 Task: Plan a trip to Manolo Fortich, Philippines from 22th  December, 2023 to 25th December, 2023 for 3 adults. Place can be entire room with 2 bedrooms having 3 beds and 1 bathroom. Property type can be flat.
Action: Mouse moved to (447, 89)
Screenshot: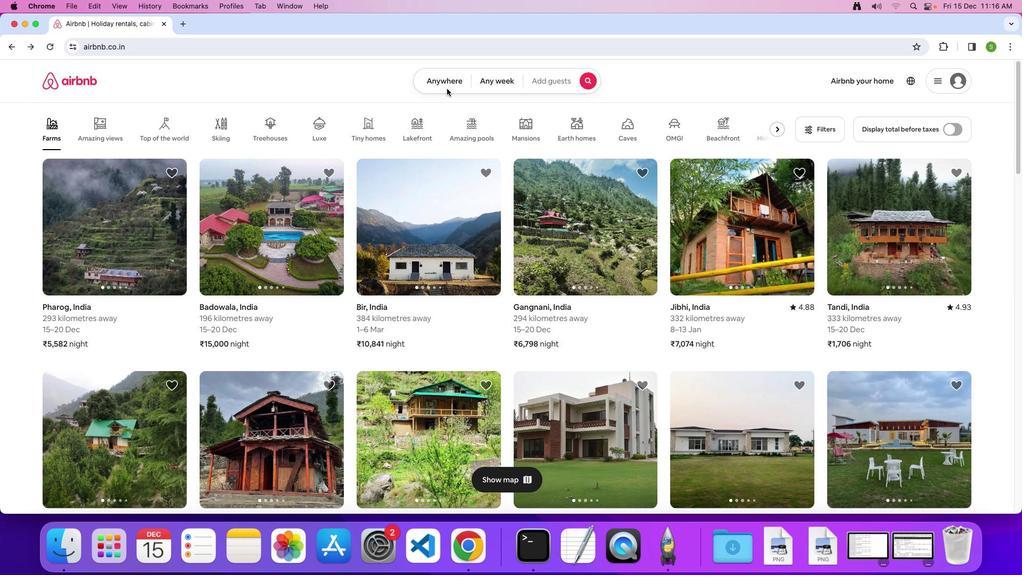 
Action: Mouse pressed left at (447, 89)
Screenshot: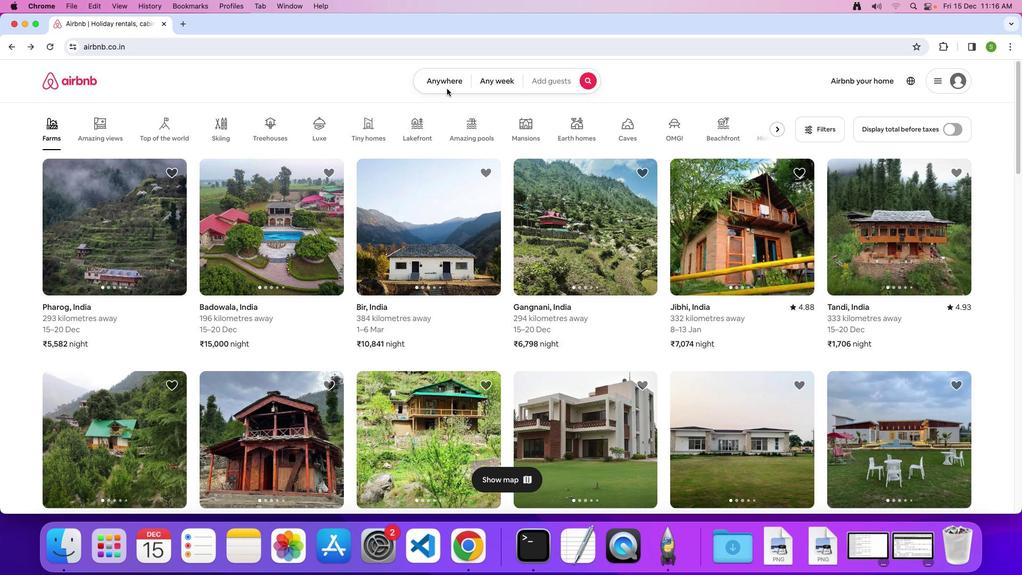 
Action: Mouse moved to (449, 84)
Screenshot: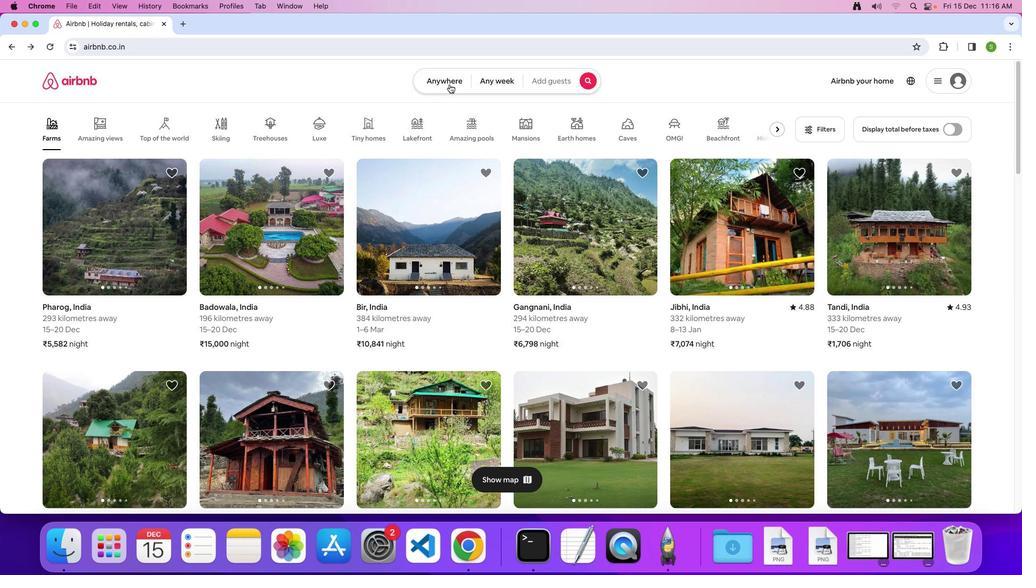
Action: Mouse pressed left at (449, 84)
Screenshot: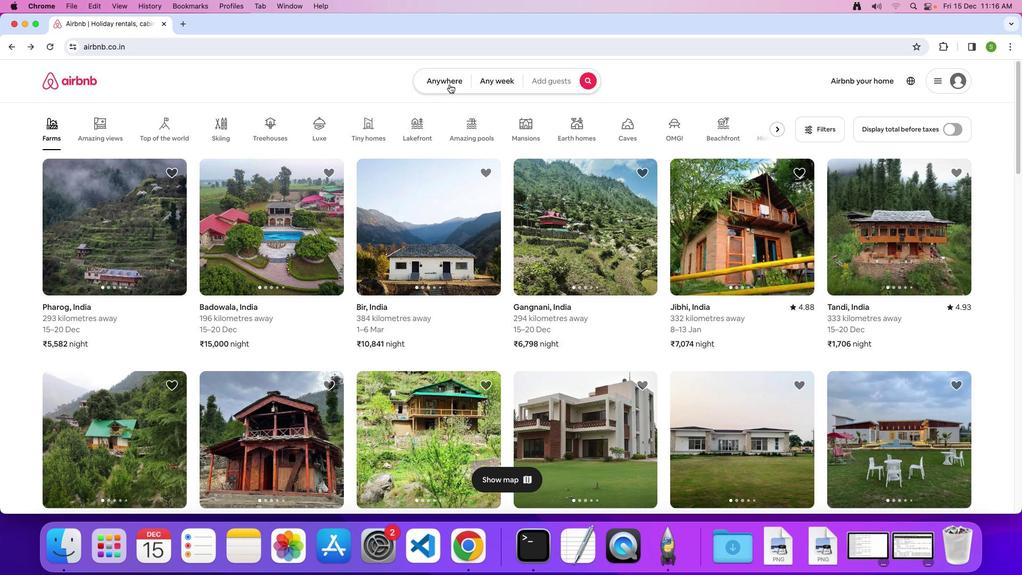 
Action: Mouse moved to (401, 122)
Screenshot: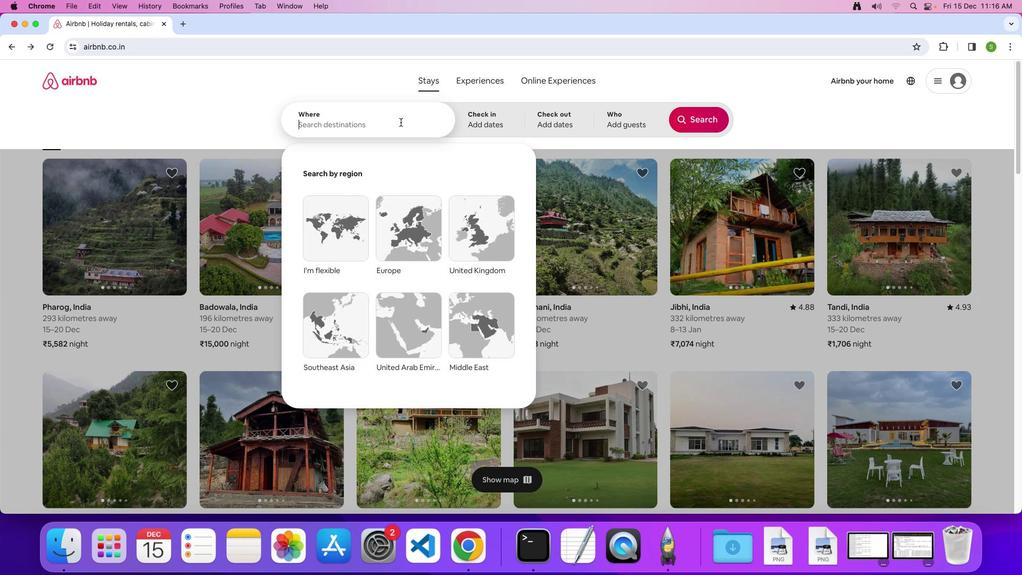 
Action: Mouse pressed left at (401, 122)
Screenshot: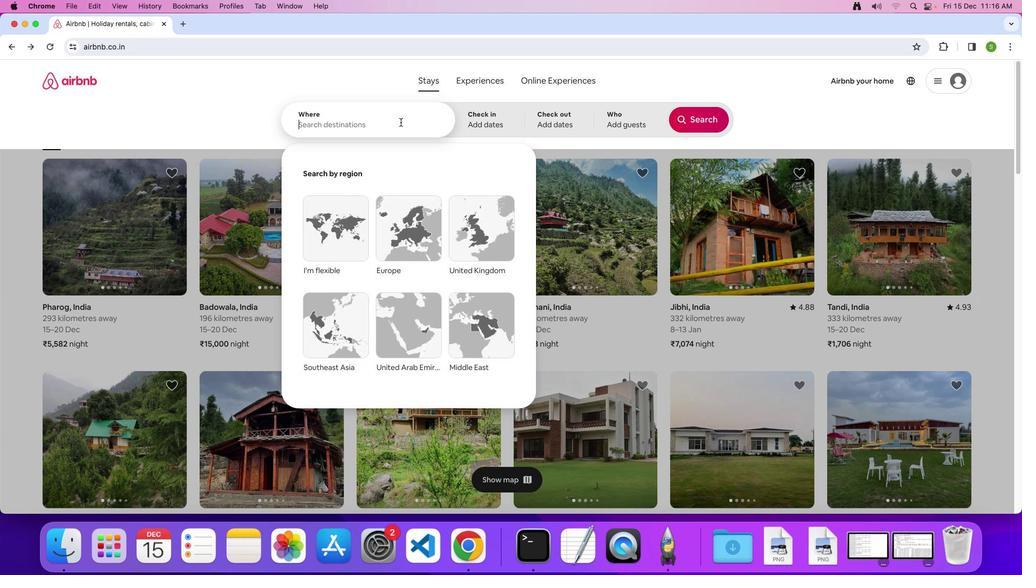 
Action: Key pressed 'M'Key.caps_lock'a''n''o''l''o'Key.spaceKey.shift'F''o''r''t''i''c''h'','Key.spaceKey.shift'P''h''i''l''i''p''p''i''n''e''s'Key.enter
Screenshot: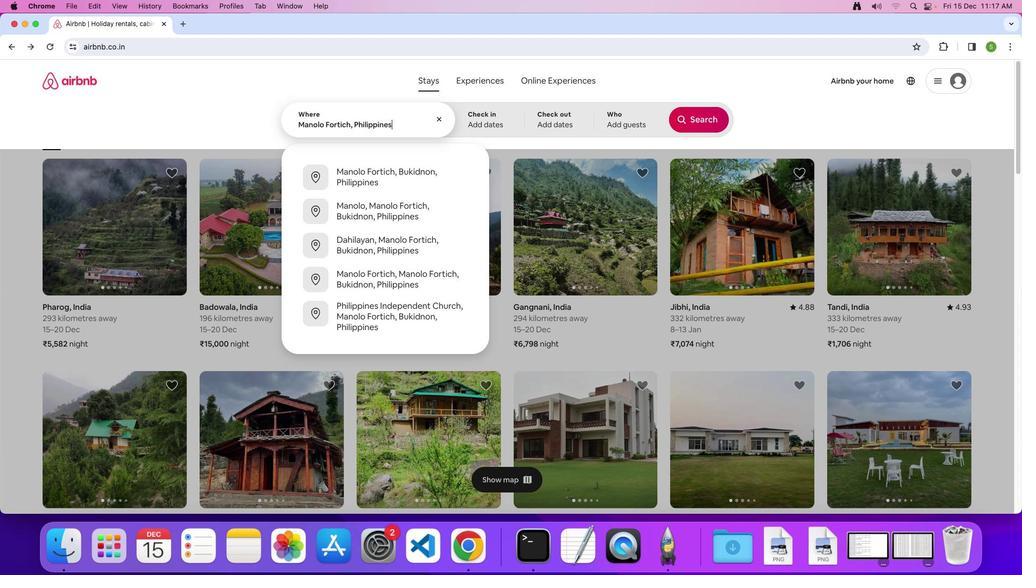 
Action: Mouse moved to (453, 334)
Screenshot: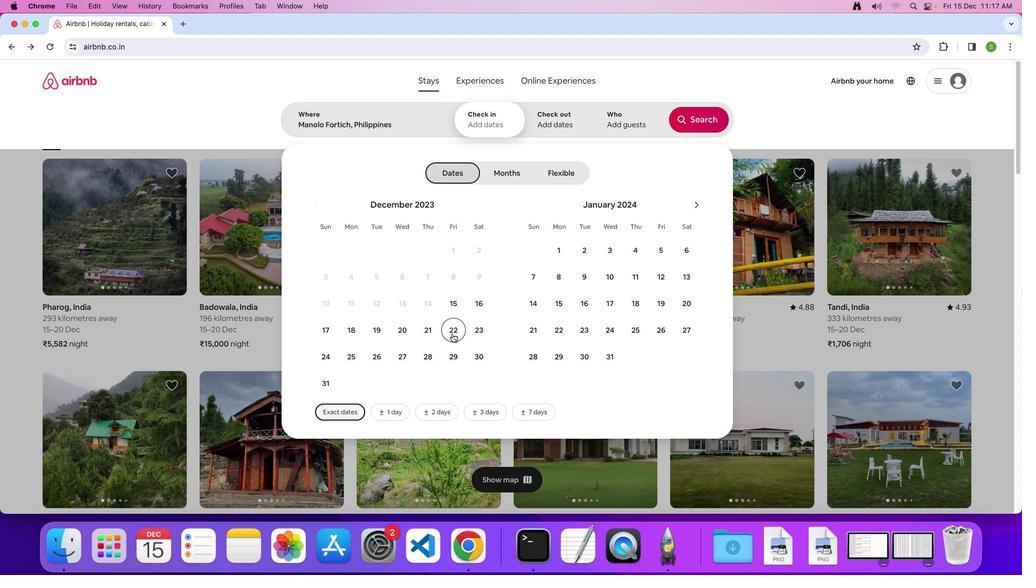 
Action: Mouse pressed left at (453, 334)
Screenshot: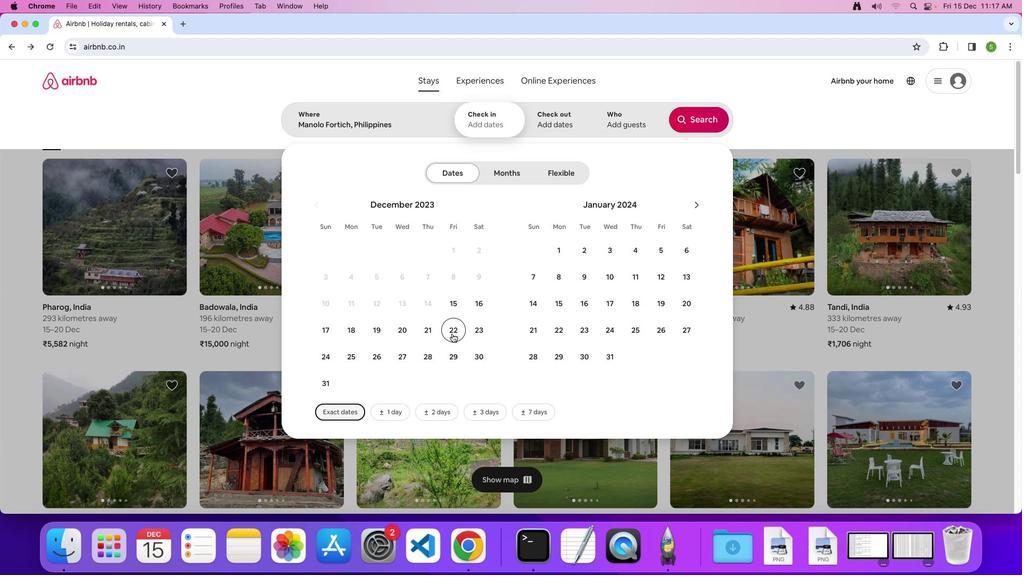 
Action: Mouse moved to (341, 358)
Screenshot: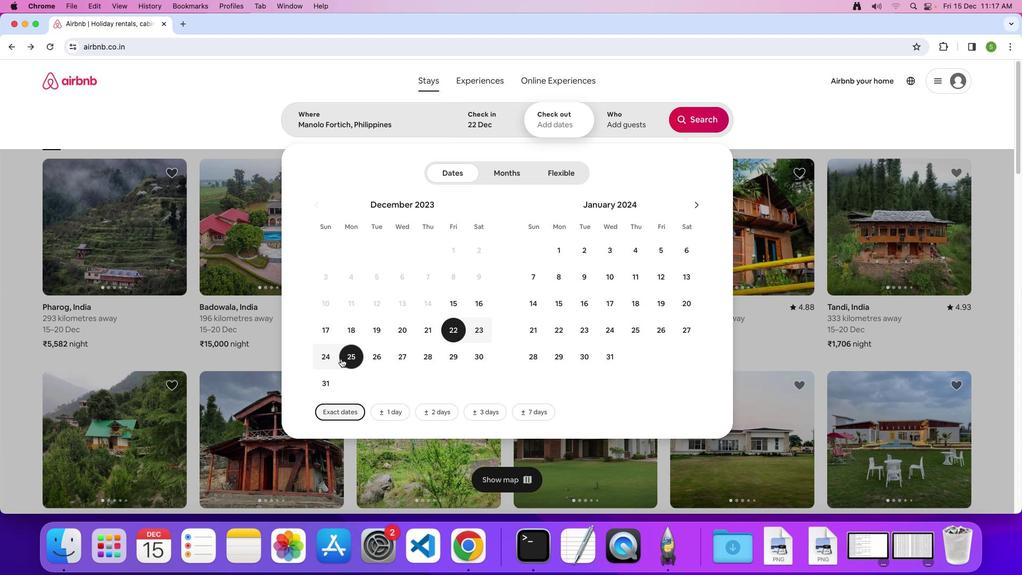 
Action: Mouse pressed left at (341, 358)
Screenshot: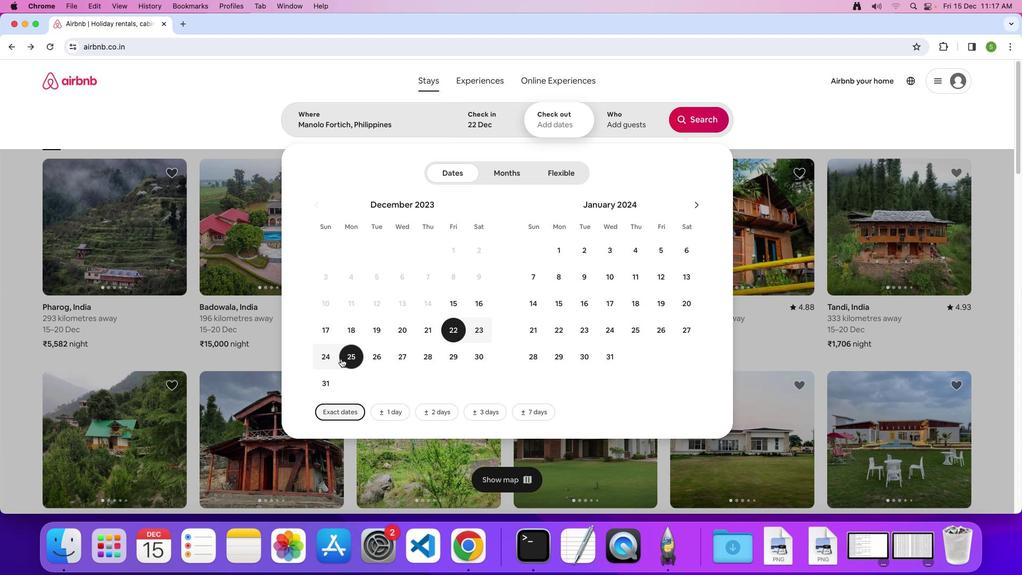 
Action: Mouse moved to (619, 120)
Screenshot: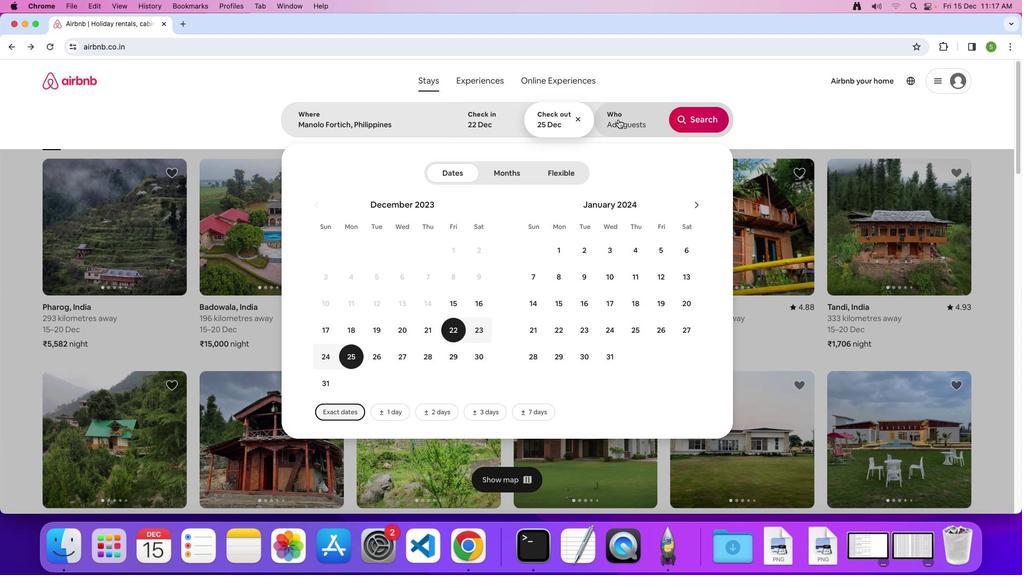
Action: Mouse pressed left at (619, 120)
Screenshot: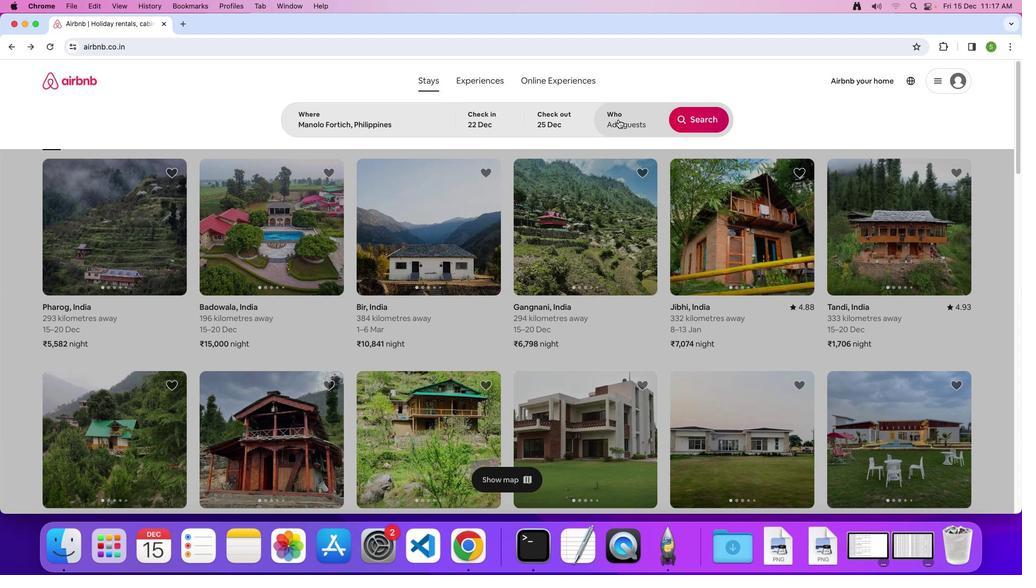 
Action: Mouse moved to (702, 178)
Screenshot: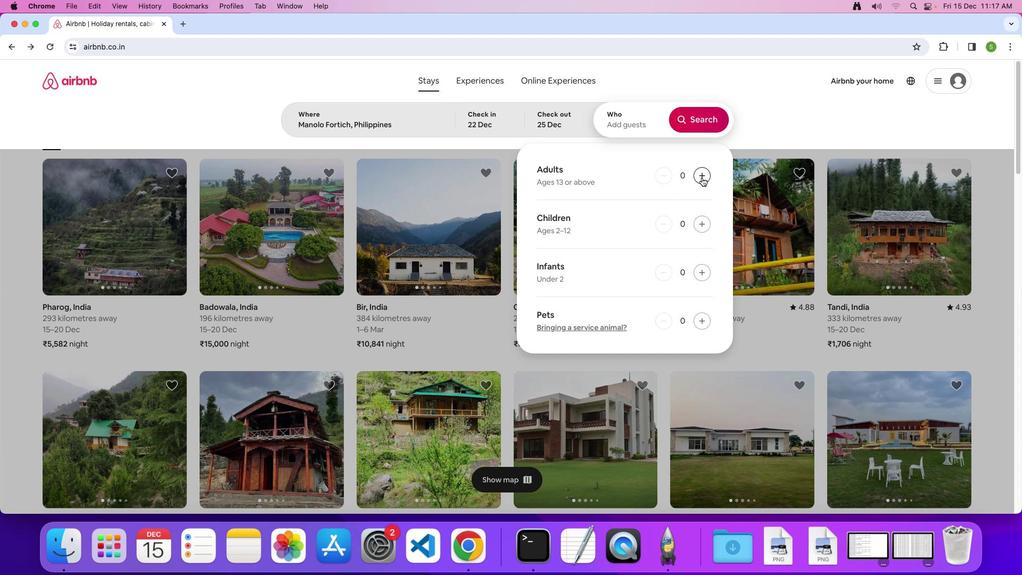 
Action: Mouse pressed left at (702, 178)
Screenshot: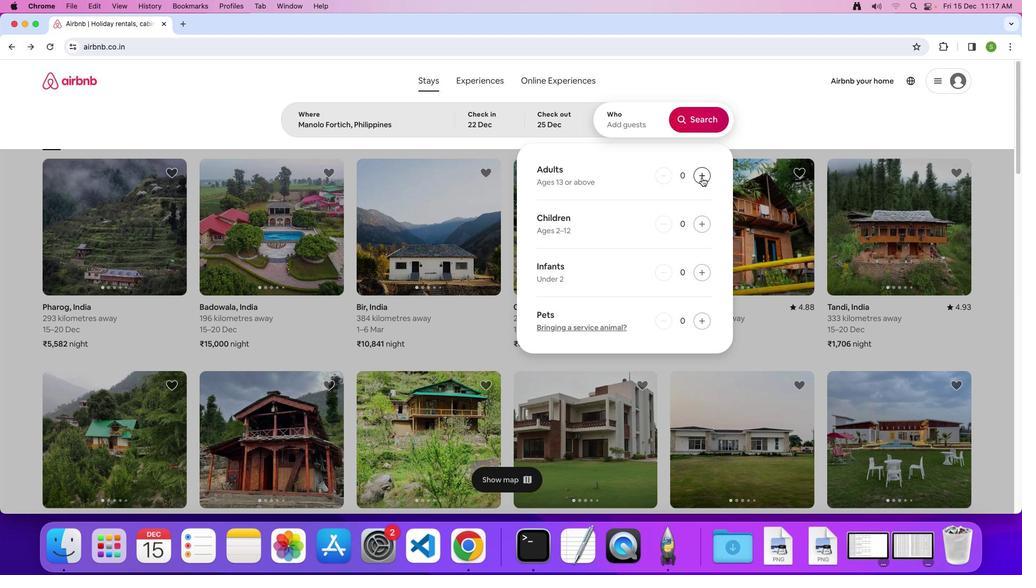 
Action: Mouse pressed left at (702, 178)
Screenshot: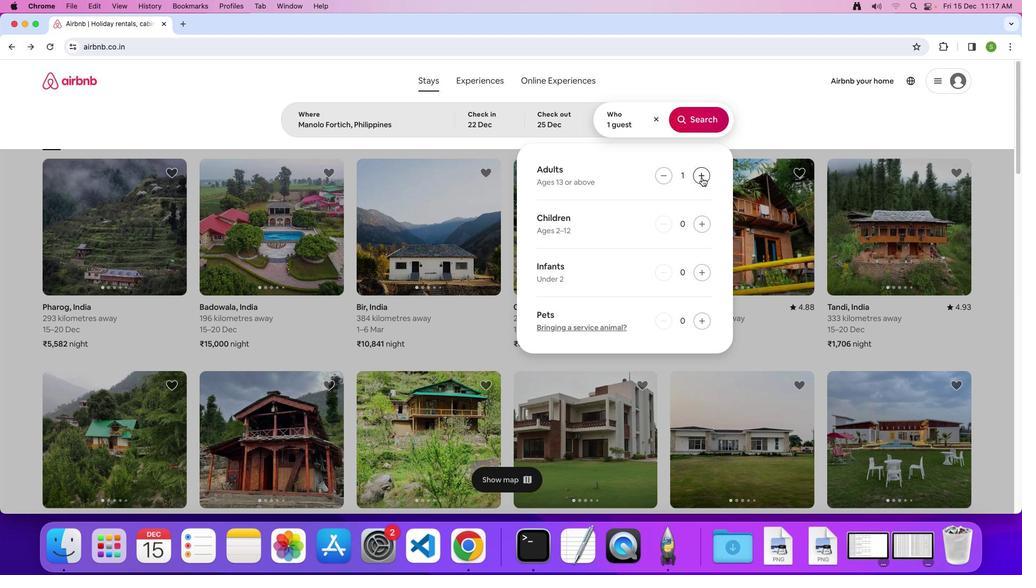 
Action: Mouse pressed left at (702, 178)
Screenshot: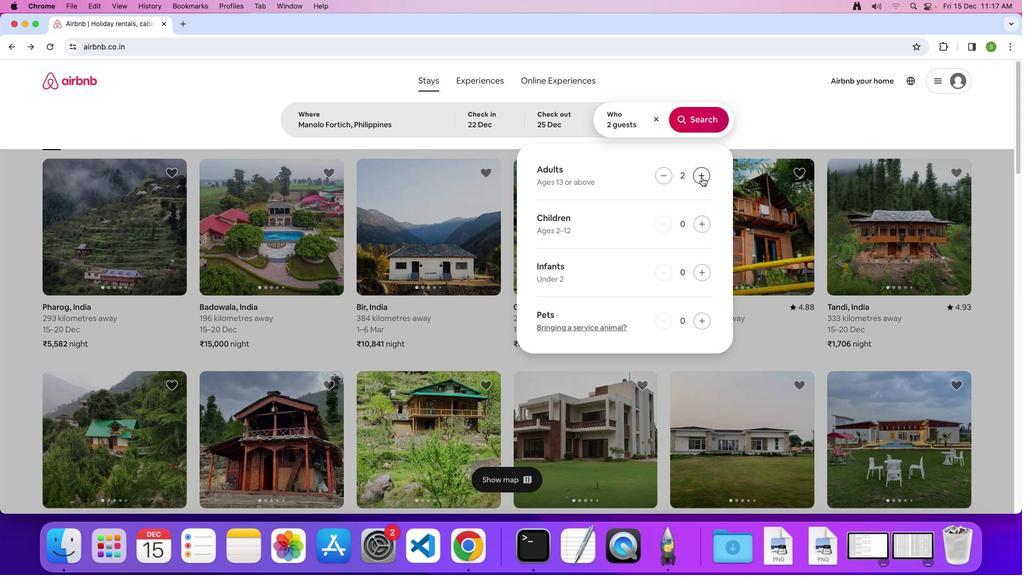 
Action: Mouse moved to (700, 121)
Screenshot: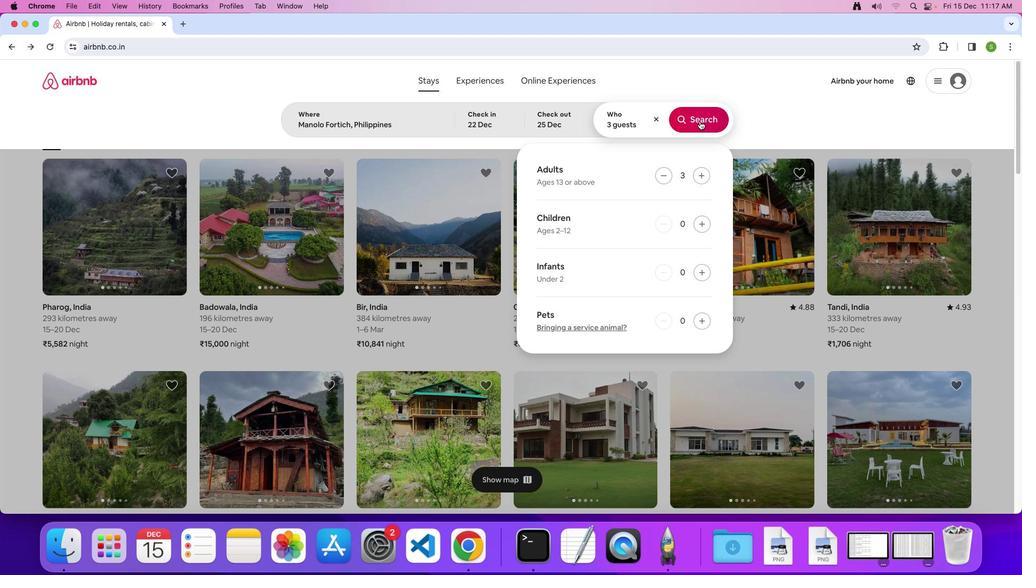 
Action: Mouse pressed left at (700, 121)
Screenshot: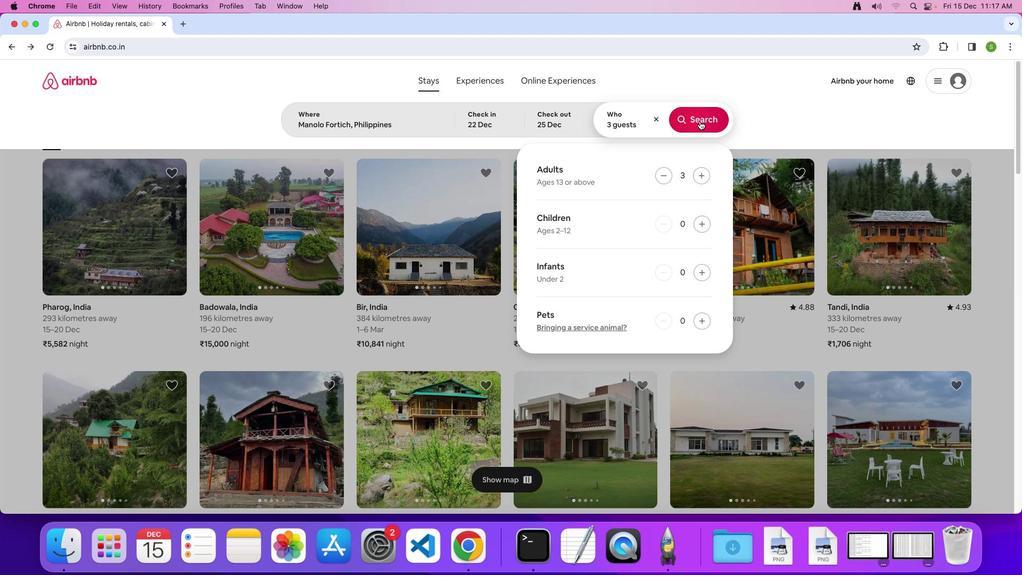 
Action: Mouse moved to (858, 120)
Screenshot: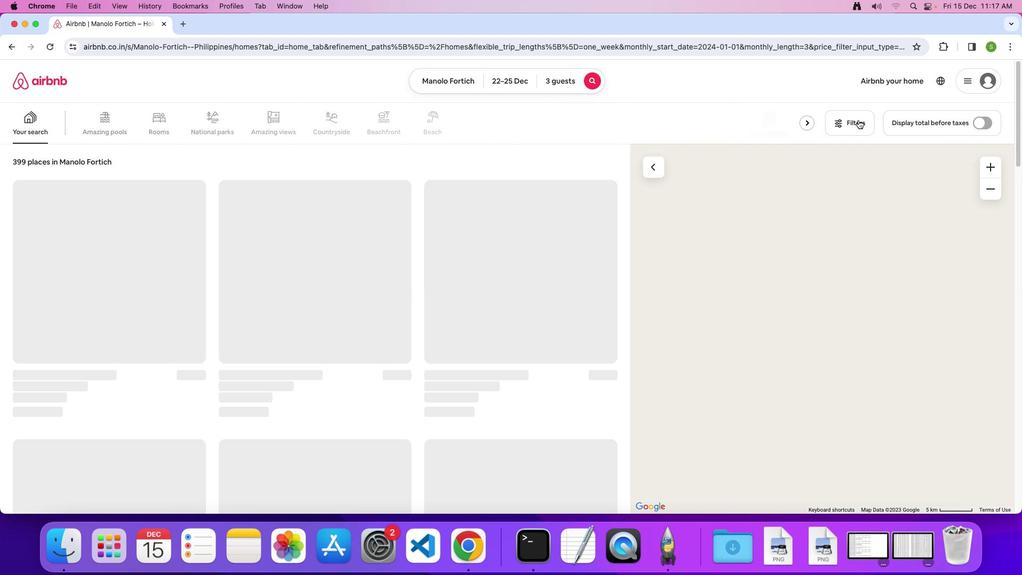 
Action: Mouse pressed left at (858, 120)
Screenshot: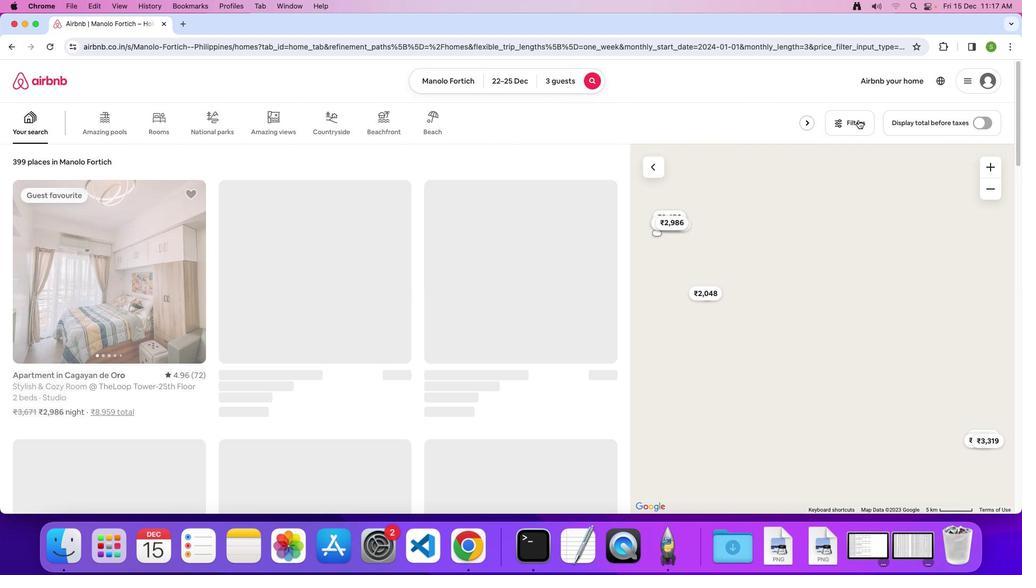 
Action: Mouse moved to (498, 303)
Screenshot: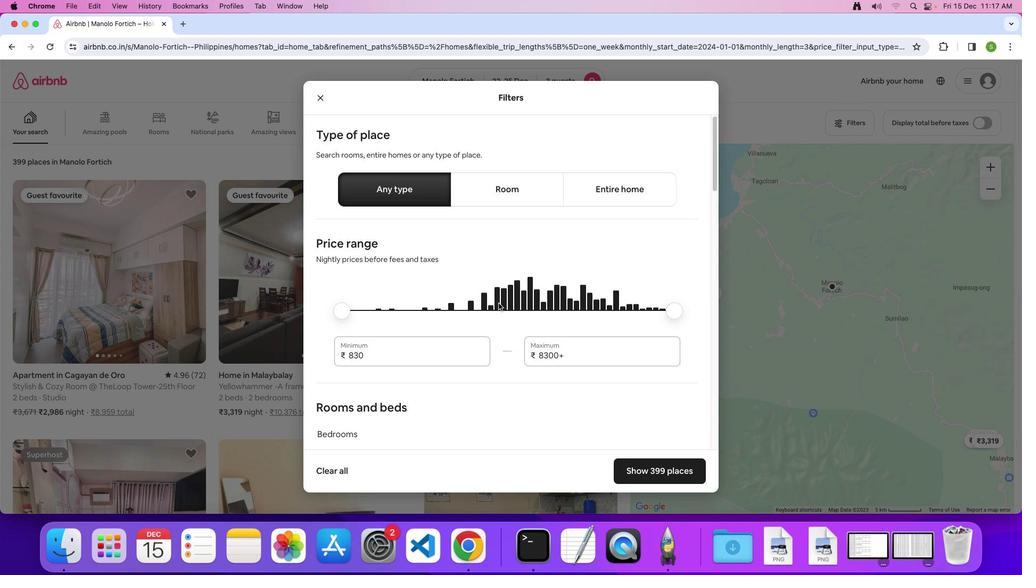 
Action: Mouse scrolled (498, 303) with delta (0, 0)
Screenshot: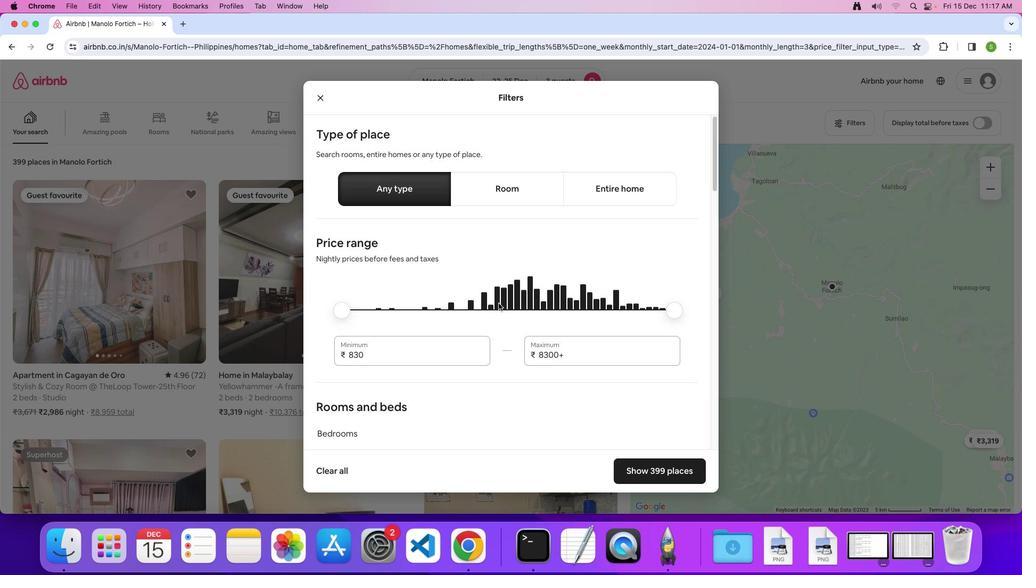 
Action: Mouse scrolled (498, 303) with delta (0, 0)
Screenshot: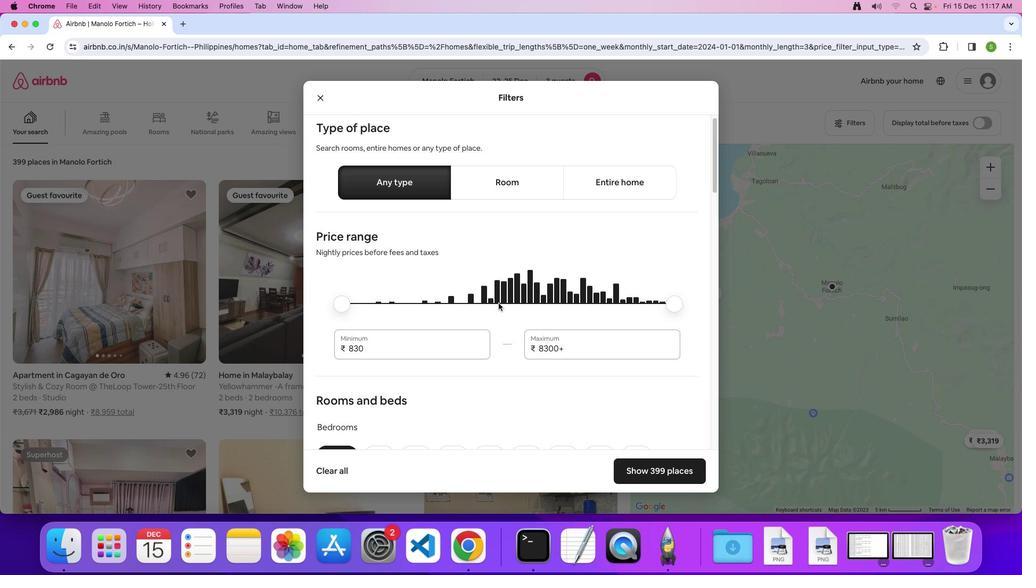 
Action: Mouse moved to (498, 303)
Screenshot: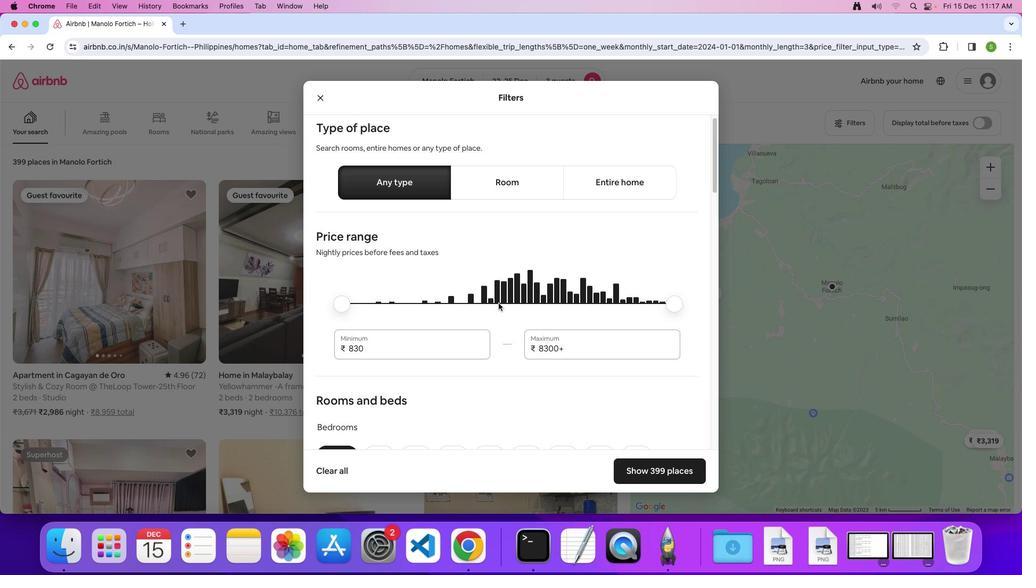 
Action: Mouse scrolled (498, 303) with delta (0, 0)
Screenshot: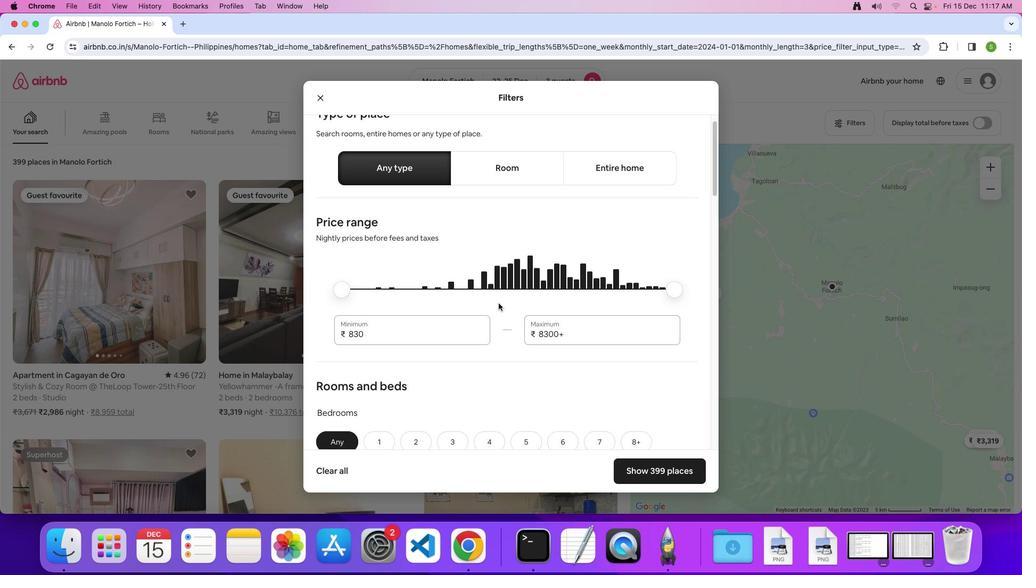 
Action: Mouse scrolled (498, 303) with delta (0, 0)
Screenshot: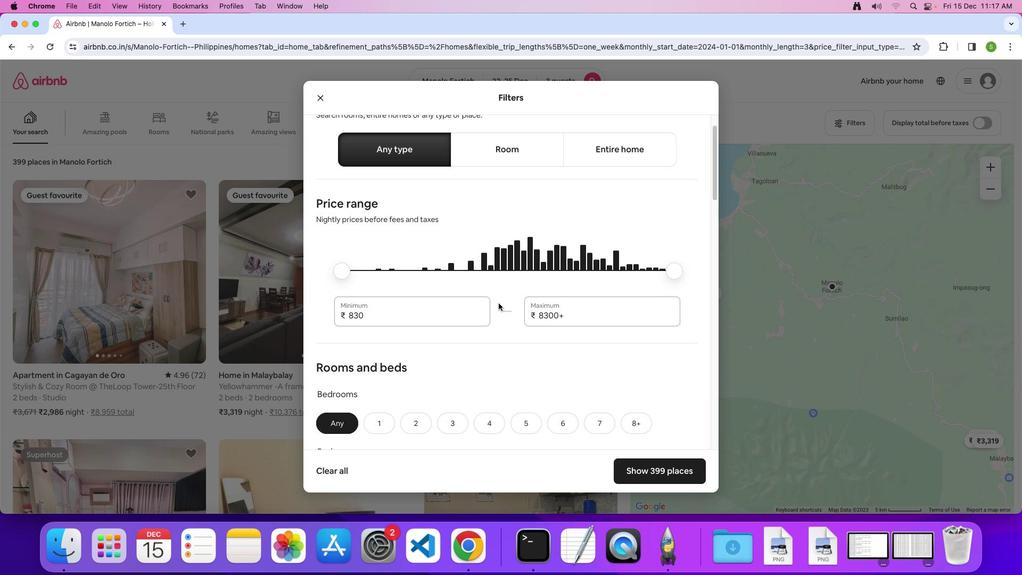 
Action: Mouse scrolled (498, 303) with delta (0, 0)
Screenshot: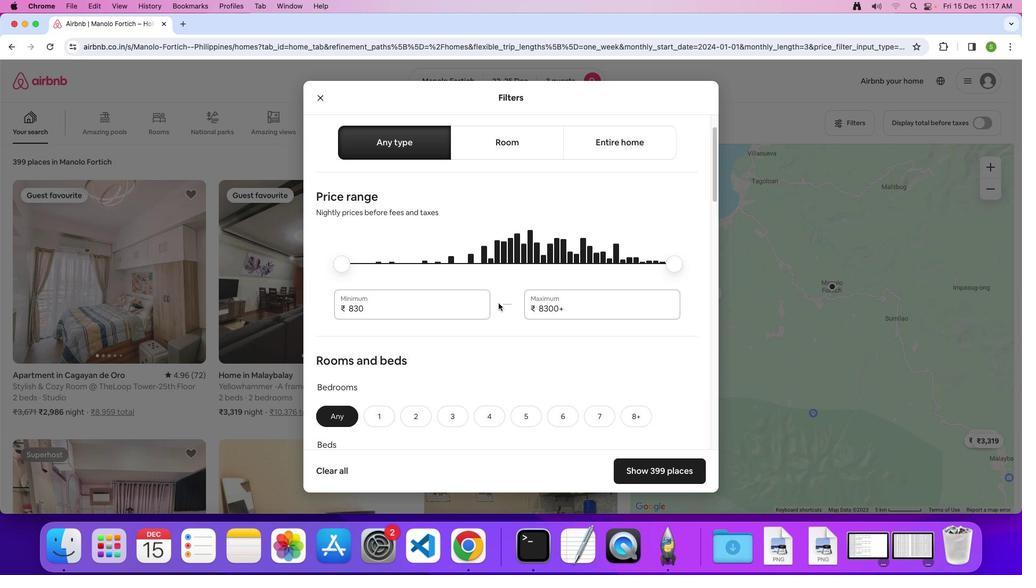 
Action: Mouse scrolled (498, 303) with delta (0, 0)
Screenshot: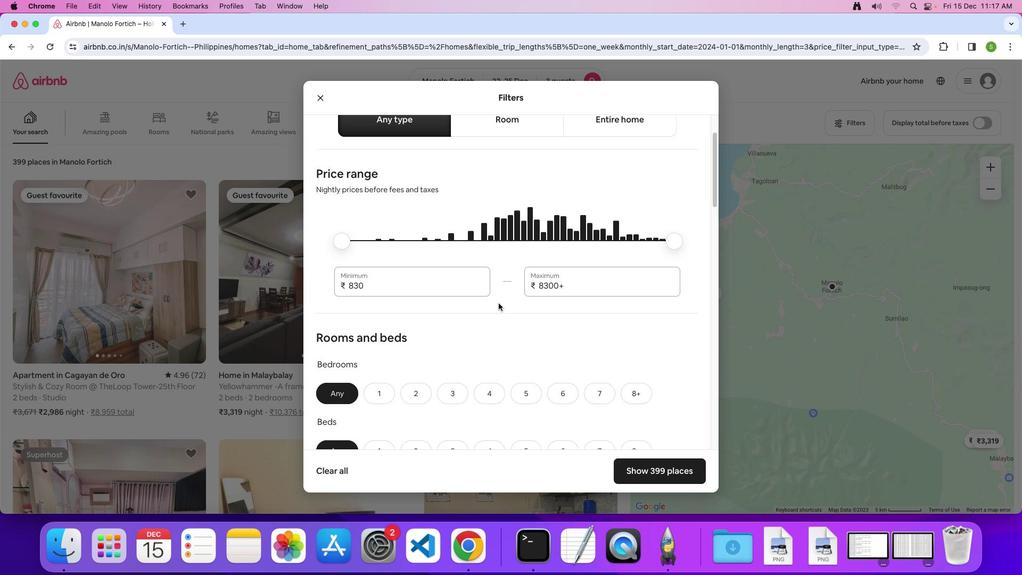 
Action: Mouse scrolled (498, 303) with delta (0, 0)
Screenshot: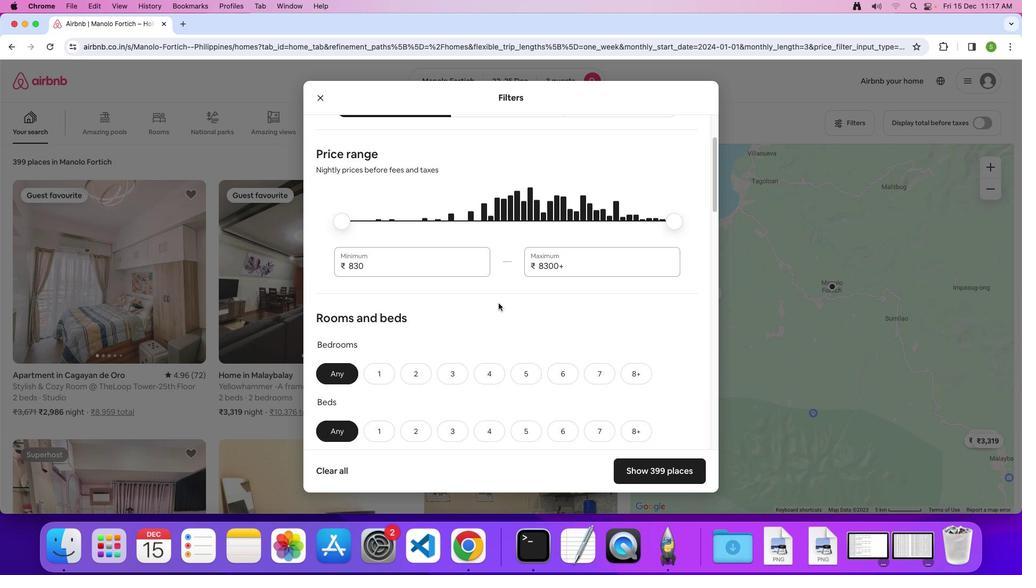
Action: Mouse scrolled (498, 303) with delta (0, 0)
Screenshot: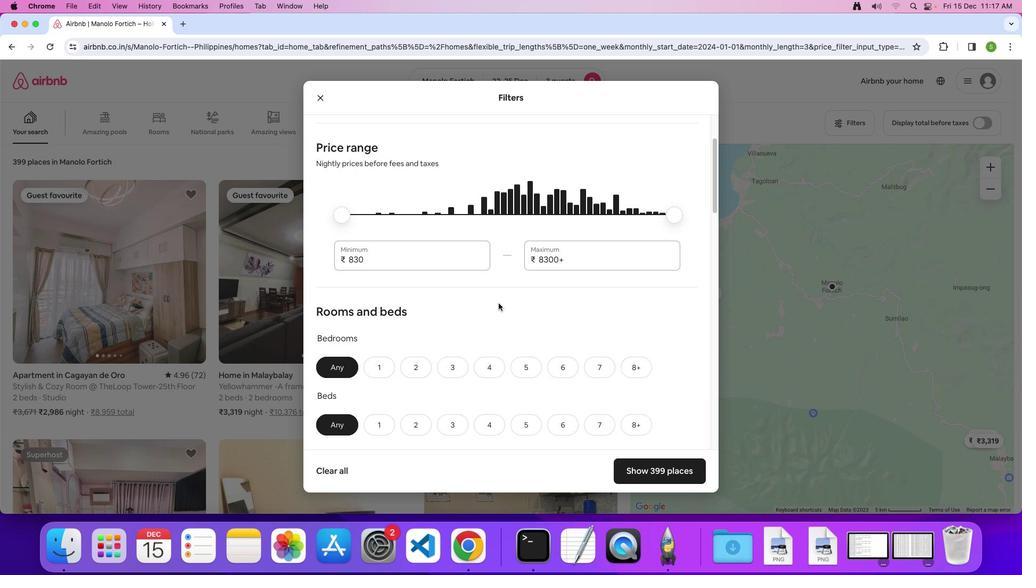 
Action: Mouse scrolled (498, 303) with delta (0, 0)
Screenshot: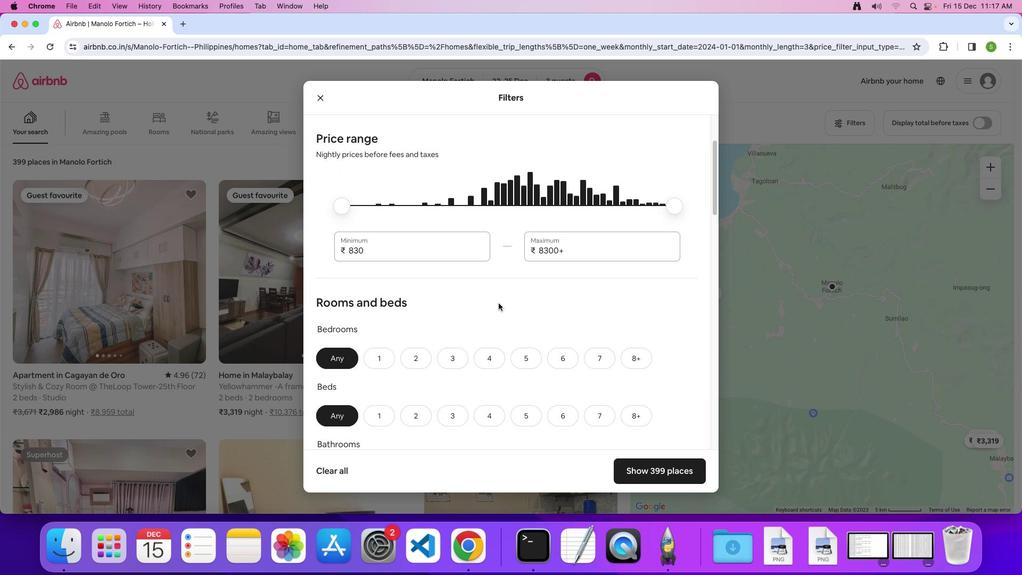 
Action: Mouse scrolled (498, 303) with delta (0, 0)
Screenshot: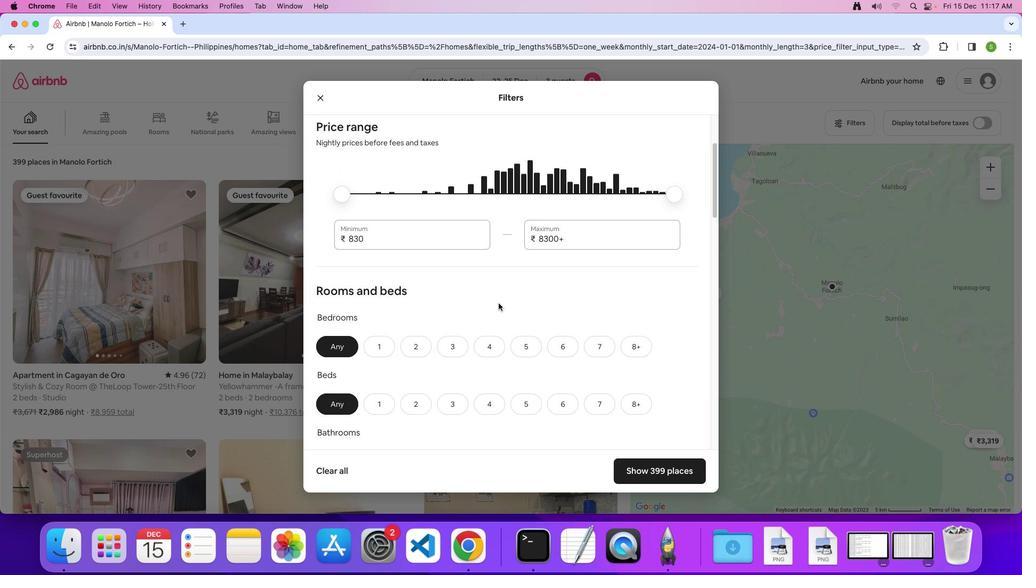 
Action: Mouse scrolled (498, 303) with delta (0, 0)
Screenshot: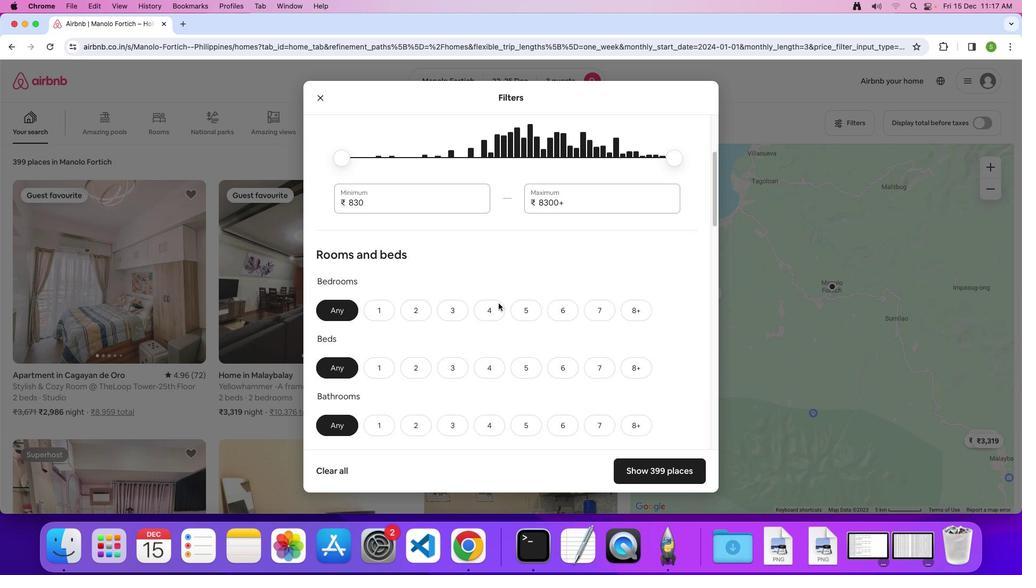 
Action: Mouse scrolled (498, 303) with delta (0, 0)
Screenshot: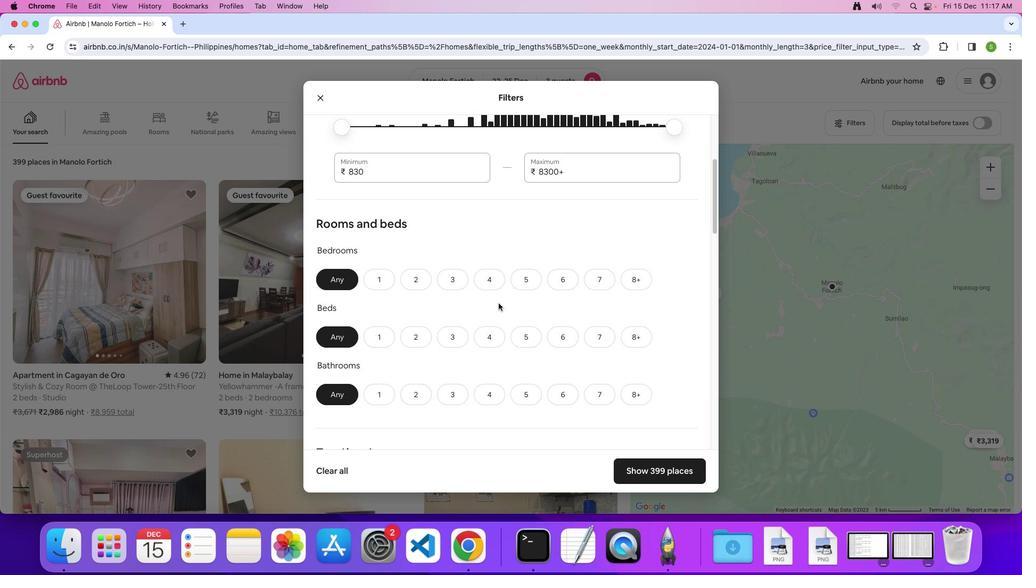 
Action: Mouse scrolled (498, 303) with delta (0, 0)
Screenshot: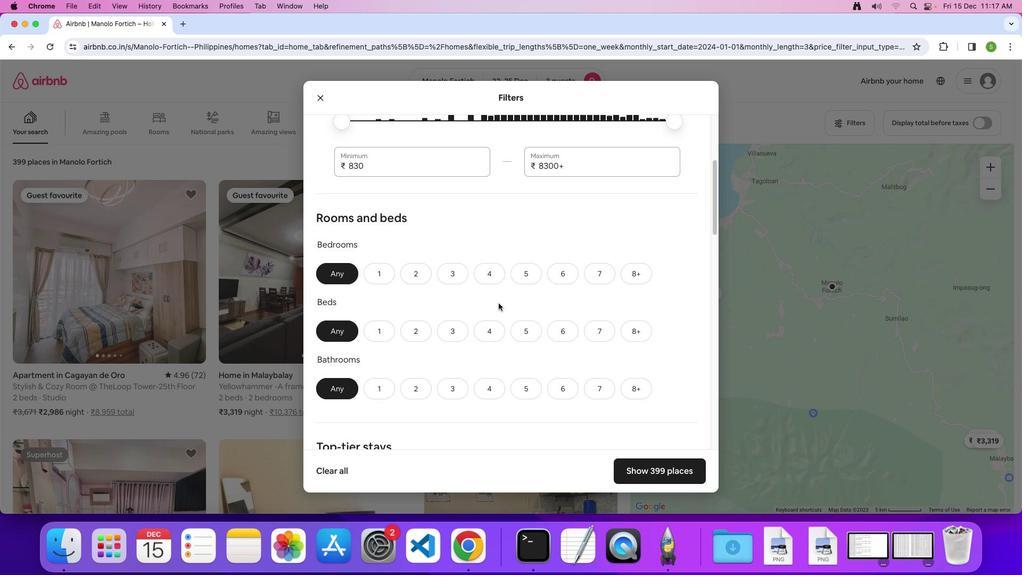 
Action: Mouse moved to (421, 269)
Screenshot: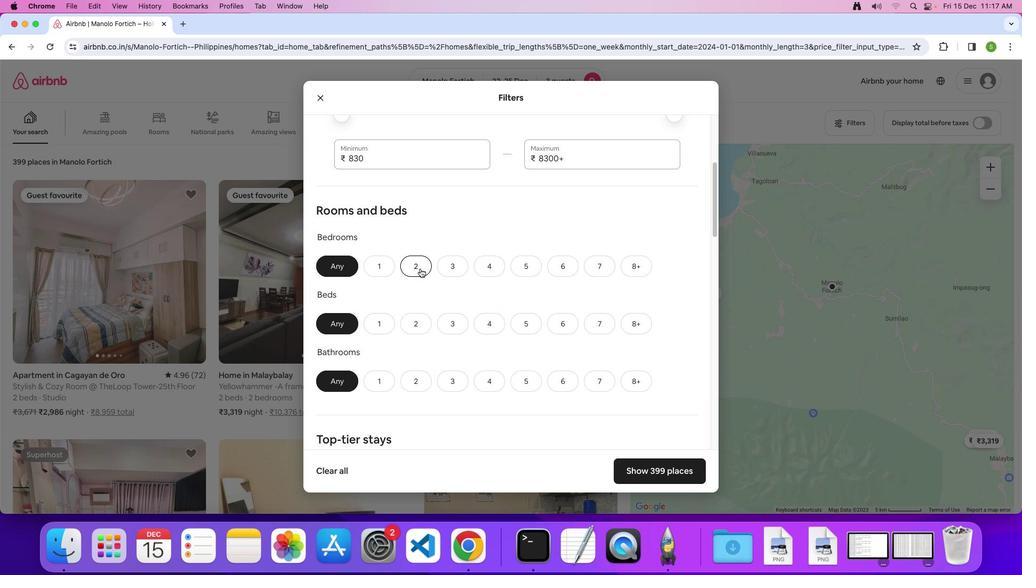 
Action: Mouse pressed left at (421, 269)
Screenshot: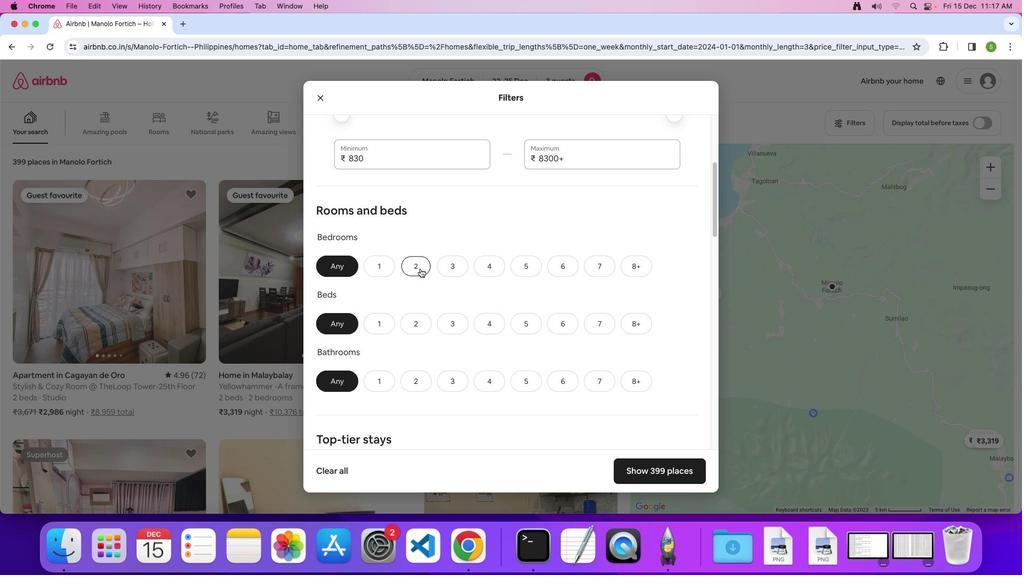 
Action: Mouse moved to (446, 326)
Screenshot: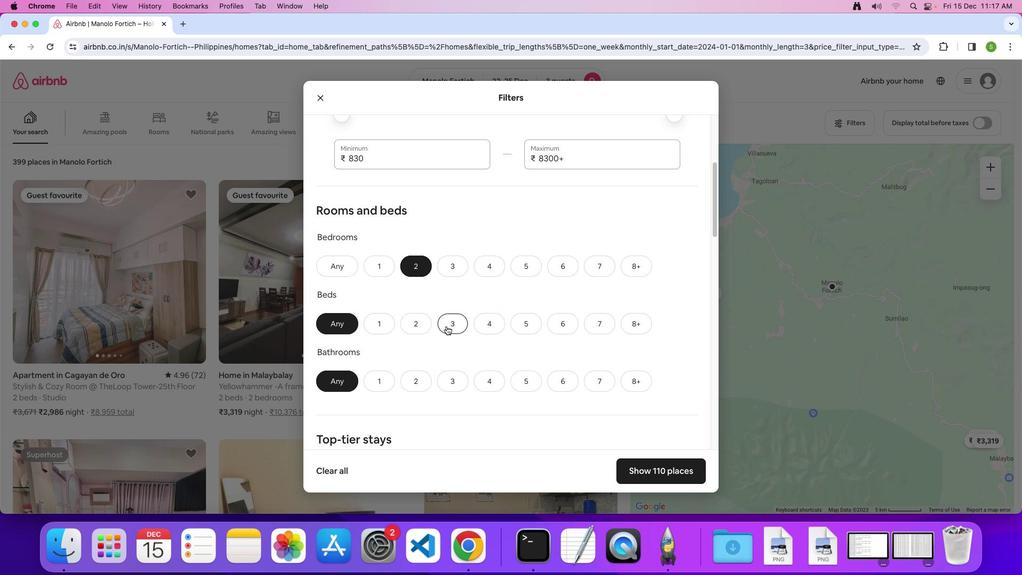 
Action: Mouse pressed left at (446, 326)
Screenshot: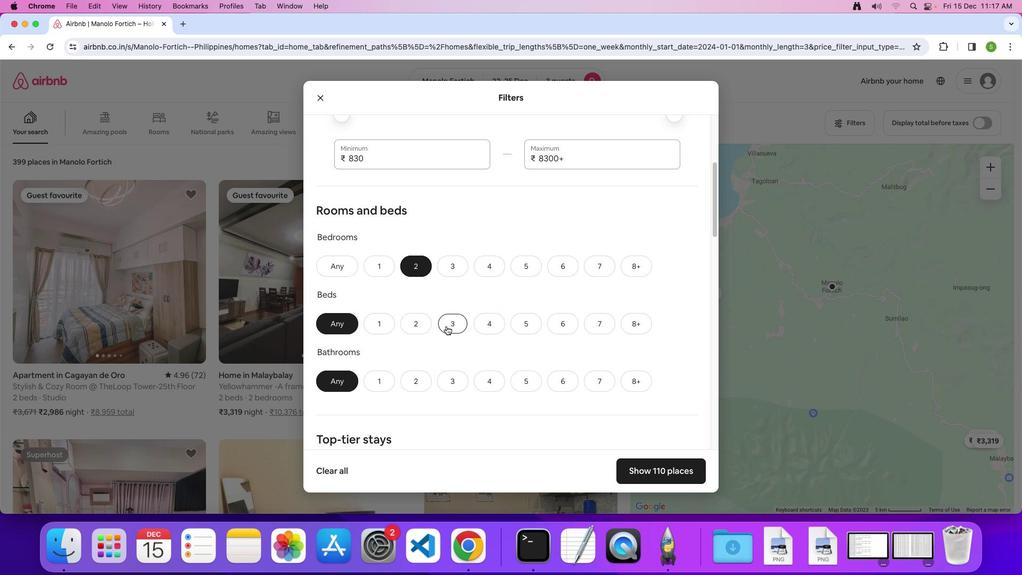 
Action: Mouse moved to (375, 381)
Screenshot: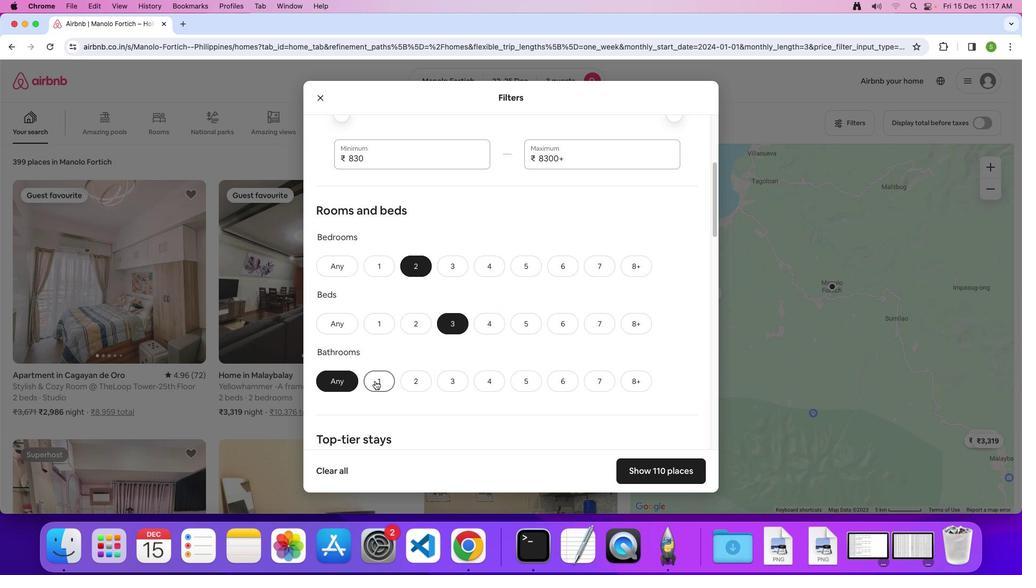 
Action: Mouse pressed left at (375, 381)
Screenshot: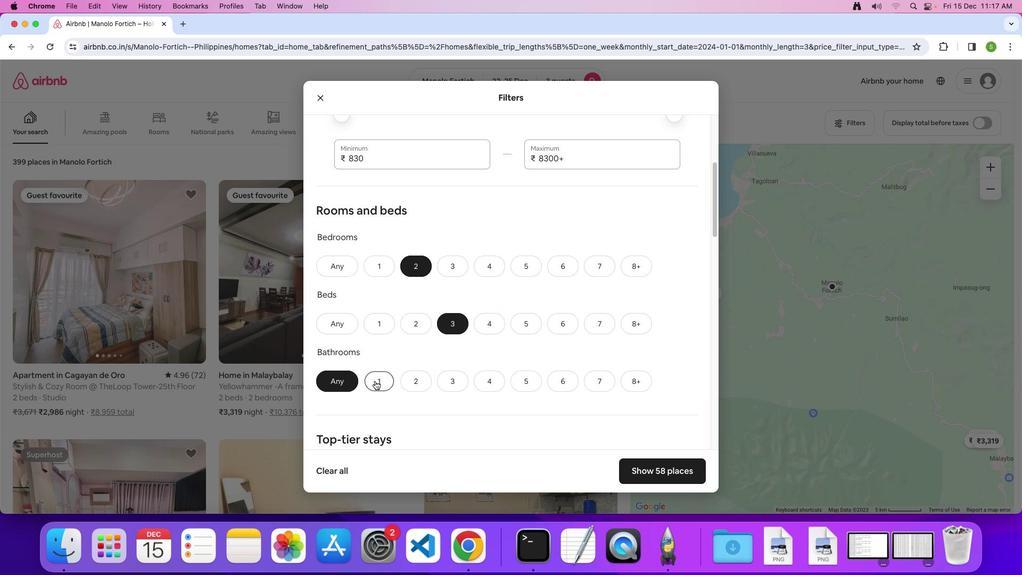 
Action: Mouse moved to (563, 291)
Screenshot: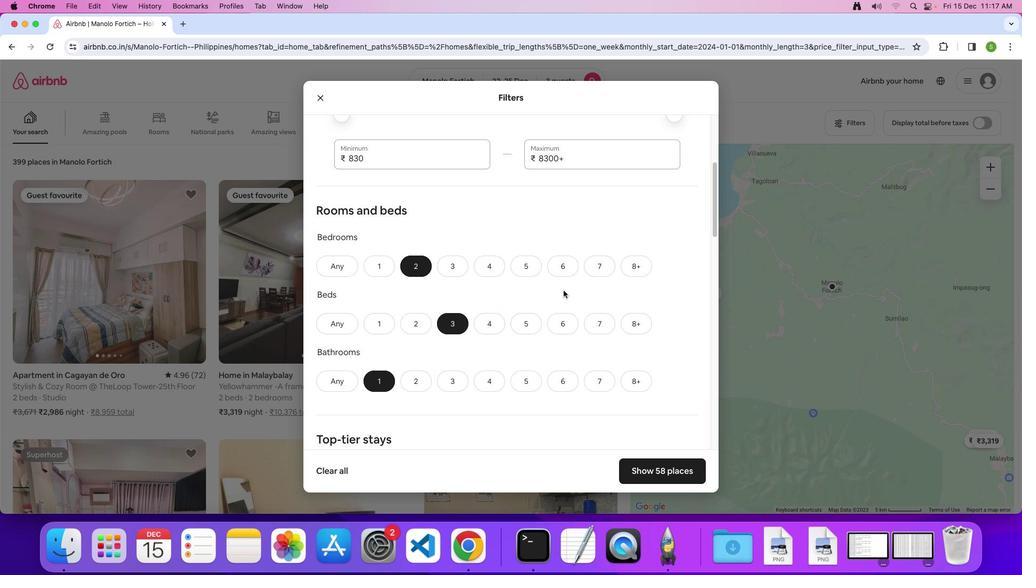 
Action: Mouse scrolled (563, 291) with delta (0, 0)
Screenshot: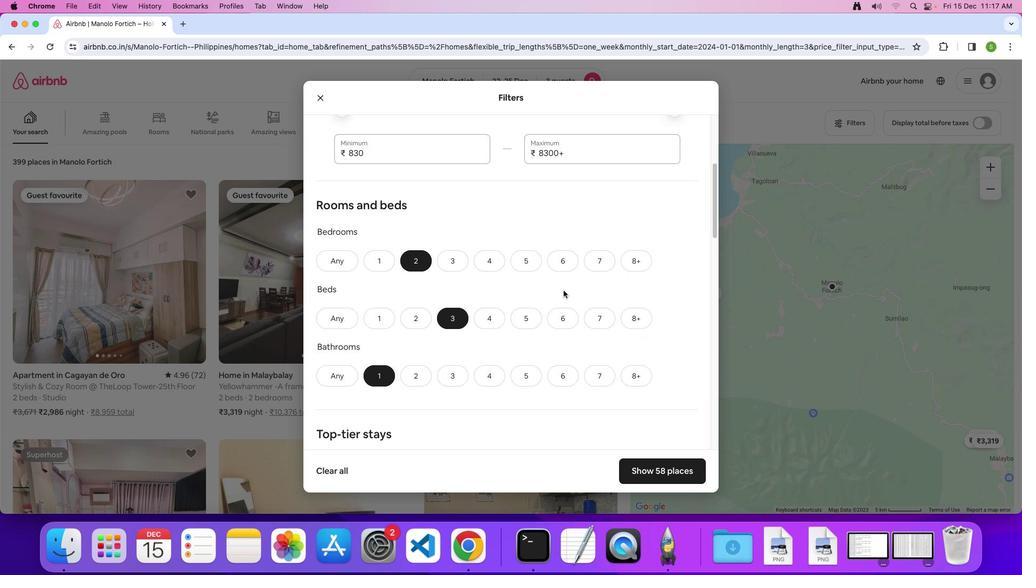 
Action: Mouse scrolled (563, 291) with delta (0, 0)
Screenshot: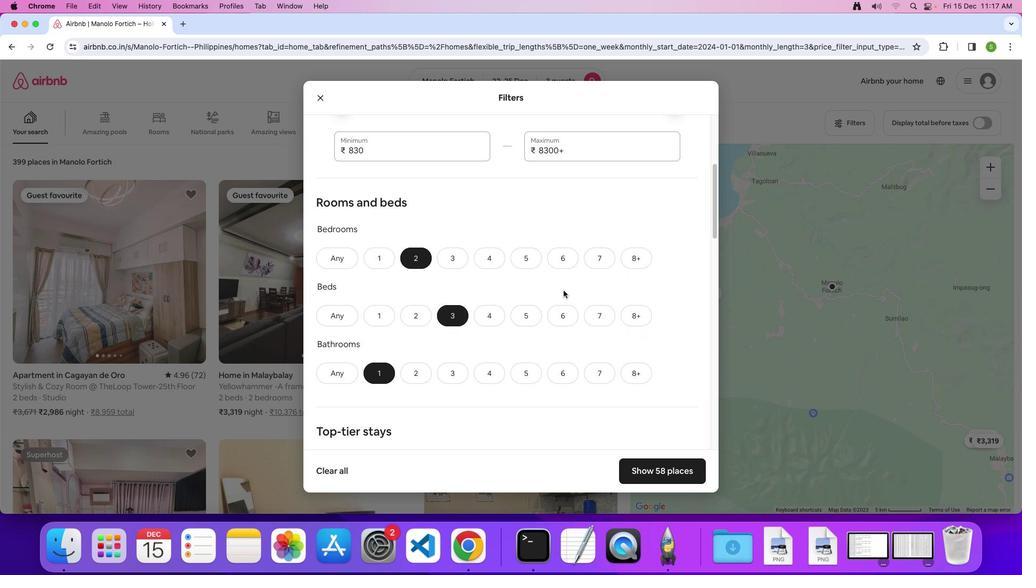 
Action: Mouse scrolled (563, 291) with delta (0, 0)
Screenshot: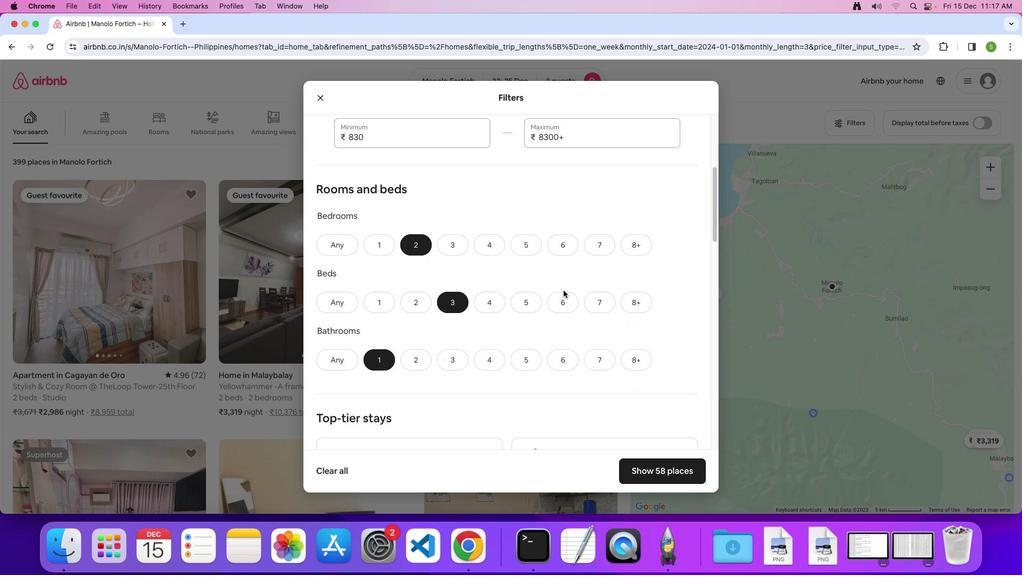 
Action: Mouse scrolled (563, 291) with delta (0, 0)
Screenshot: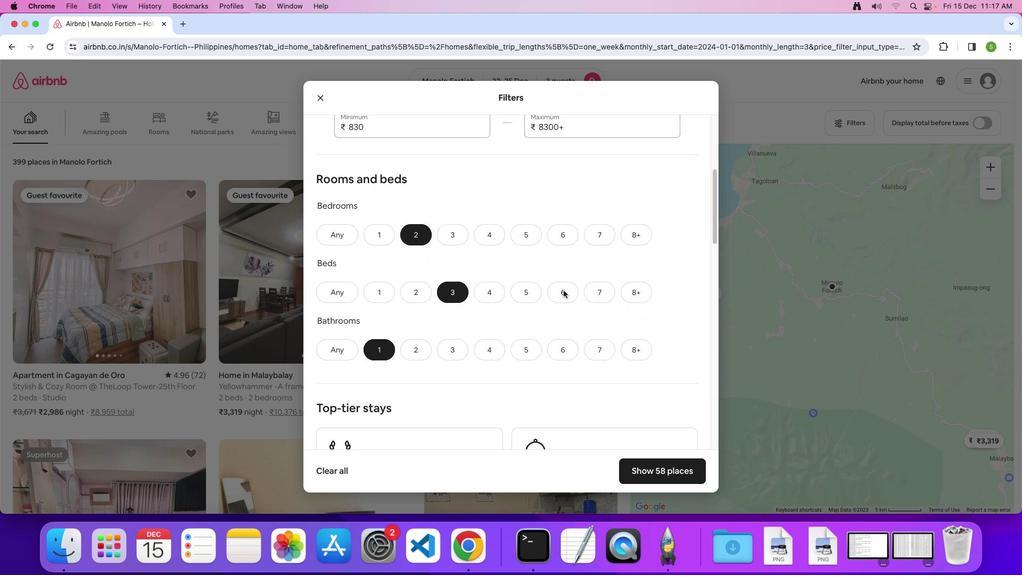 
Action: Mouse scrolled (563, 291) with delta (0, 0)
Screenshot: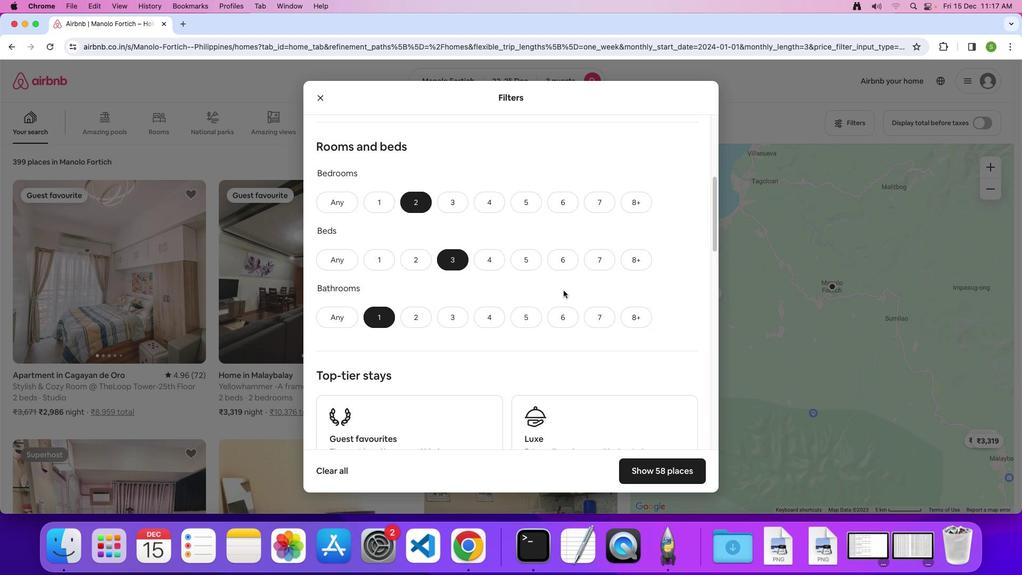 
Action: Mouse scrolled (563, 291) with delta (0, 0)
Screenshot: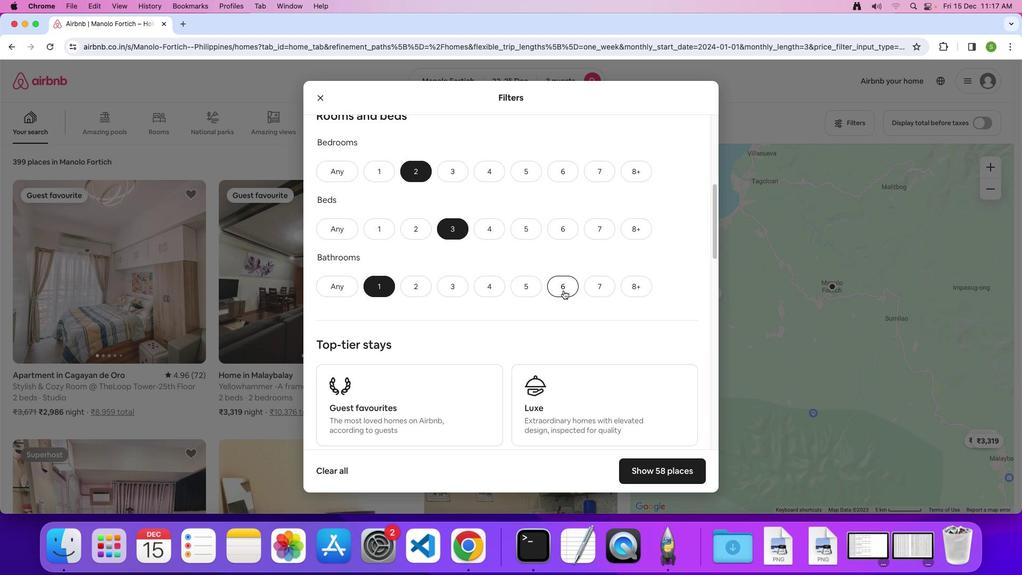 
Action: Mouse scrolled (563, 291) with delta (0, 0)
Screenshot: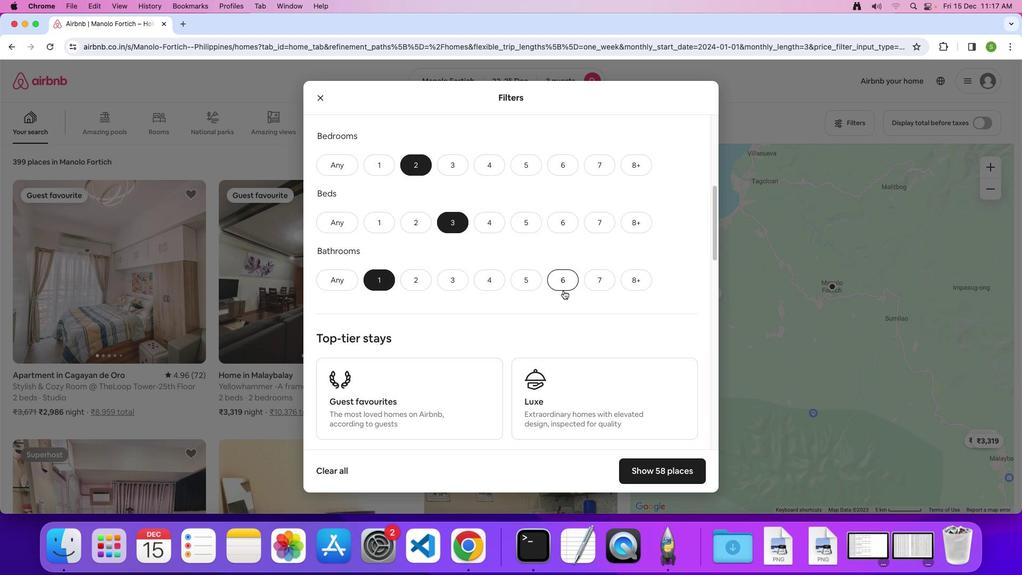 
Action: Mouse scrolled (563, 291) with delta (0, 0)
Screenshot: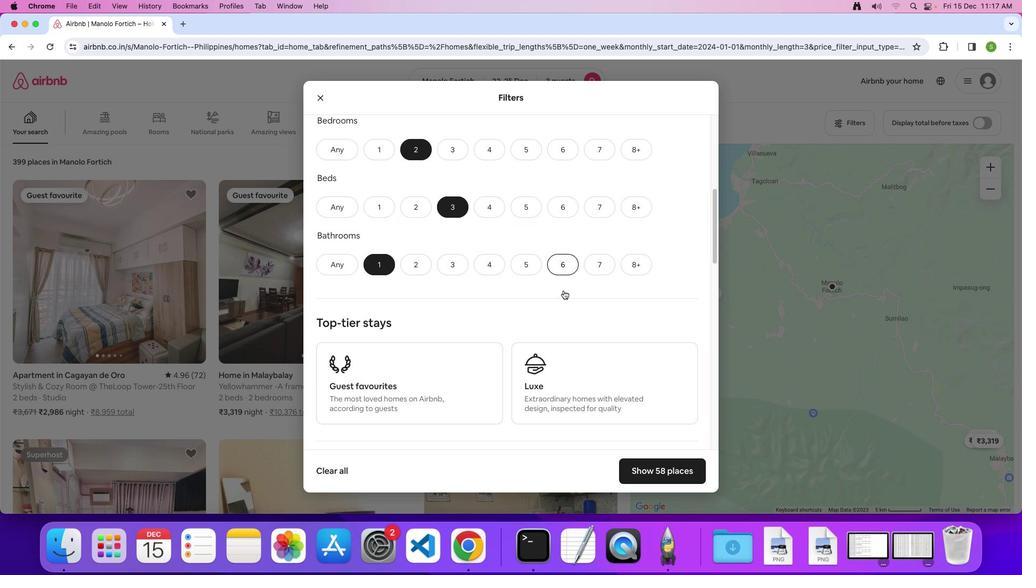 
Action: Mouse scrolled (563, 291) with delta (0, 0)
Screenshot: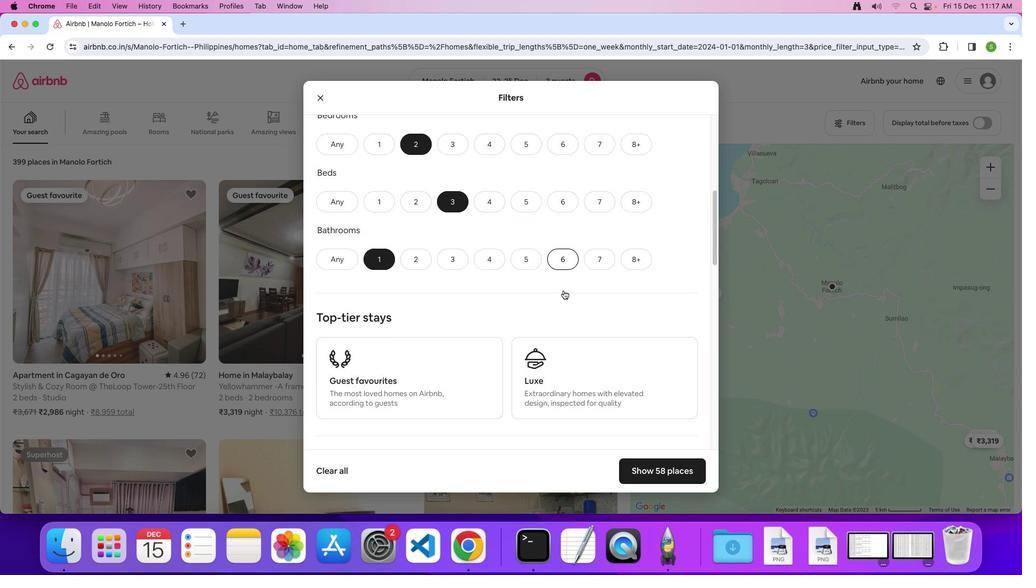 
Action: Mouse scrolled (563, 291) with delta (0, 0)
Screenshot: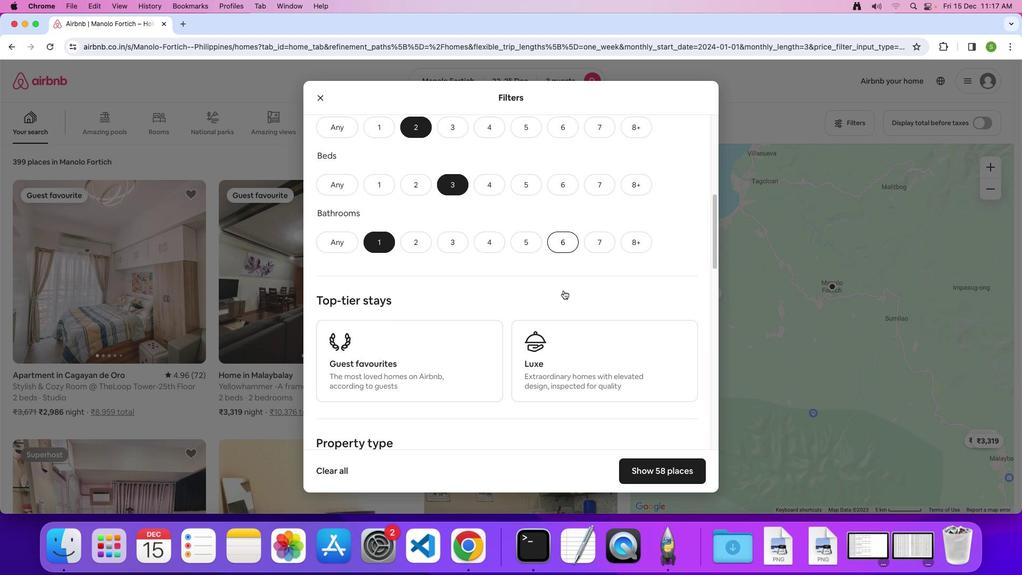 
Action: Mouse scrolled (563, 291) with delta (0, 0)
Screenshot: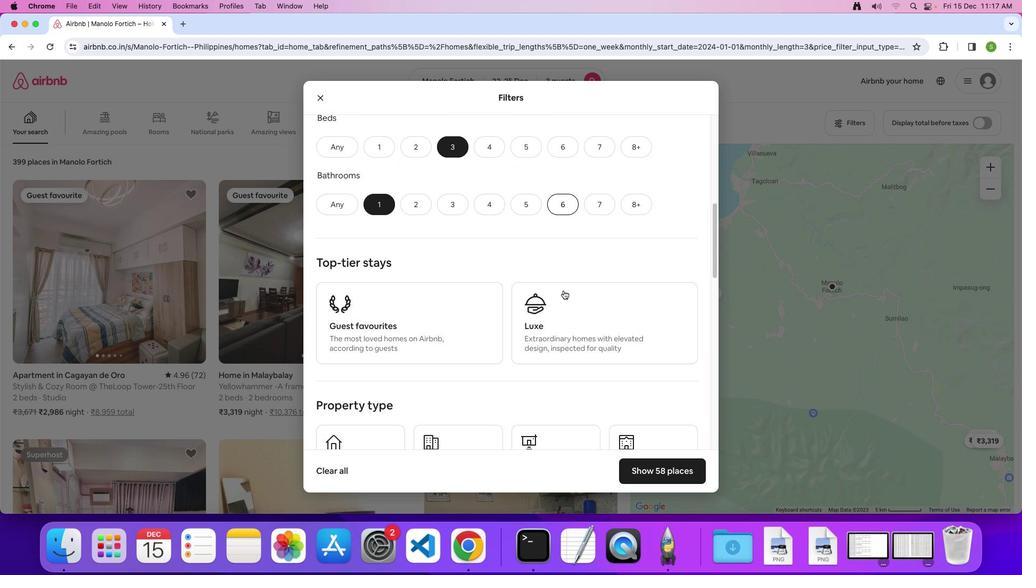 
Action: Mouse scrolled (563, 291) with delta (0, 0)
Screenshot: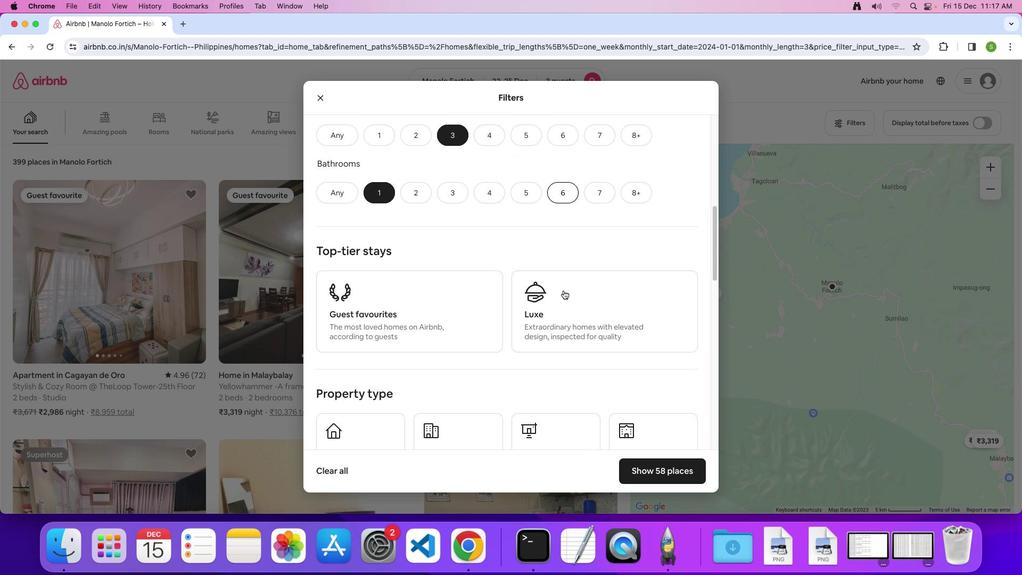 
Action: Mouse scrolled (563, 291) with delta (0, 0)
Screenshot: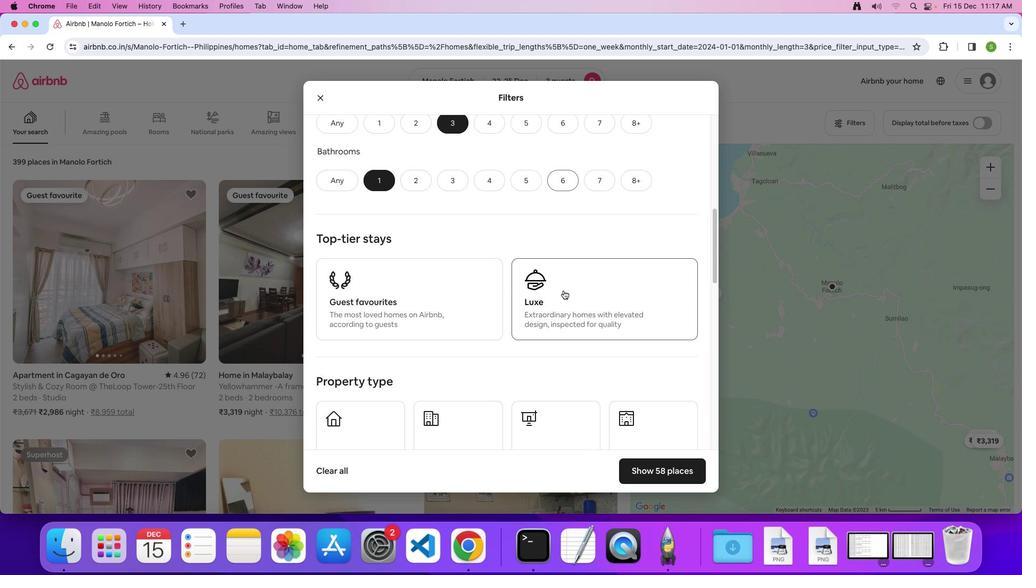 
Action: Mouse scrolled (563, 291) with delta (0, 0)
Screenshot: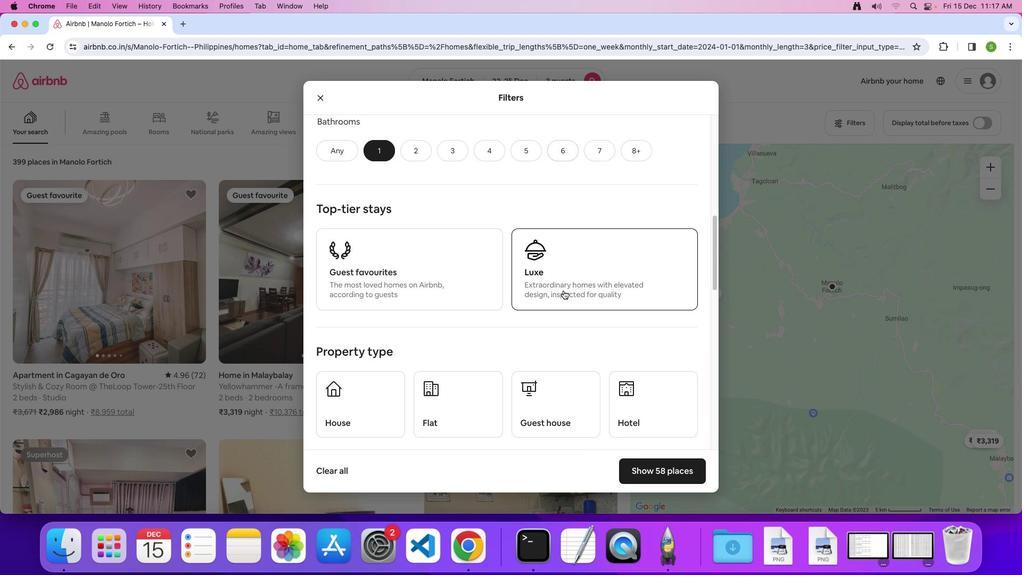 
Action: Mouse moved to (563, 291)
Screenshot: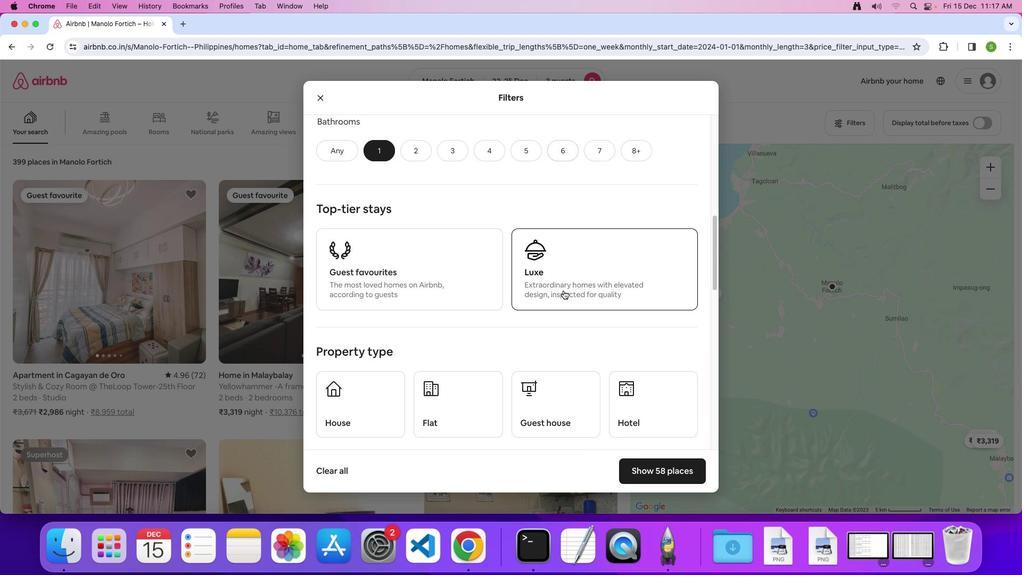 
Action: Mouse scrolled (563, 291) with delta (0, 0)
Screenshot: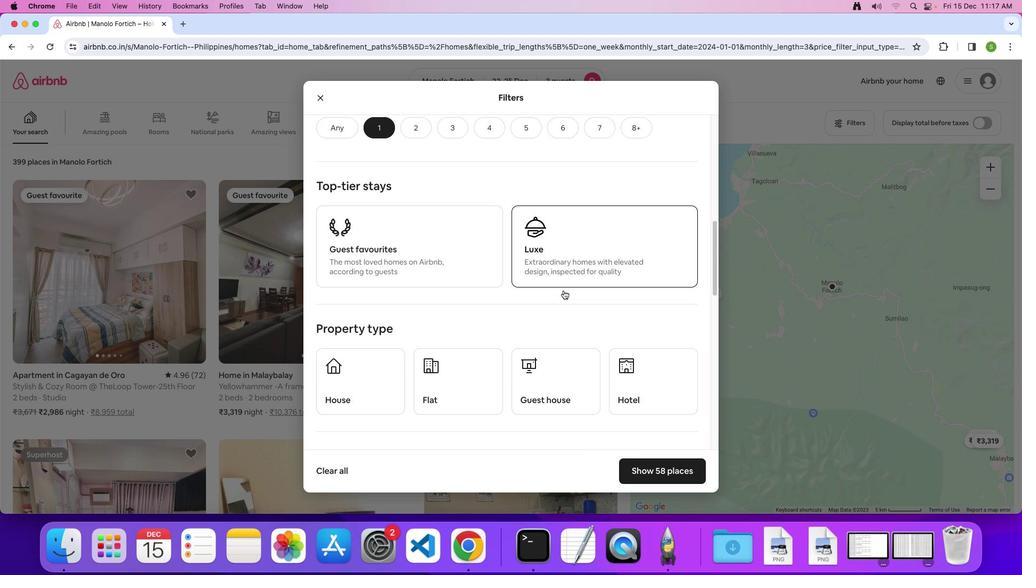 
Action: Mouse scrolled (563, 291) with delta (0, 0)
Screenshot: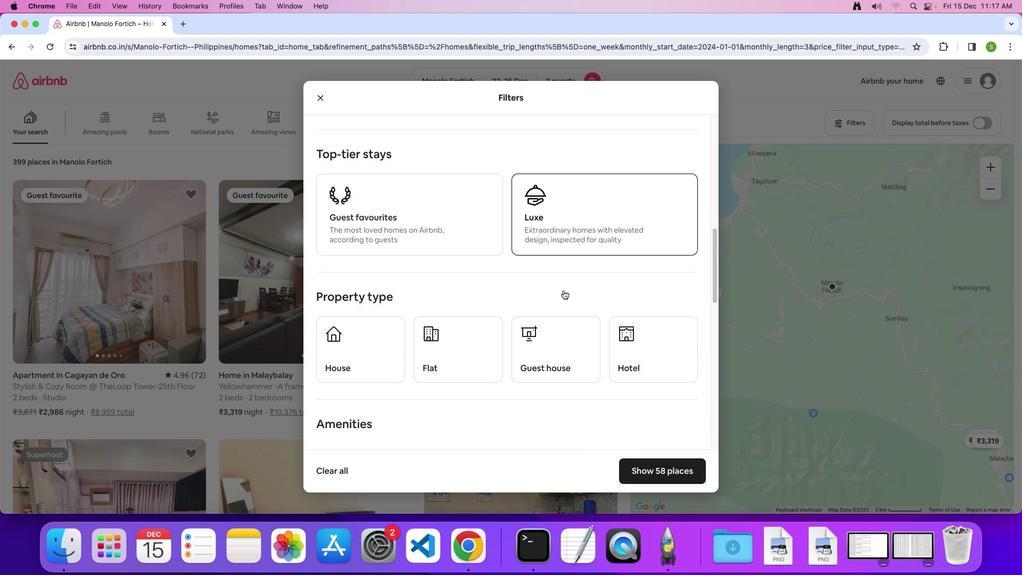 
Action: Mouse scrolled (563, 291) with delta (0, 0)
Screenshot: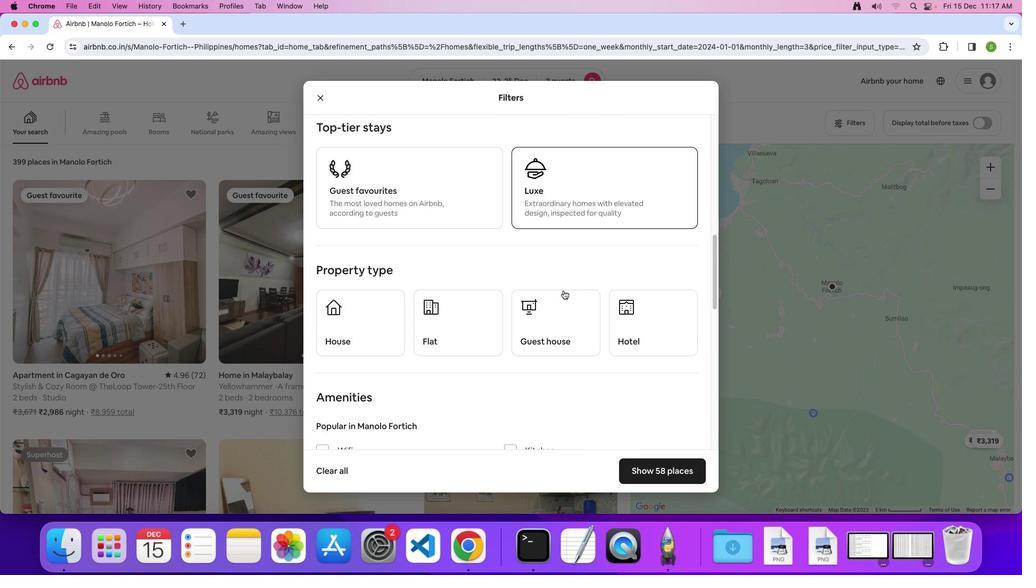 
Action: Mouse scrolled (563, 291) with delta (0, 0)
Screenshot: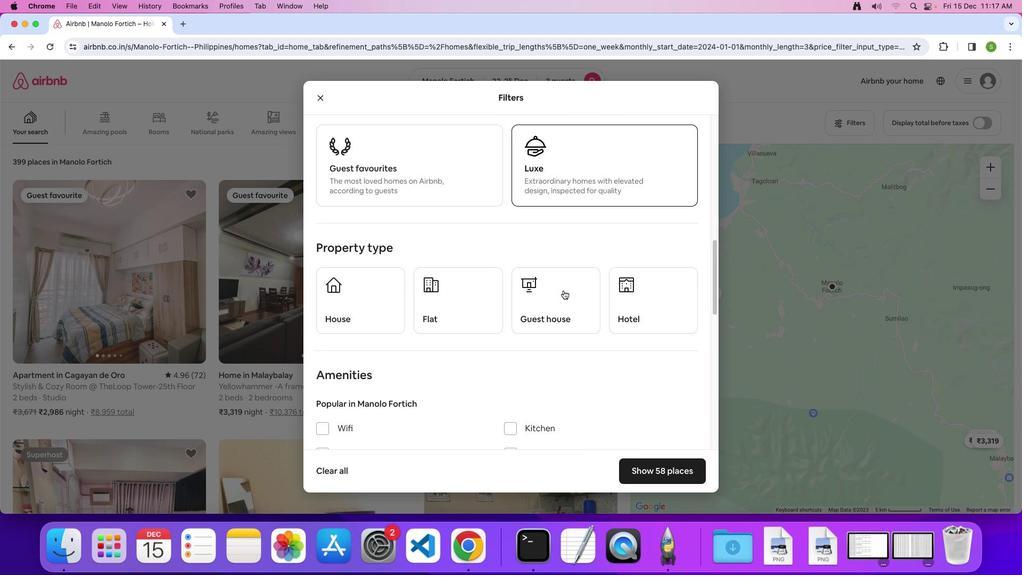 
Action: Mouse moved to (463, 292)
Screenshot: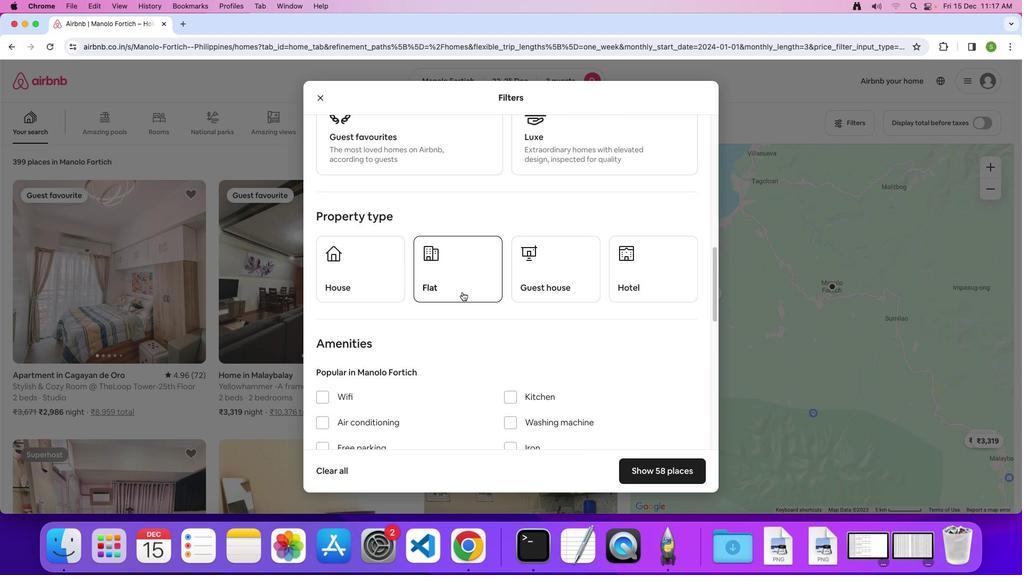 
Action: Mouse pressed left at (463, 292)
Screenshot: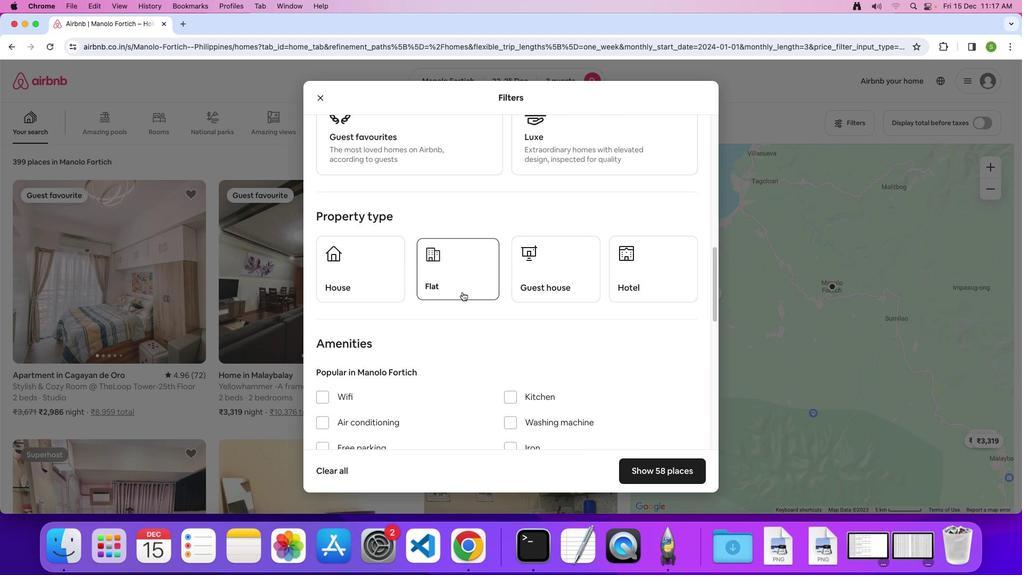 
Action: Mouse moved to (590, 348)
Screenshot: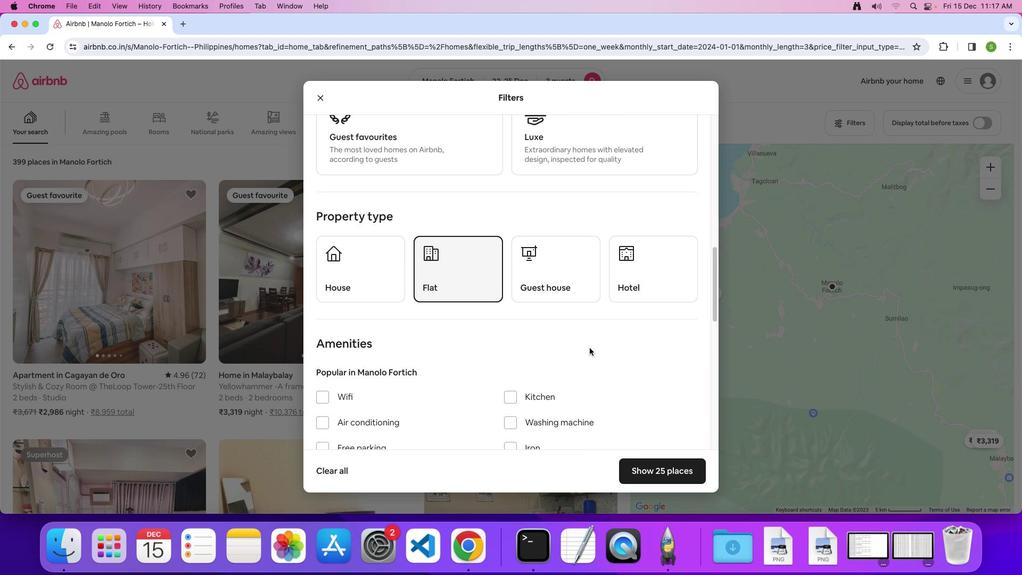 
Action: Mouse scrolled (590, 348) with delta (0, 0)
Screenshot: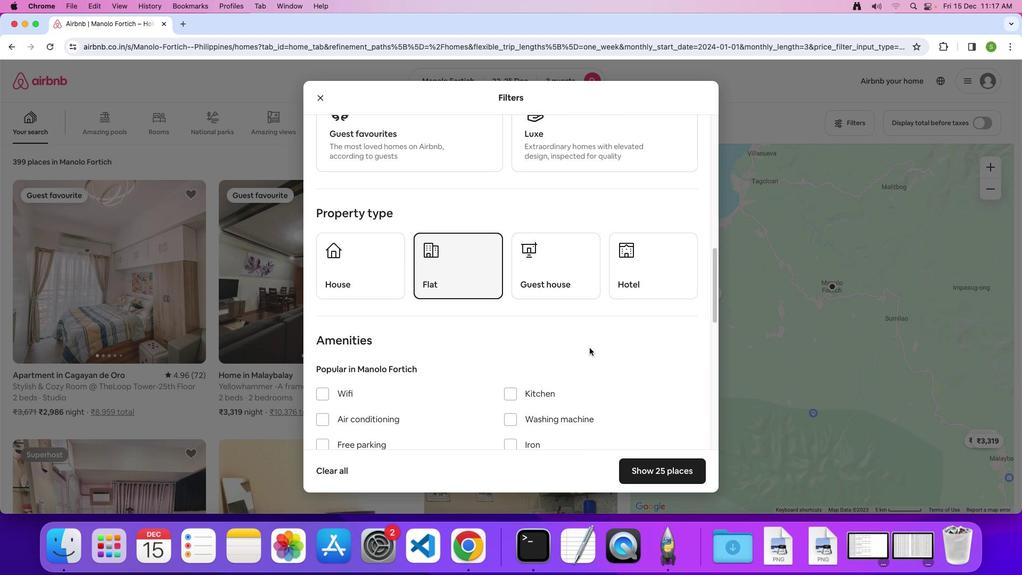 
Action: Mouse scrolled (590, 348) with delta (0, 0)
Screenshot: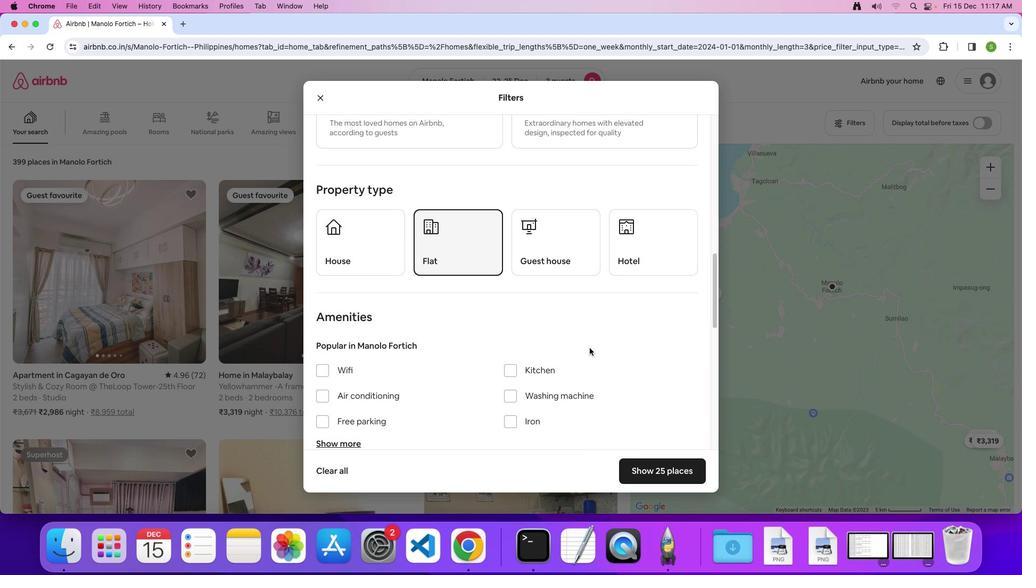 
Action: Mouse scrolled (590, 348) with delta (0, 0)
Screenshot: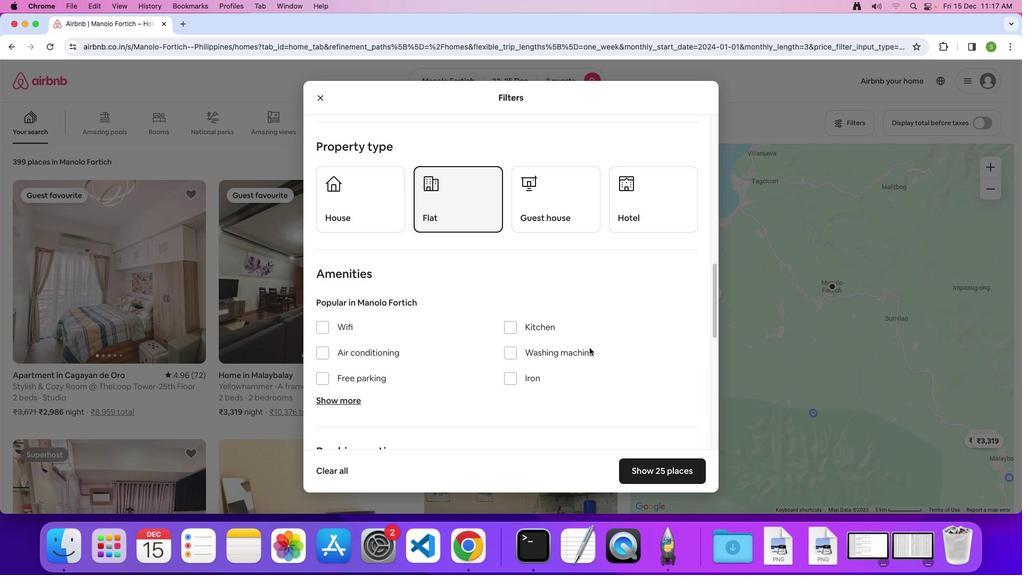 
Action: Mouse scrolled (590, 348) with delta (0, 0)
Screenshot: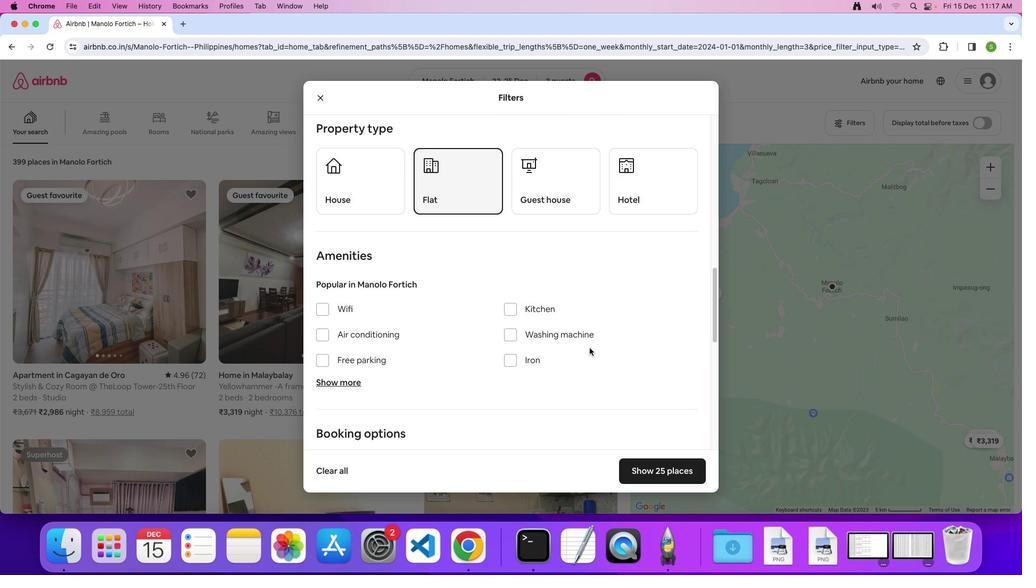 
Action: Mouse scrolled (590, 348) with delta (0, 0)
Screenshot: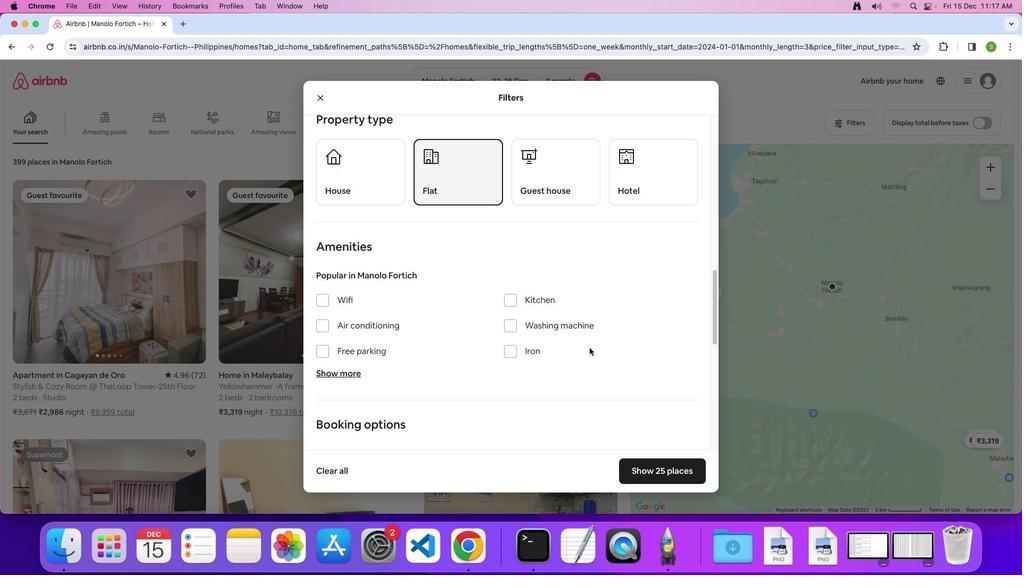 
Action: Mouse scrolled (590, 348) with delta (0, 0)
Screenshot: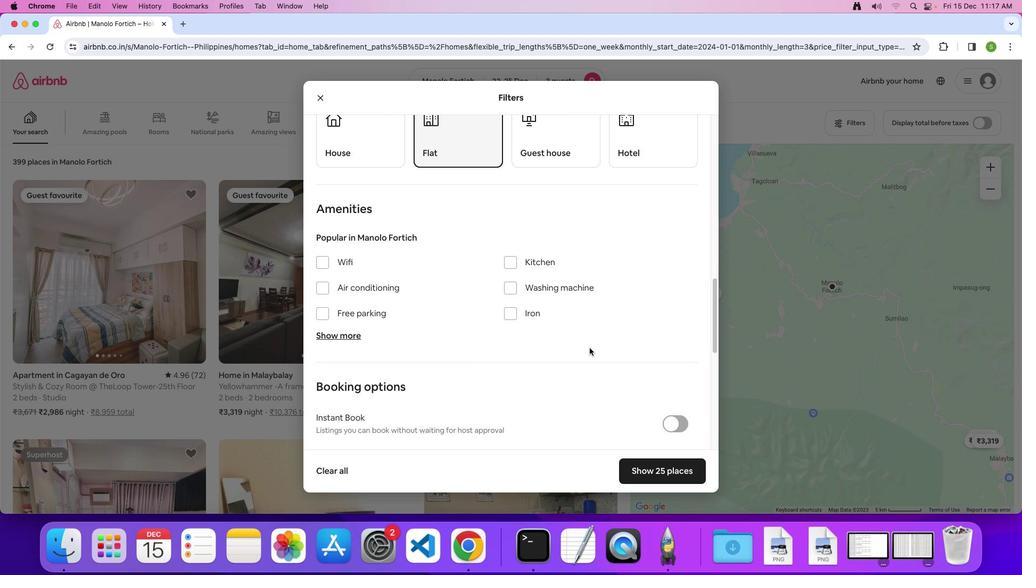 
Action: Mouse scrolled (590, 348) with delta (0, 0)
Screenshot: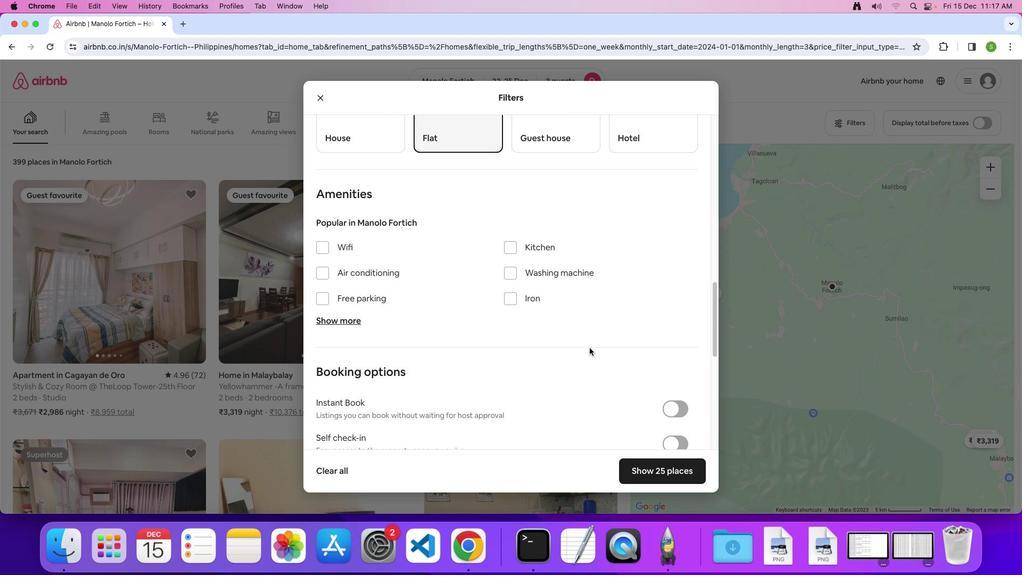 
Action: Mouse scrolled (590, 348) with delta (0, 0)
Screenshot: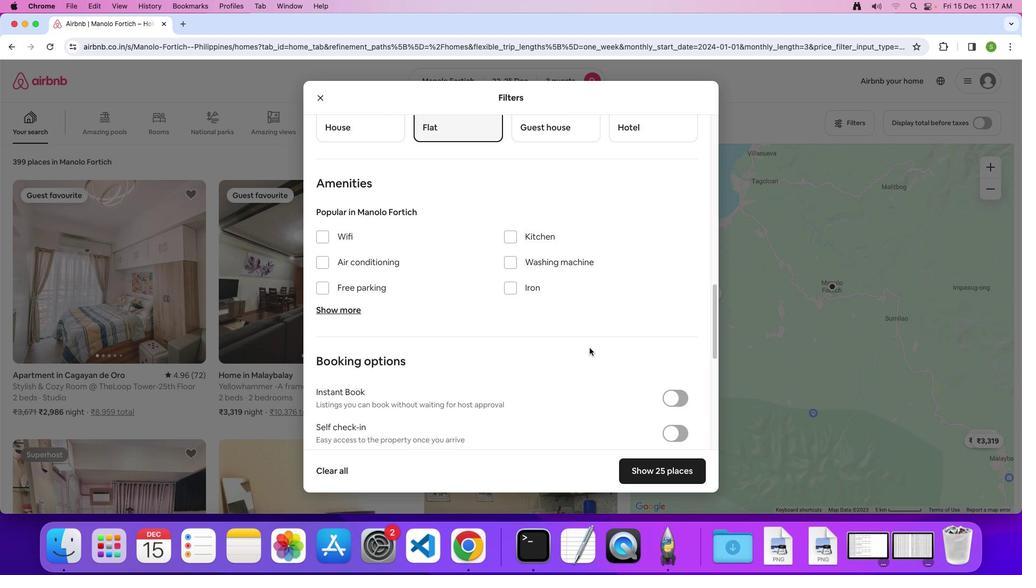
Action: Mouse scrolled (590, 348) with delta (0, 0)
Screenshot: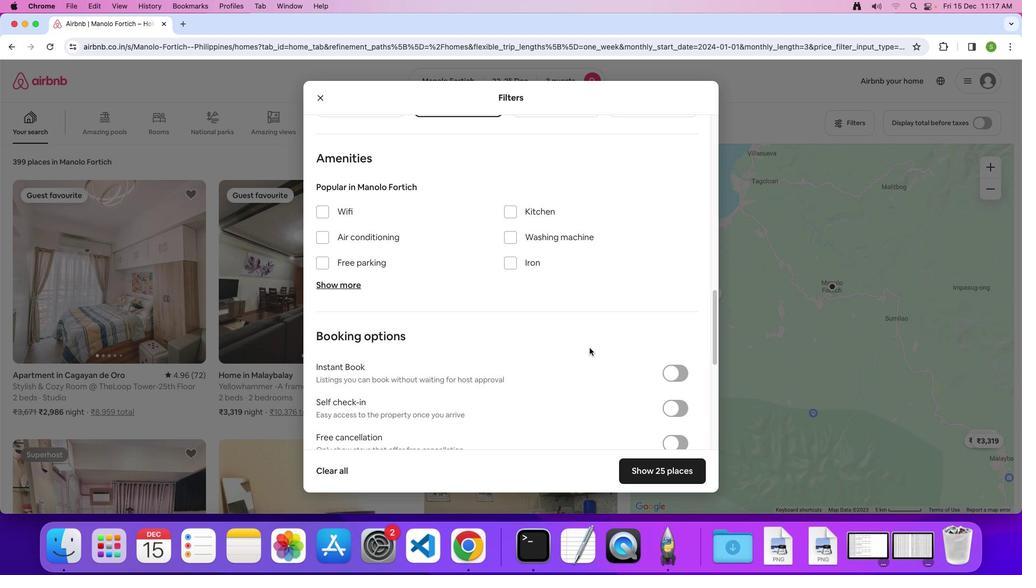 
Action: Mouse scrolled (590, 348) with delta (0, 0)
Screenshot: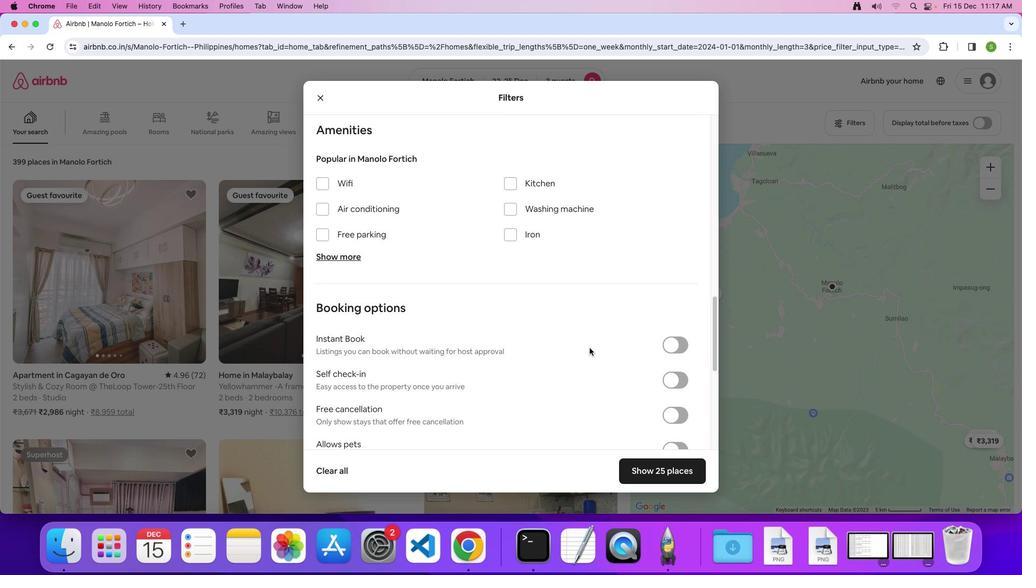 
Action: Mouse scrolled (590, 348) with delta (0, 0)
Screenshot: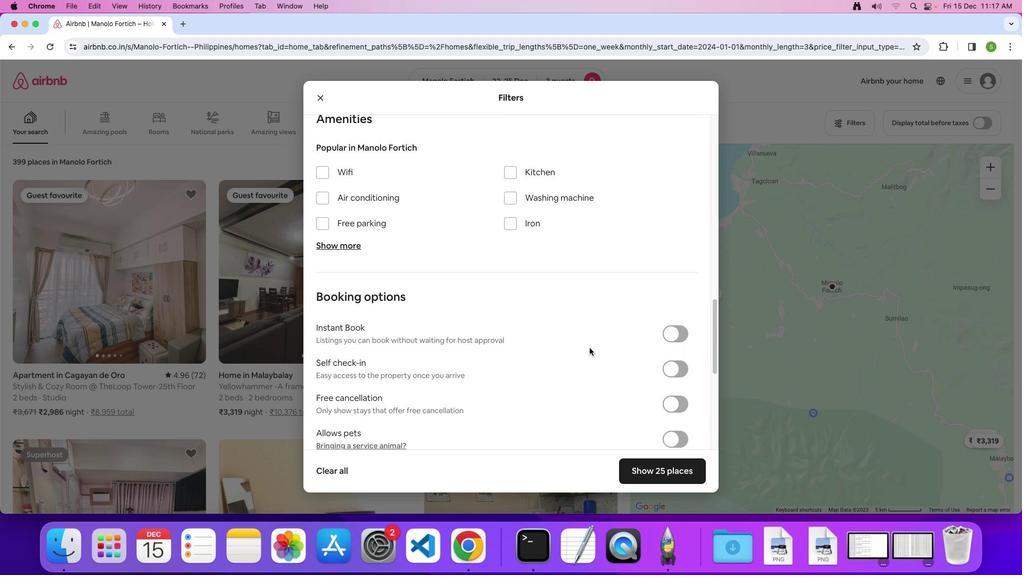 
Action: Mouse scrolled (590, 348) with delta (0, 0)
Screenshot: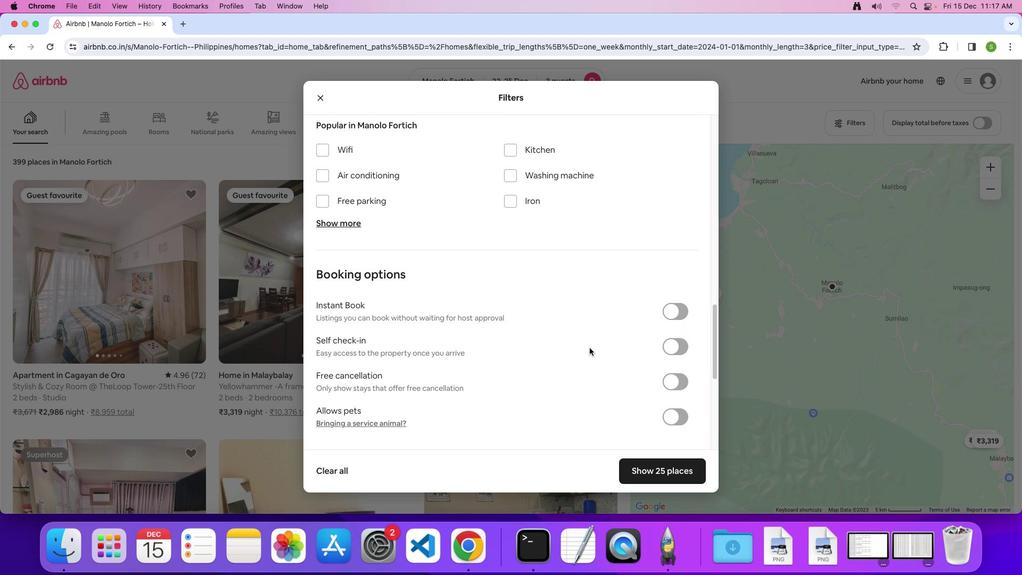 
Action: Mouse scrolled (590, 348) with delta (0, 0)
Screenshot: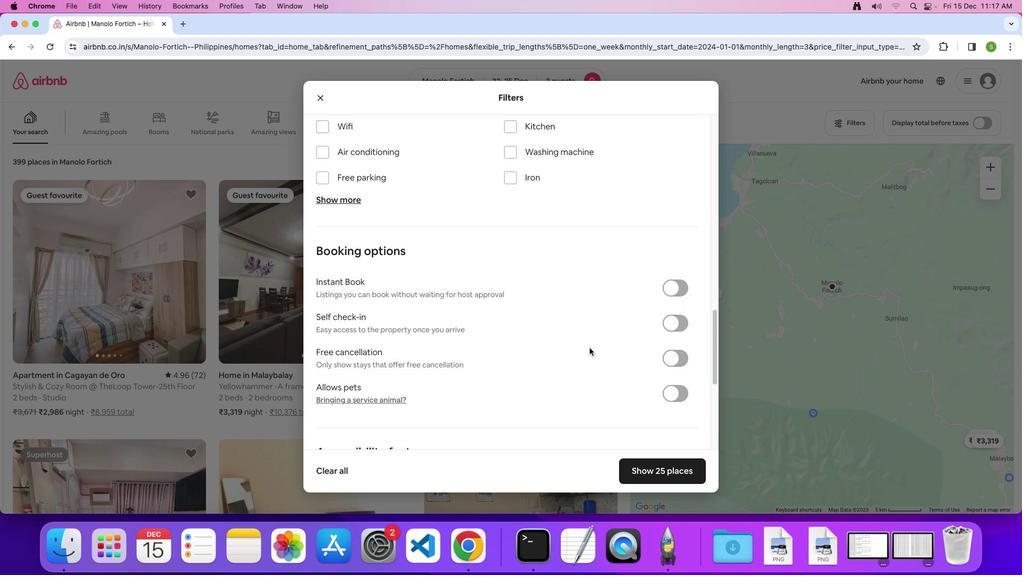 
Action: Mouse scrolled (590, 348) with delta (0, 0)
Screenshot: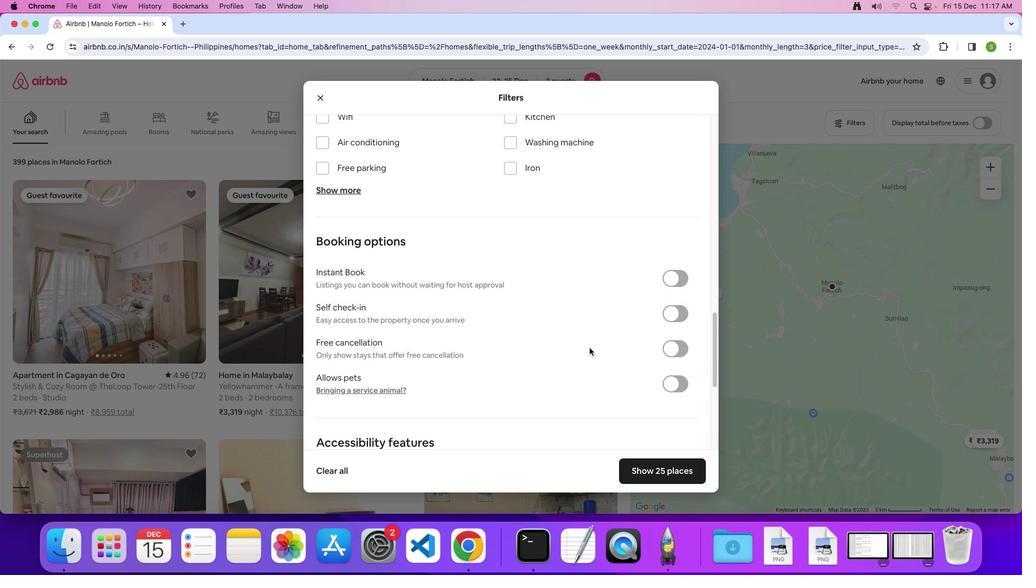 
Action: Mouse scrolled (590, 348) with delta (0, 0)
Screenshot: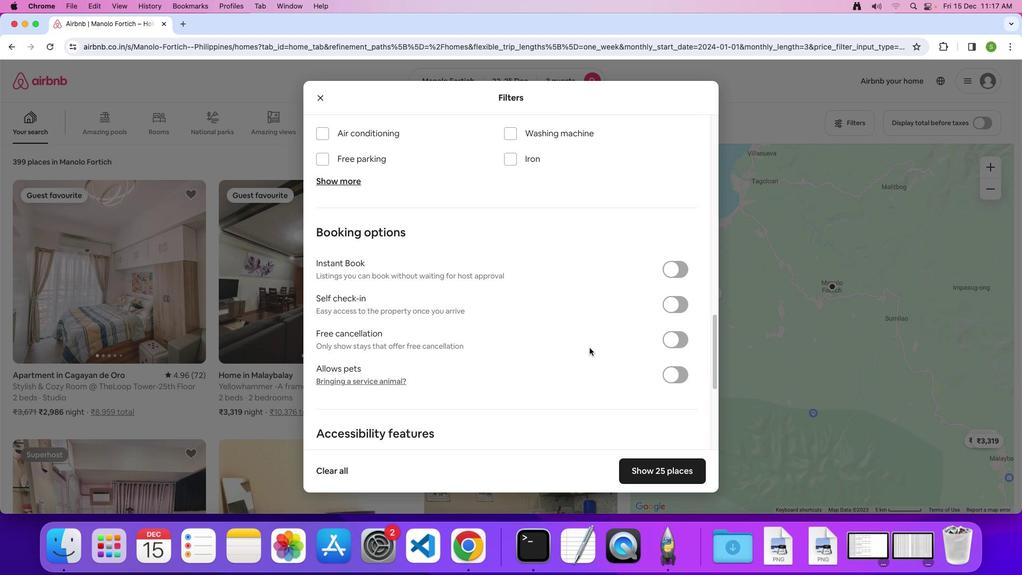 
Action: Mouse scrolled (590, 348) with delta (0, 0)
Screenshot: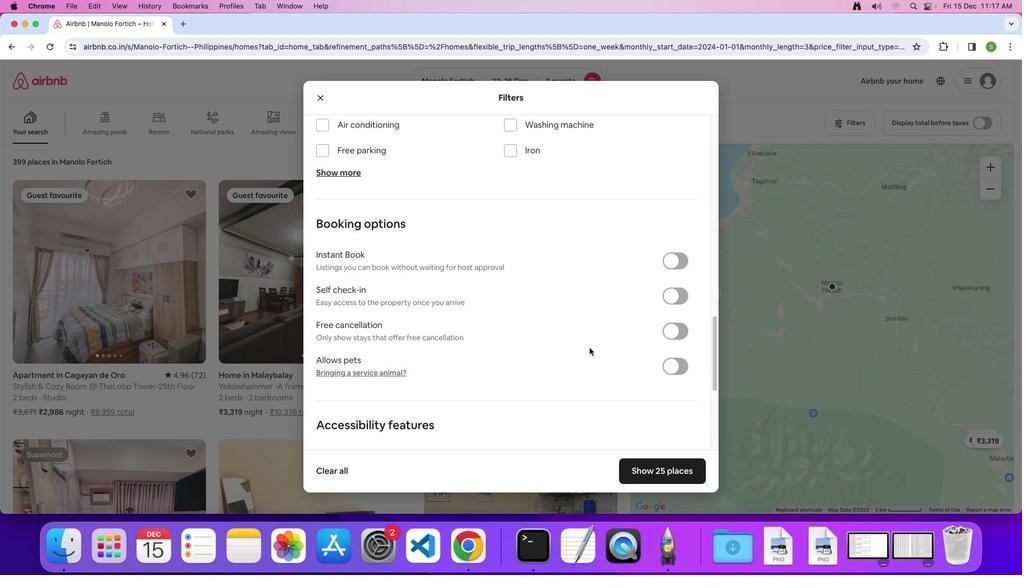 
Action: Mouse scrolled (590, 348) with delta (0, 0)
Screenshot: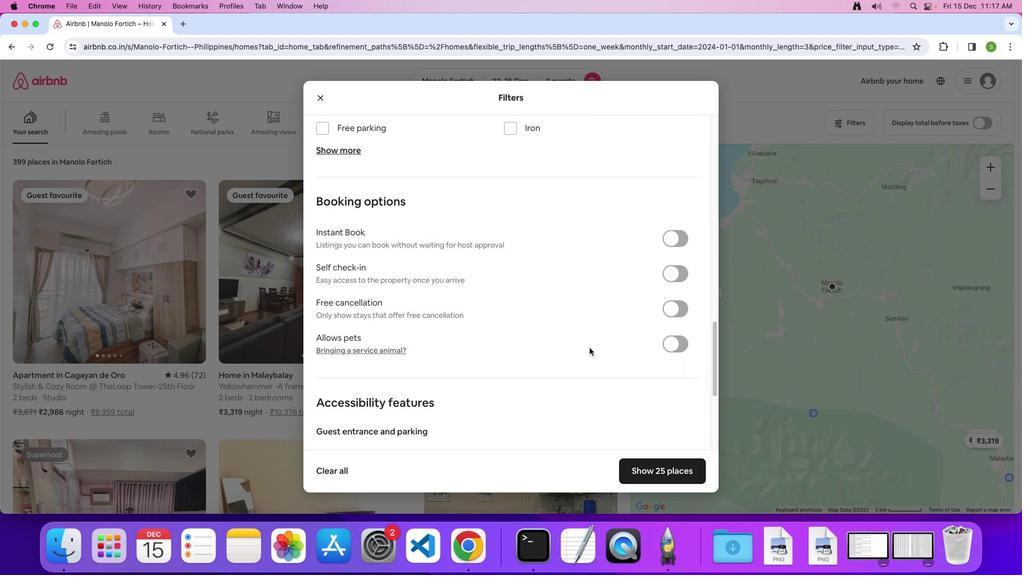 
Action: Mouse scrolled (590, 348) with delta (0, 0)
Screenshot: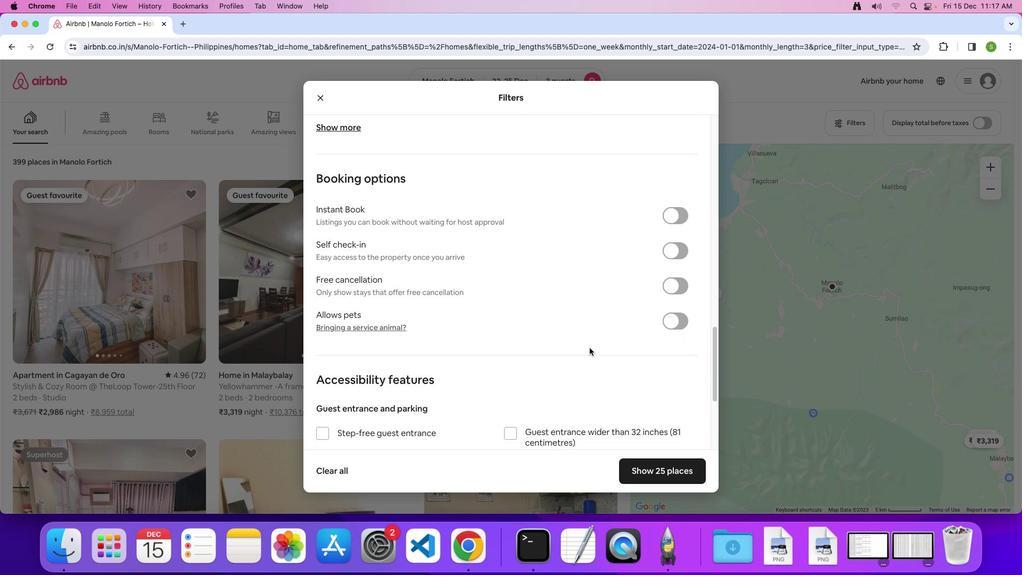 
Action: Mouse scrolled (590, 348) with delta (0, 0)
Screenshot: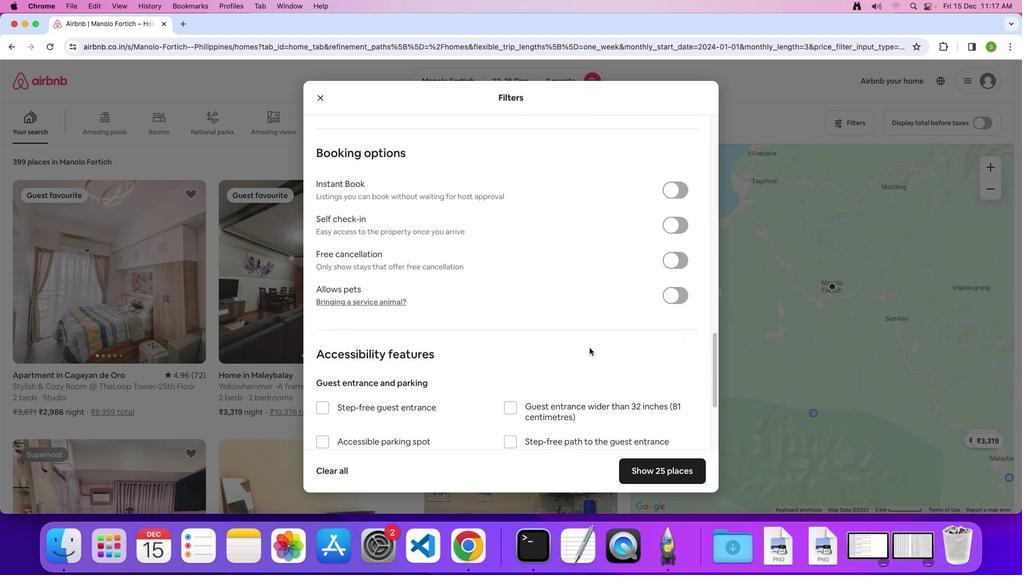 
Action: Mouse scrolled (590, 348) with delta (0, 0)
Screenshot: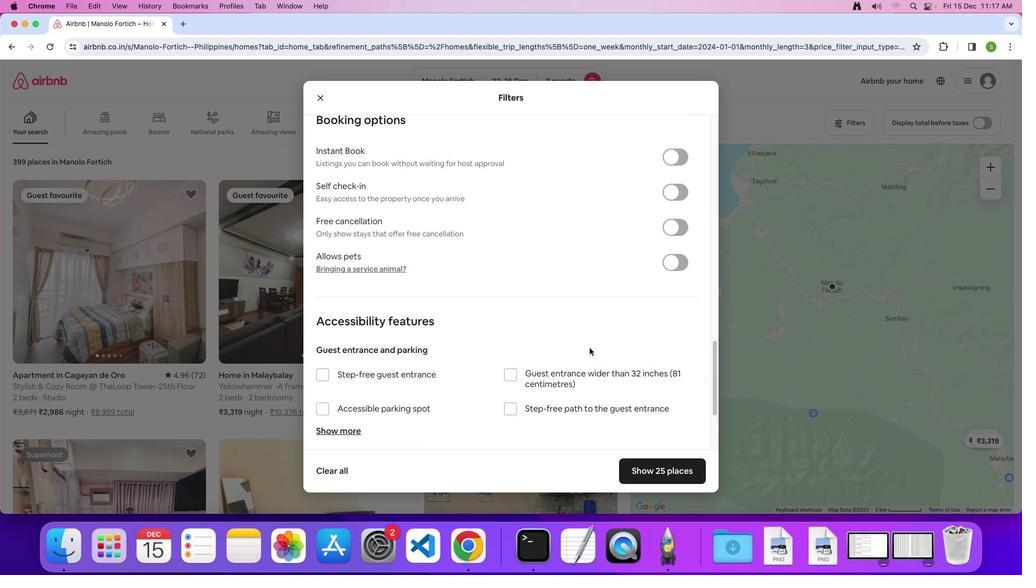 
Action: Mouse scrolled (590, 348) with delta (0, 0)
Screenshot: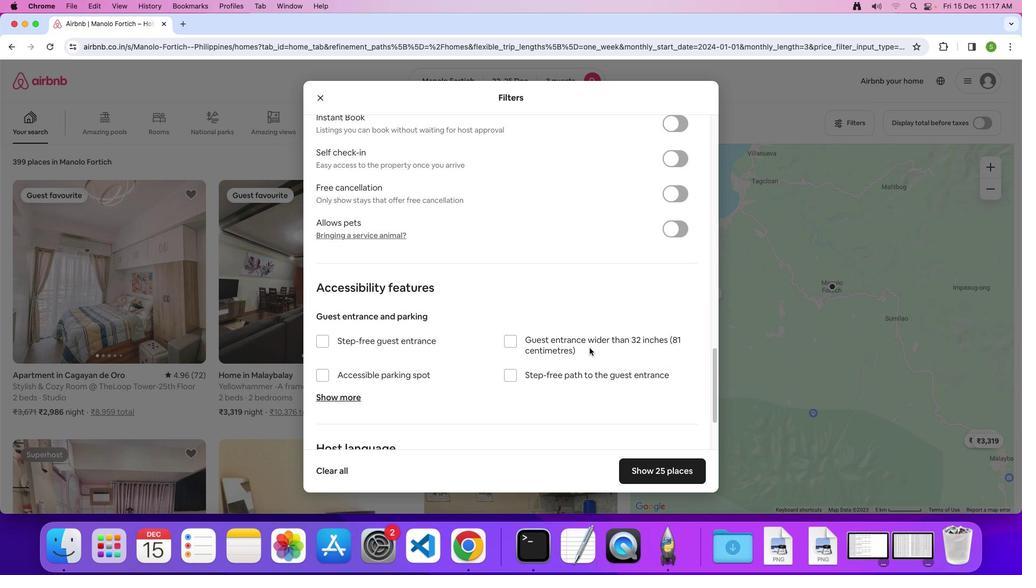
Action: Mouse scrolled (590, 348) with delta (0, 0)
Screenshot: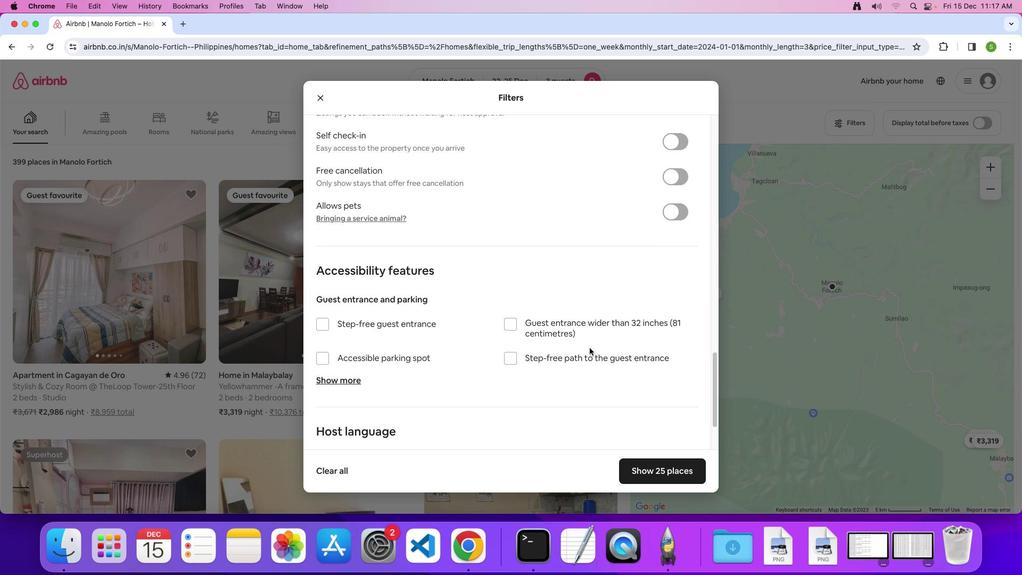
Action: Mouse scrolled (590, 348) with delta (0, 0)
Screenshot: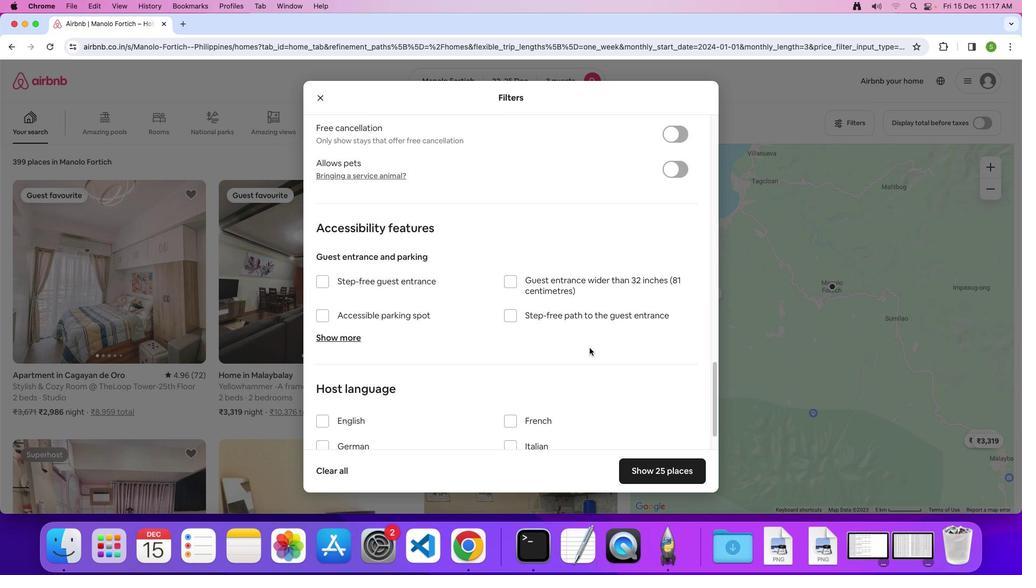 
Action: Mouse scrolled (590, 348) with delta (0, 0)
Screenshot: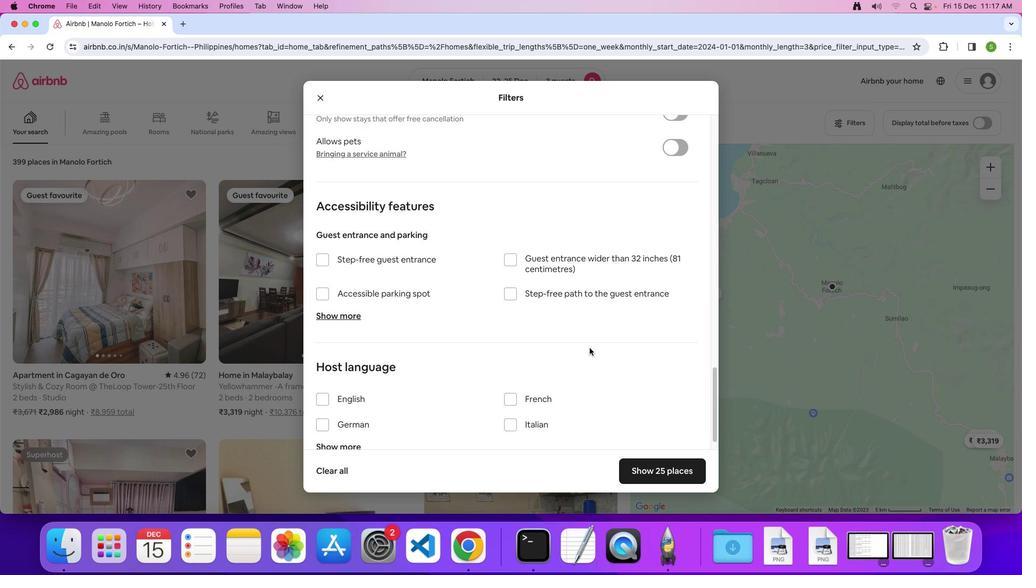 
Action: Mouse scrolled (590, 348) with delta (0, 0)
Screenshot: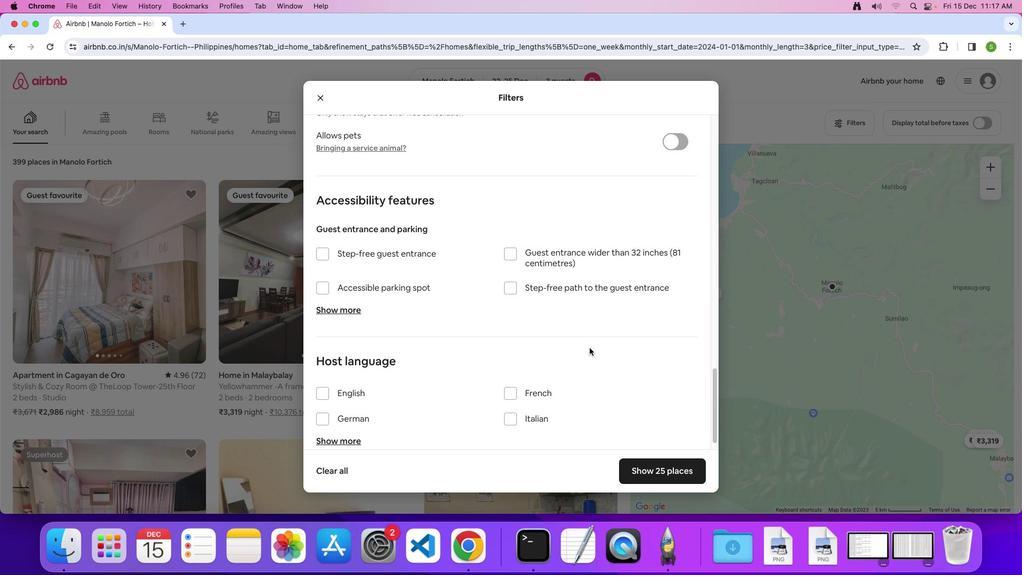 
Action: Mouse scrolled (590, 348) with delta (0, 0)
Screenshot: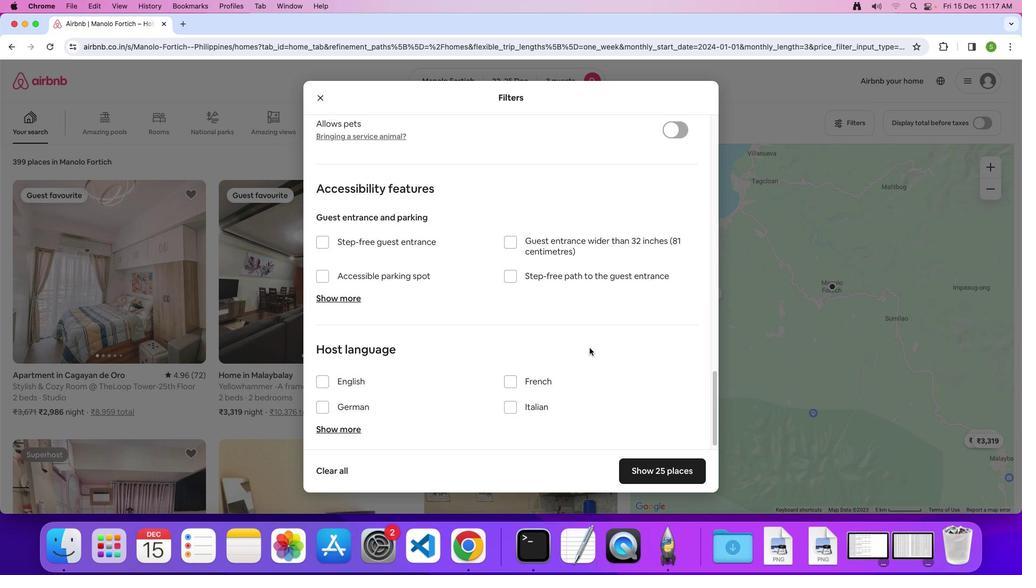 
Action: Mouse scrolled (590, 348) with delta (0, 0)
Screenshot: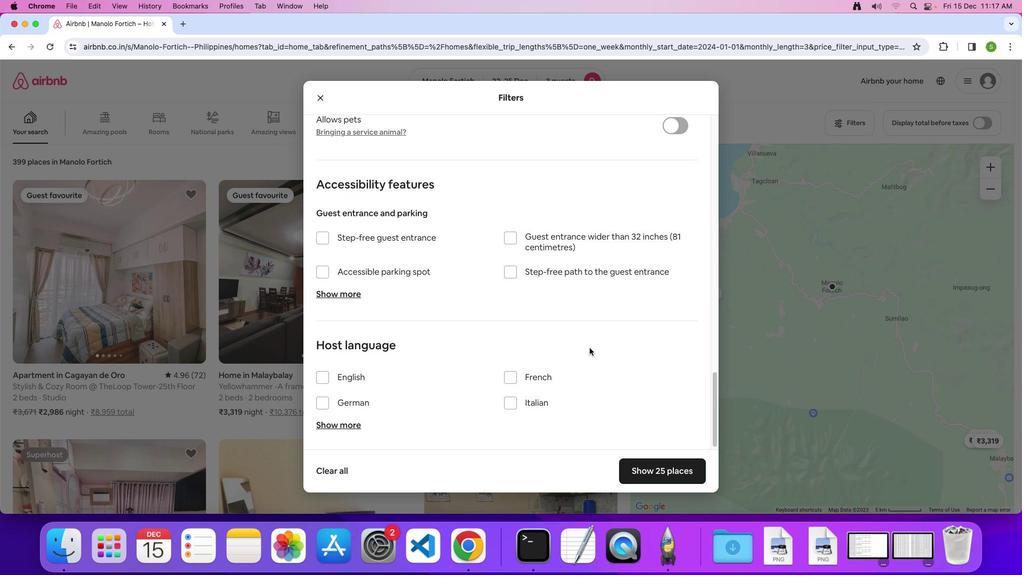 
Action: Mouse scrolled (590, 348) with delta (0, 0)
Screenshot: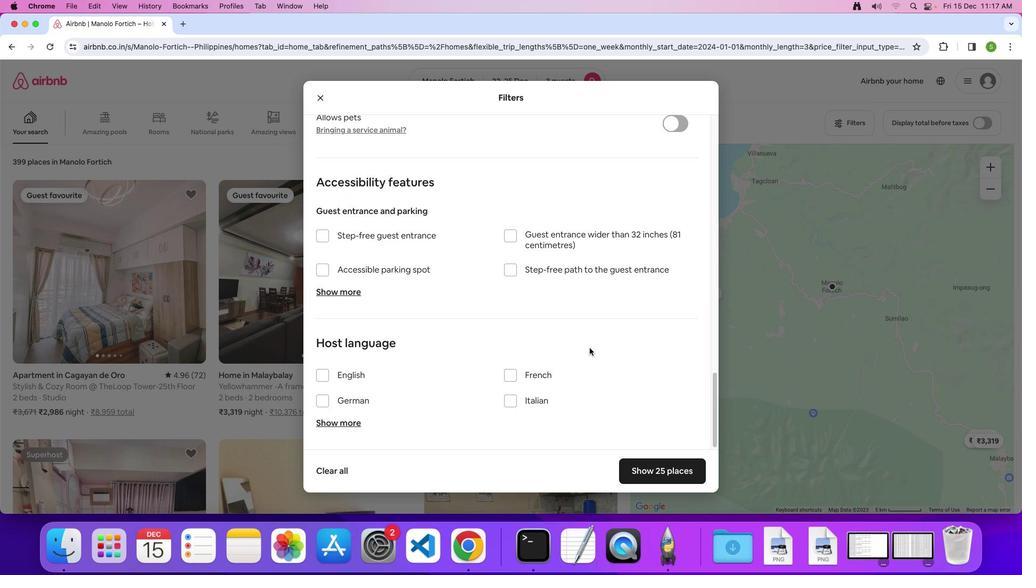 
Action: Mouse scrolled (590, 348) with delta (0, 0)
Screenshot: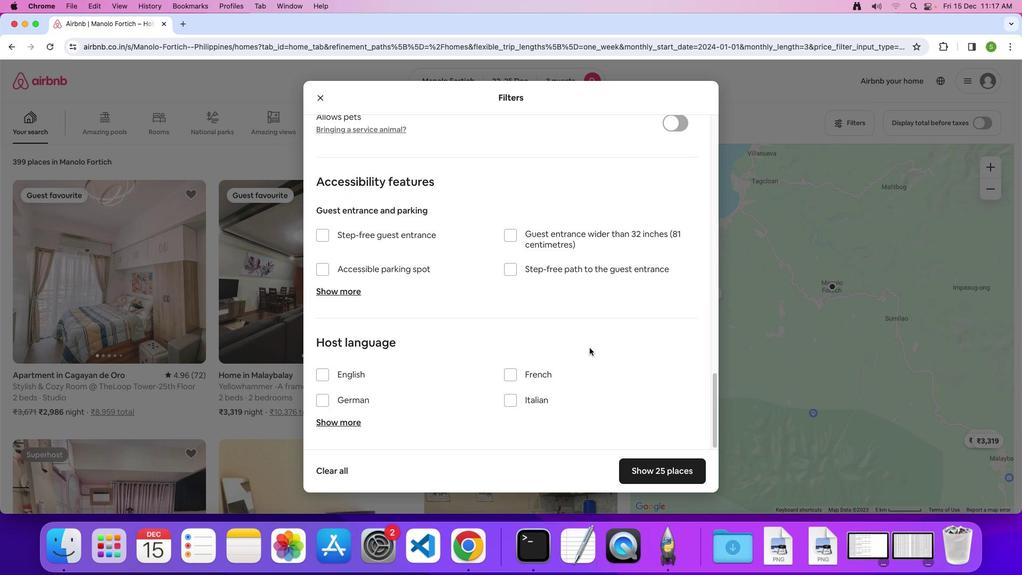 
Action: Mouse scrolled (590, 348) with delta (0, 0)
Screenshot: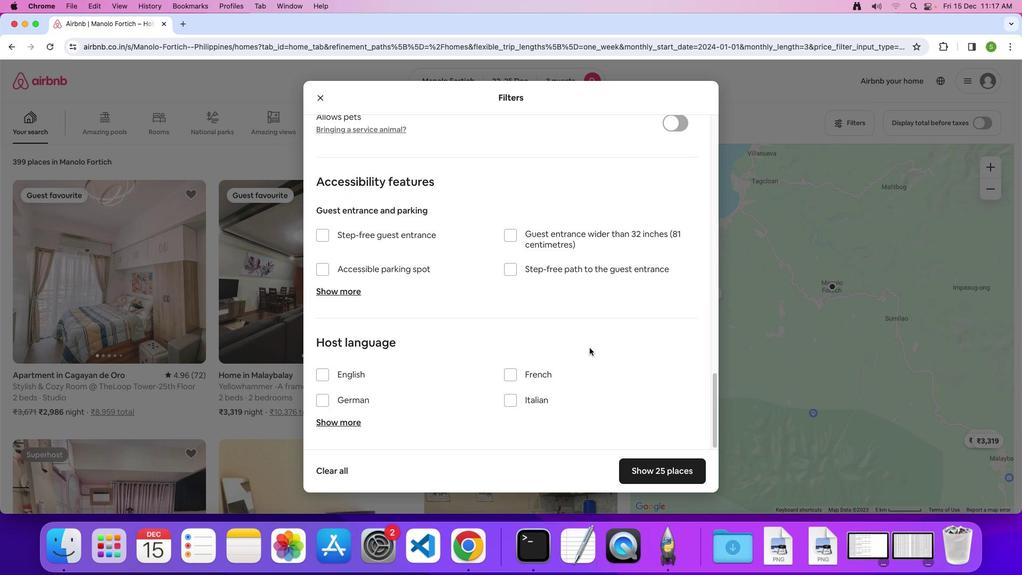
Action: Mouse scrolled (590, 348) with delta (0, 0)
Screenshot: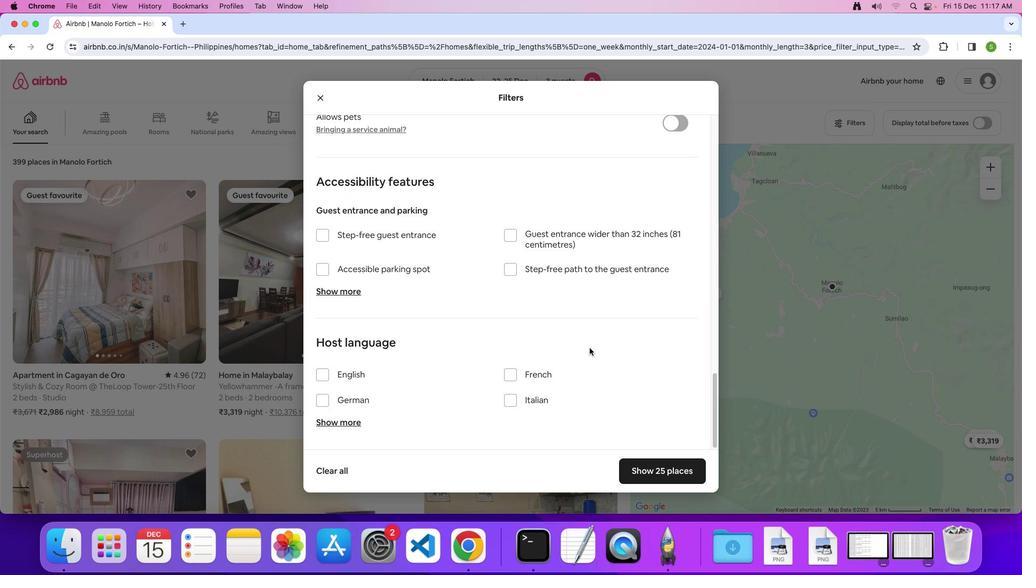
Action: Mouse moved to (645, 464)
Screenshot: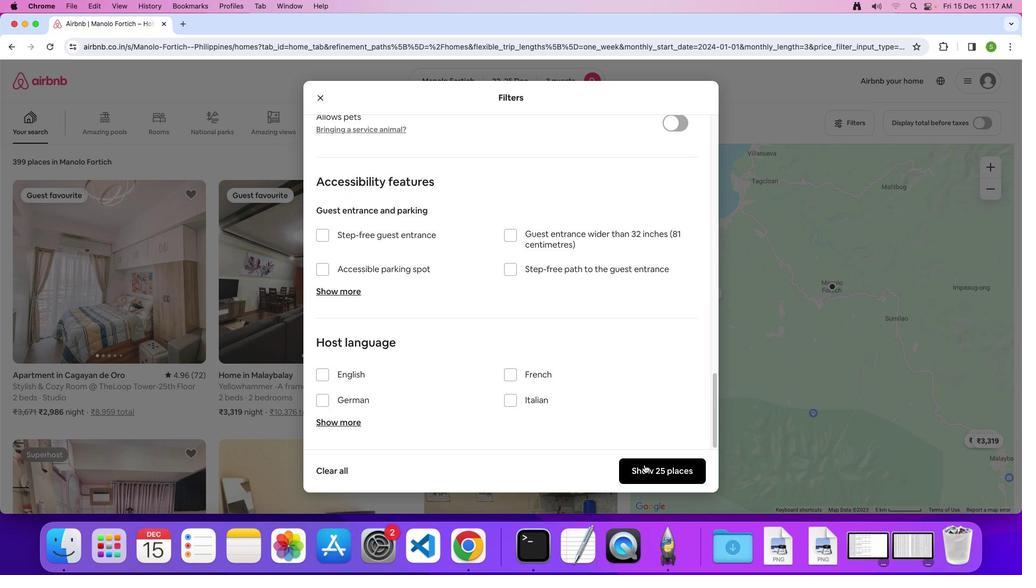 
Action: Mouse pressed left at (645, 464)
Screenshot: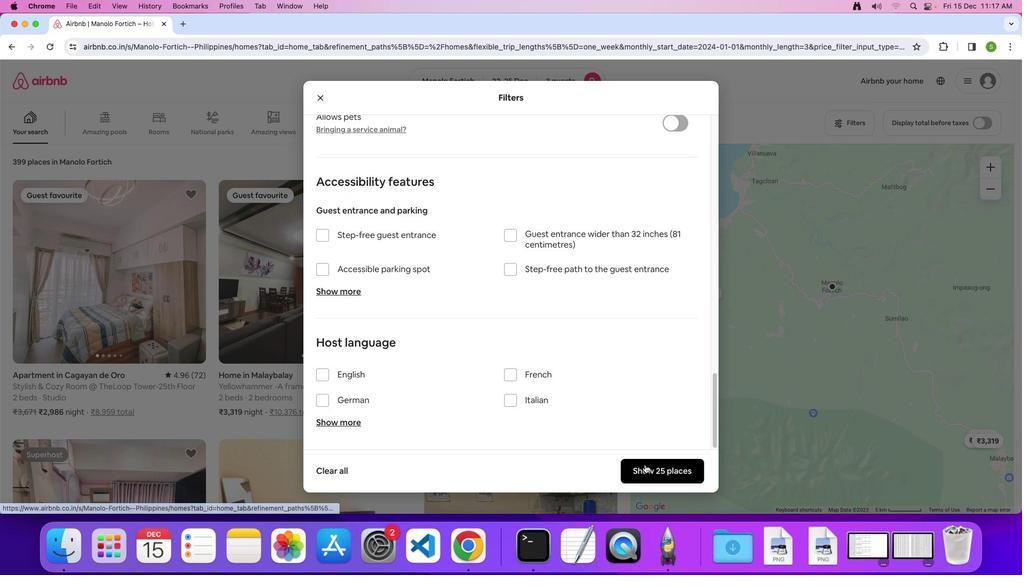 
Action: Mouse moved to (147, 259)
Screenshot: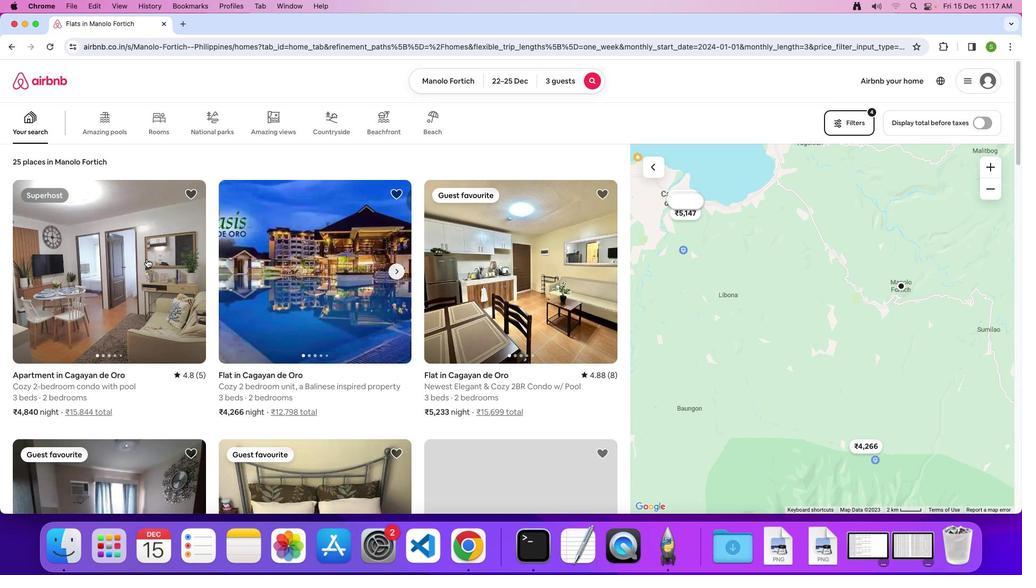 
Action: Mouse pressed left at (147, 259)
Screenshot: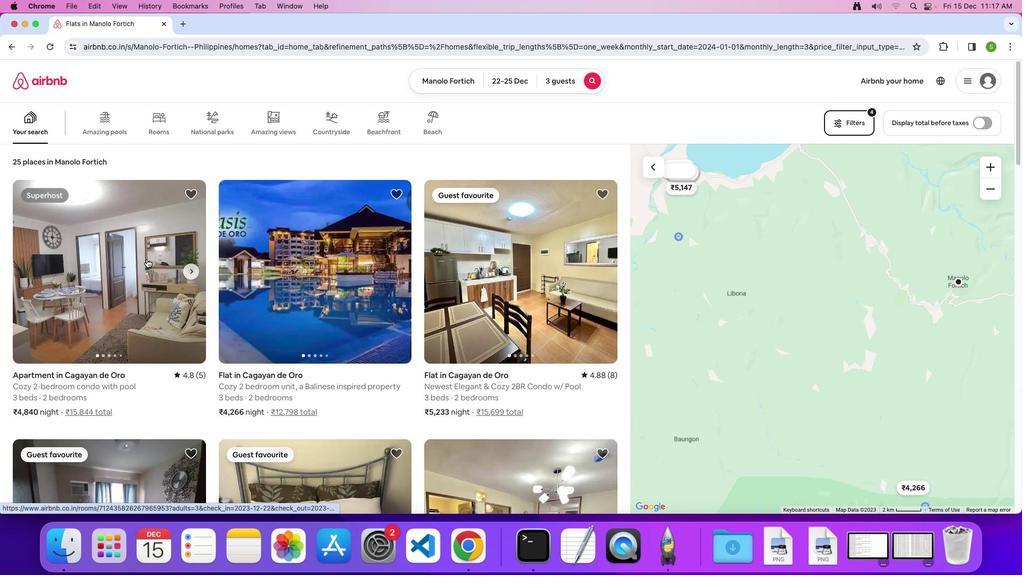 
Action: Mouse moved to (404, 259)
Screenshot: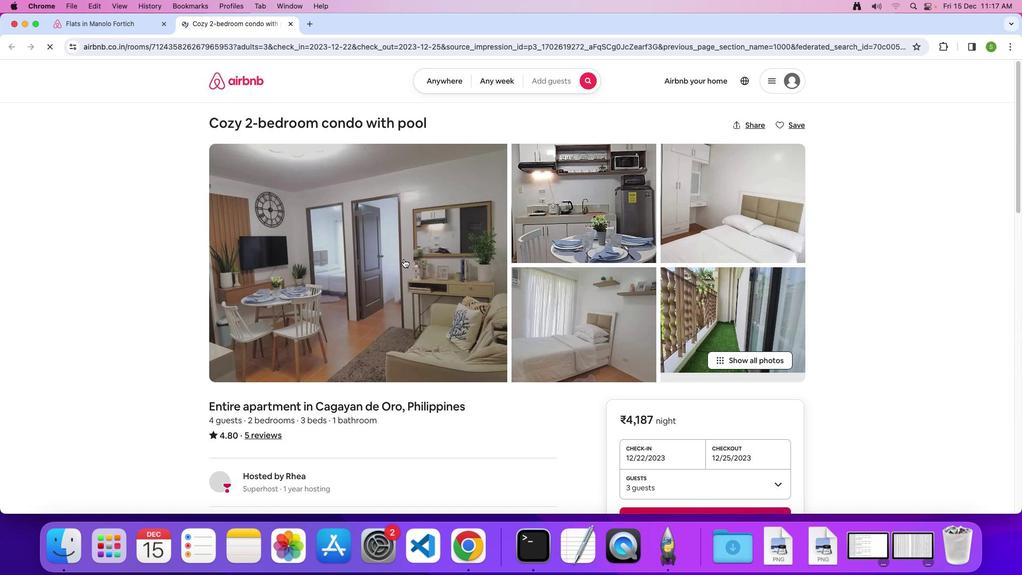
Action: Mouse pressed left at (404, 259)
Screenshot: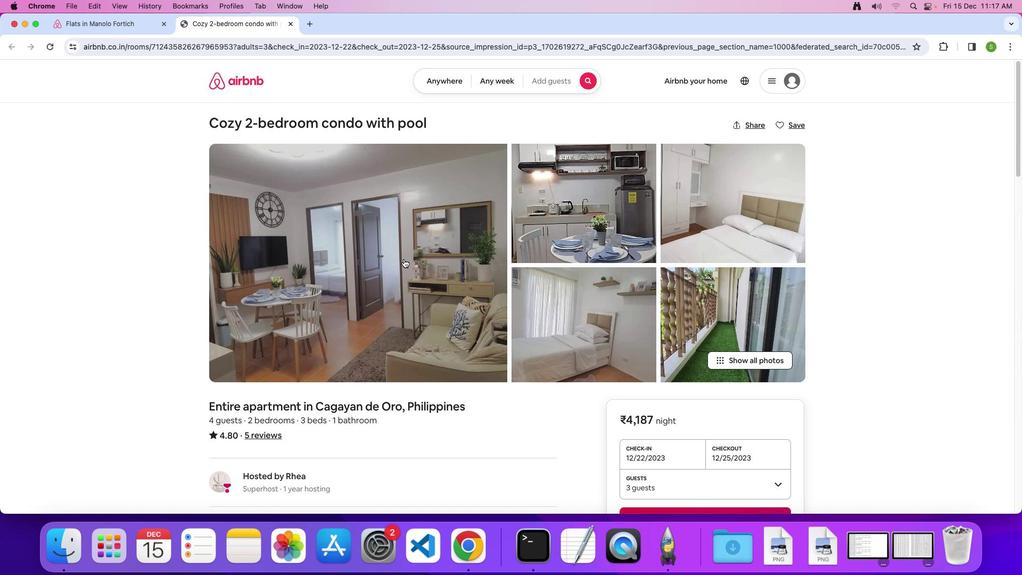 
Action: Mouse moved to (423, 293)
Screenshot: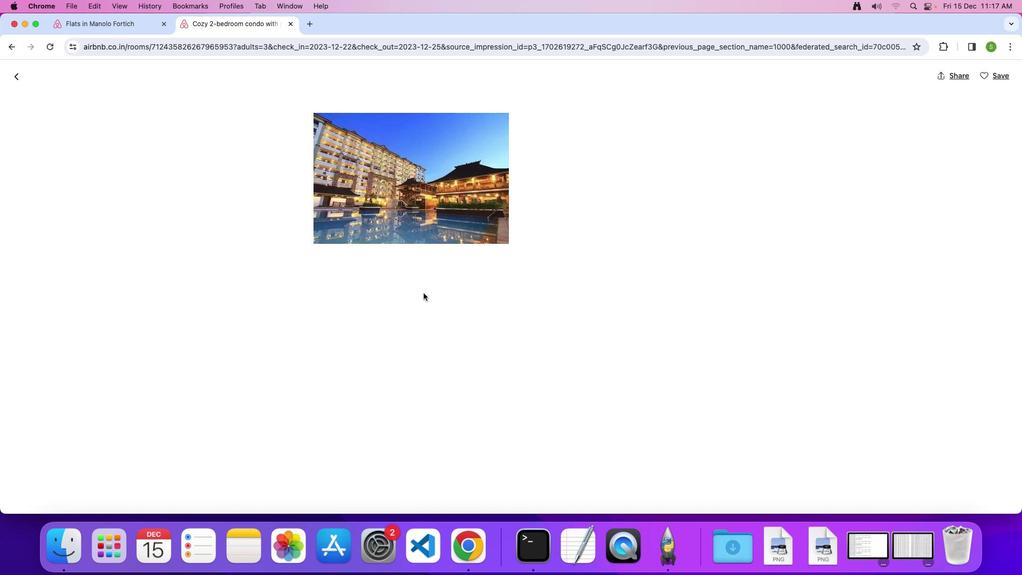 
Action: Mouse scrolled (423, 293) with delta (0, 0)
Screenshot: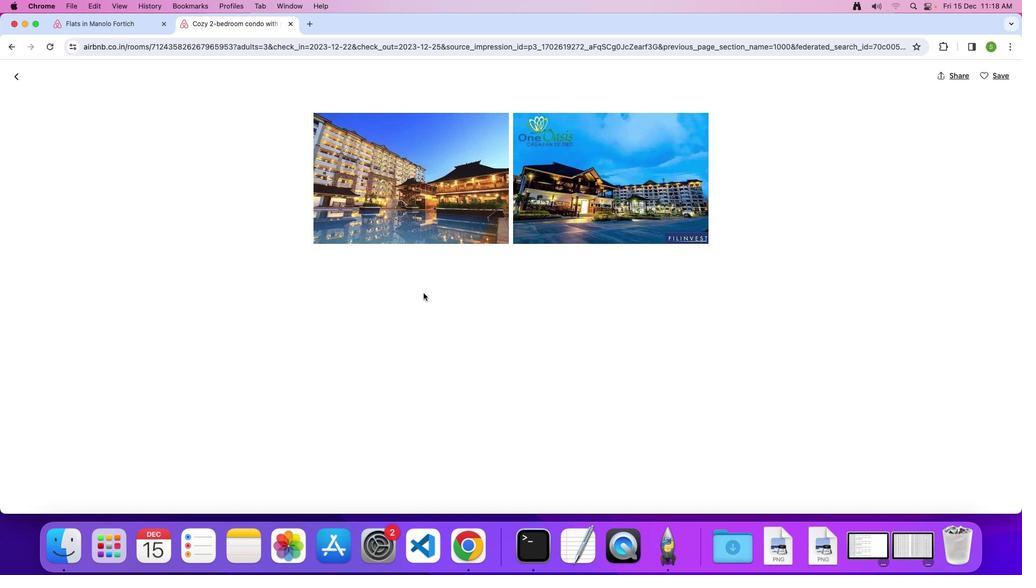 
Action: Mouse scrolled (423, 293) with delta (0, 0)
Screenshot: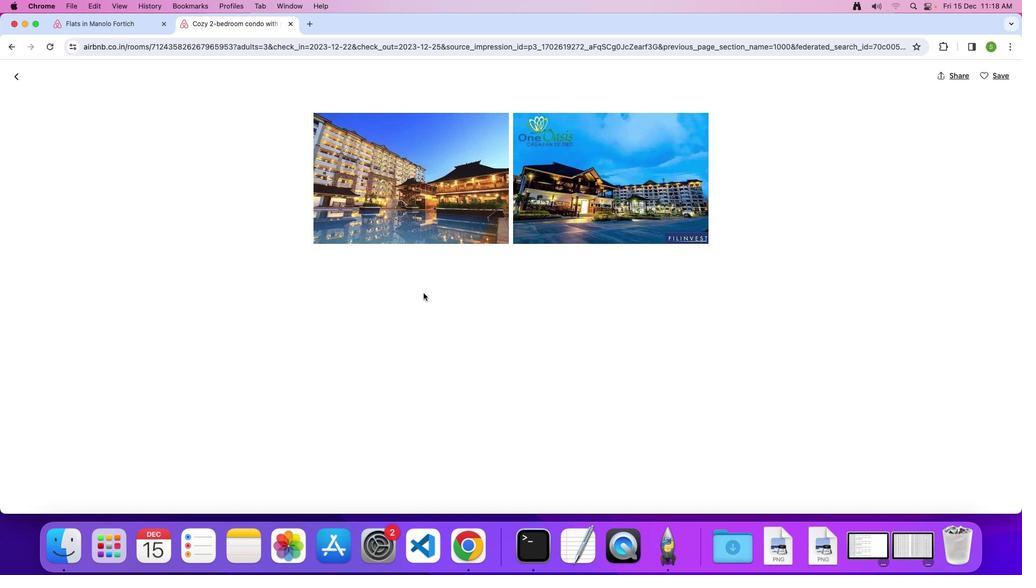 
Action: Mouse scrolled (423, 293) with delta (0, 0)
Screenshot: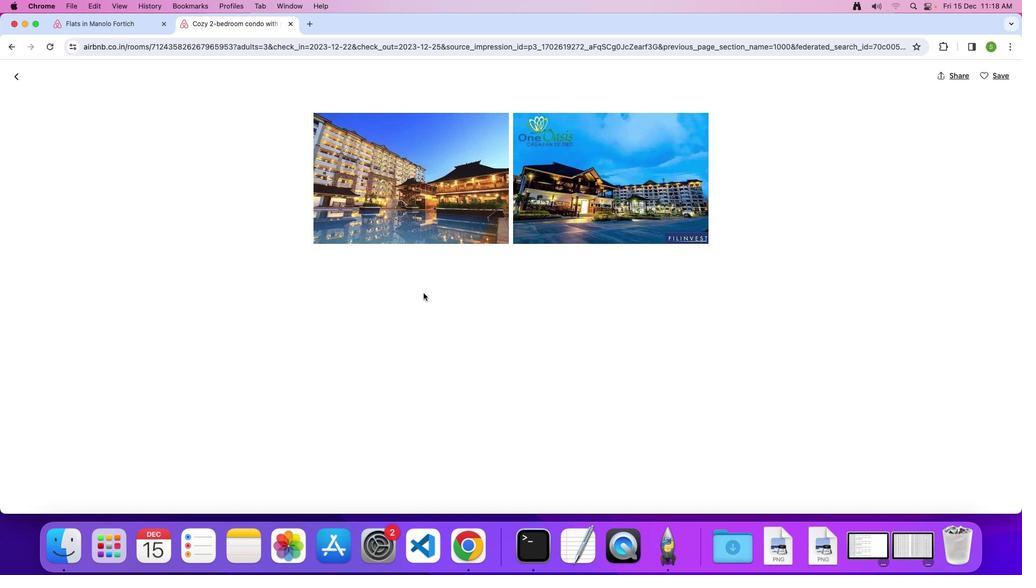 
Action: Mouse scrolled (423, 293) with delta (0, 0)
Screenshot: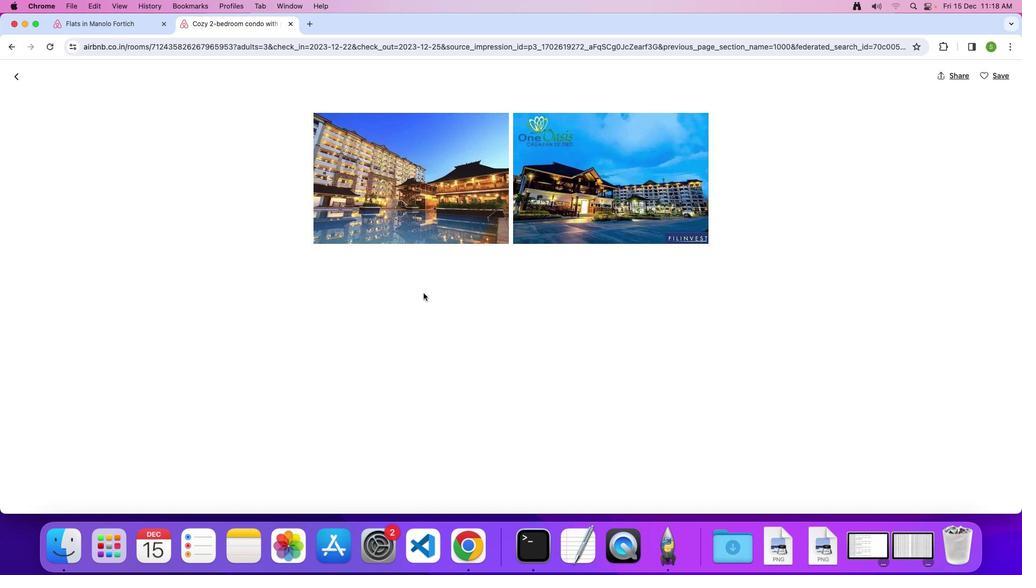 
Action: Mouse scrolled (423, 293) with delta (0, 0)
Screenshot: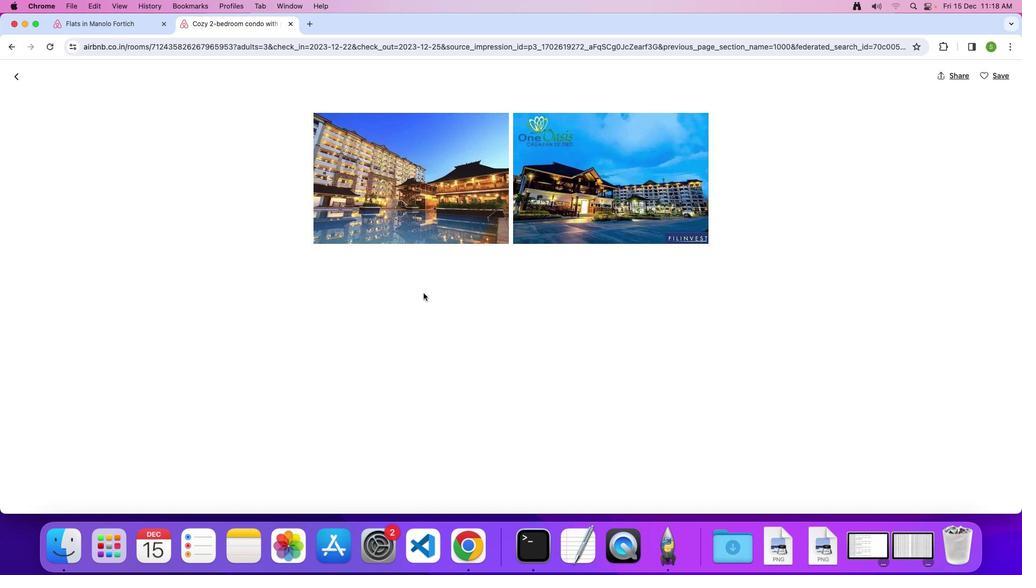 
Action: Mouse moved to (14, 78)
Screenshot: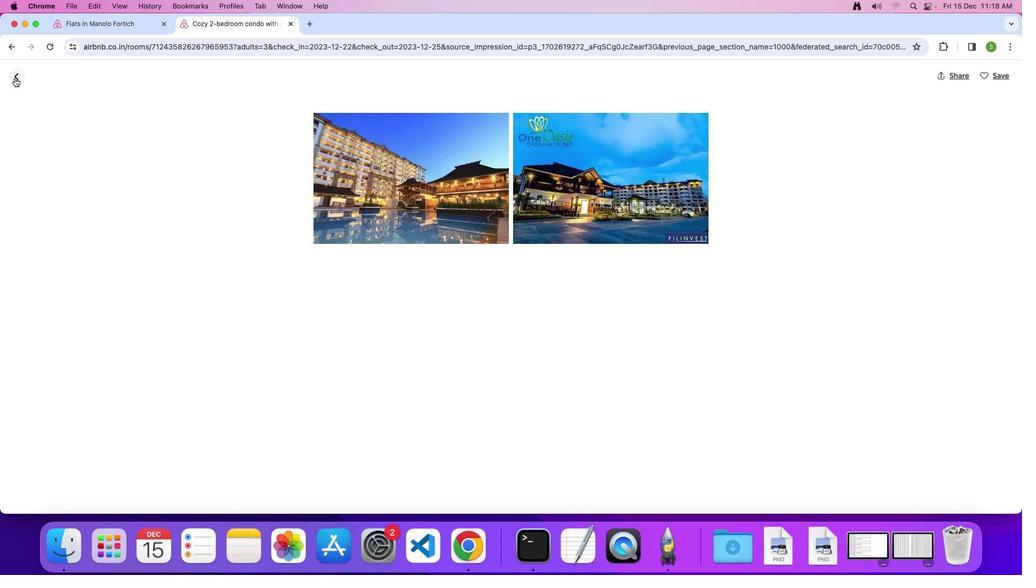 
Action: Mouse pressed left at (14, 78)
Screenshot: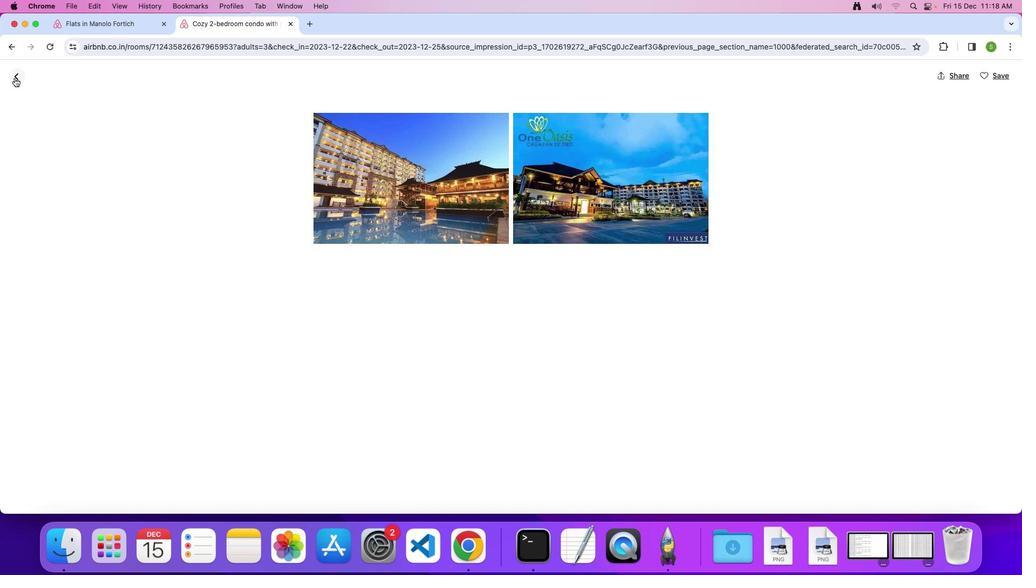 
Action: Mouse moved to (341, 255)
Screenshot: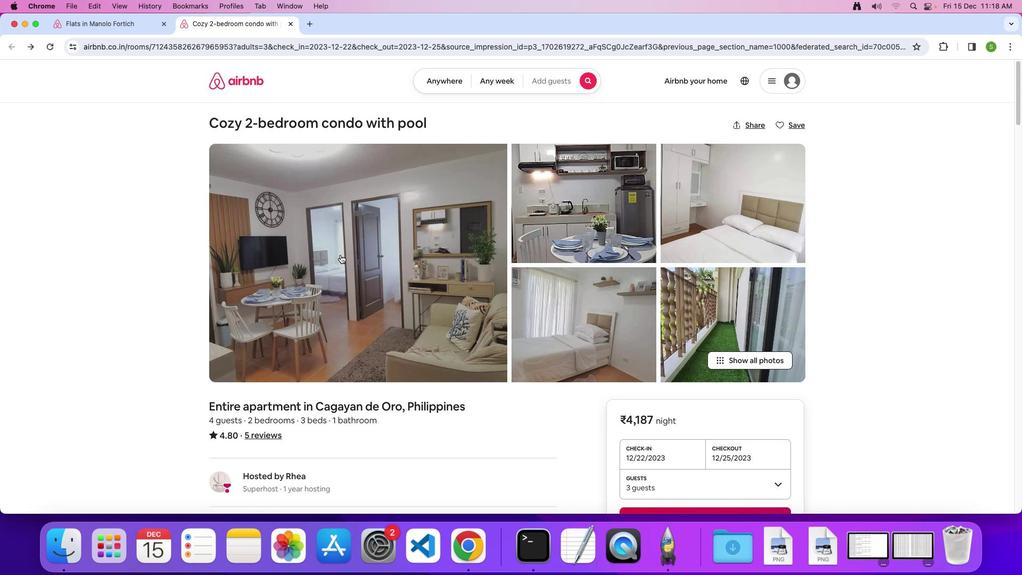
Action: Mouse scrolled (341, 255) with delta (0, 0)
Screenshot: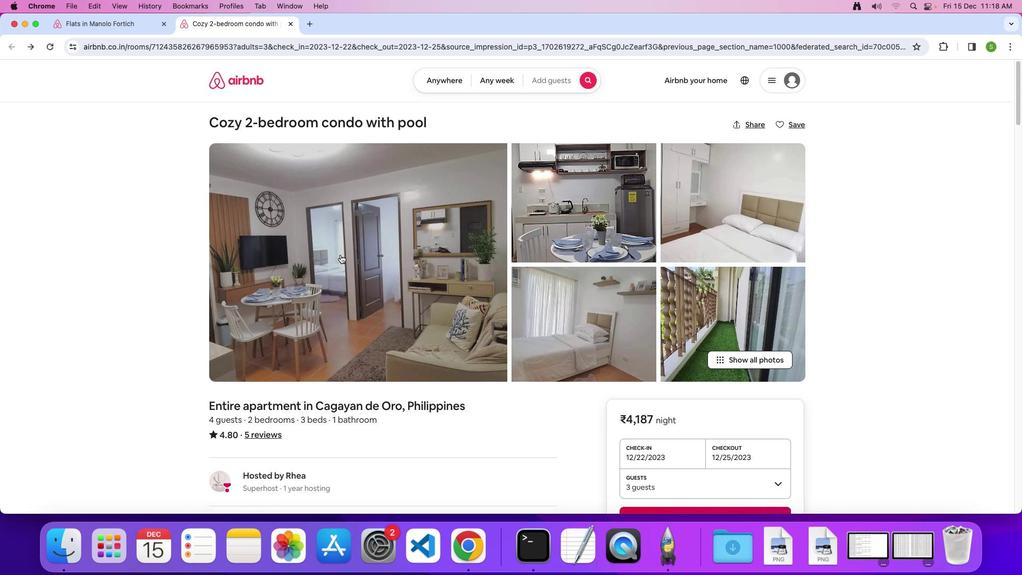 
Action: Mouse scrolled (341, 255) with delta (0, 0)
Screenshot: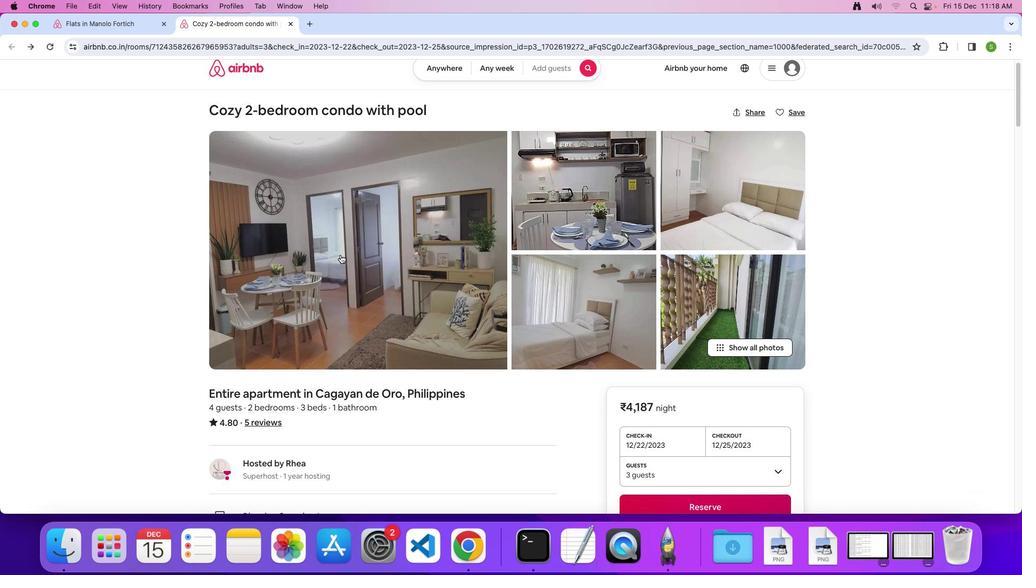 
Action: Mouse scrolled (341, 255) with delta (0, 0)
Screenshot: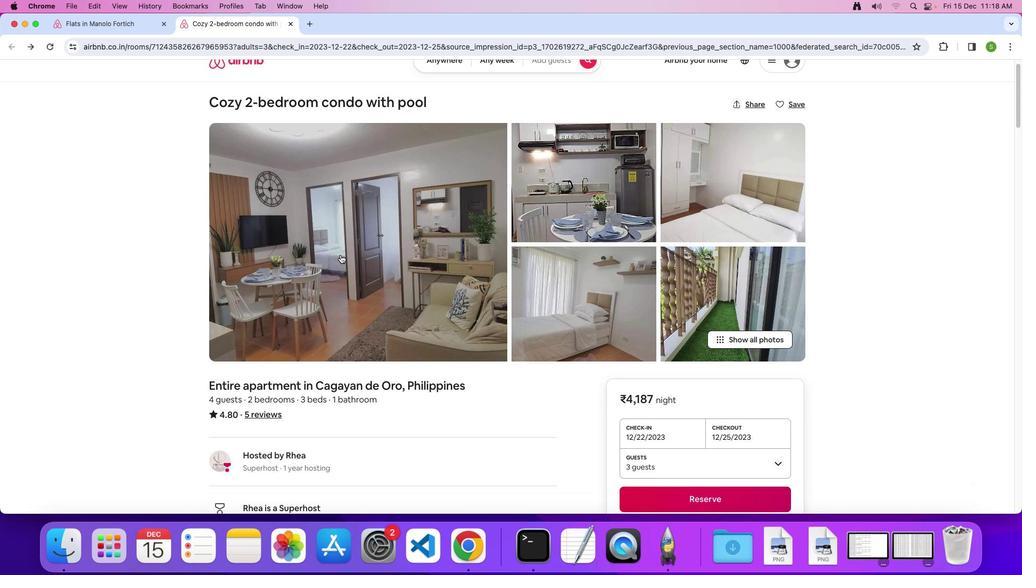 
Action: Mouse scrolled (341, 255) with delta (0, 0)
Screenshot: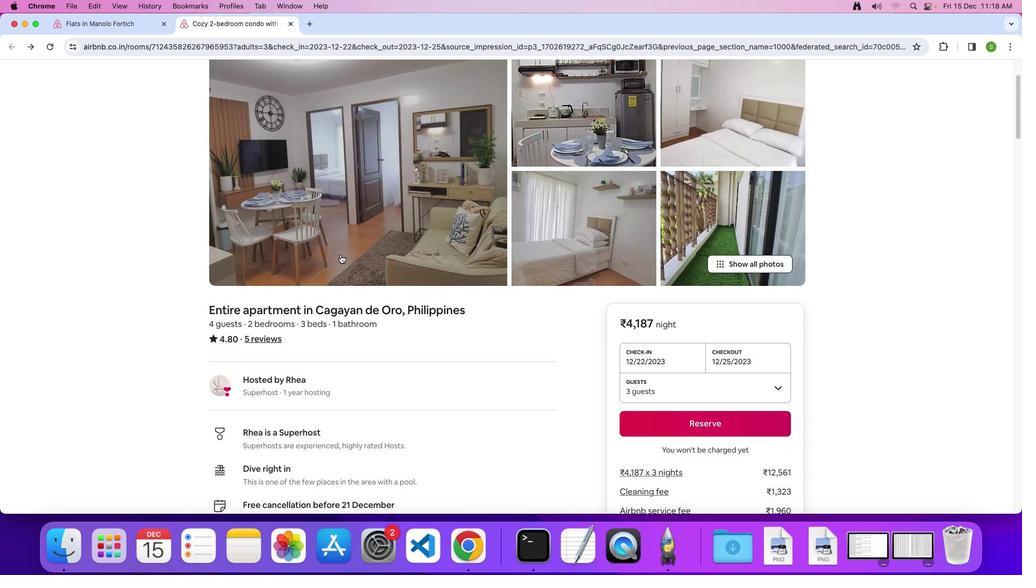 
Action: Mouse scrolled (341, 255) with delta (0, 0)
Screenshot: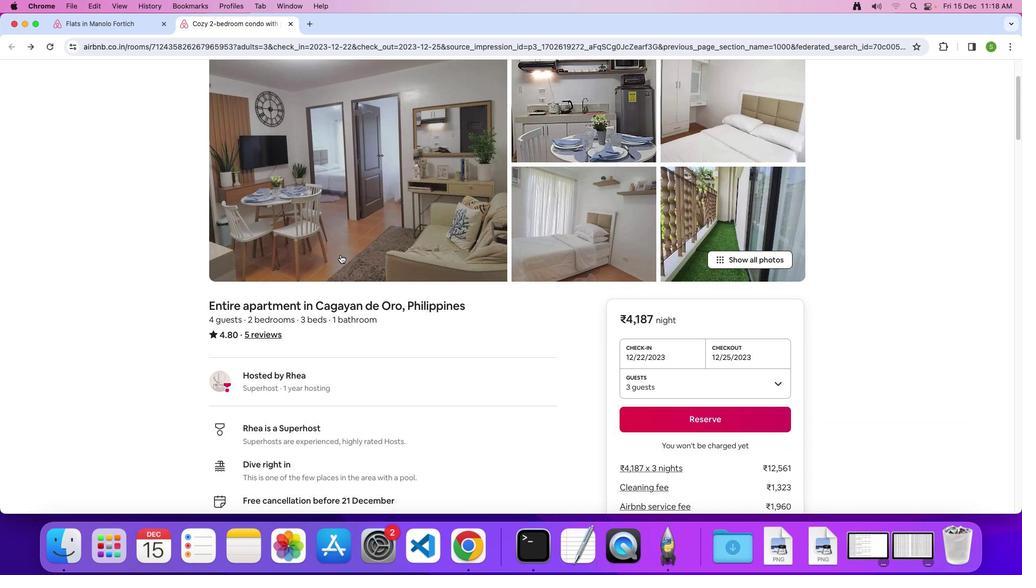 
Action: Mouse scrolled (341, 255) with delta (0, 0)
Screenshot: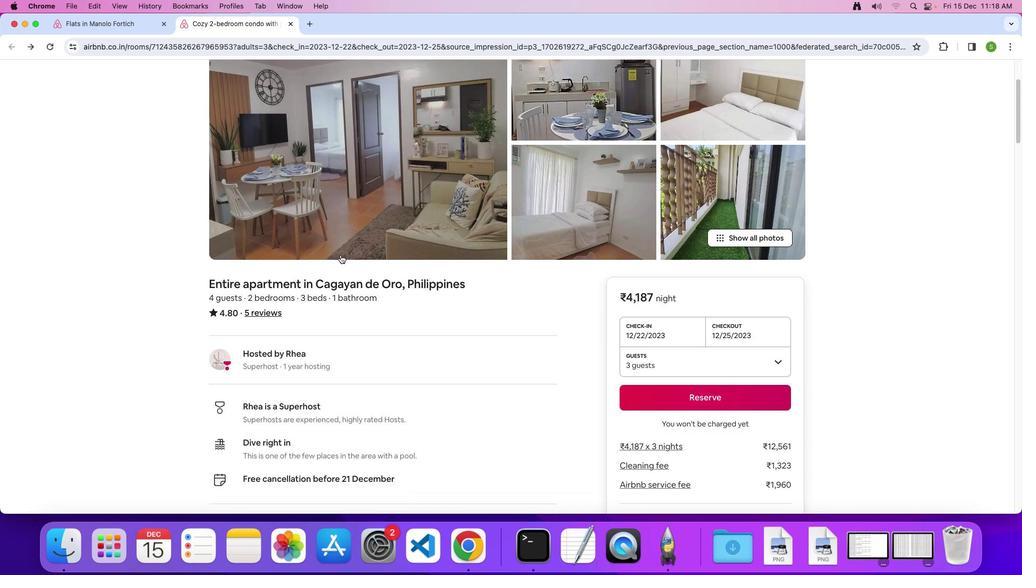 
Action: Mouse scrolled (341, 255) with delta (0, 0)
Screenshot: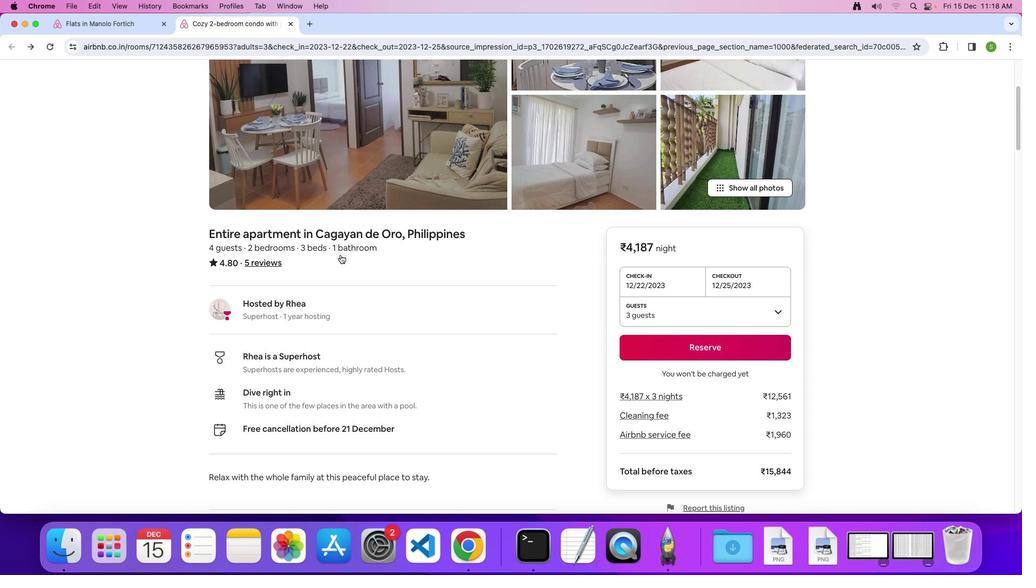 
Action: Mouse scrolled (341, 255) with delta (0, 0)
Screenshot: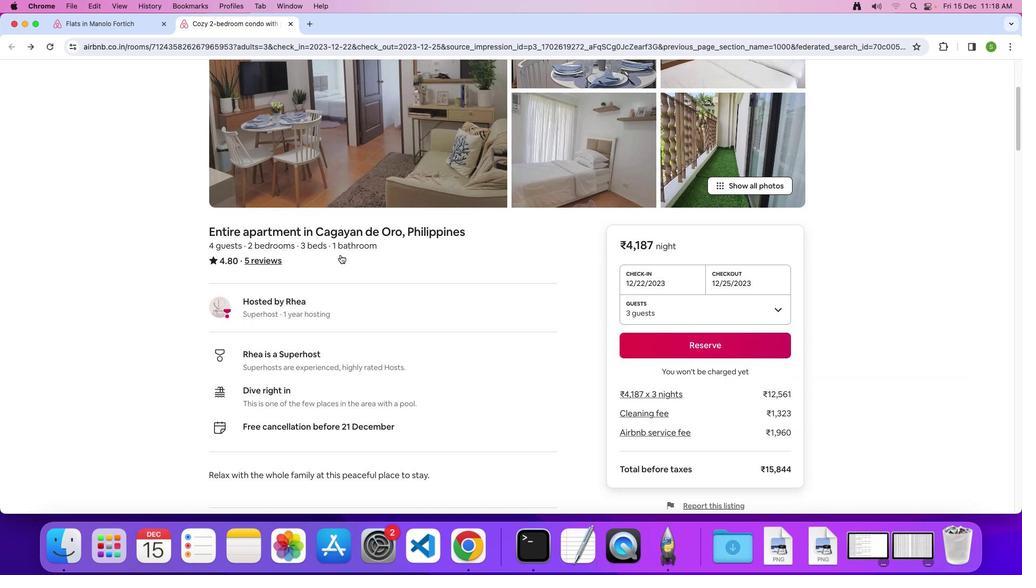 
Action: Mouse scrolled (341, 255) with delta (0, 0)
Screenshot: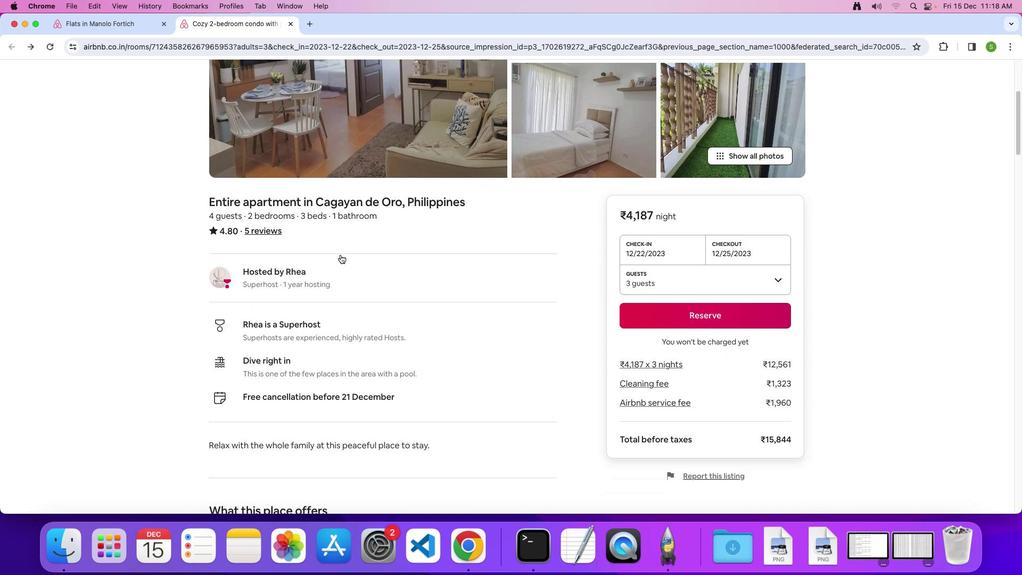 
Action: Mouse scrolled (341, 255) with delta (0, 0)
Screenshot: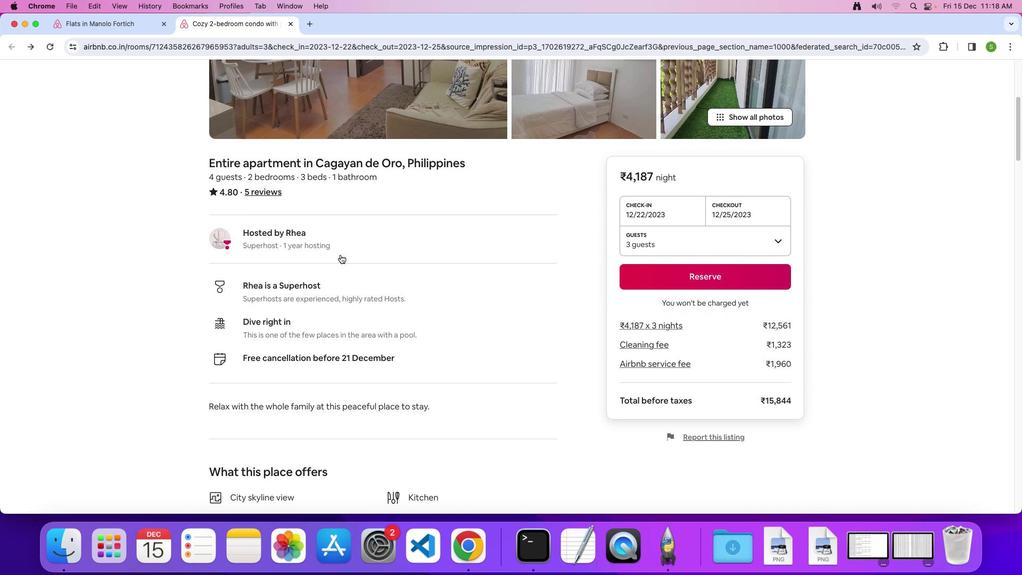 
Action: Mouse scrolled (341, 255) with delta (0, 0)
Screenshot: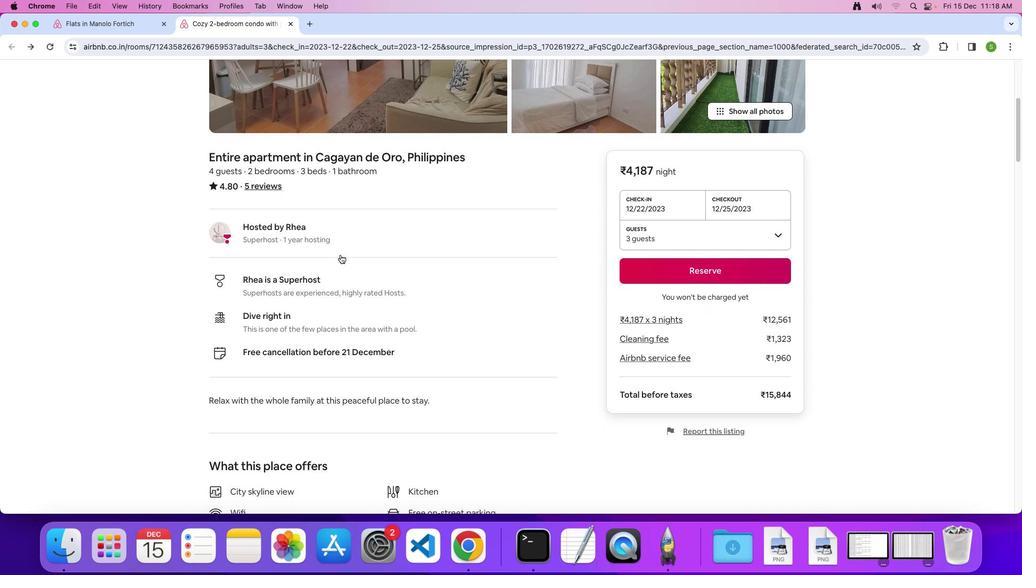
Action: Mouse scrolled (341, 255) with delta (0, 0)
Screenshot: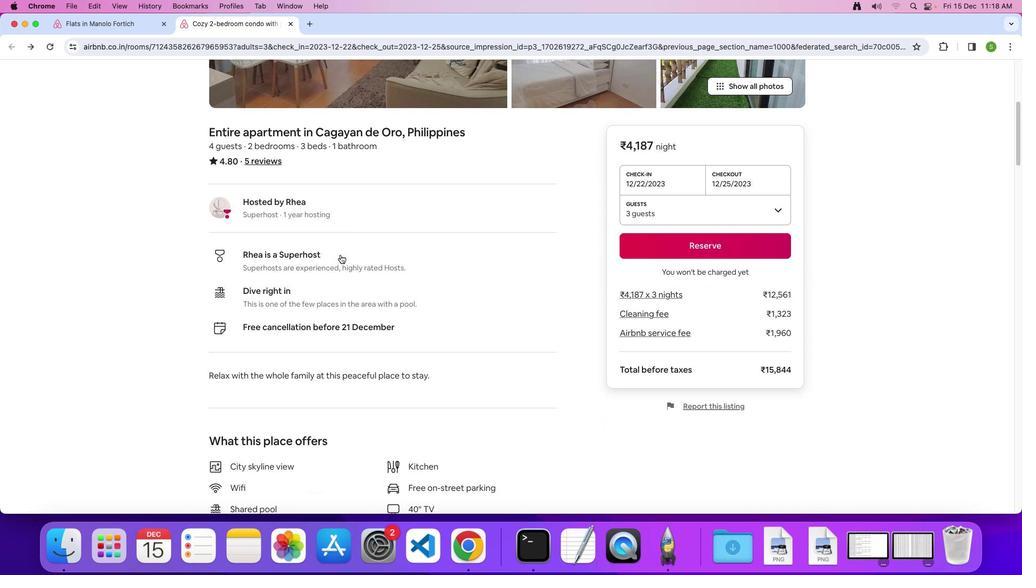 
Action: Mouse scrolled (341, 255) with delta (0, 0)
Screenshot: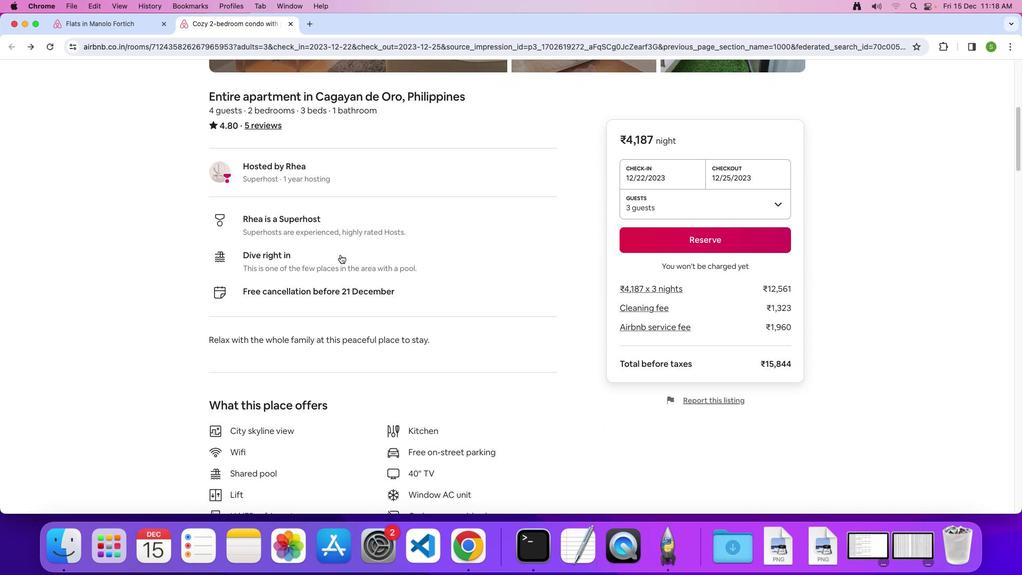 
Action: Mouse scrolled (341, 255) with delta (0, 0)
Screenshot: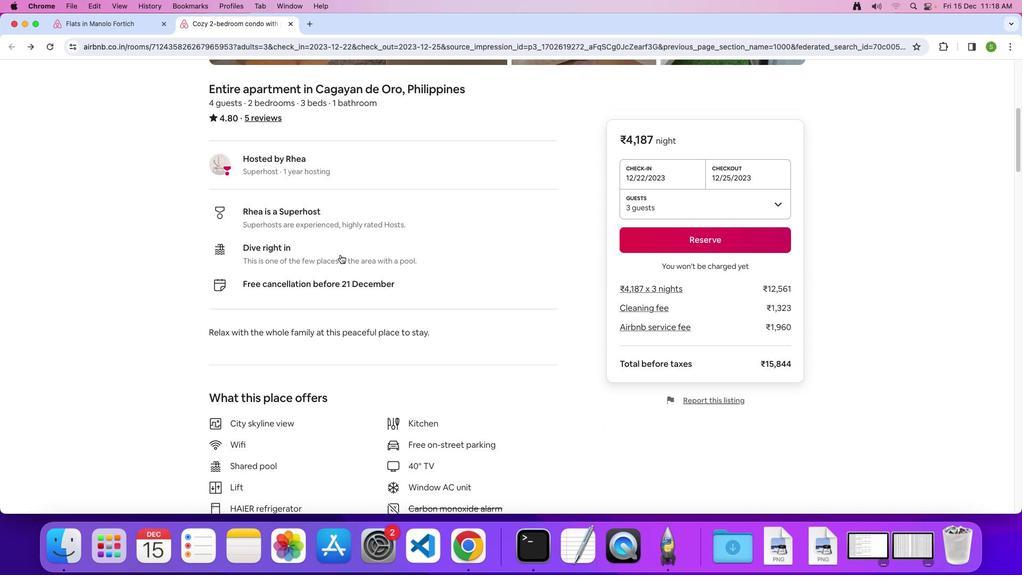 
Action: Mouse scrolled (341, 255) with delta (0, 0)
Screenshot: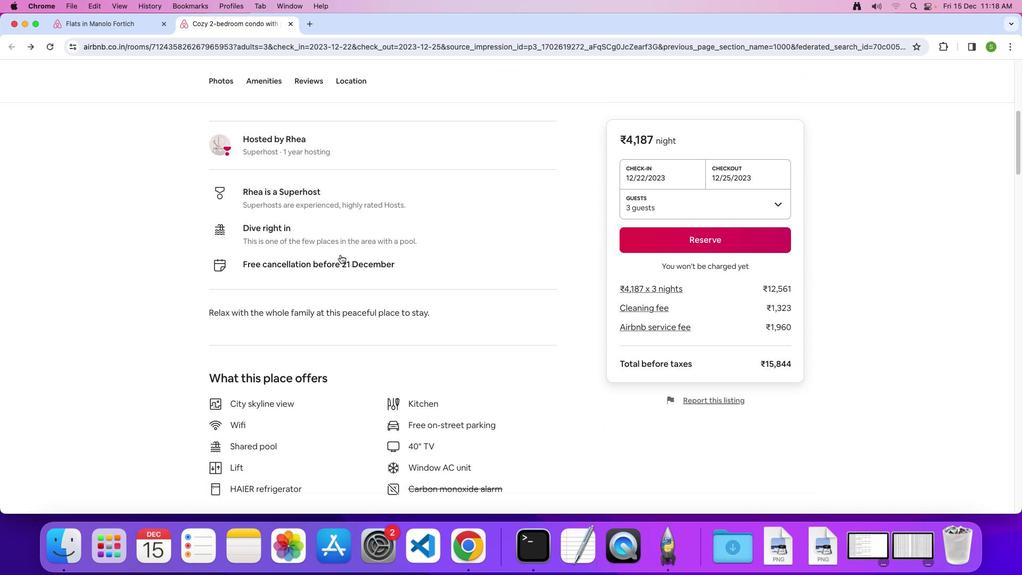 
Action: Mouse scrolled (341, 255) with delta (0, 0)
Screenshot: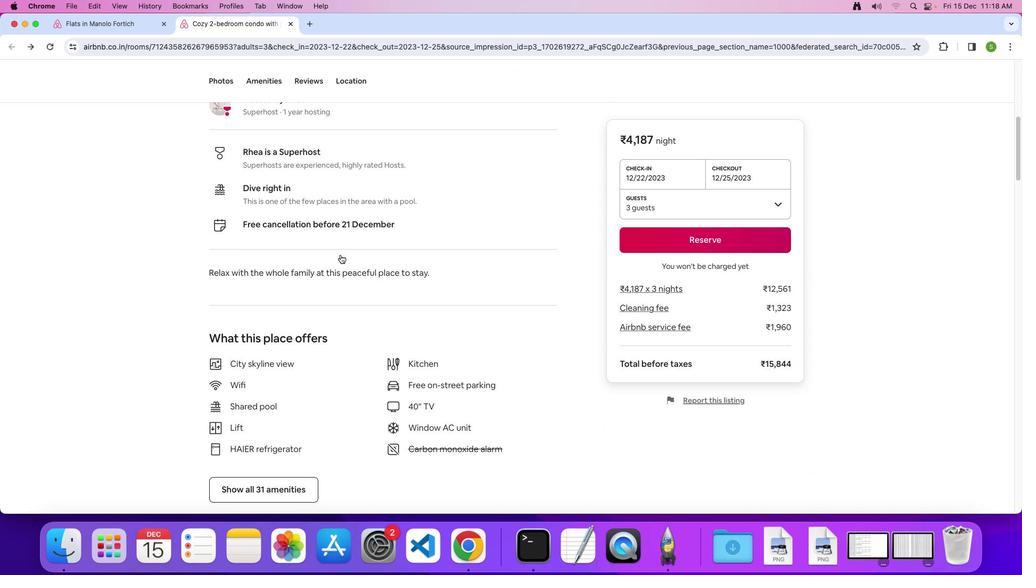 
Action: Mouse scrolled (341, 255) with delta (0, 0)
Screenshot: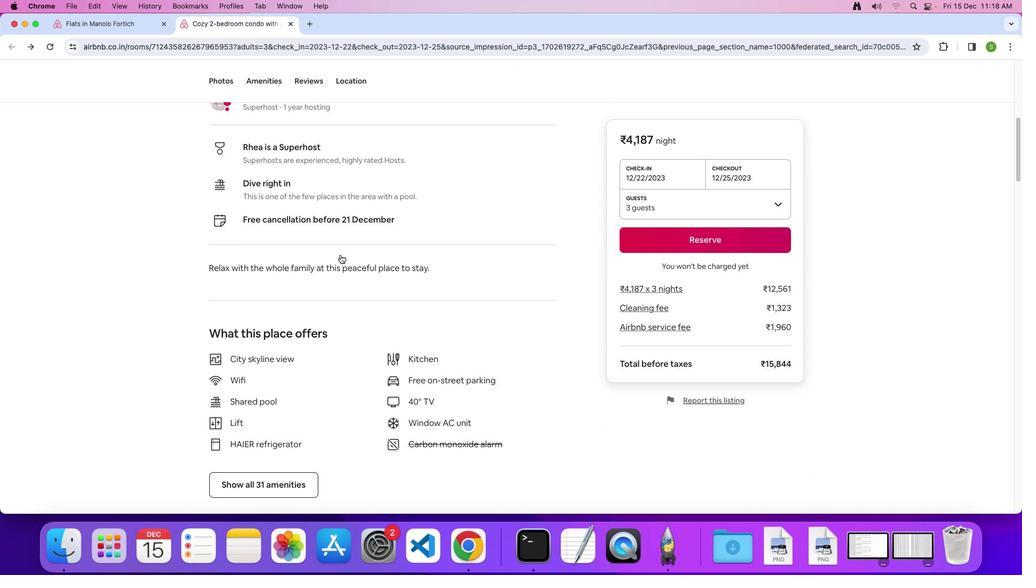 
Action: Mouse scrolled (341, 255) with delta (0, 0)
Screenshot: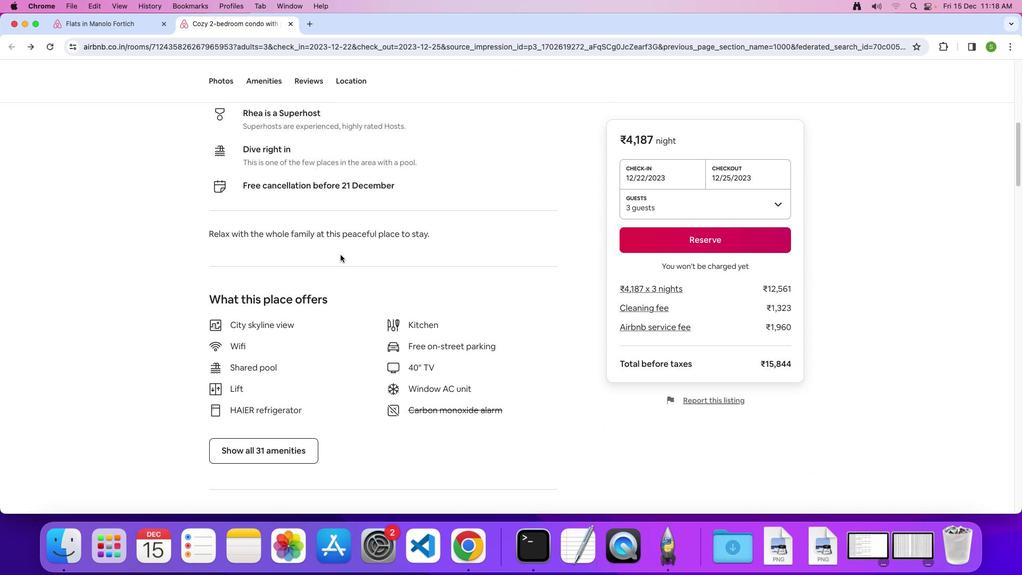 
Action: Mouse scrolled (341, 255) with delta (0, 0)
Screenshot: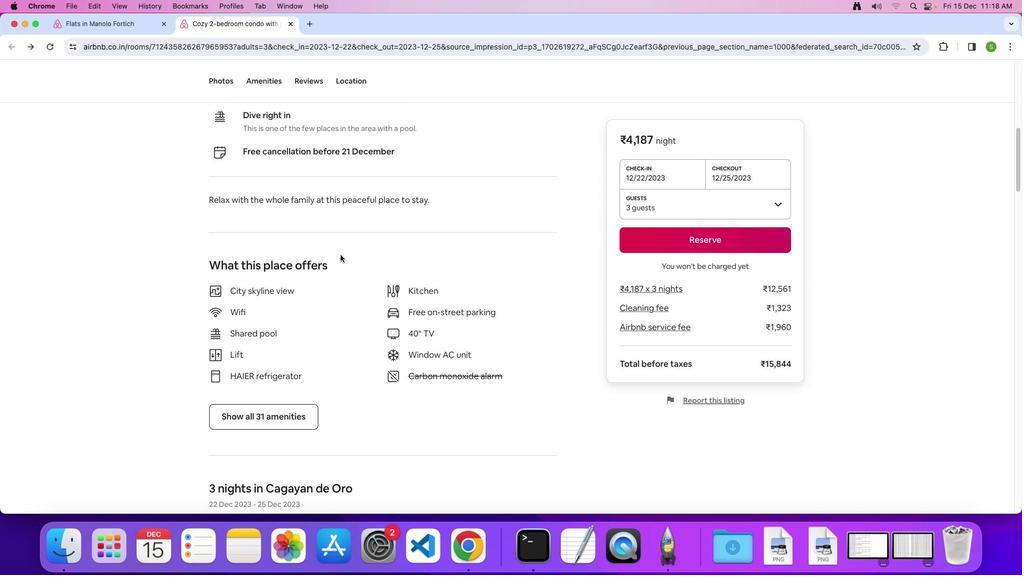 
Action: Mouse scrolled (341, 255) with delta (0, 0)
Screenshot: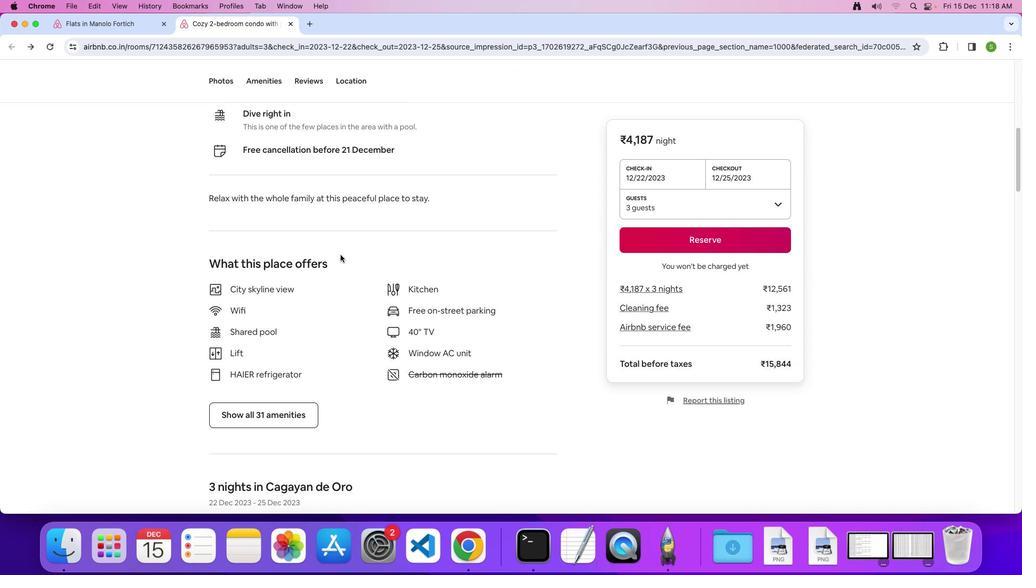 
Action: Mouse scrolled (341, 255) with delta (0, 0)
Screenshot: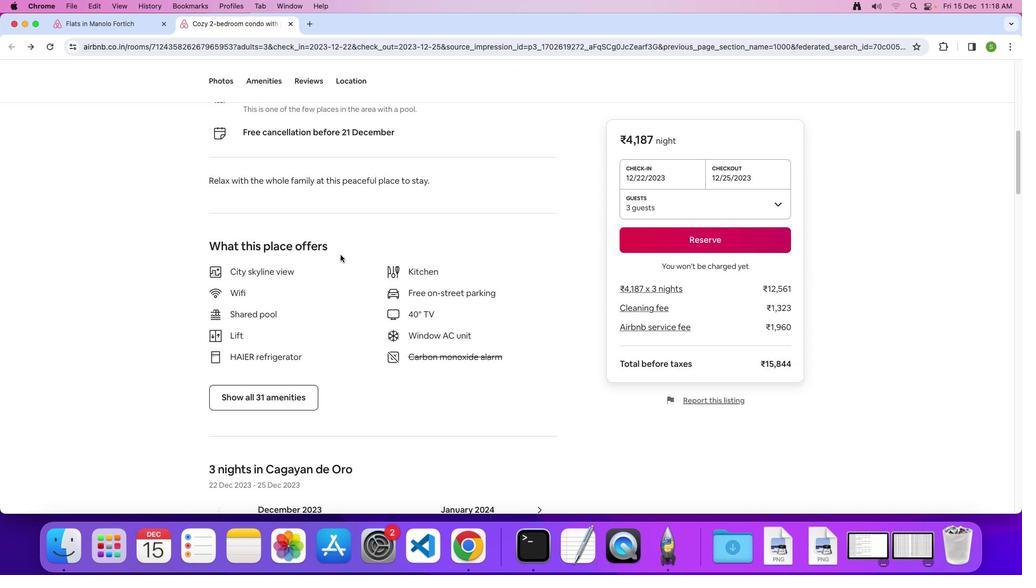 
Action: Mouse scrolled (341, 255) with delta (0, 0)
Screenshot: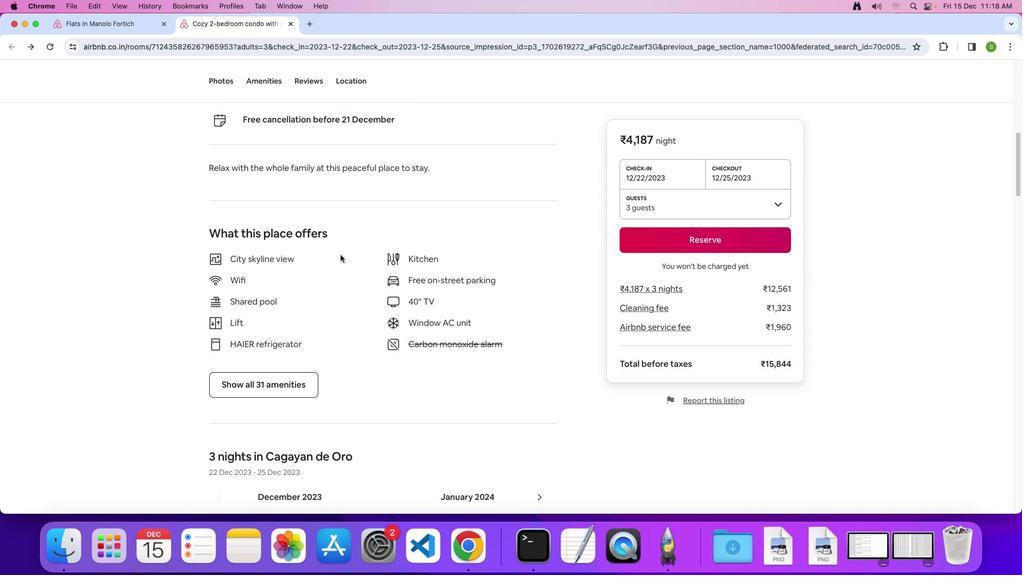 
Action: Mouse scrolled (341, 255) with delta (0, 0)
Screenshot: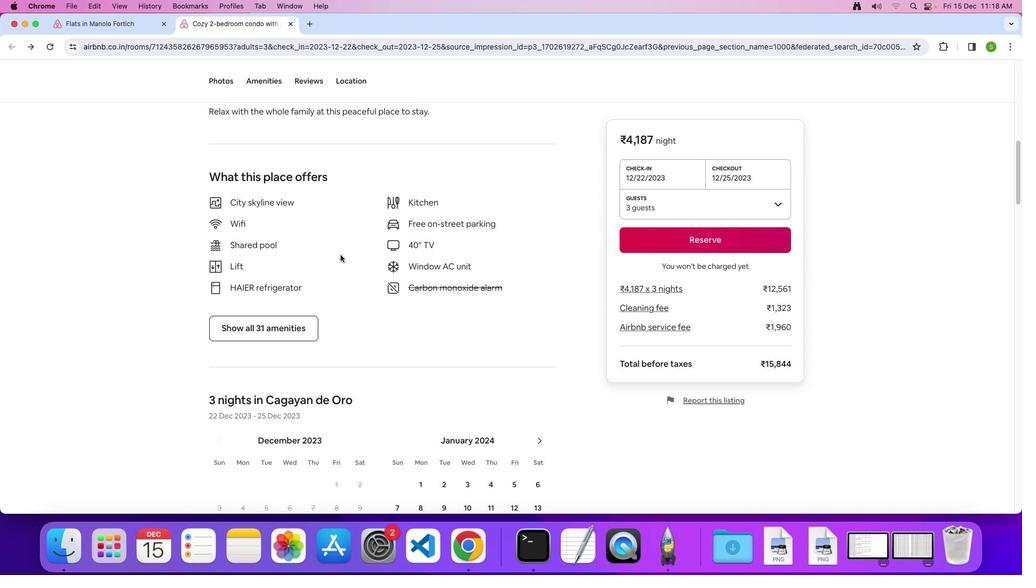 
Action: Mouse moved to (287, 289)
Screenshot: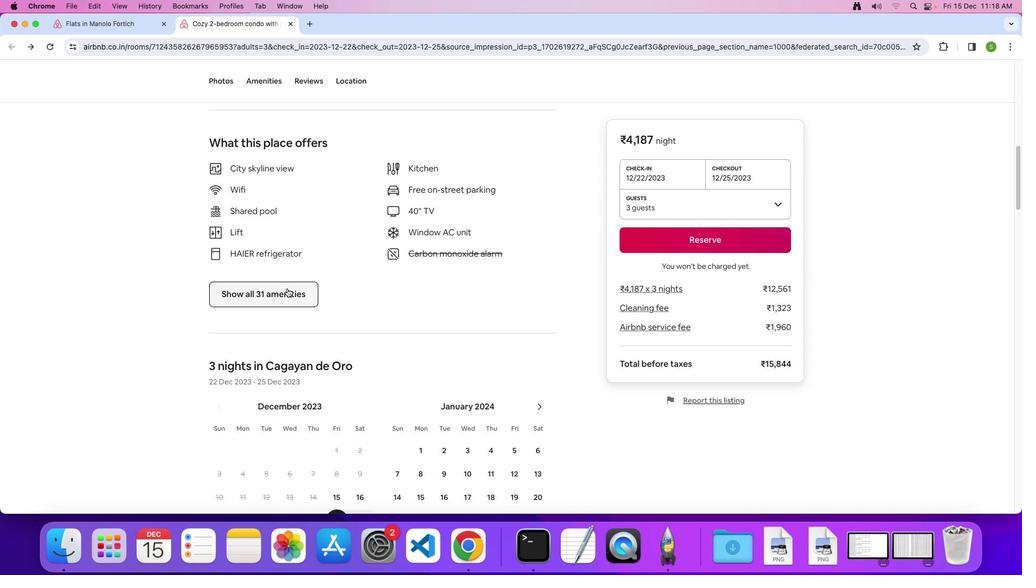 
Action: Mouse pressed left at (287, 289)
Screenshot: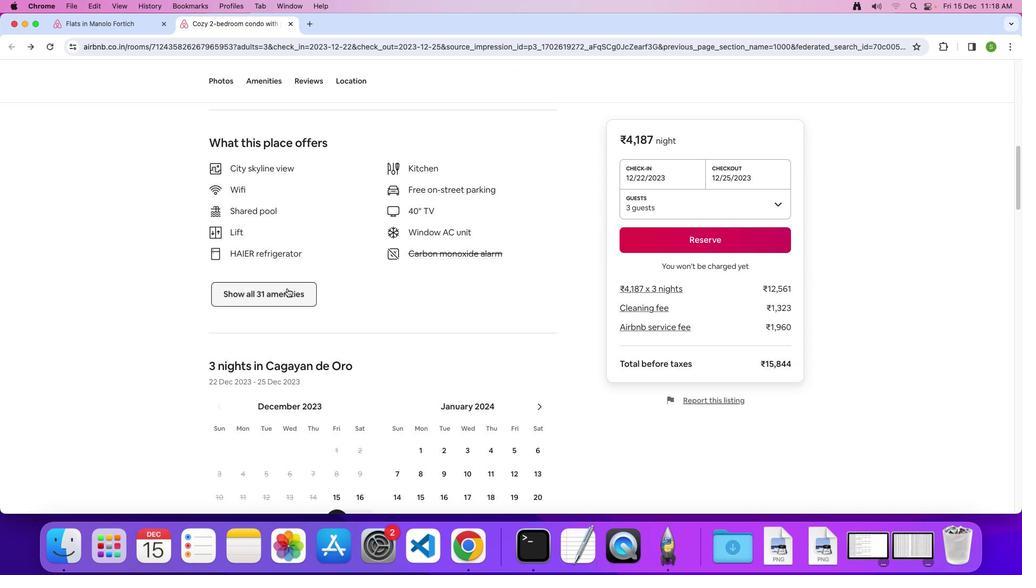 
Action: Mouse moved to (523, 262)
Screenshot: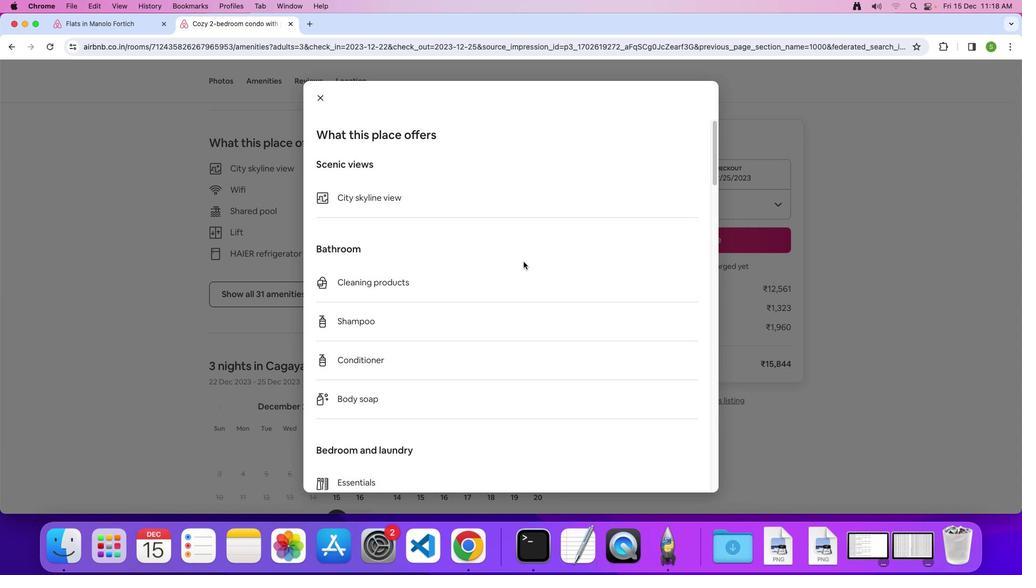
Action: Mouse scrolled (523, 262) with delta (0, 0)
Screenshot: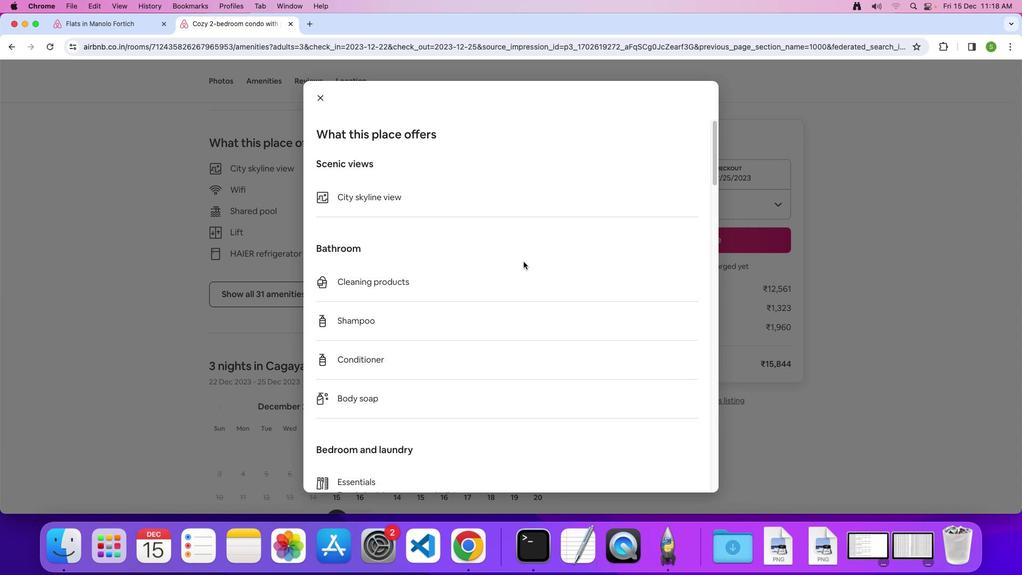 
Action: Mouse scrolled (523, 262) with delta (0, 0)
Screenshot: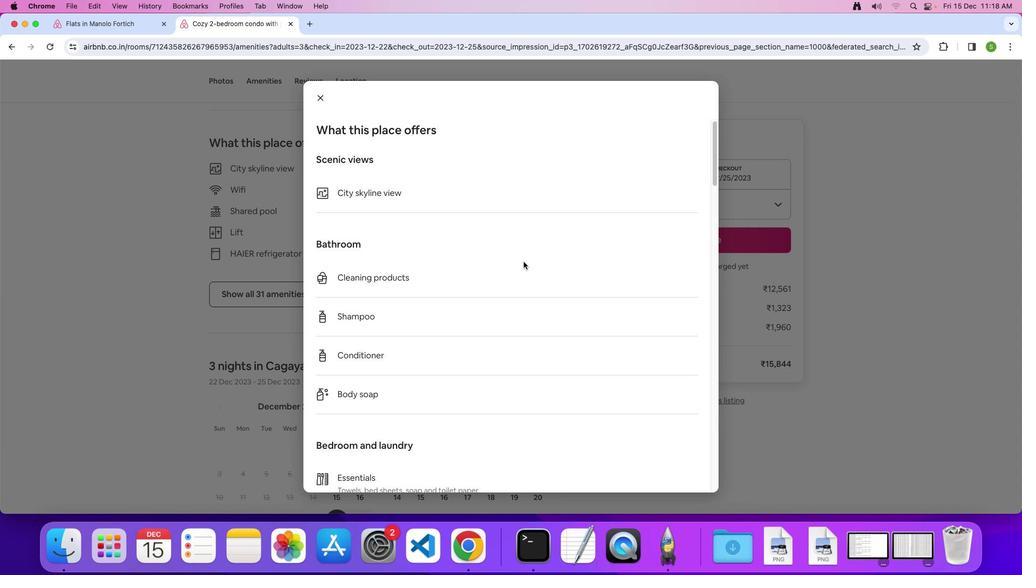 
Action: Mouse scrolled (523, 262) with delta (0, 0)
Screenshot: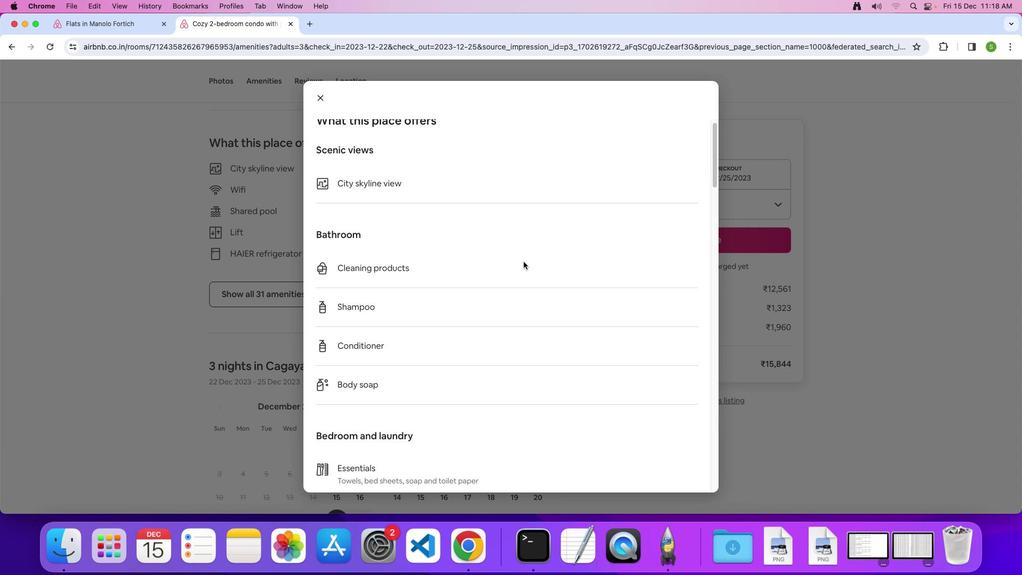 
Action: Mouse scrolled (523, 262) with delta (0, 0)
Screenshot: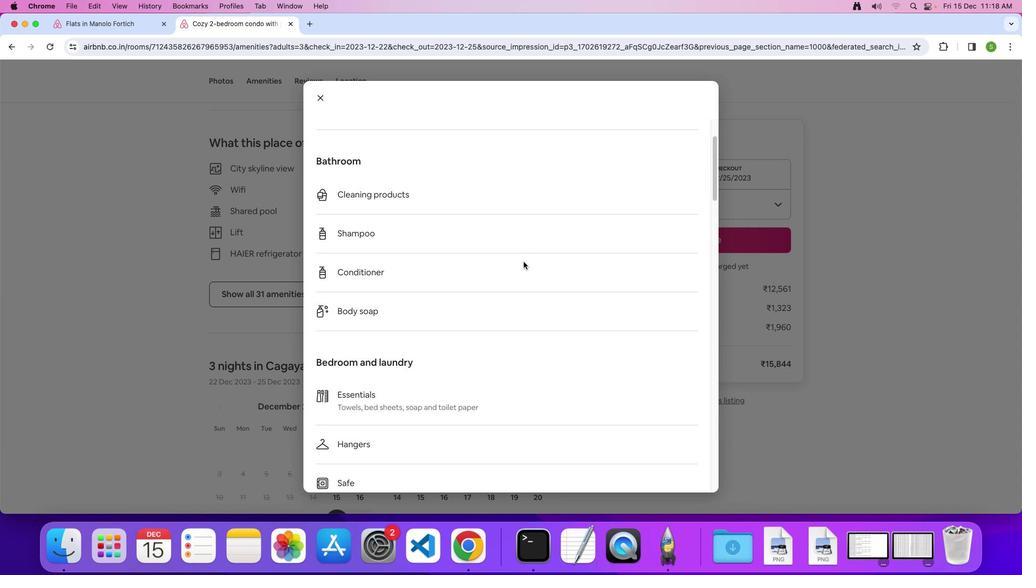 
Action: Mouse scrolled (523, 262) with delta (0, 0)
Screenshot: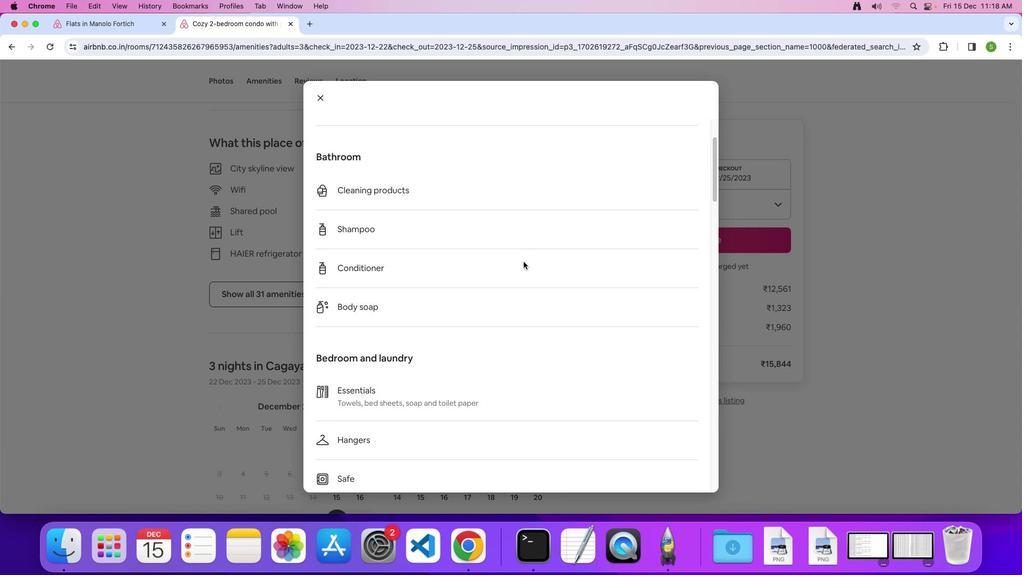 
Action: Mouse scrolled (523, 262) with delta (0, 0)
Screenshot: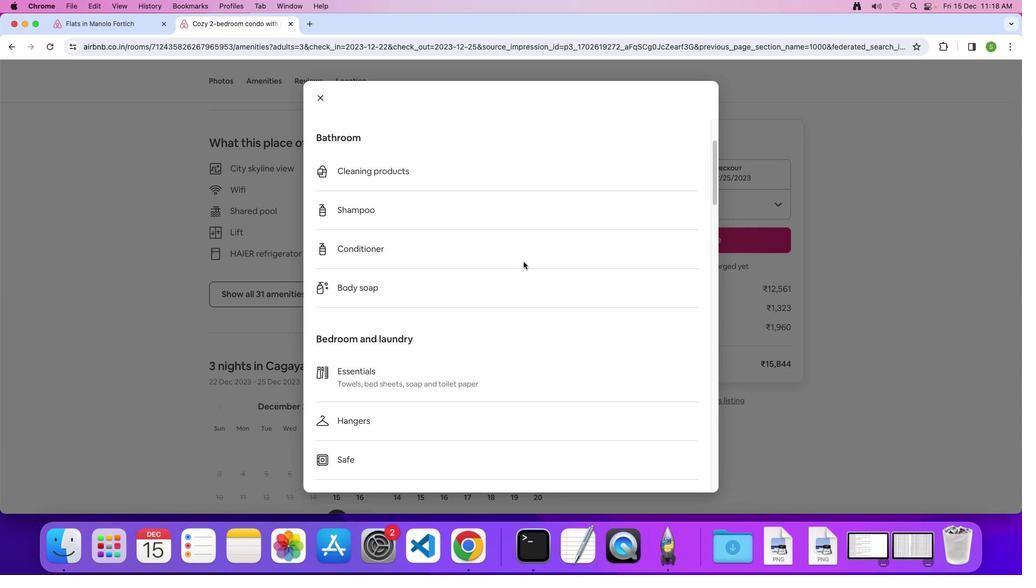
Action: Mouse scrolled (523, 262) with delta (0, 0)
Screenshot: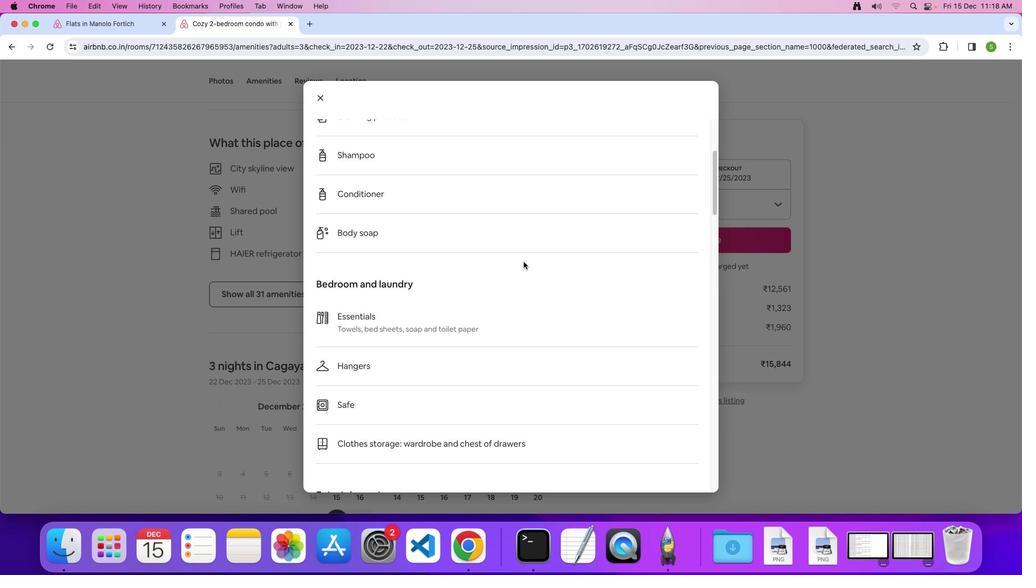 
Action: Mouse scrolled (523, 262) with delta (0, 0)
Screenshot: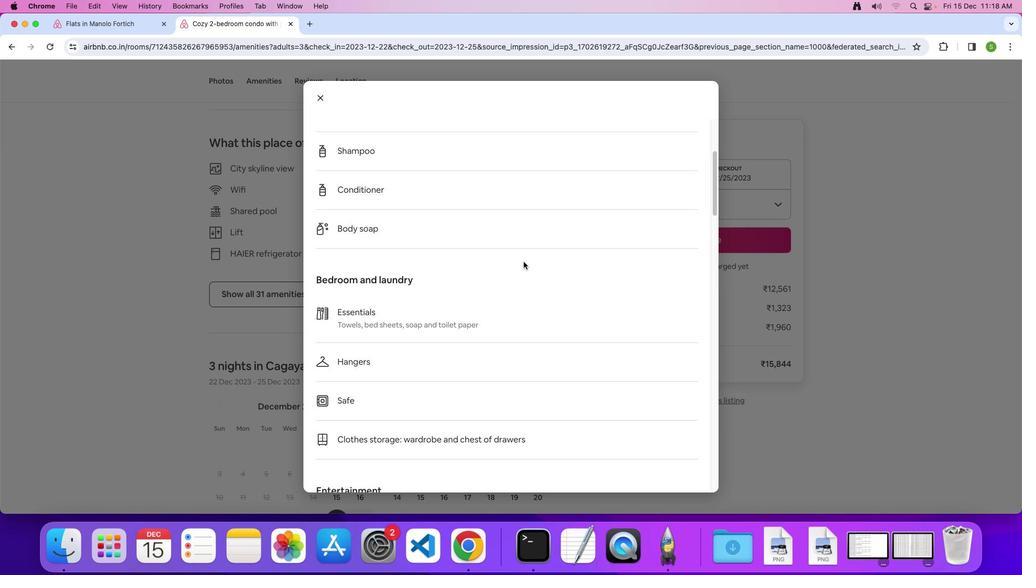 
Action: Mouse scrolled (523, 262) with delta (0, 0)
Screenshot: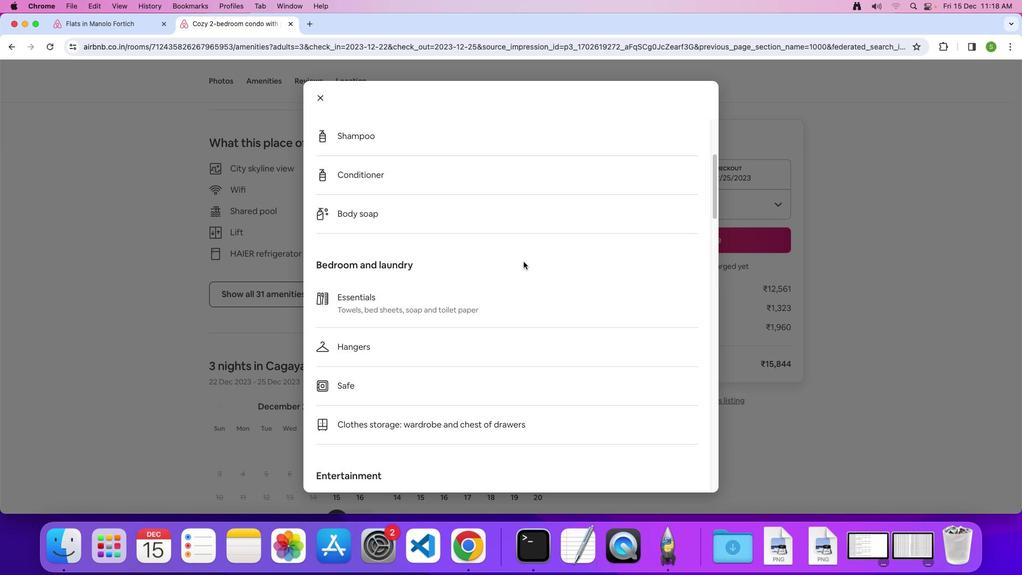 
Action: Mouse scrolled (523, 262) with delta (0, 0)
Screenshot: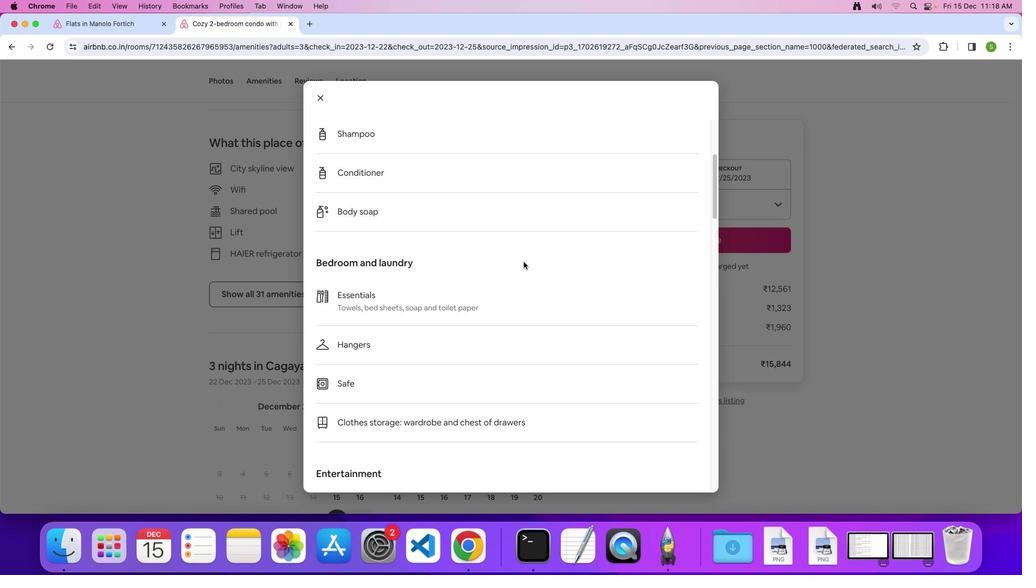 
Action: Mouse scrolled (523, 262) with delta (0, 0)
Screenshot: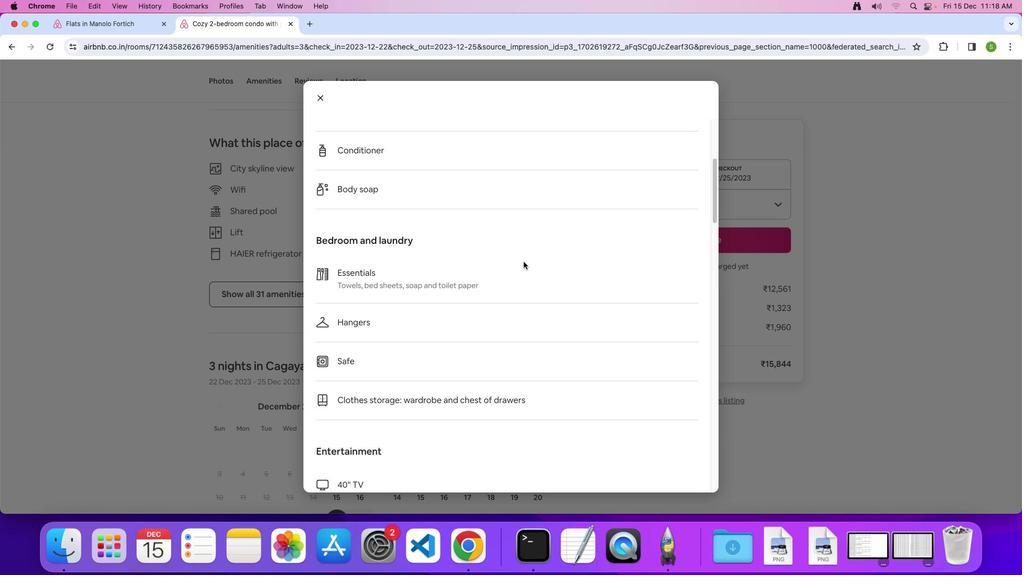 
Action: Mouse scrolled (523, 262) with delta (0, 0)
Screenshot: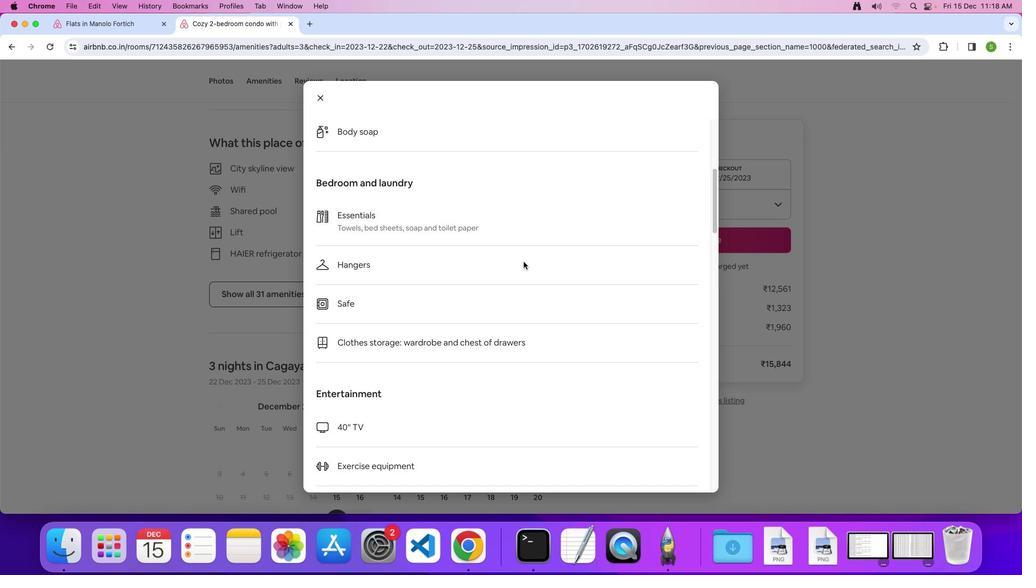 
Action: Mouse scrolled (523, 262) with delta (0, 0)
Screenshot: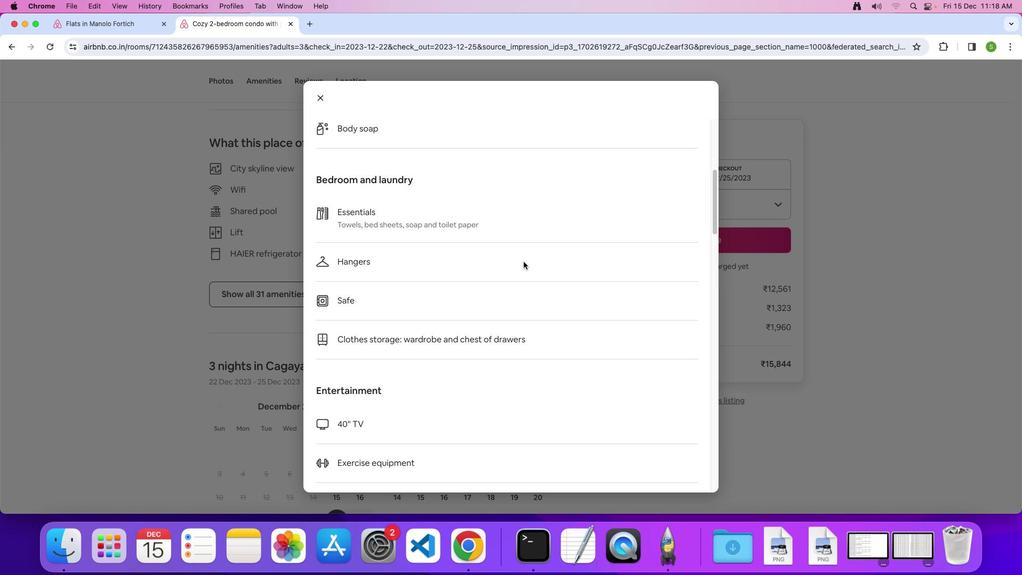 
Action: Mouse scrolled (523, 262) with delta (0, 0)
Screenshot: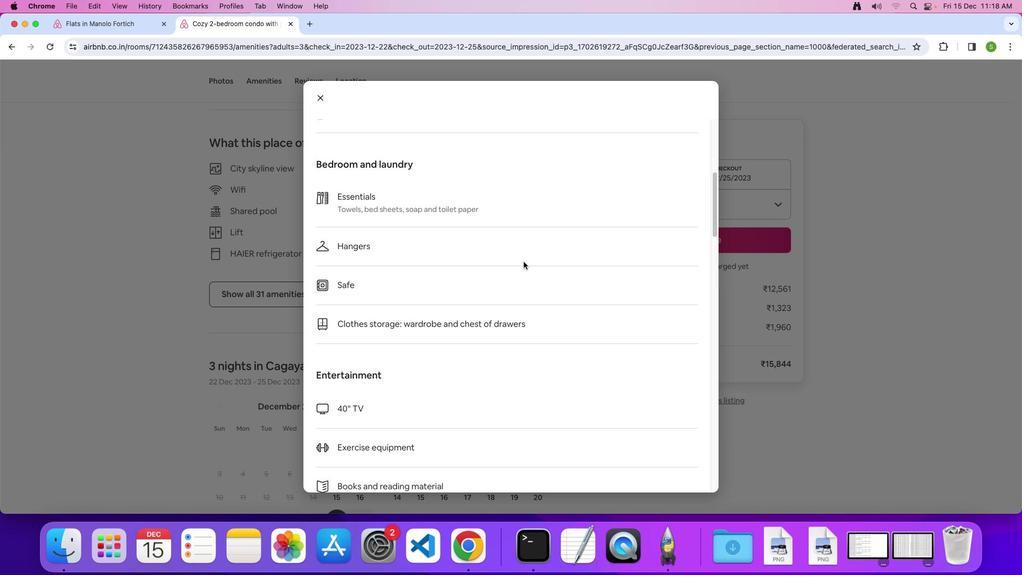
Action: Mouse scrolled (523, 262) with delta (0, 0)
Screenshot: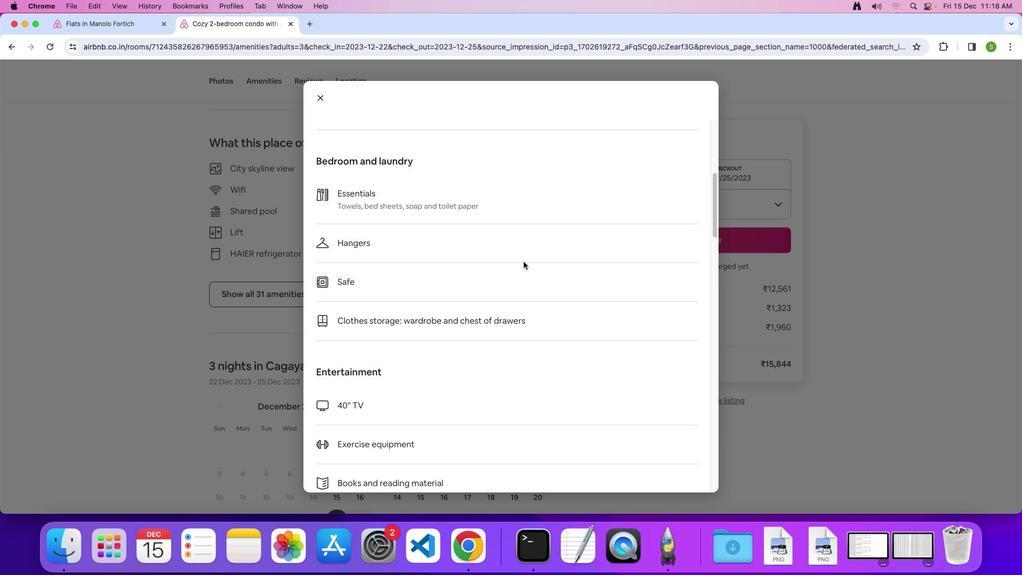
Action: Mouse scrolled (523, 262) with delta (0, 0)
Screenshot: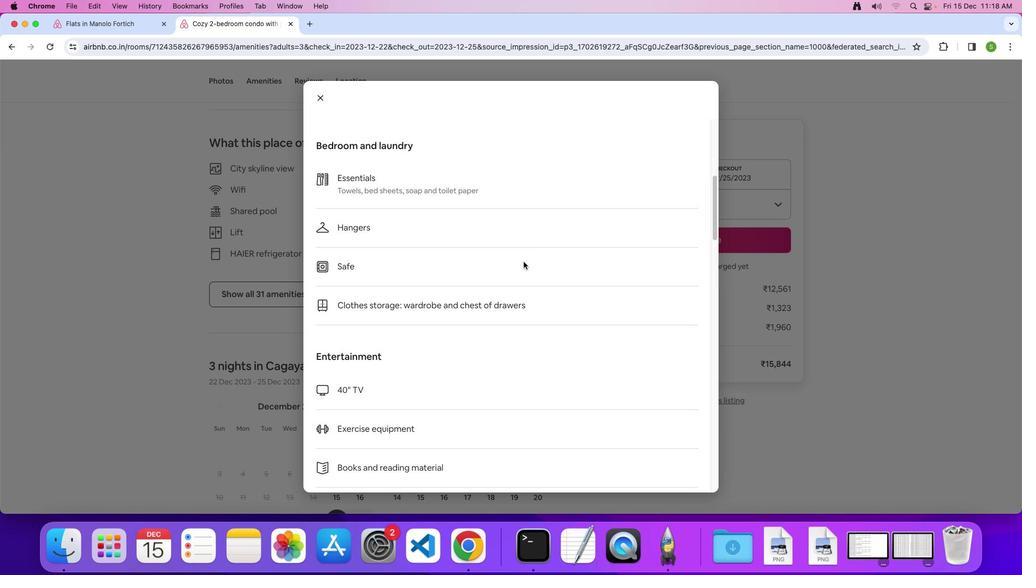 
Action: Mouse scrolled (523, 262) with delta (0, 0)
Screenshot: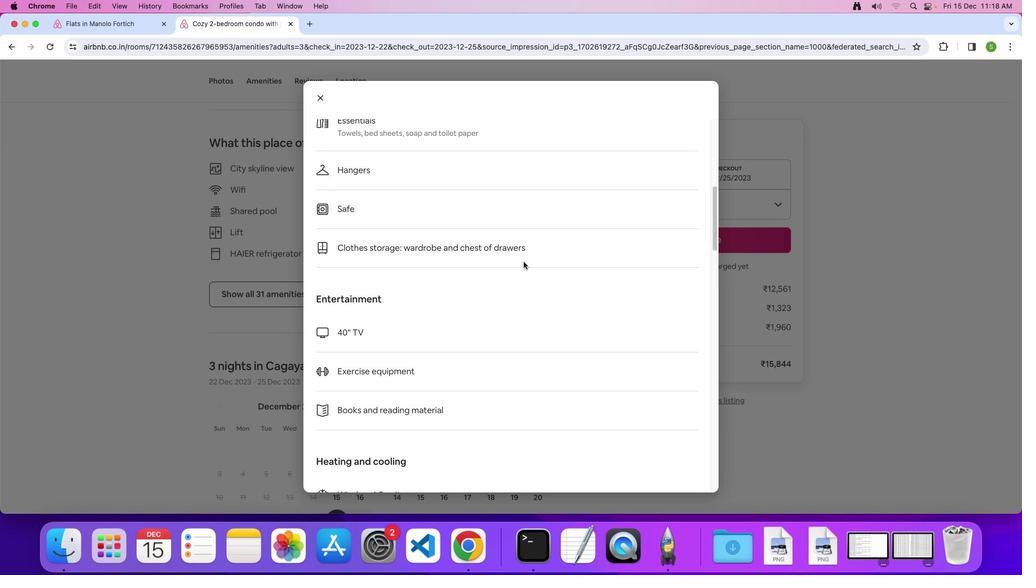 
Action: Mouse scrolled (523, 262) with delta (0, 0)
Screenshot: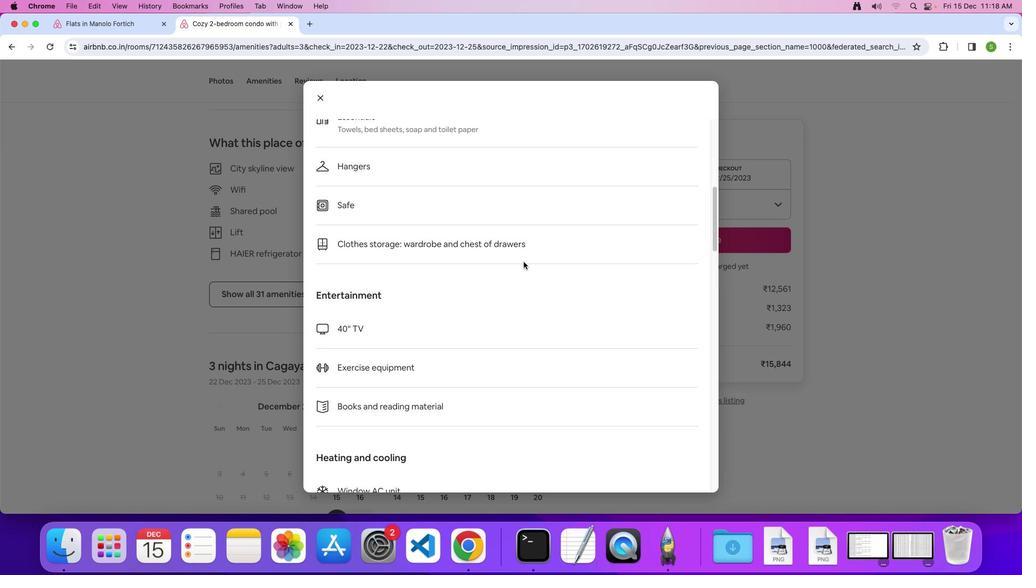 
Action: Mouse scrolled (523, 262) with delta (0, 0)
Screenshot: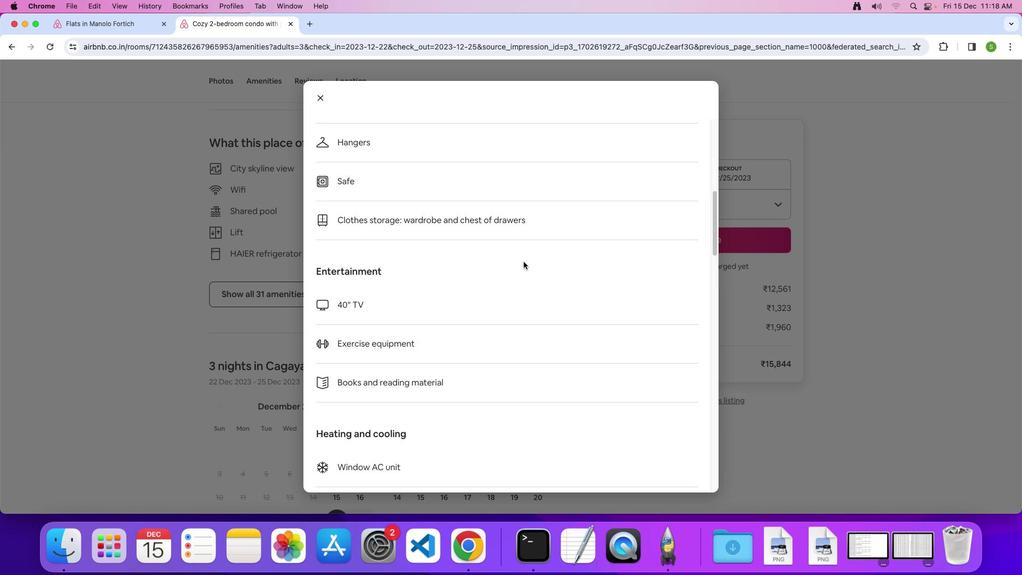 
Action: Mouse scrolled (523, 262) with delta (0, 0)
Screenshot: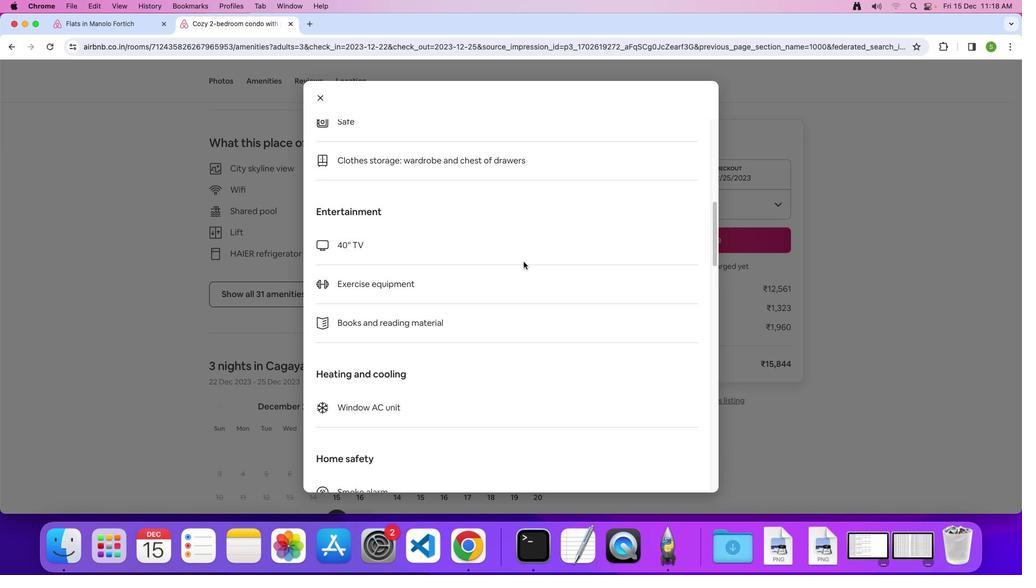 
Action: Mouse scrolled (523, 262) with delta (0, 0)
Screenshot: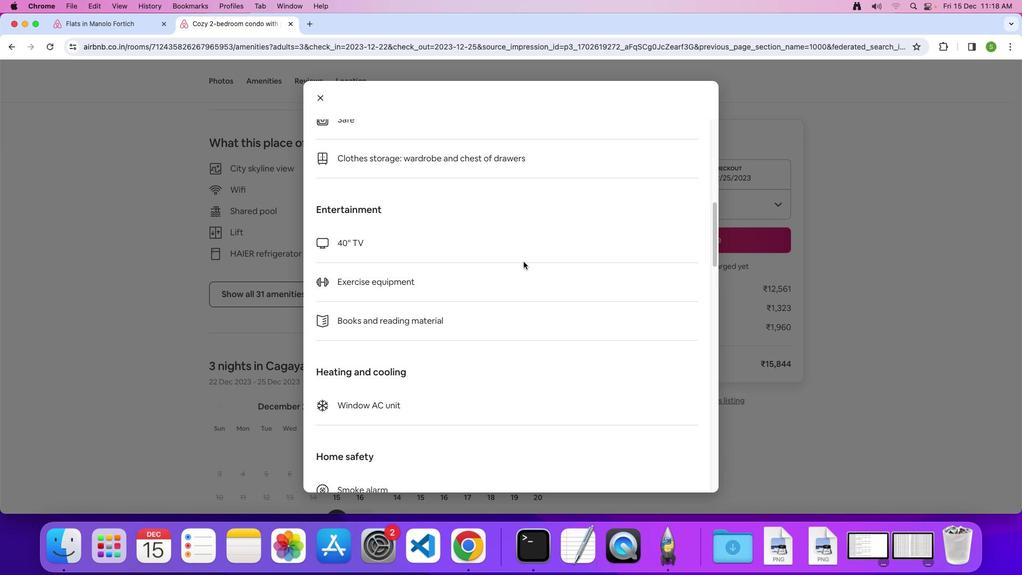 
Action: Mouse scrolled (523, 262) with delta (0, 0)
Screenshot: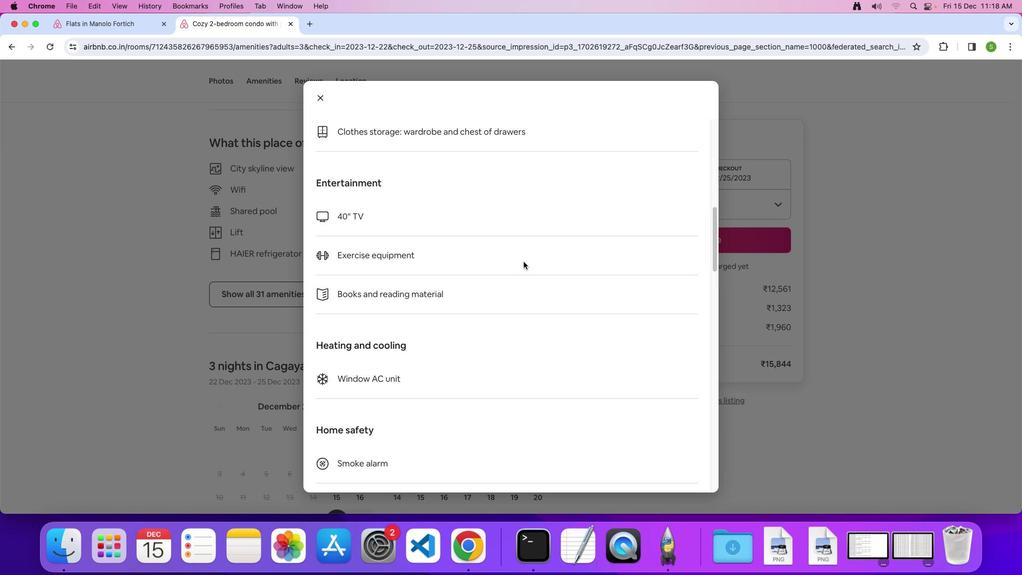 
Action: Mouse scrolled (523, 262) with delta (0, 0)
Screenshot: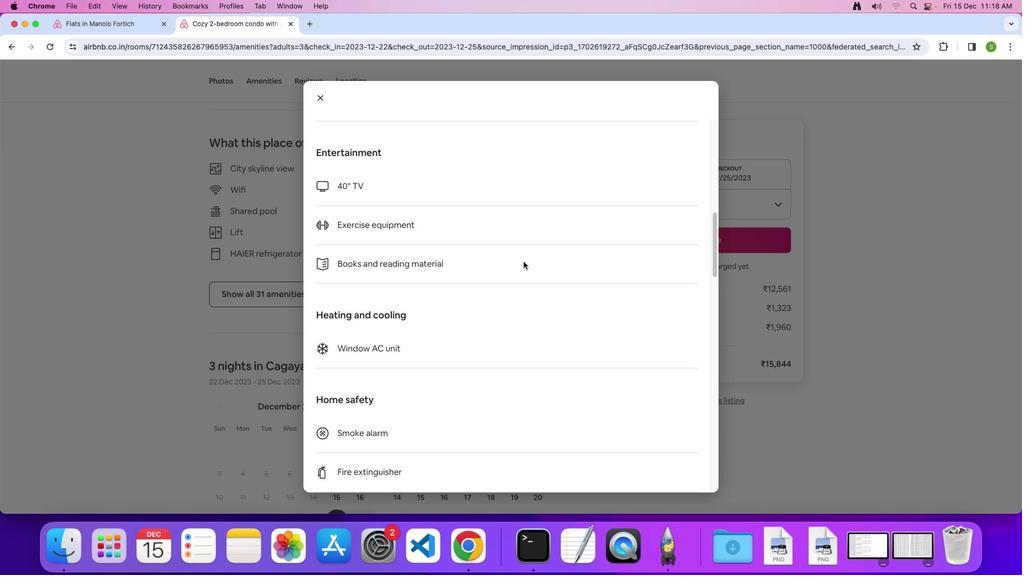 
Action: Mouse scrolled (523, 262) with delta (0, 0)
Screenshot: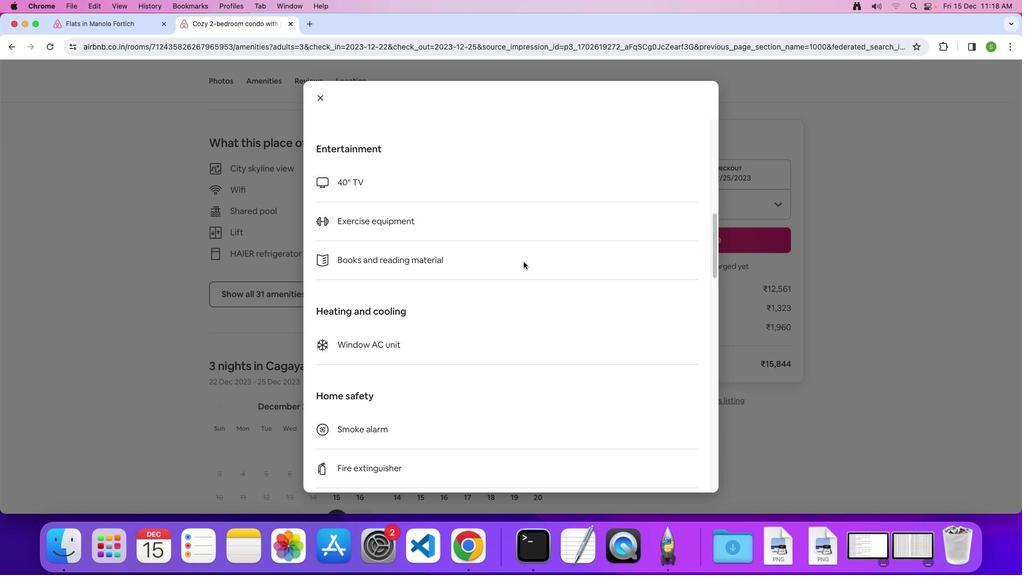 
Action: Mouse scrolled (523, 262) with delta (0, 0)
Screenshot: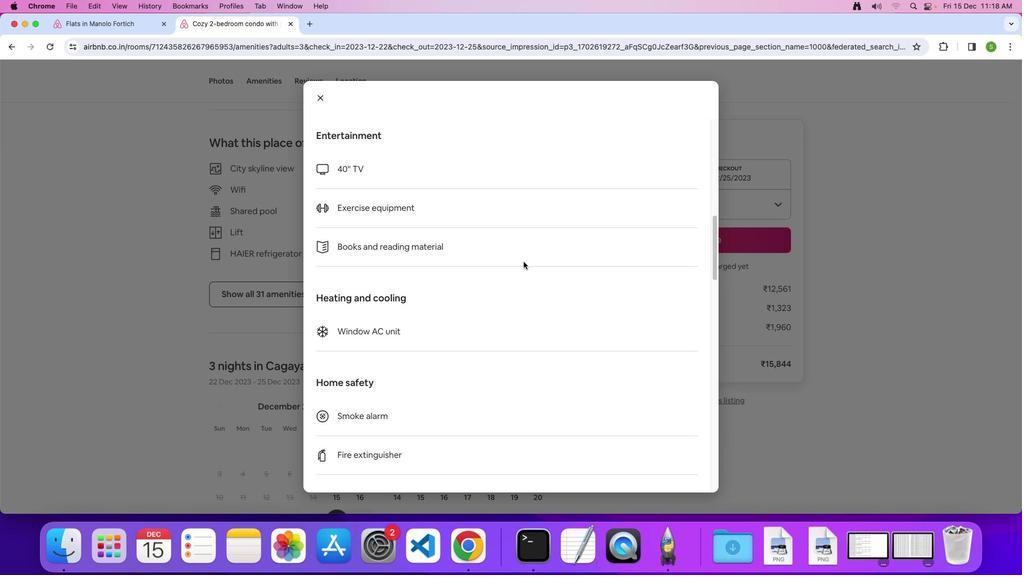 
Action: Mouse scrolled (523, 262) with delta (0, 0)
Screenshot: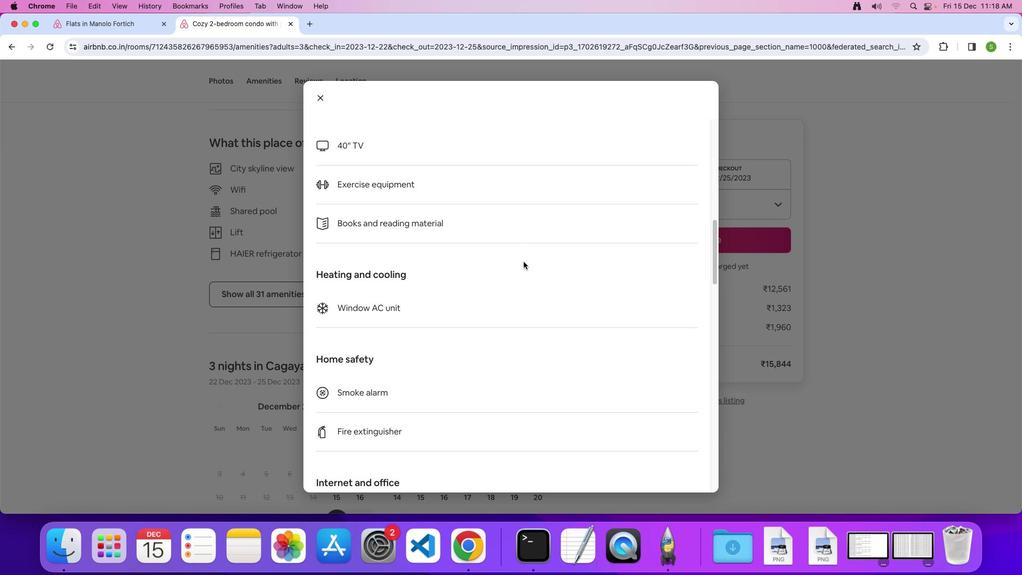 
Action: Mouse scrolled (523, 262) with delta (0, 0)
Screenshot: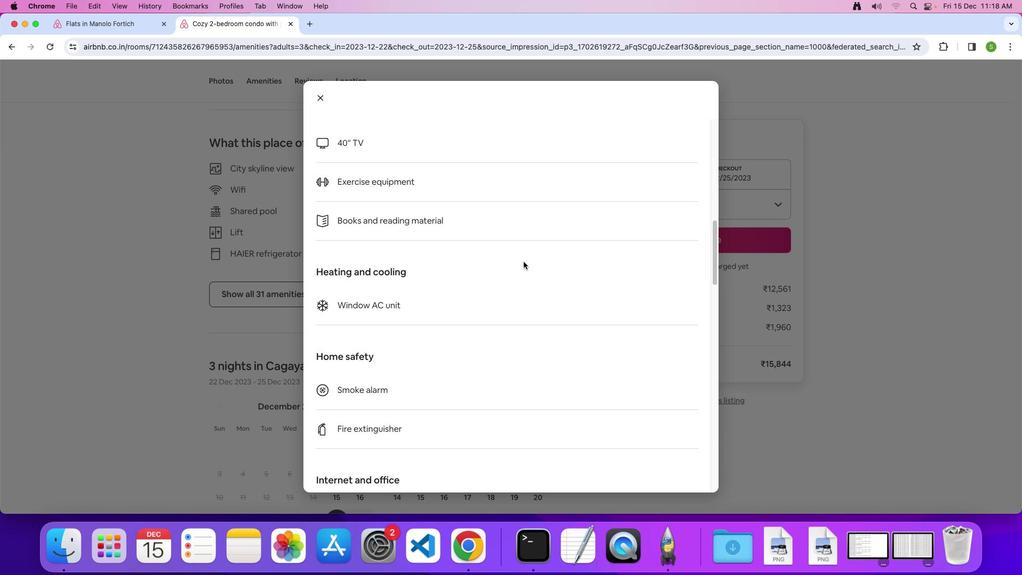 
Action: Mouse scrolled (523, 262) with delta (0, 0)
Screenshot: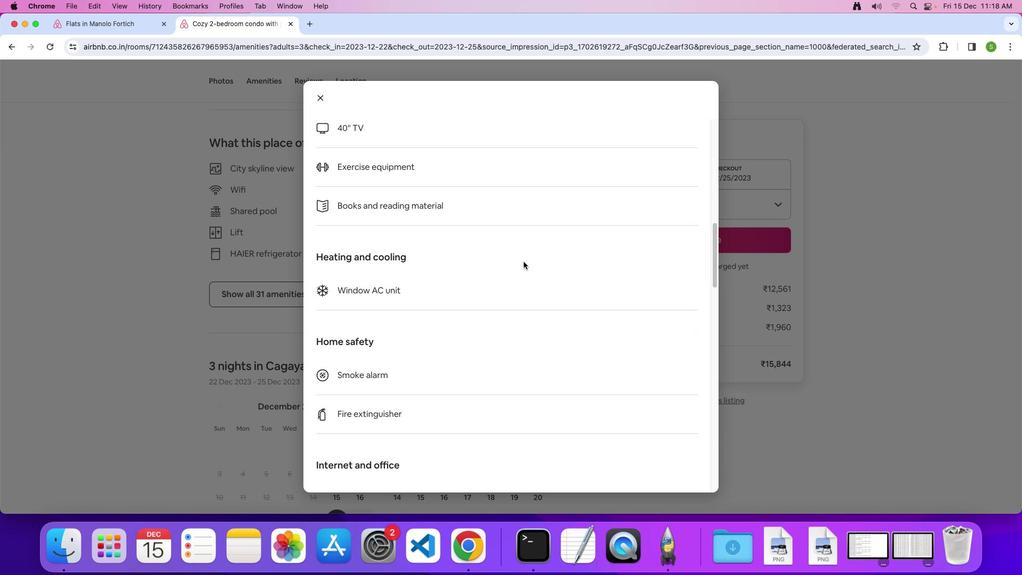 
Action: Mouse scrolled (523, 262) with delta (0, 0)
Screenshot: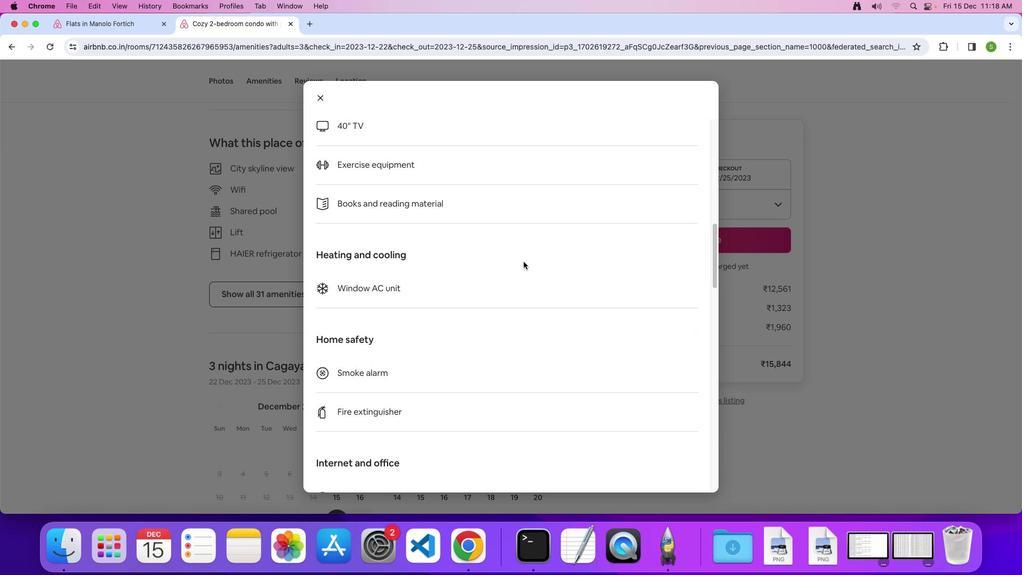 
Action: Mouse scrolled (523, 262) with delta (0, 0)
Screenshot: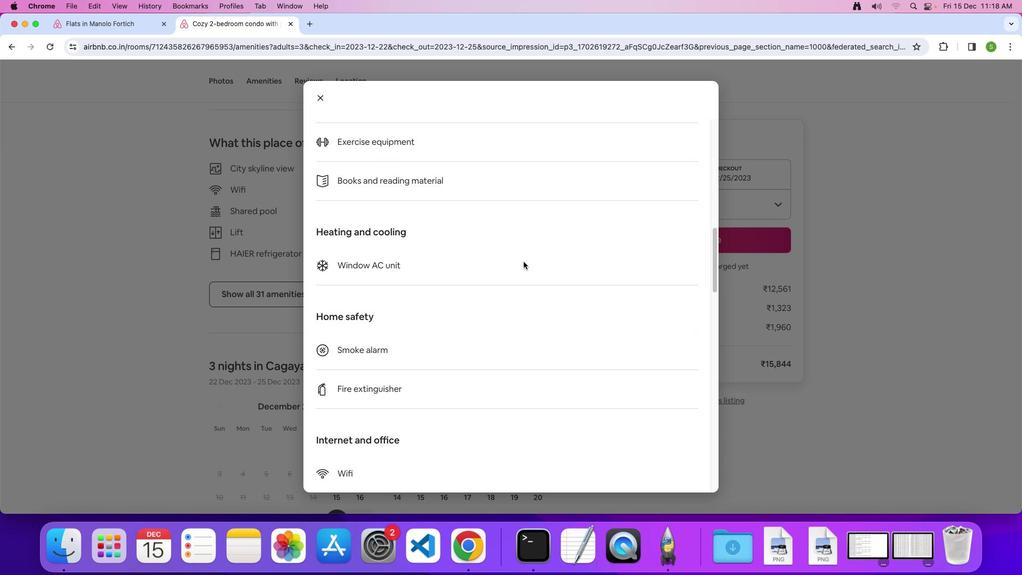 
Action: Mouse scrolled (523, 262) with delta (0, 0)
Screenshot: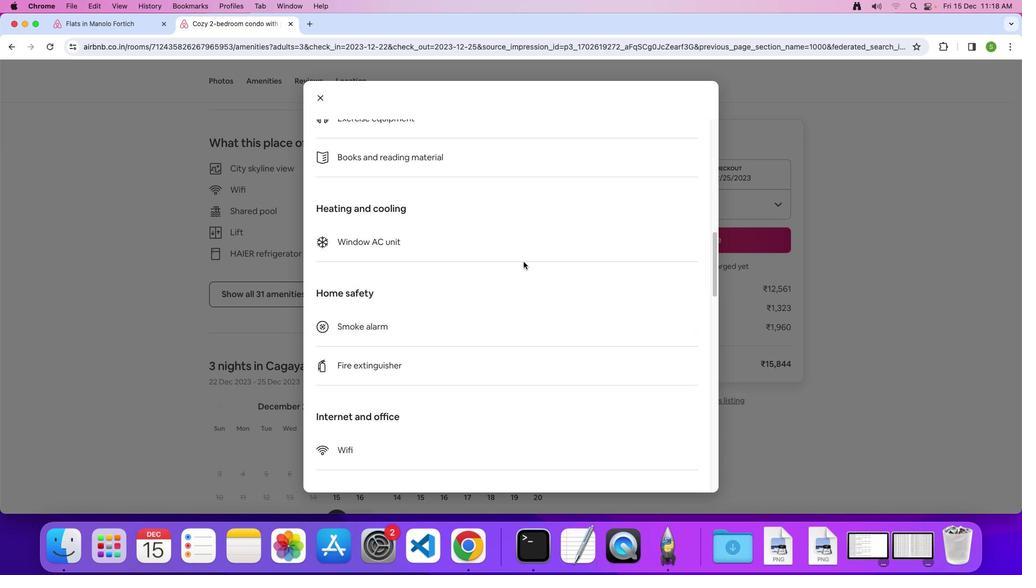 
Action: Mouse scrolled (523, 262) with delta (0, 0)
Screenshot: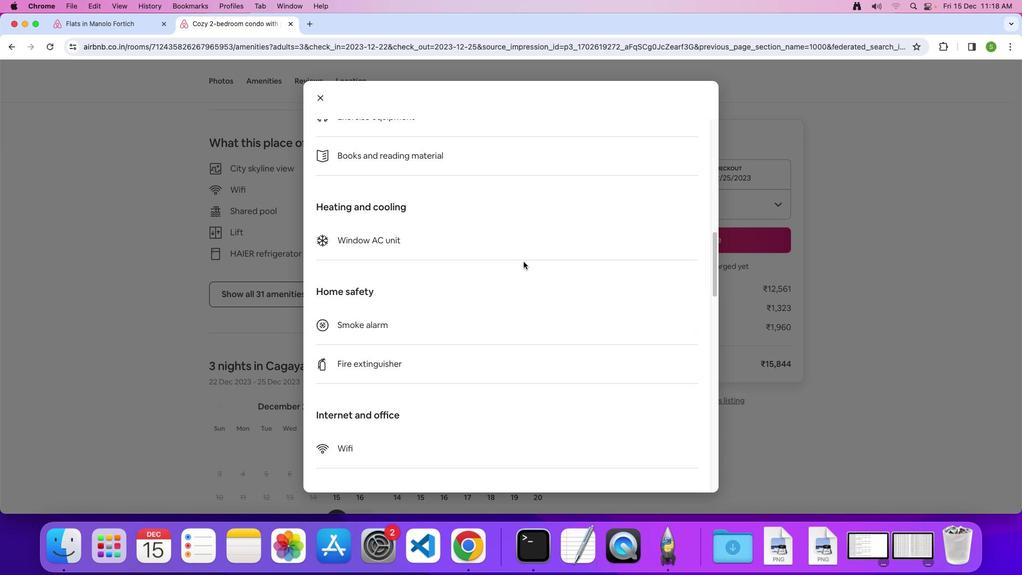 
Action: Mouse scrolled (523, 262) with delta (0, 0)
Screenshot: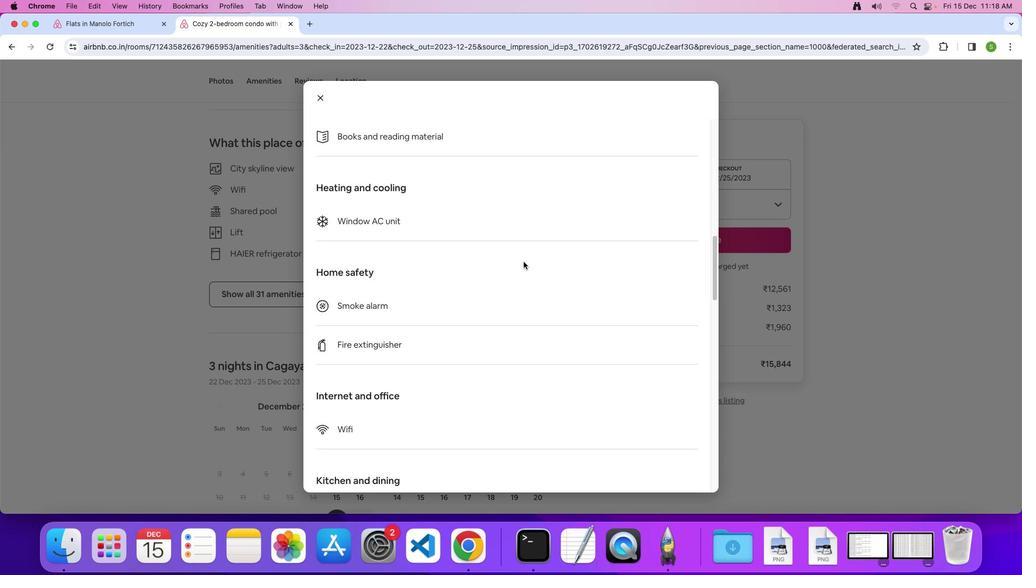 
Action: Mouse scrolled (523, 262) with delta (0, 0)
Screenshot: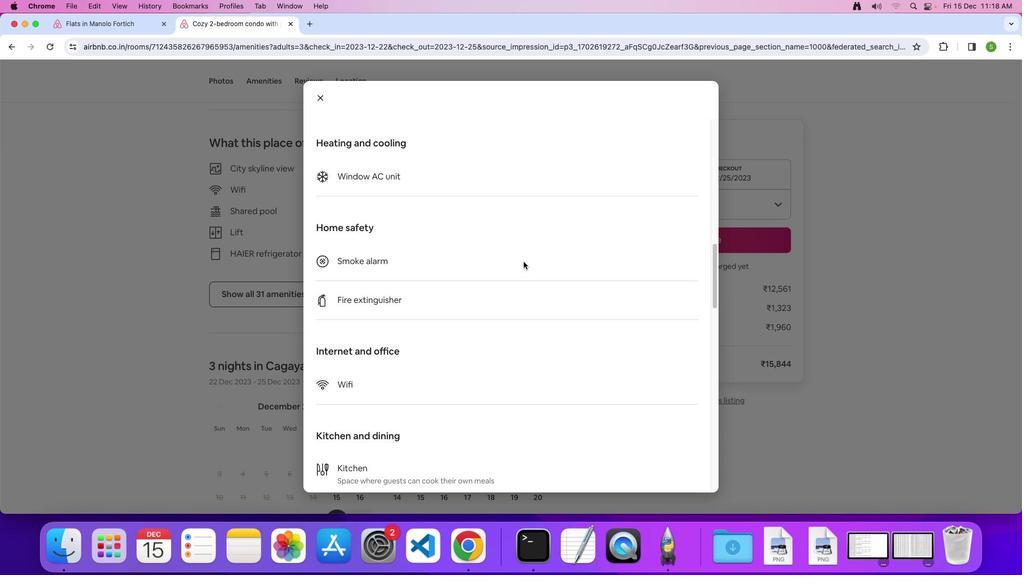 
Action: Mouse scrolled (523, 262) with delta (0, 0)
Screenshot: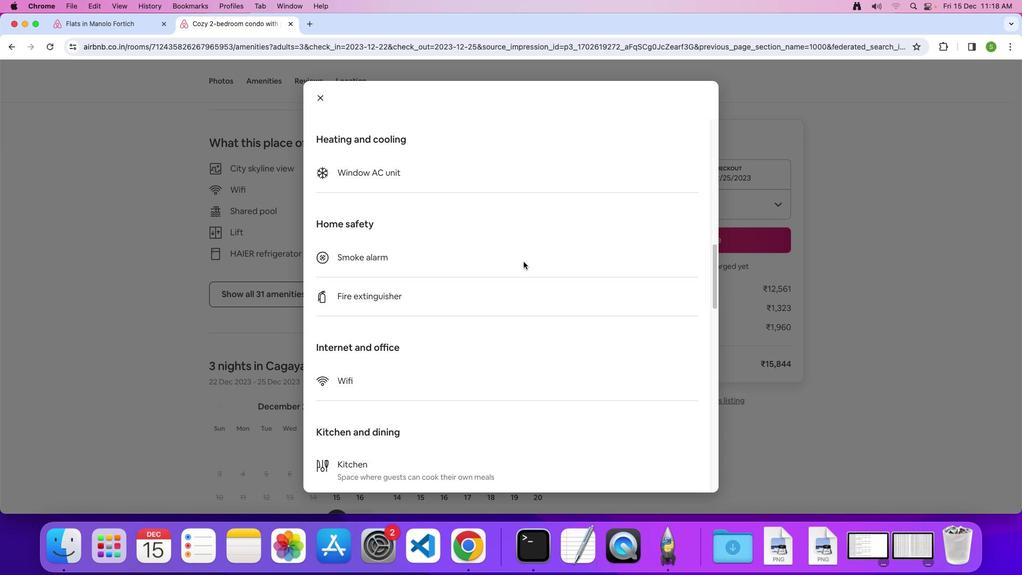 
Action: Mouse scrolled (523, 262) with delta (0, 0)
Screenshot: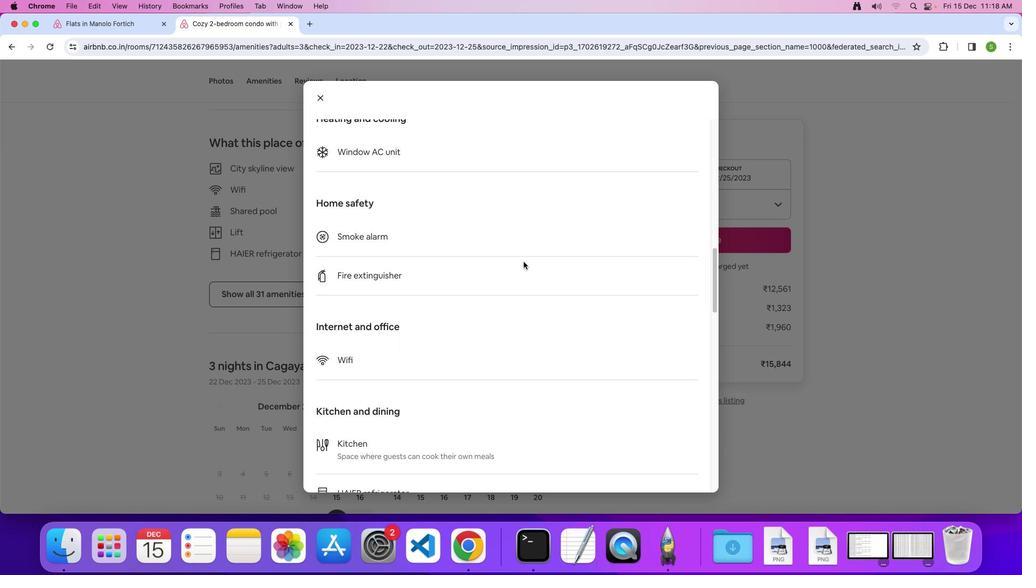 
Action: Mouse scrolled (523, 262) with delta (0, 0)
Screenshot: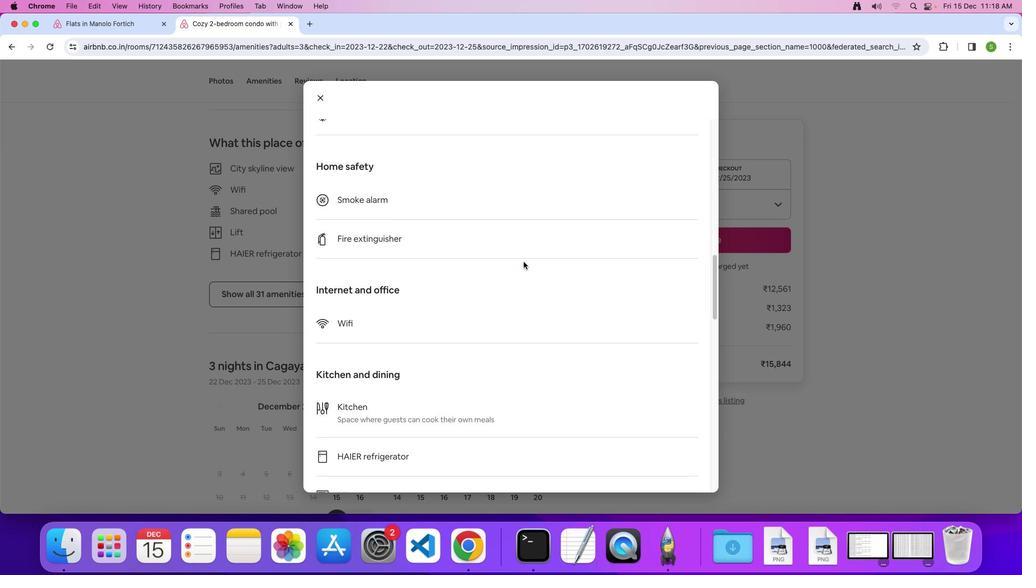 
Action: Mouse scrolled (523, 262) with delta (0, 0)
Screenshot: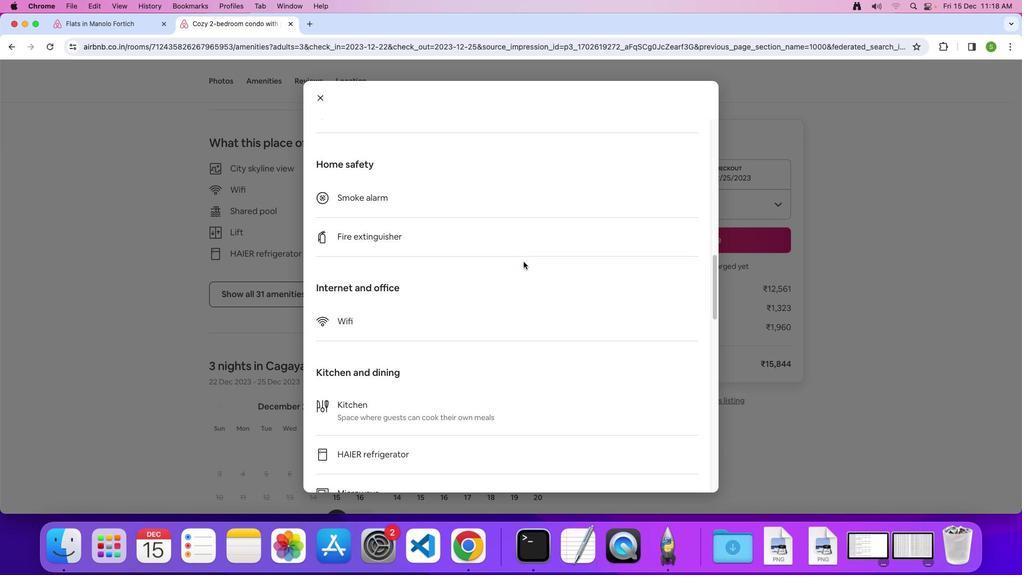 
Action: Mouse scrolled (523, 262) with delta (0, 0)
Screenshot: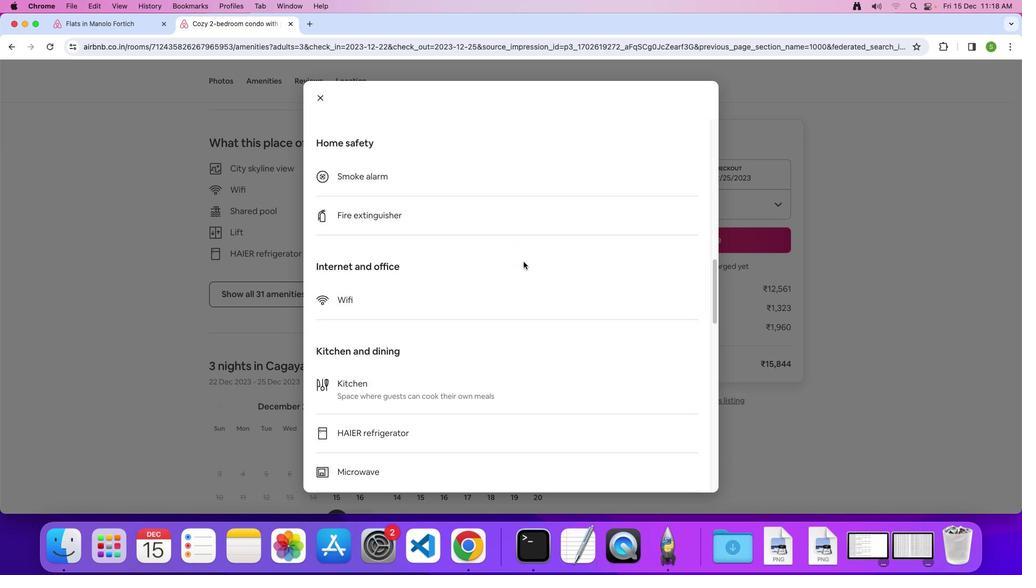 
Action: Mouse scrolled (523, 262) with delta (0, 0)
Screenshot: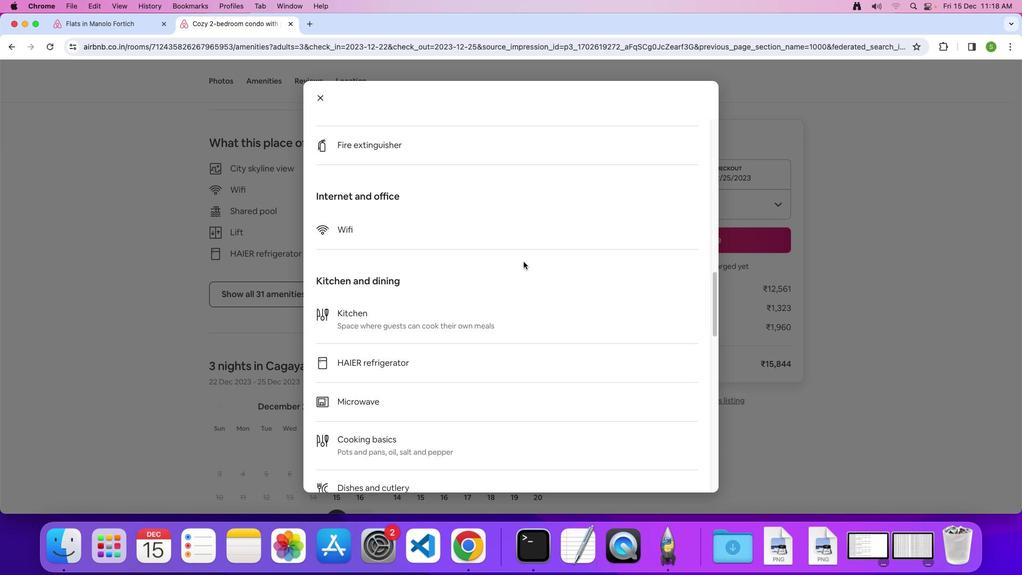 
Action: Mouse scrolled (523, 262) with delta (0, 0)
Screenshot: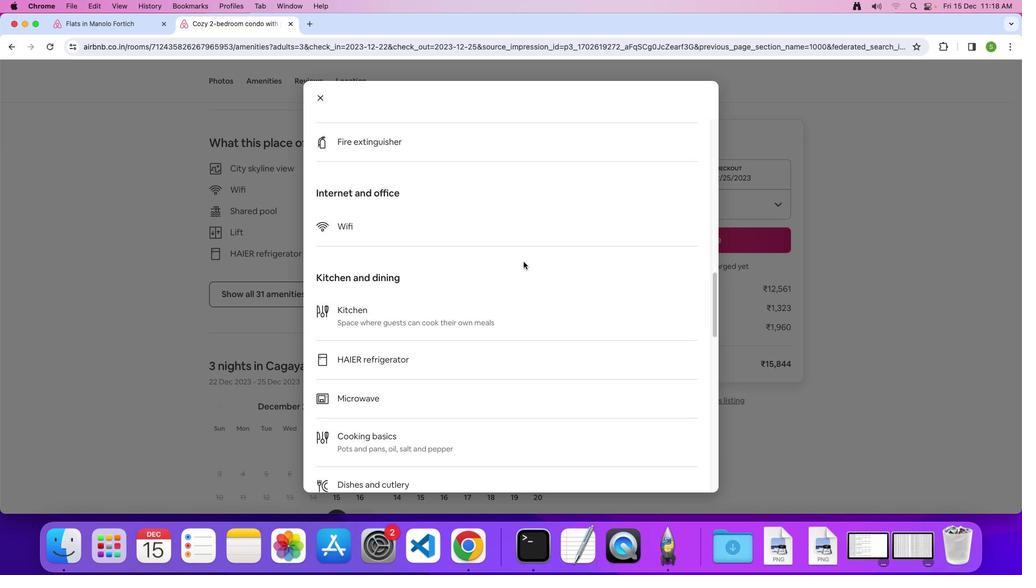 
Action: Mouse scrolled (523, 262) with delta (0, 0)
Screenshot: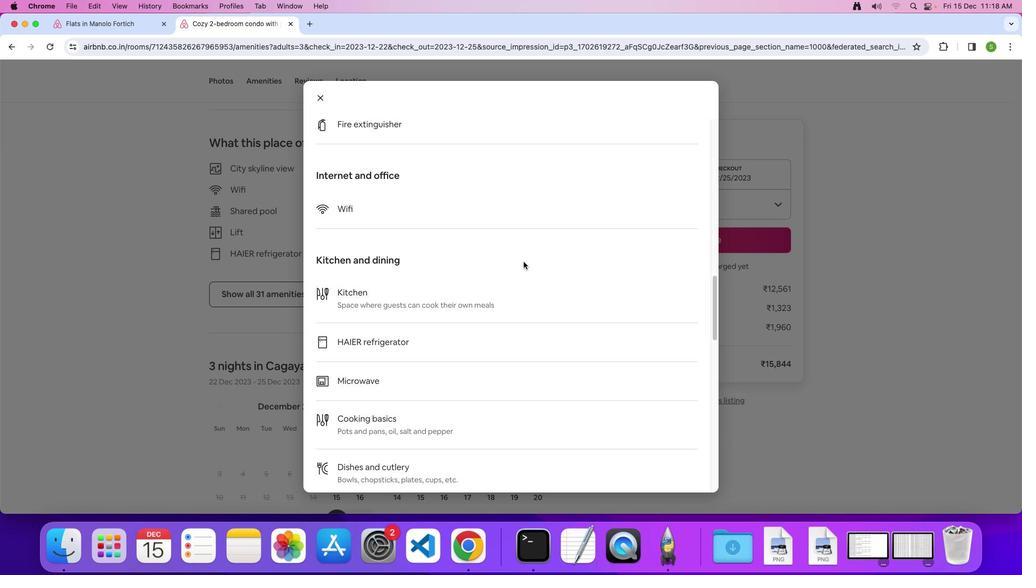 
Action: Mouse scrolled (523, 262) with delta (0, 0)
Screenshot: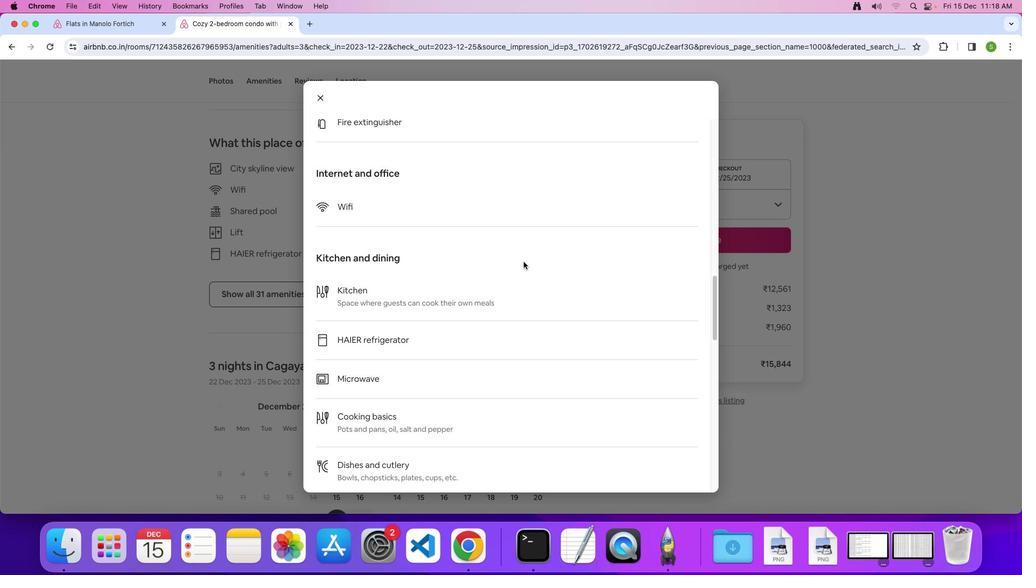 
Action: Mouse scrolled (523, 262) with delta (0, 0)
Screenshot: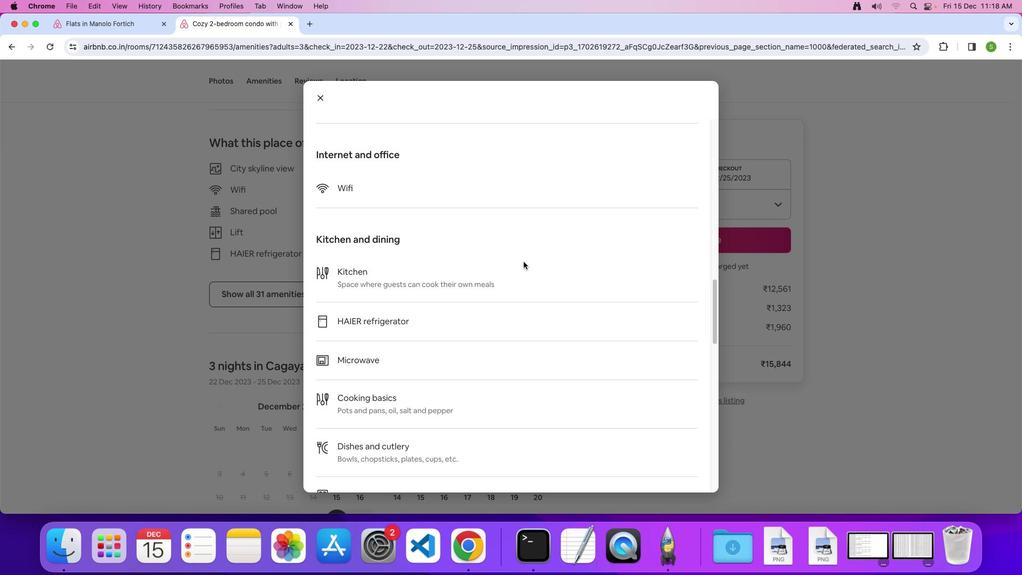 
Action: Mouse scrolled (523, 262) with delta (0, 0)
Screenshot: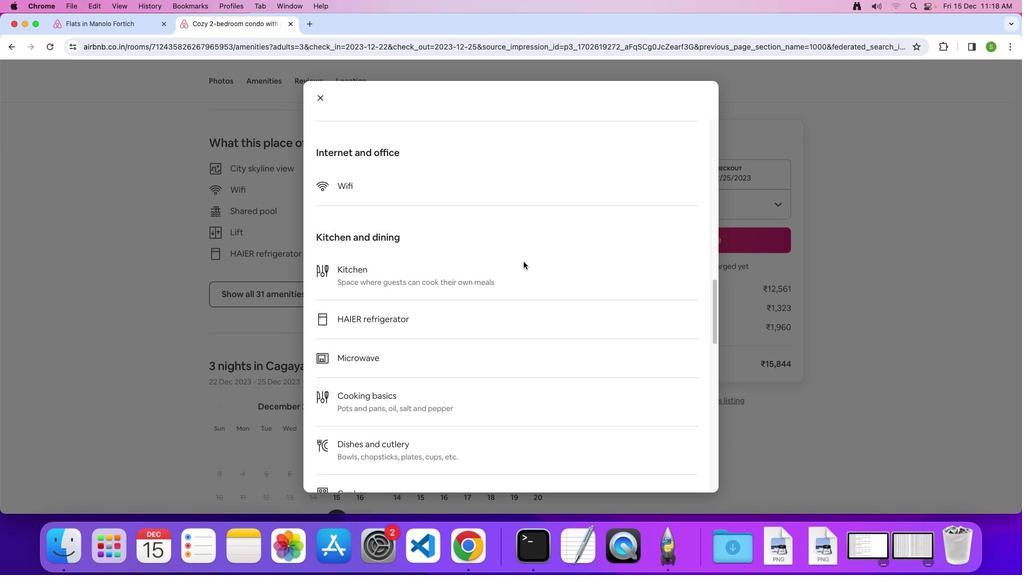 
Action: Mouse scrolled (523, 262) with delta (0, 0)
Screenshot: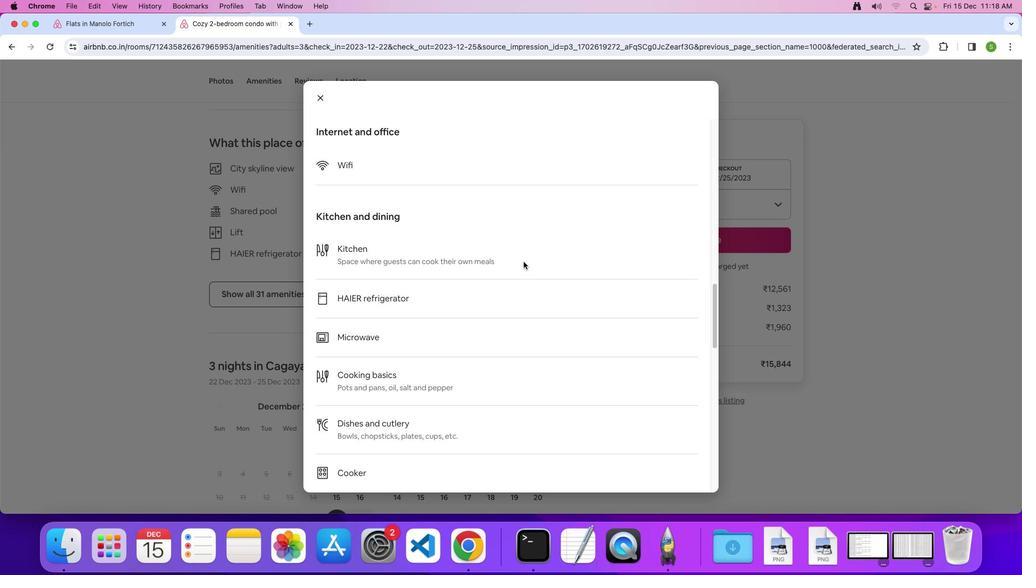 
Action: Mouse scrolled (523, 262) with delta (0, 0)
Screenshot: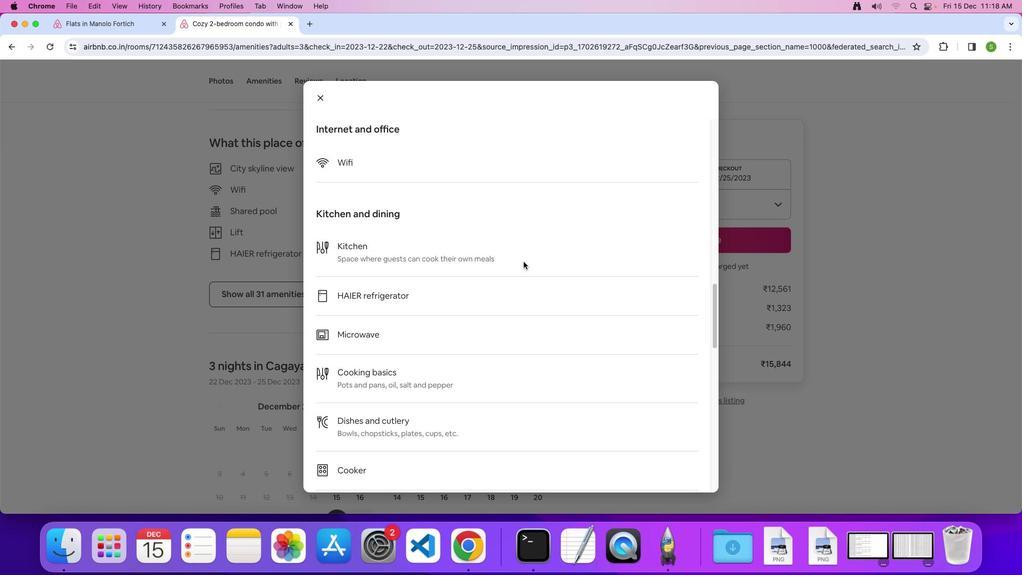 
Action: Mouse scrolled (523, 262) with delta (0, 0)
Screenshot: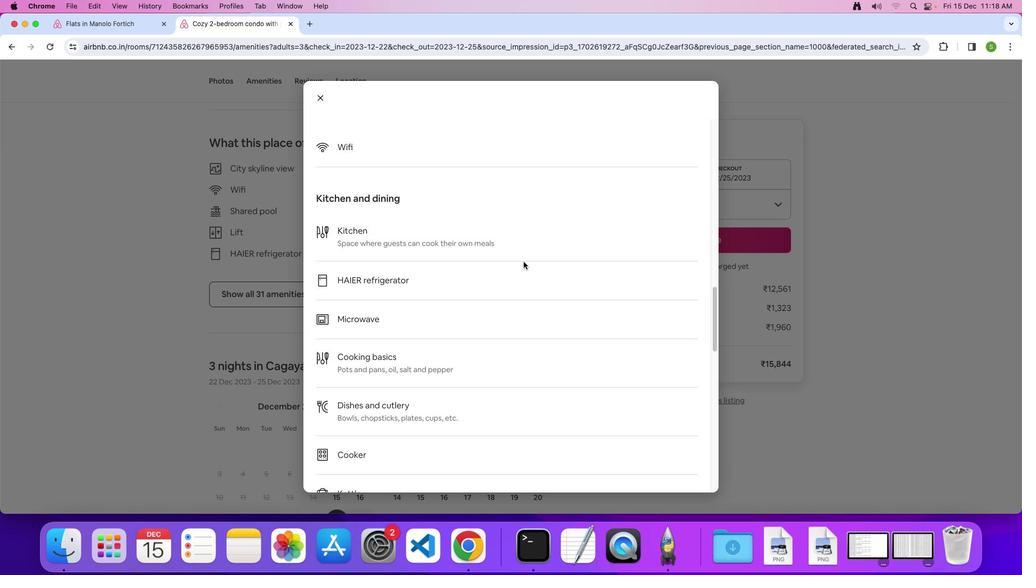 
Action: Mouse scrolled (523, 262) with delta (0, 0)
Screenshot: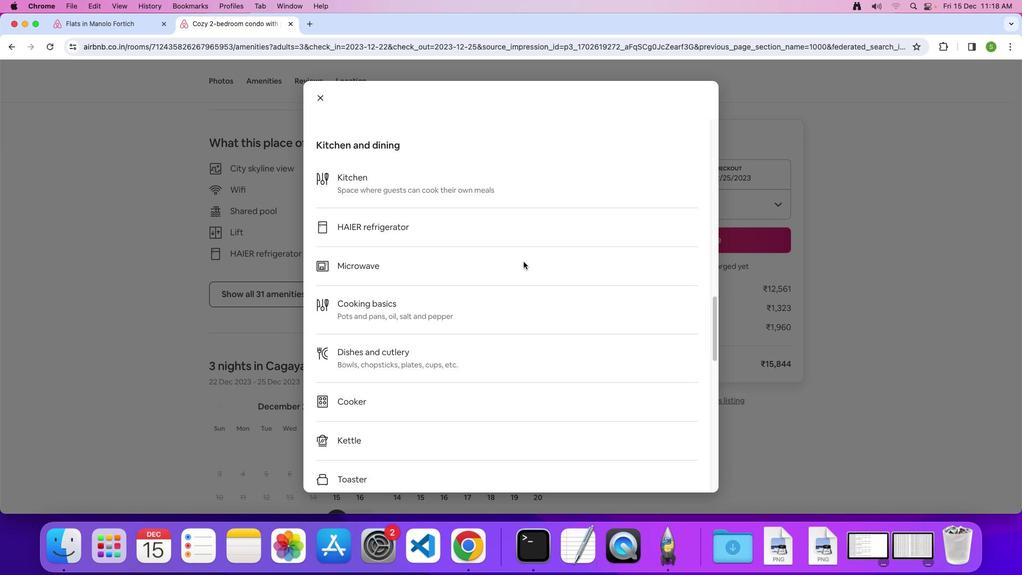 
Action: Mouse scrolled (523, 262) with delta (0, 0)
Screenshot: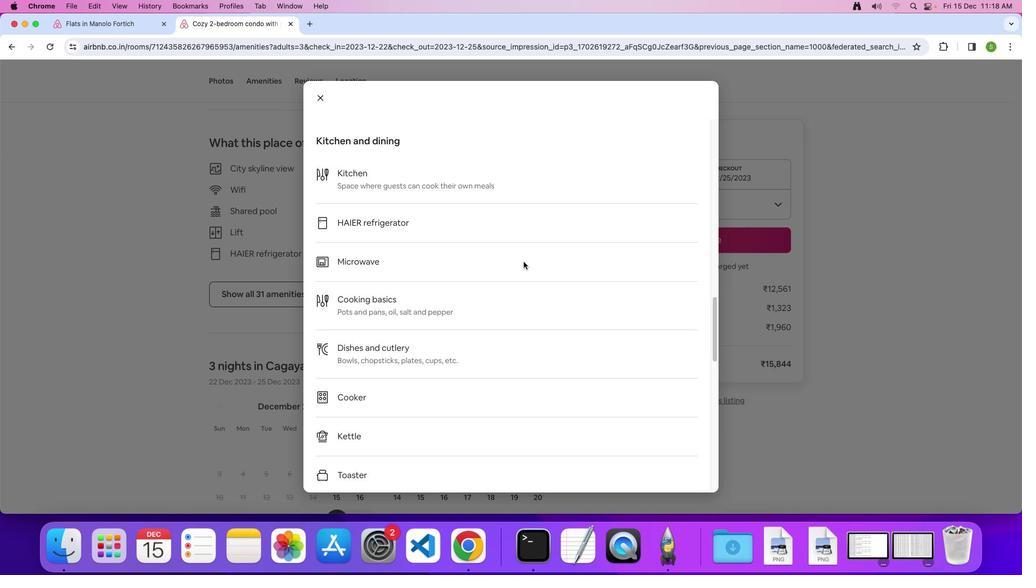 
Action: Mouse scrolled (523, 262) with delta (0, 0)
Screenshot: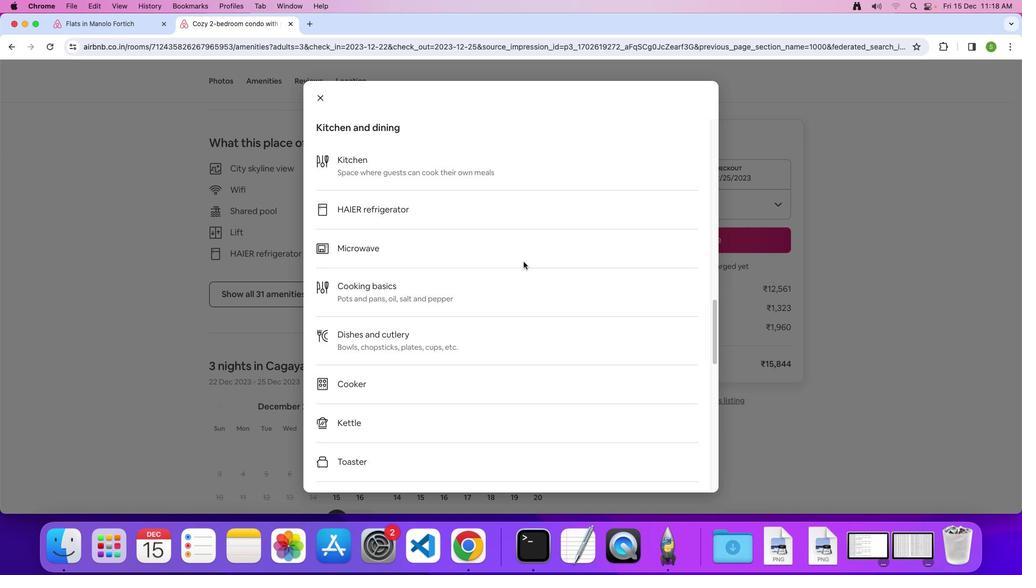 
Action: Mouse scrolled (523, 262) with delta (0, 0)
Screenshot: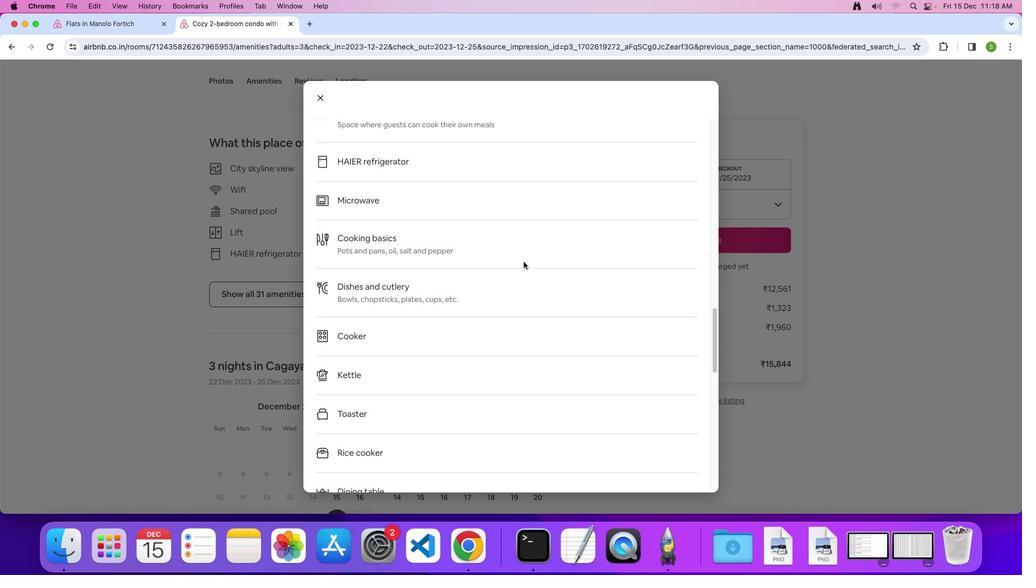 
Action: Mouse scrolled (523, 262) with delta (0, 0)
Screenshot: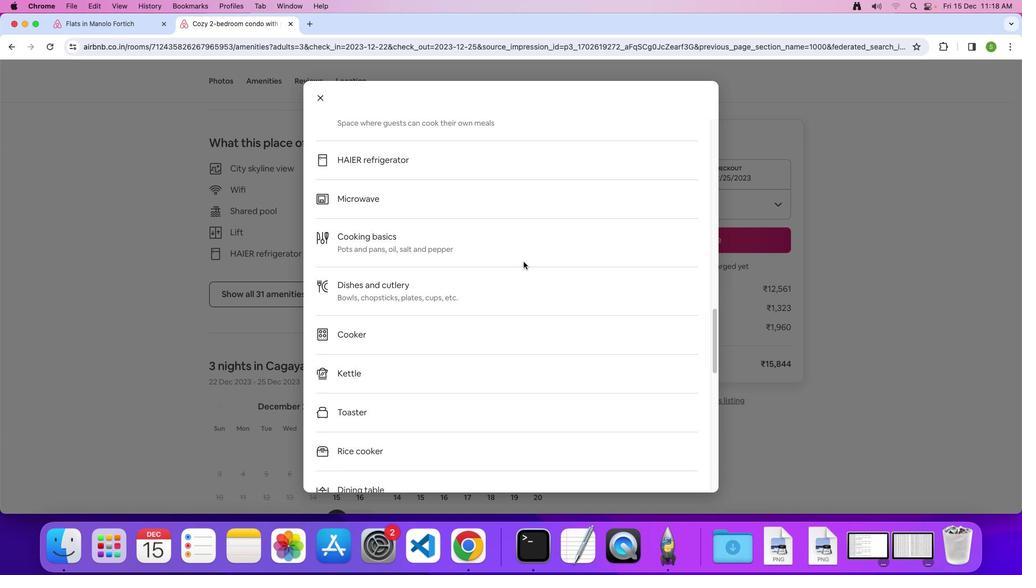 
Action: Mouse scrolled (523, 262) with delta (0, 0)
Screenshot: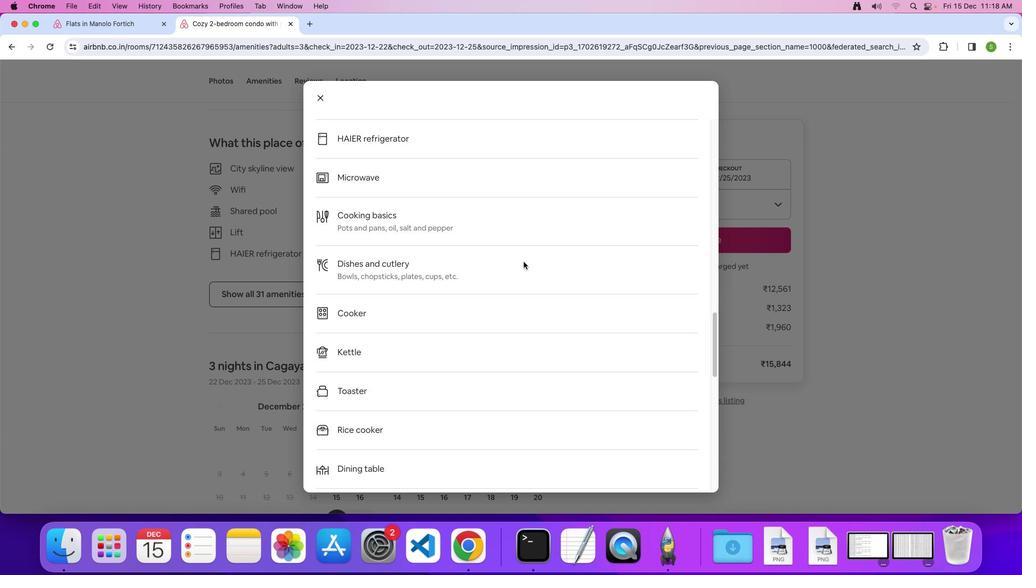 
Action: Mouse scrolled (523, 262) with delta (0, 0)
Screenshot: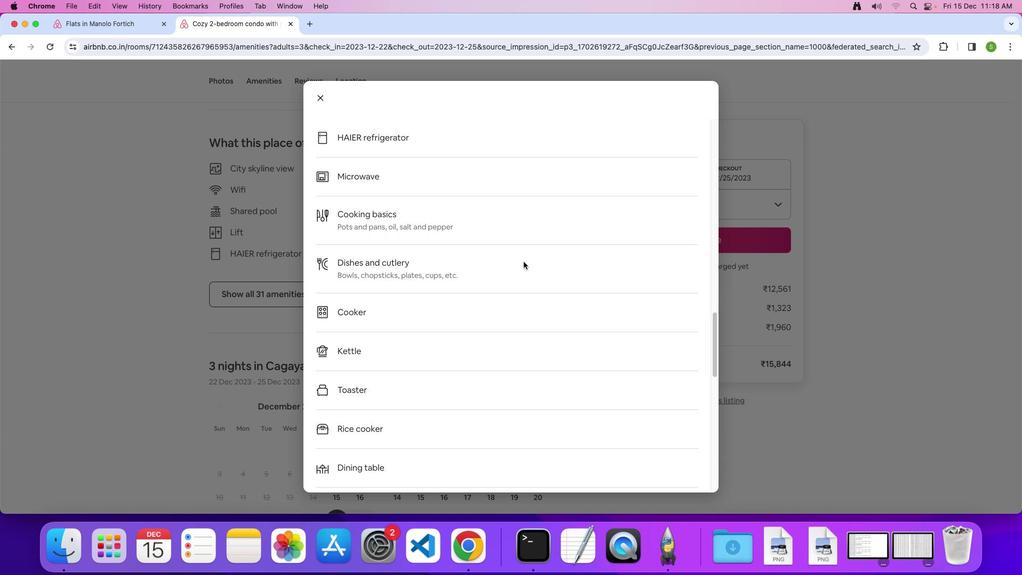 
Action: Mouse scrolled (523, 262) with delta (0, 0)
Screenshot: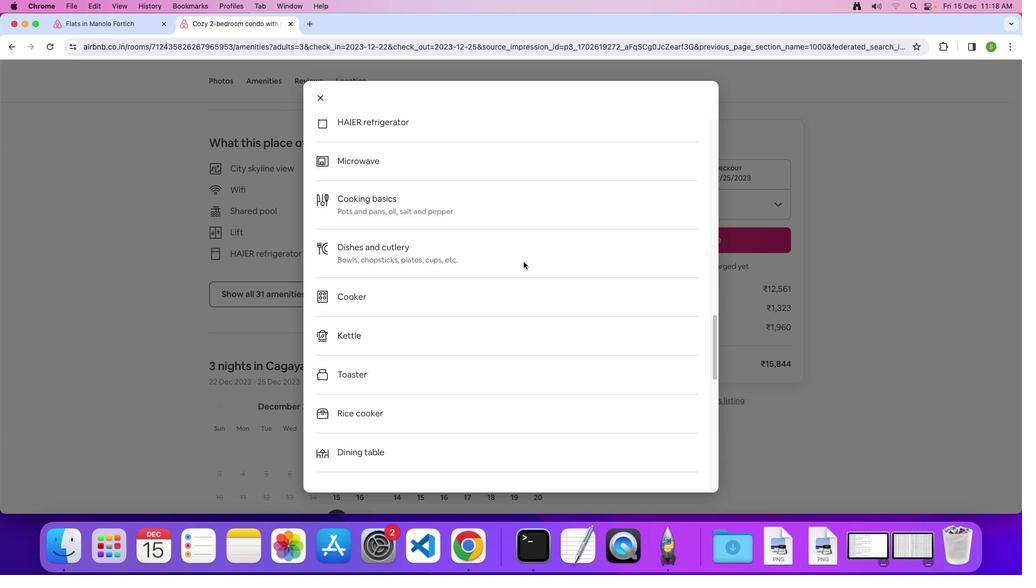 
Action: Mouse scrolled (523, 262) with delta (0, 0)
Screenshot: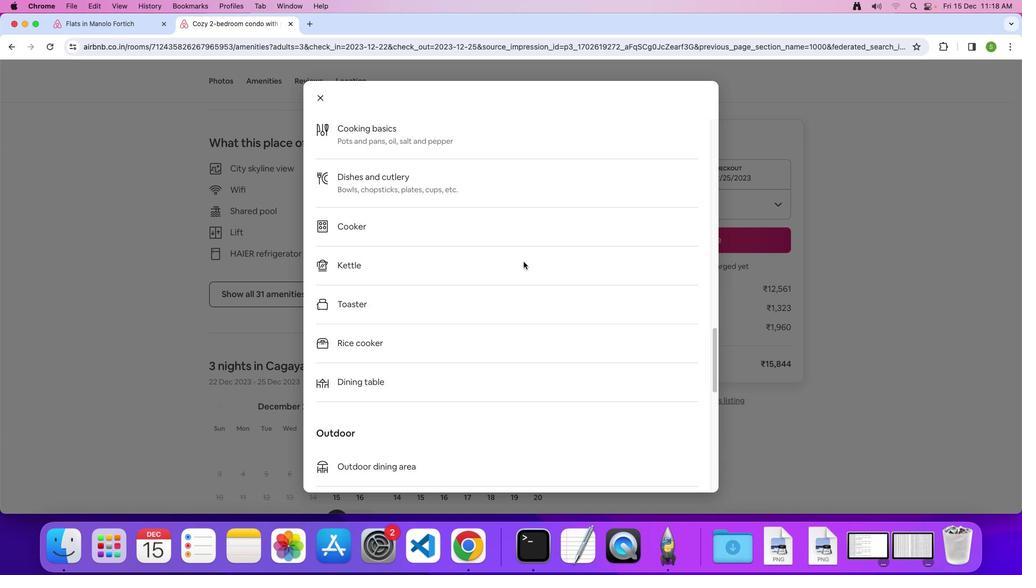 
Action: Mouse scrolled (523, 262) with delta (0, 0)
Screenshot: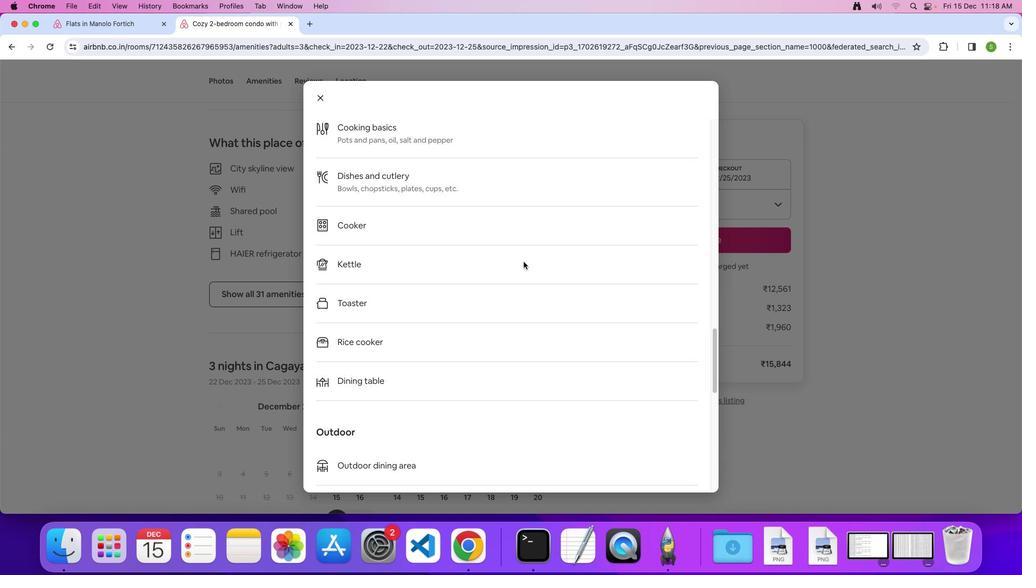 
Action: Mouse scrolled (523, 262) with delta (0, 0)
Screenshot: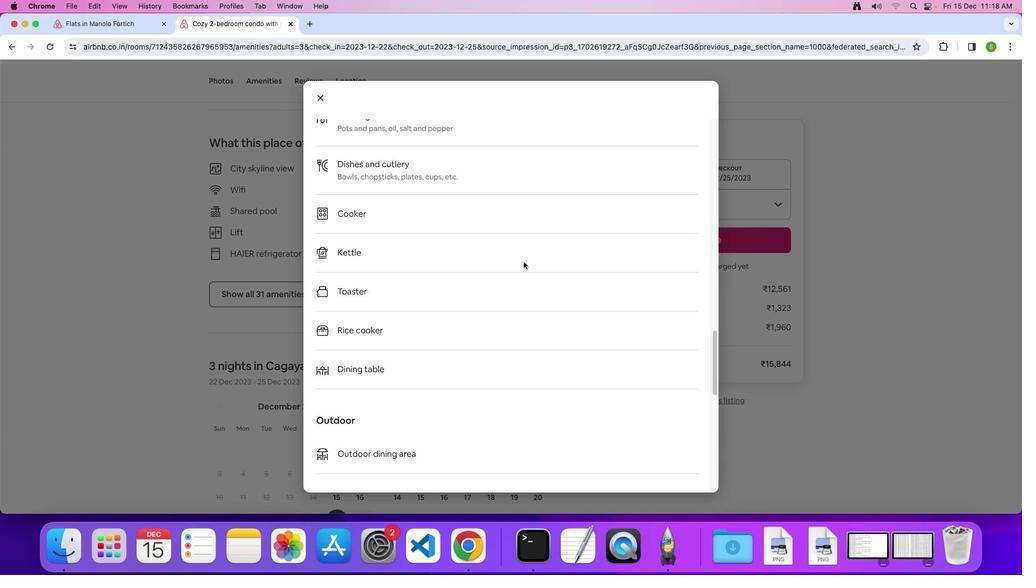 
Action: Mouse scrolled (523, 262) with delta (0, 0)
Screenshot: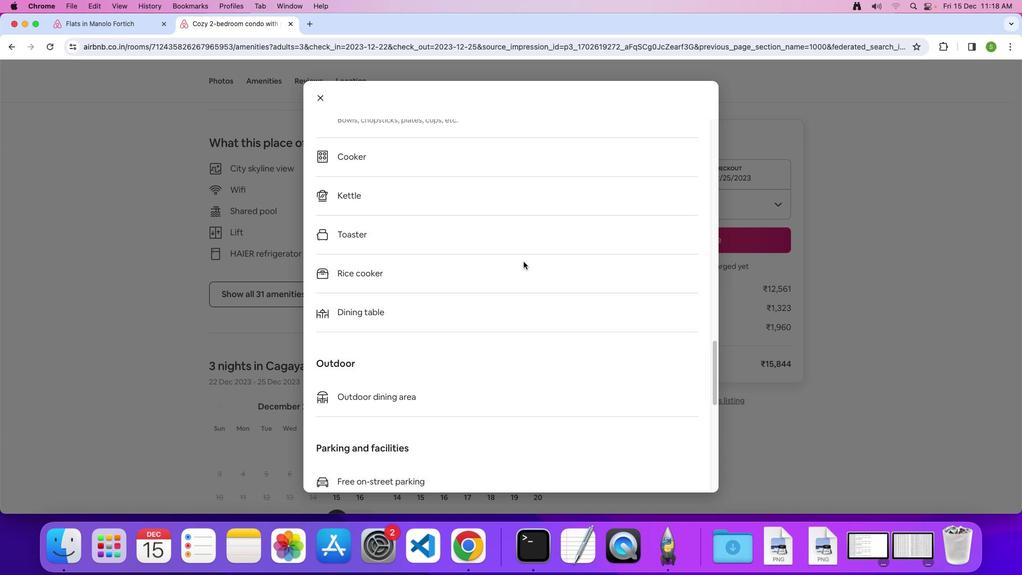 
Action: Mouse scrolled (523, 262) with delta (0, 0)
Screenshot: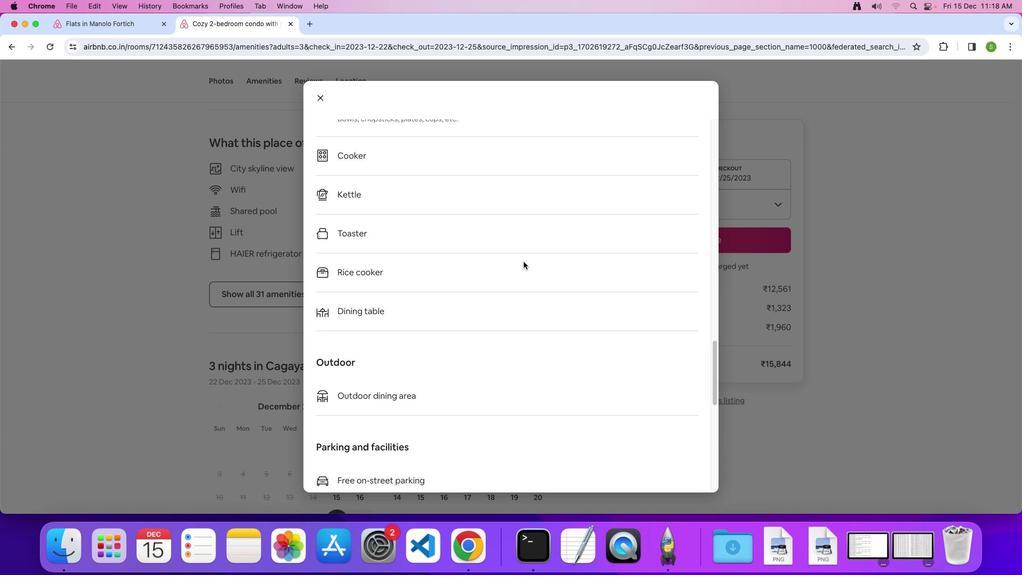 
Action: Mouse scrolled (523, 262) with delta (0, 0)
Screenshot: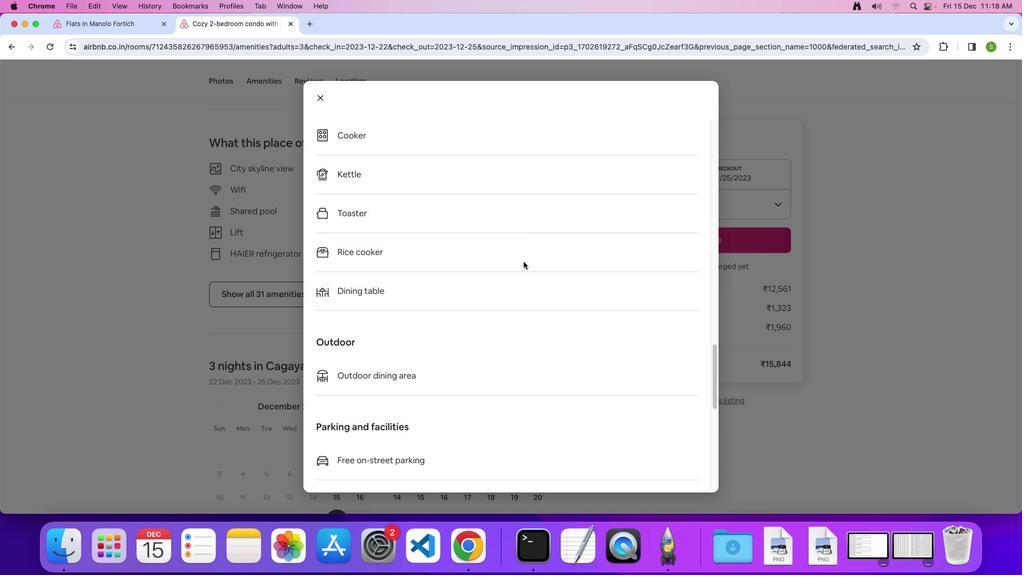 
Action: Mouse scrolled (523, 262) with delta (0, 0)
Screenshot: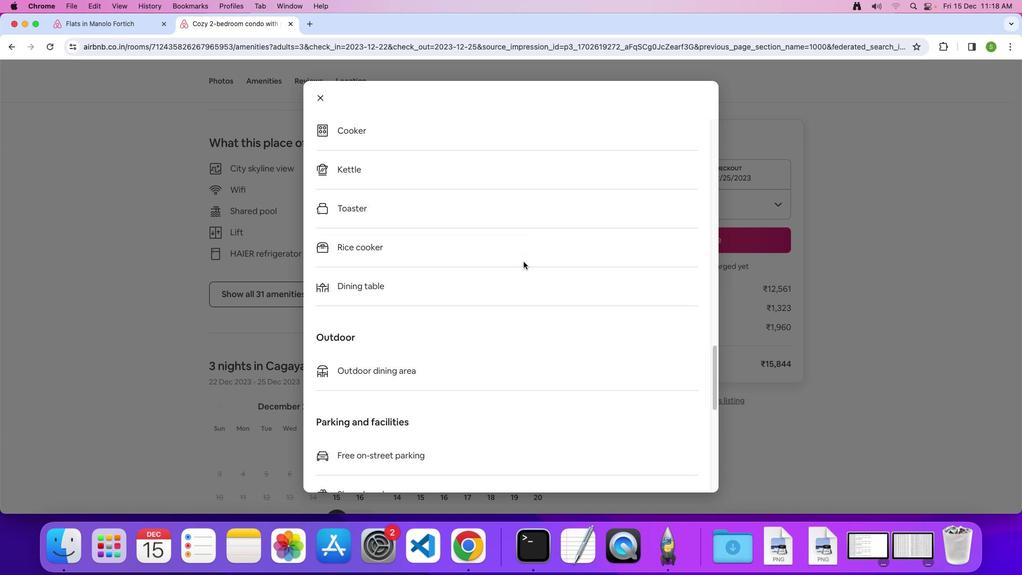 
Action: Mouse scrolled (523, 262) with delta (0, 0)
Screenshot: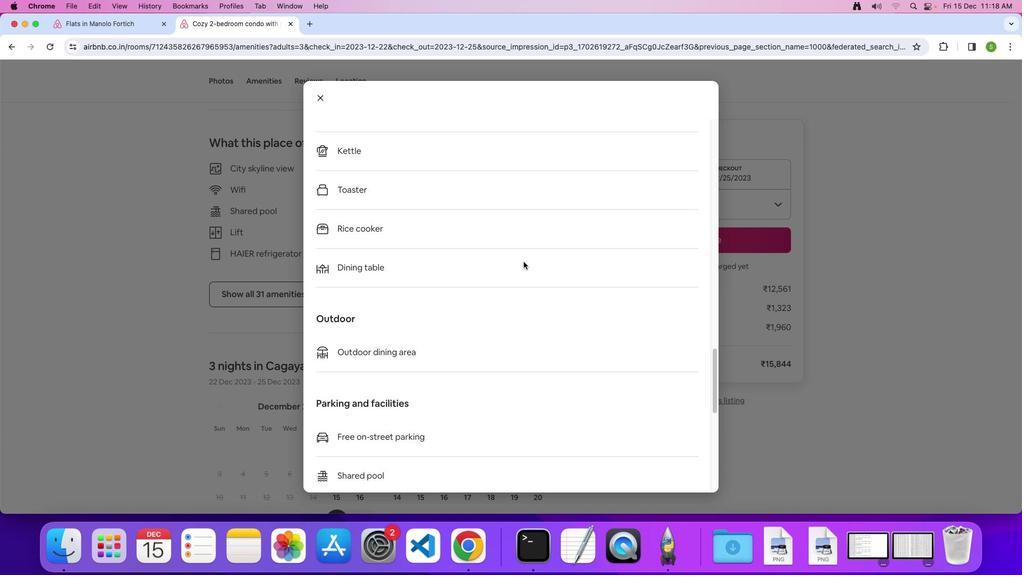 
Action: Mouse scrolled (523, 262) with delta (0, 0)
Screenshot: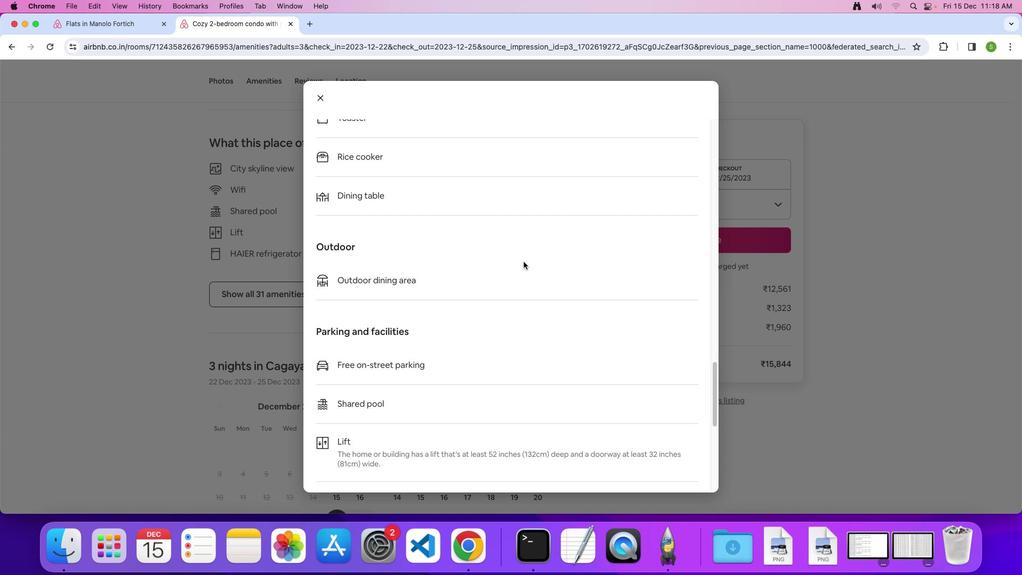 
Action: Mouse scrolled (523, 262) with delta (0, 0)
Screenshot: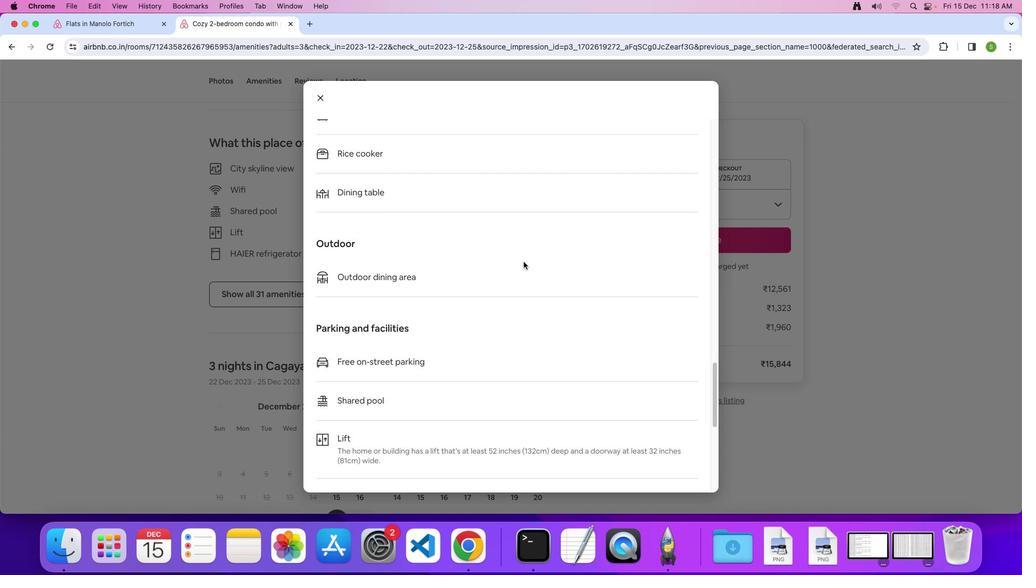 
Action: Mouse scrolled (523, 262) with delta (0, 0)
Screenshot: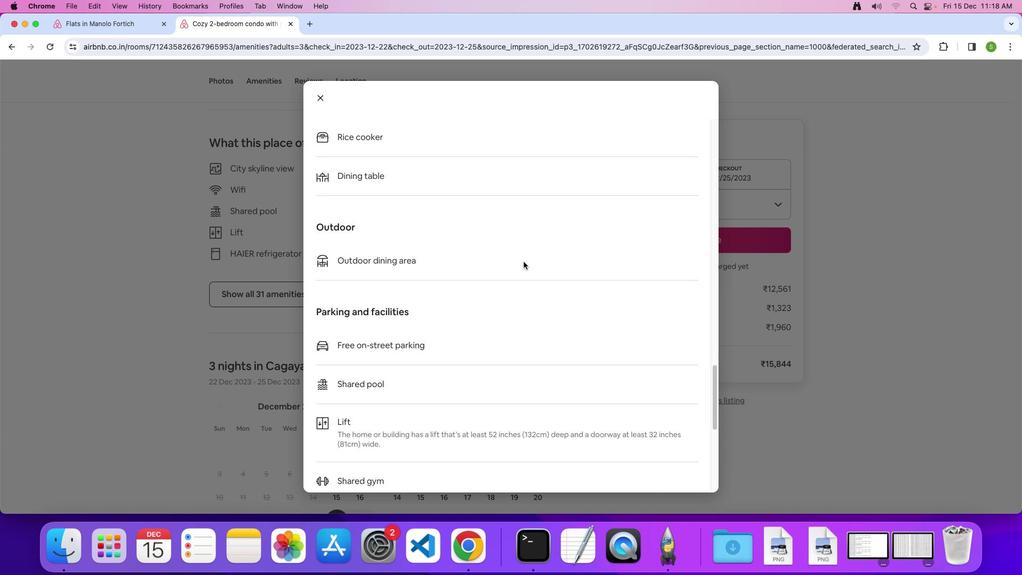 
Action: Mouse scrolled (523, 262) with delta (0, 0)
Screenshot: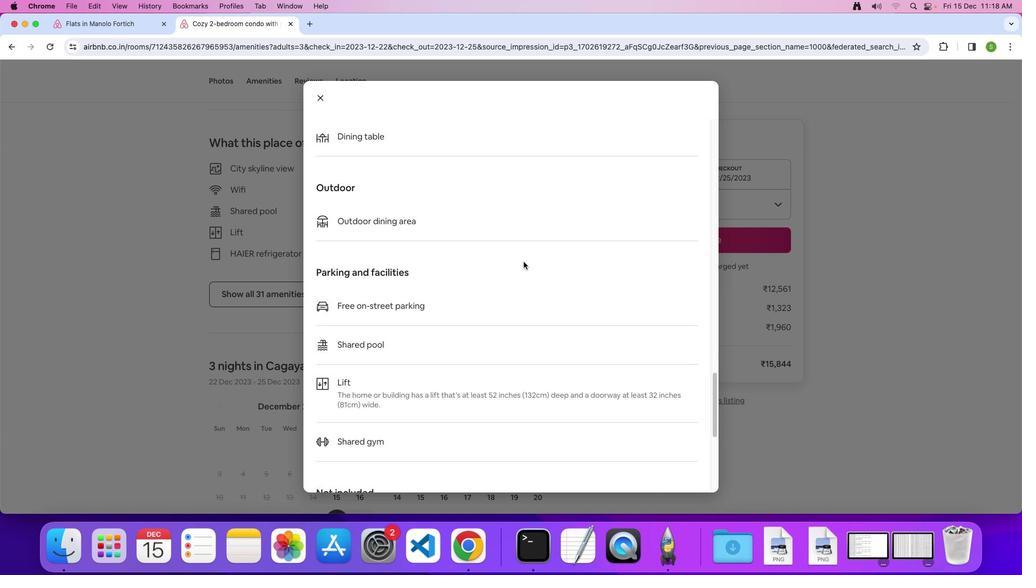 
Action: Mouse scrolled (523, 262) with delta (0, 0)
Screenshot: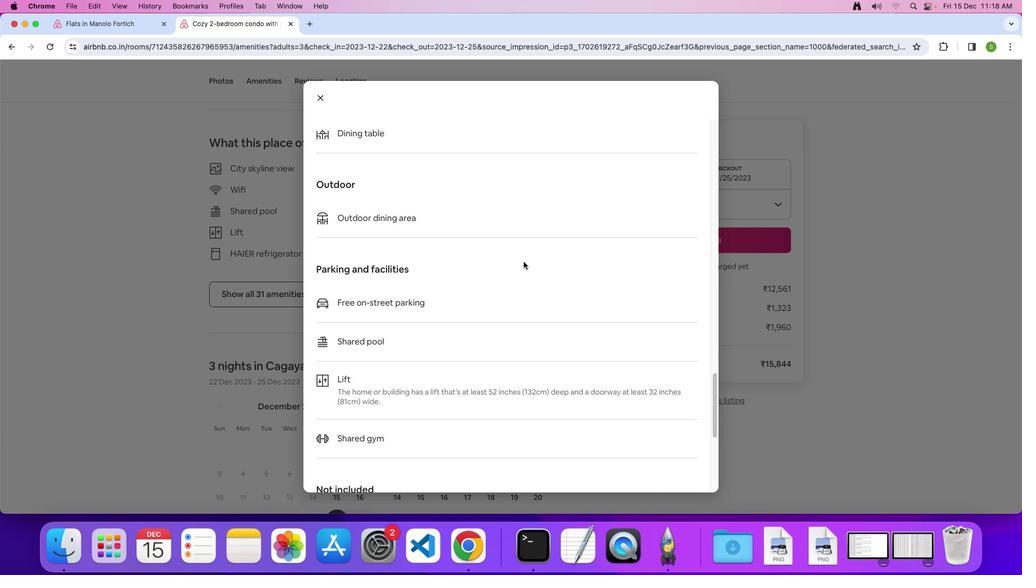 
Action: Mouse scrolled (523, 262) with delta (0, 0)
Screenshot: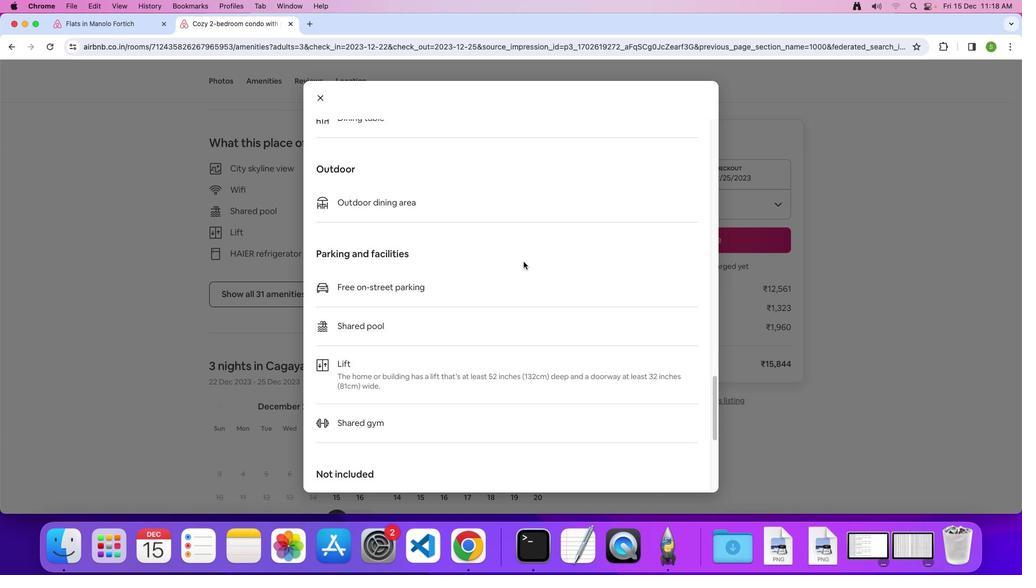 
Action: Mouse scrolled (523, 262) with delta (0, 0)
Screenshot: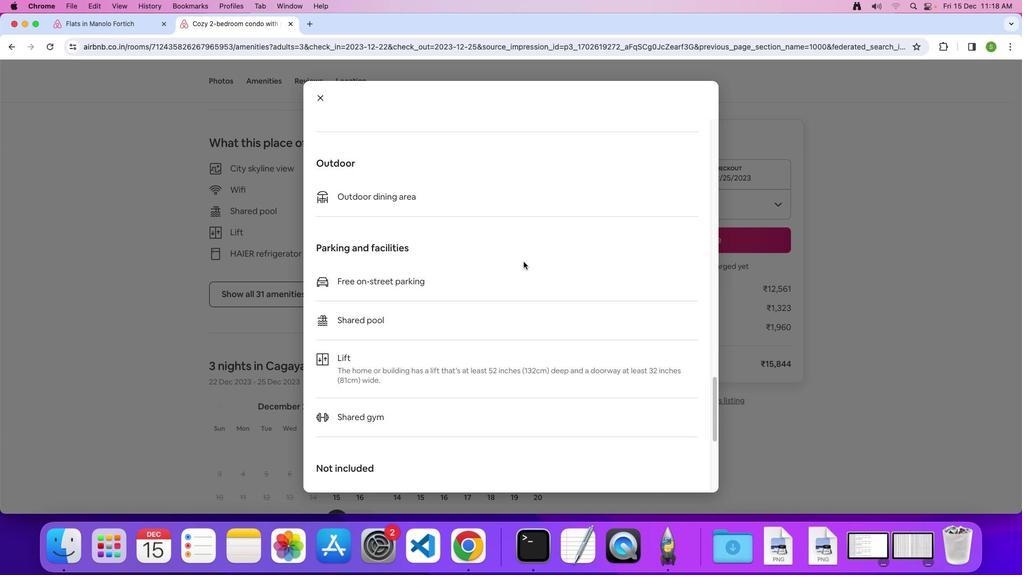 
Action: Mouse scrolled (523, 262) with delta (0, 0)
Screenshot: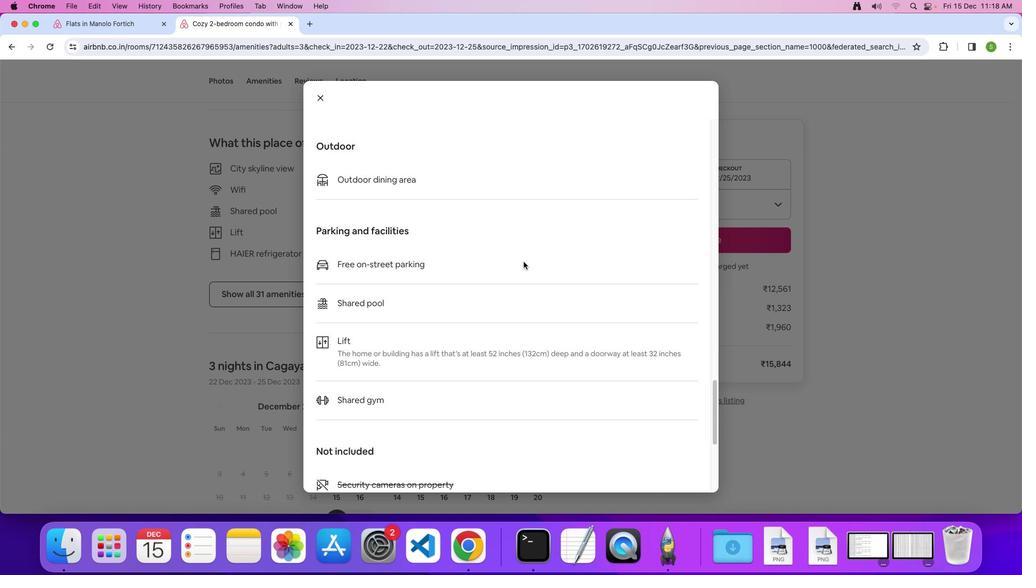 
Action: Mouse scrolled (523, 262) with delta (0, 0)
Screenshot: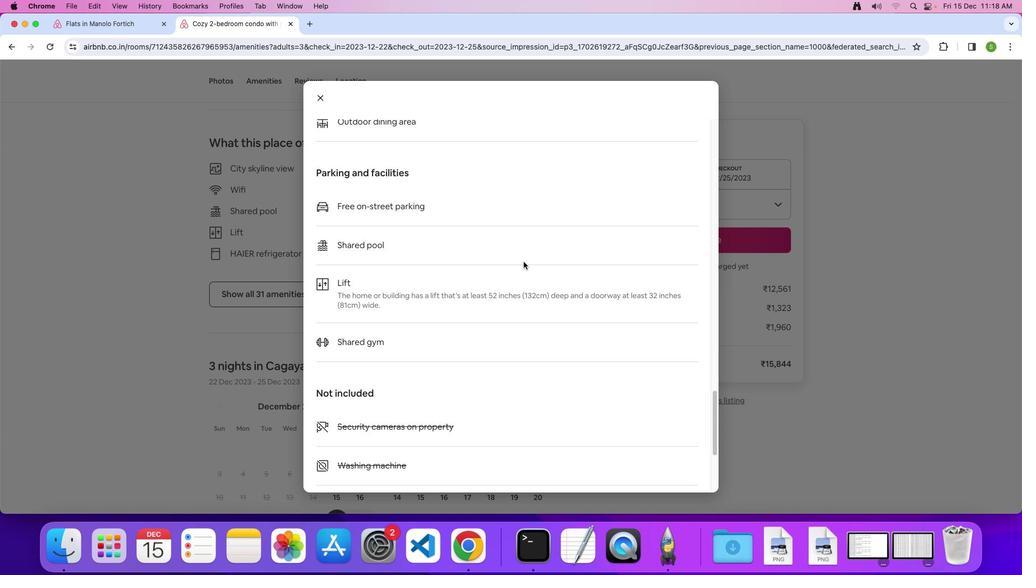 
Action: Mouse scrolled (523, 262) with delta (0, 0)
Screenshot: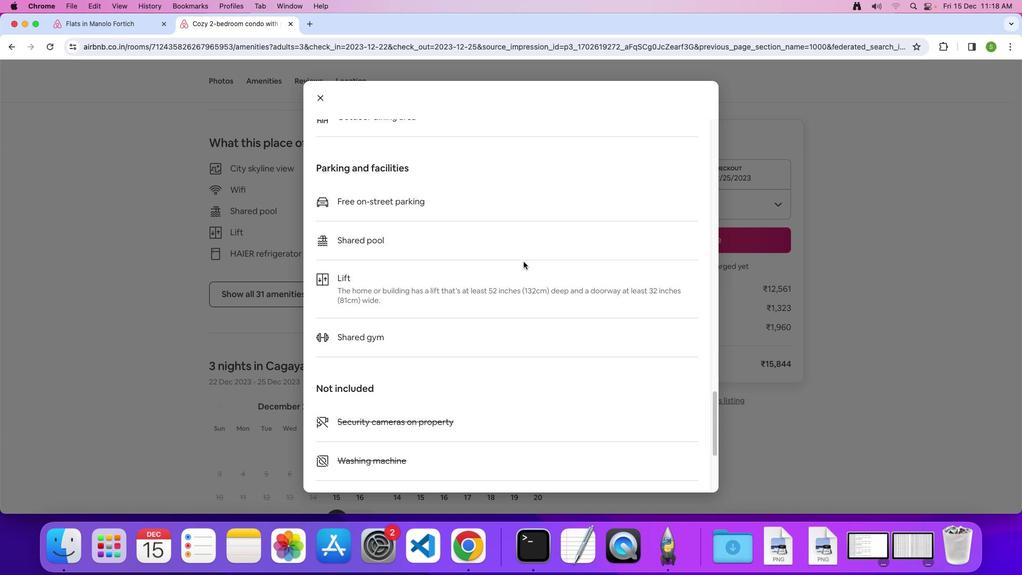 
Action: Mouse scrolled (523, 262) with delta (0, 0)
Screenshot: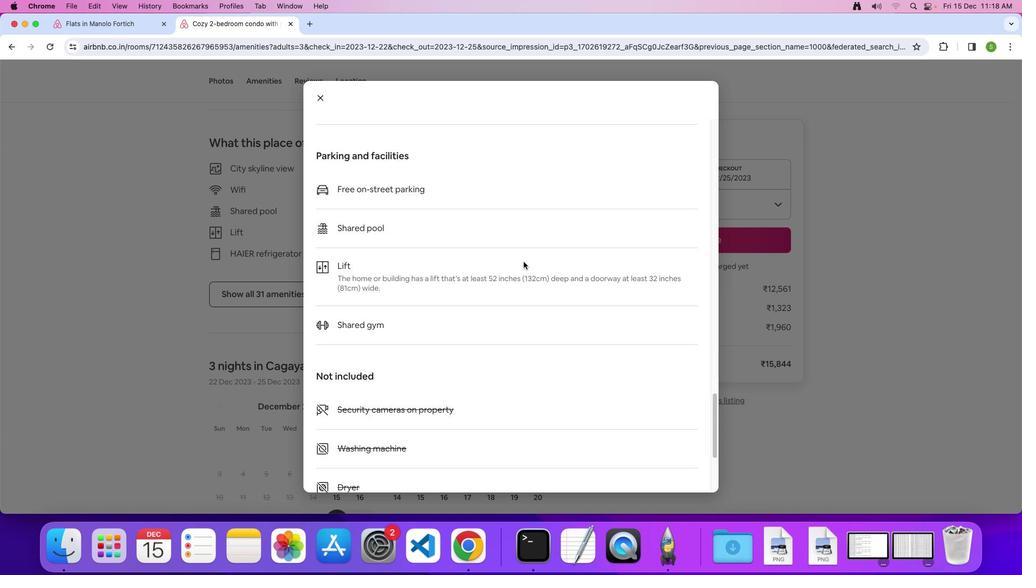 
Action: Mouse scrolled (523, 262) with delta (0, 0)
Screenshot: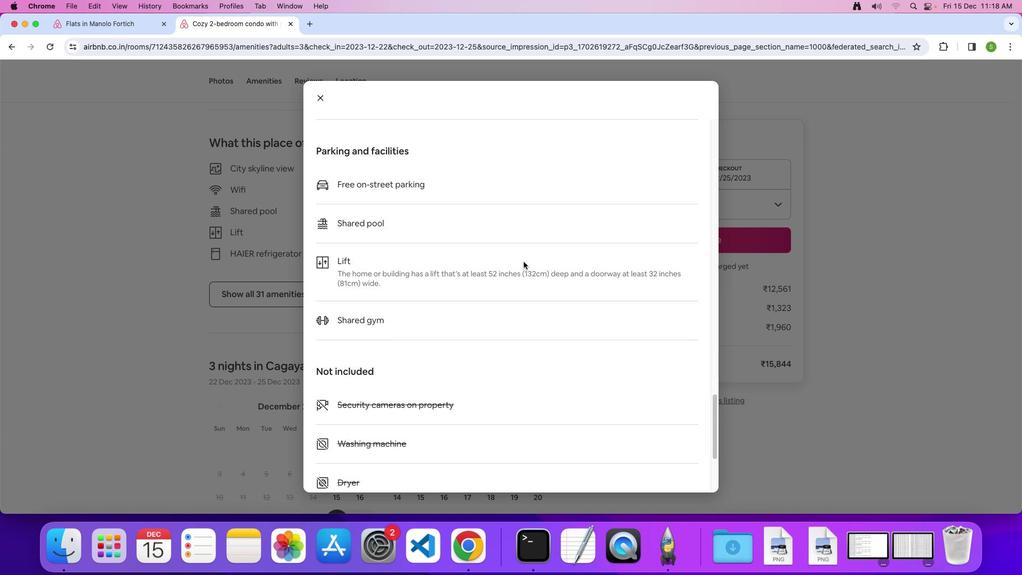 
Action: Mouse scrolled (523, 262) with delta (0, 0)
Screenshot: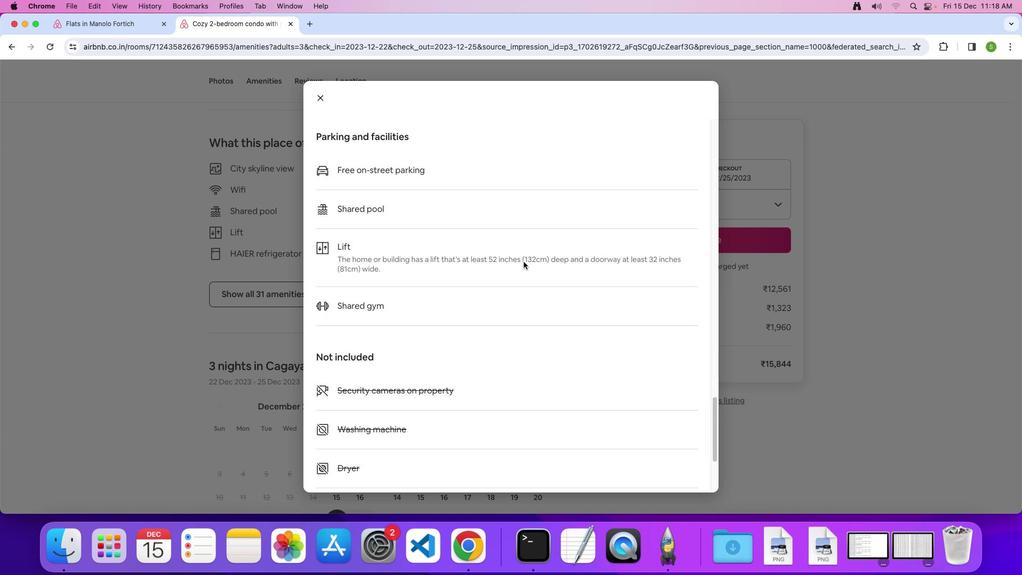 
Action: Mouse scrolled (523, 262) with delta (0, 0)
Screenshot: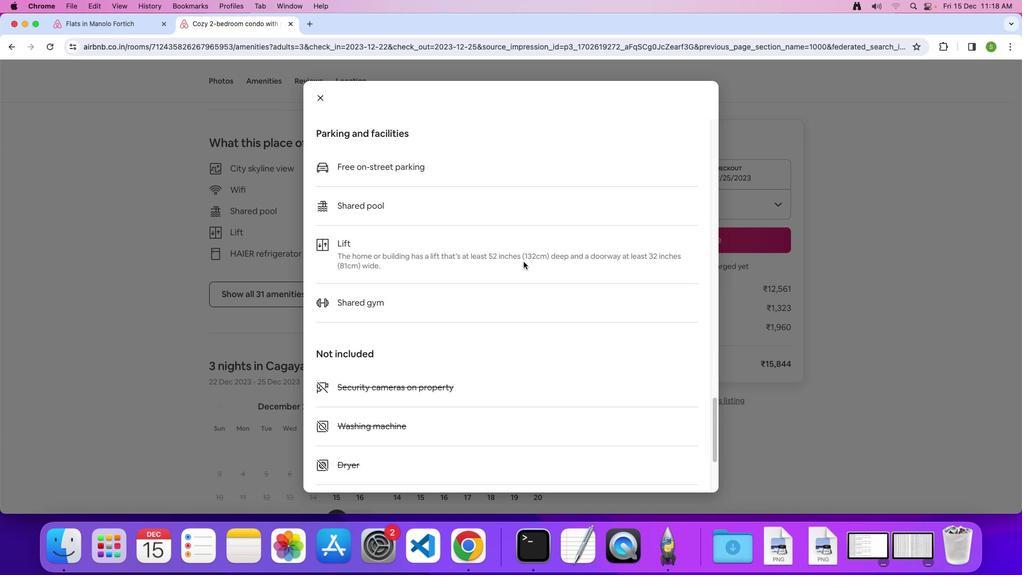 
Action: Mouse scrolled (523, 262) with delta (0, 0)
Screenshot: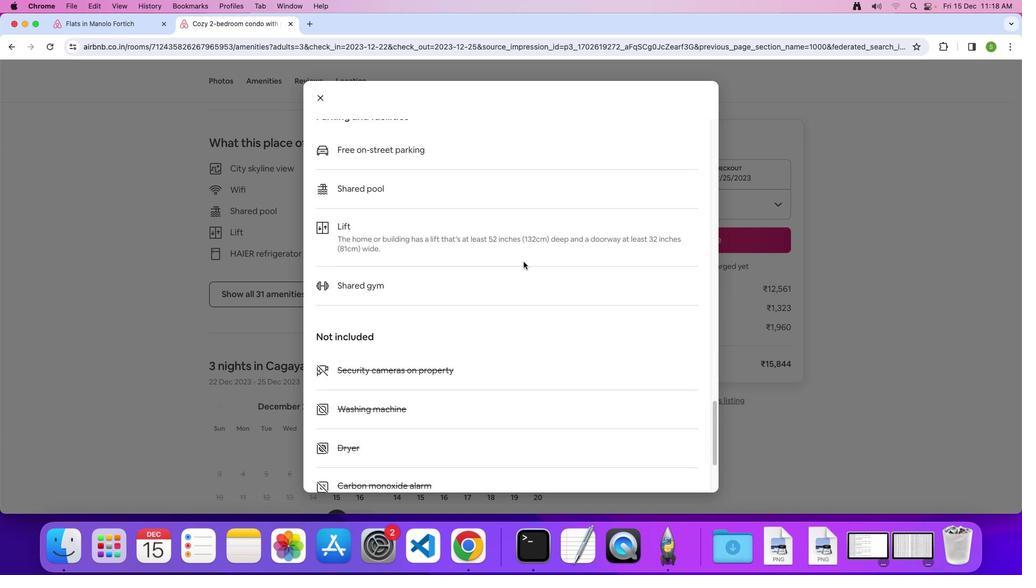 
Action: Mouse scrolled (523, 262) with delta (0, 0)
Screenshot: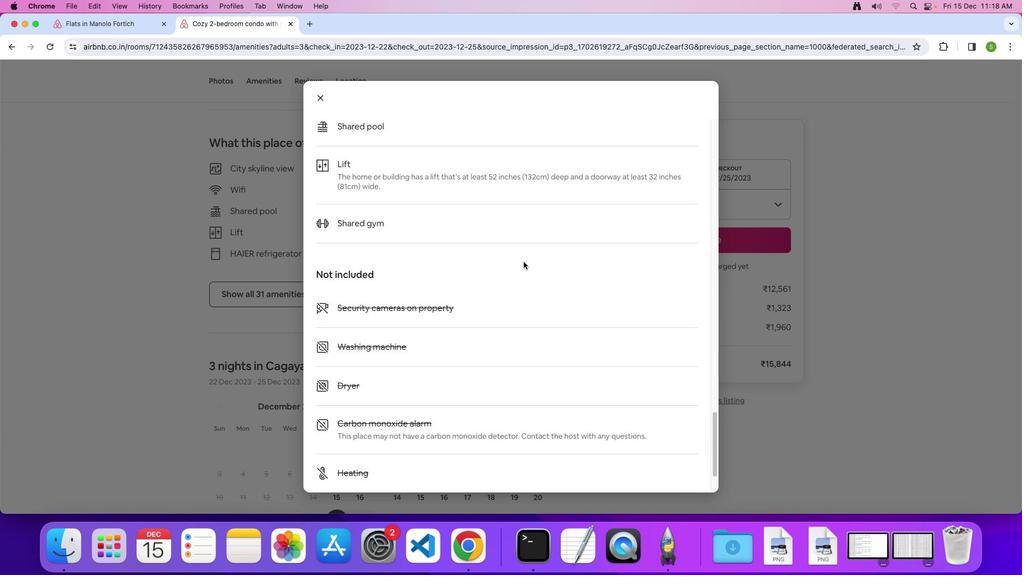 
Action: Mouse scrolled (523, 262) with delta (0, 0)
Screenshot: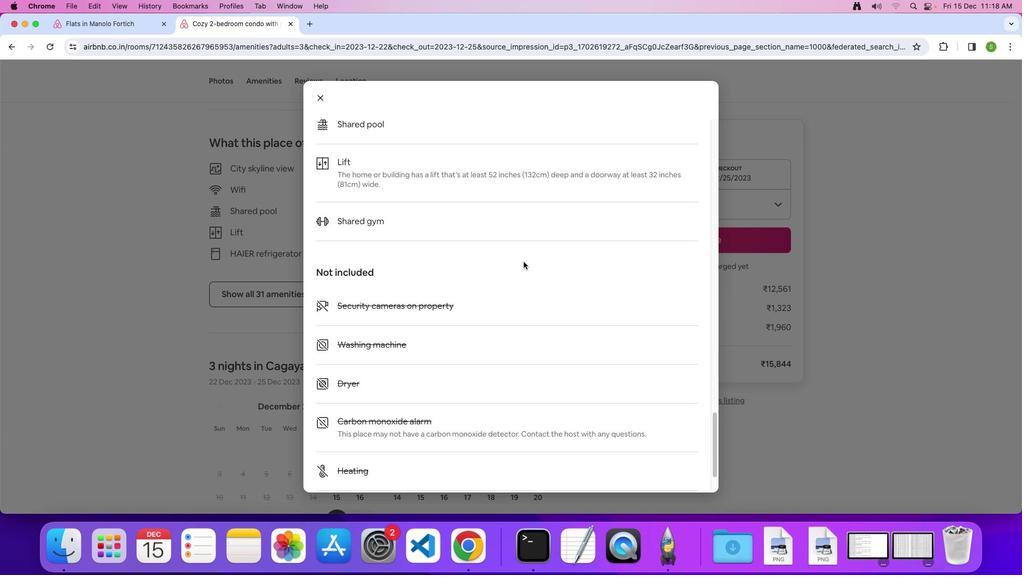
Action: Mouse scrolled (523, 262) with delta (0, 0)
Screenshot: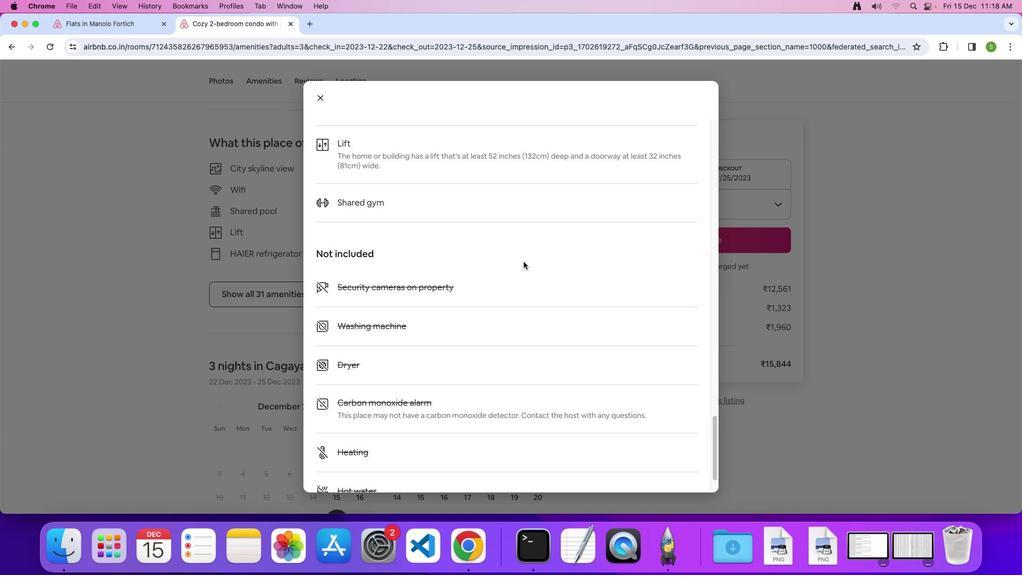 
Action: Mouse scrolled (523, 262) with delta (0, 0)
Screenshot: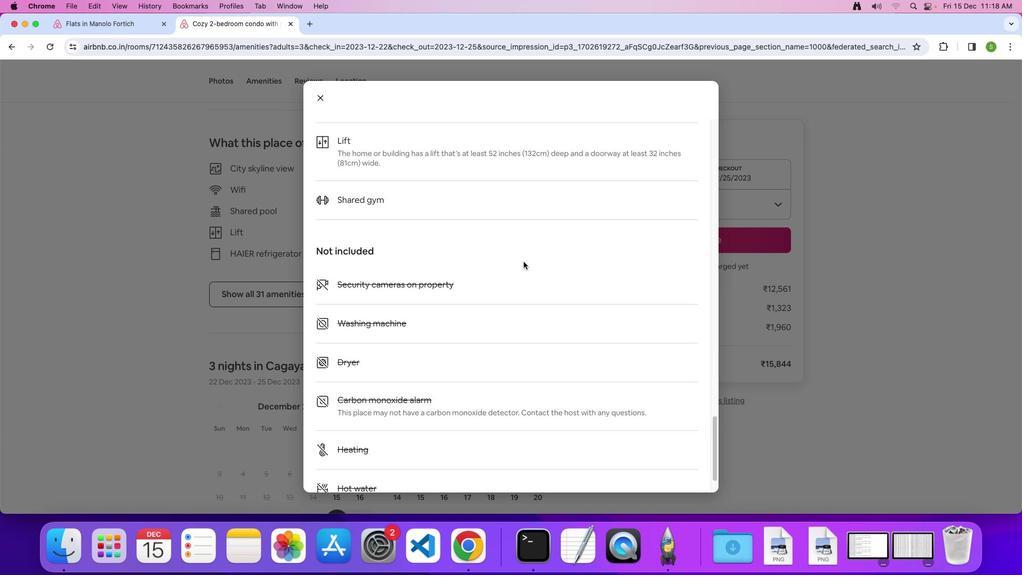 
Action: Mouse scrolled (523, 262) with delta (0, 0)
Screenshot: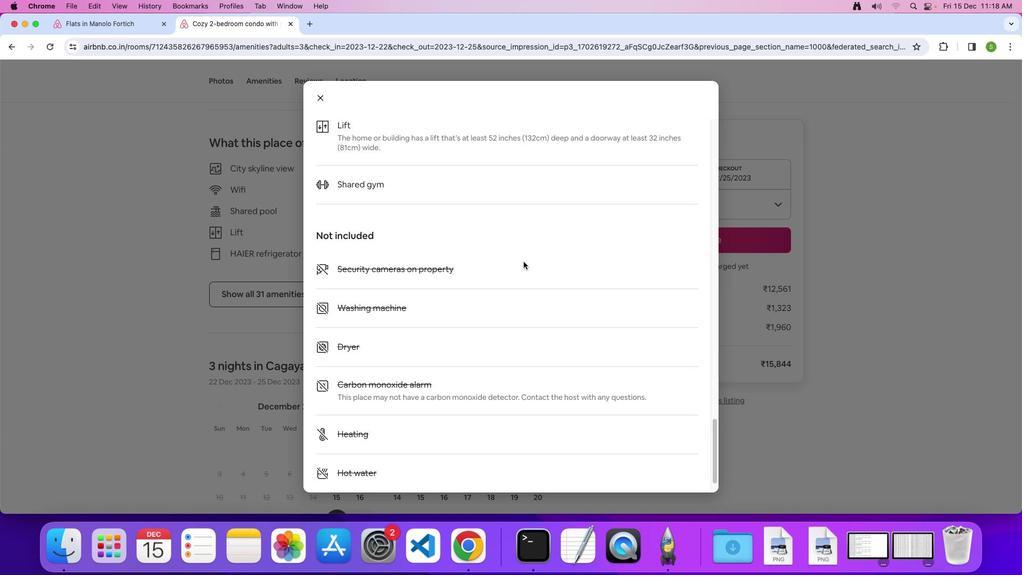 
Action: Mouse scrolled (523, 262) with delta (0, 0)
Screenshot: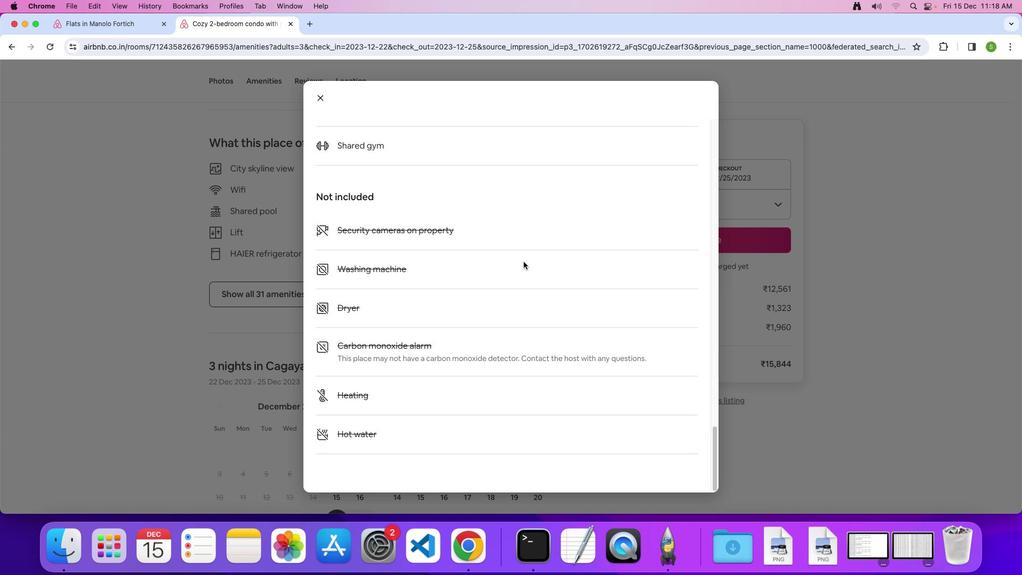 
Action: Mouse scrolled (523, 262) with delta (0, 0)
Screenshot: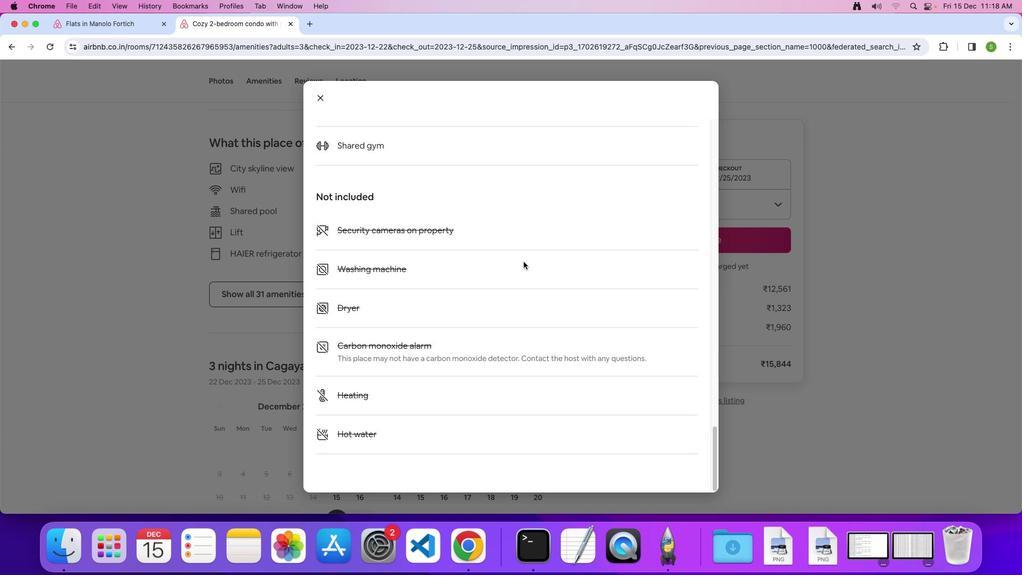 
Action: Mouse scrolled (523, 262) with delta (0, 0)
Screenshot: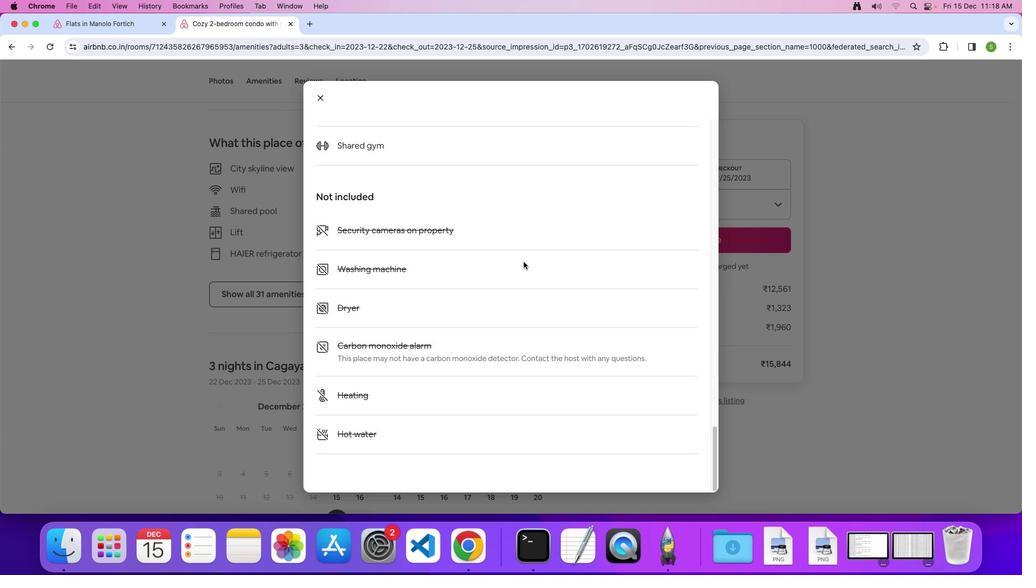 
Action: Mouse moved to (326, 101)
Screenshot: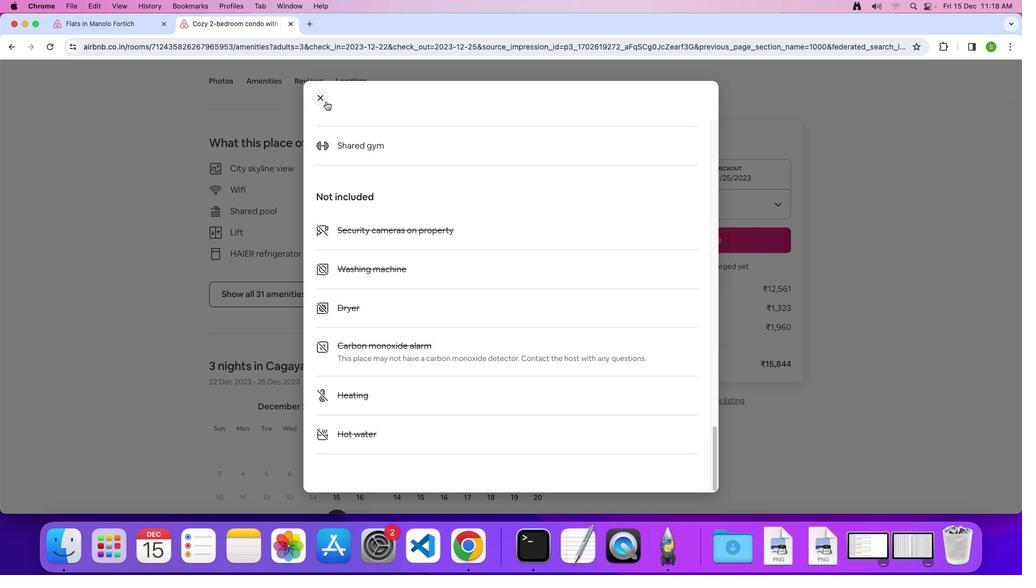 
Action: Mouse pressed left at (326, 101)
Screenshot: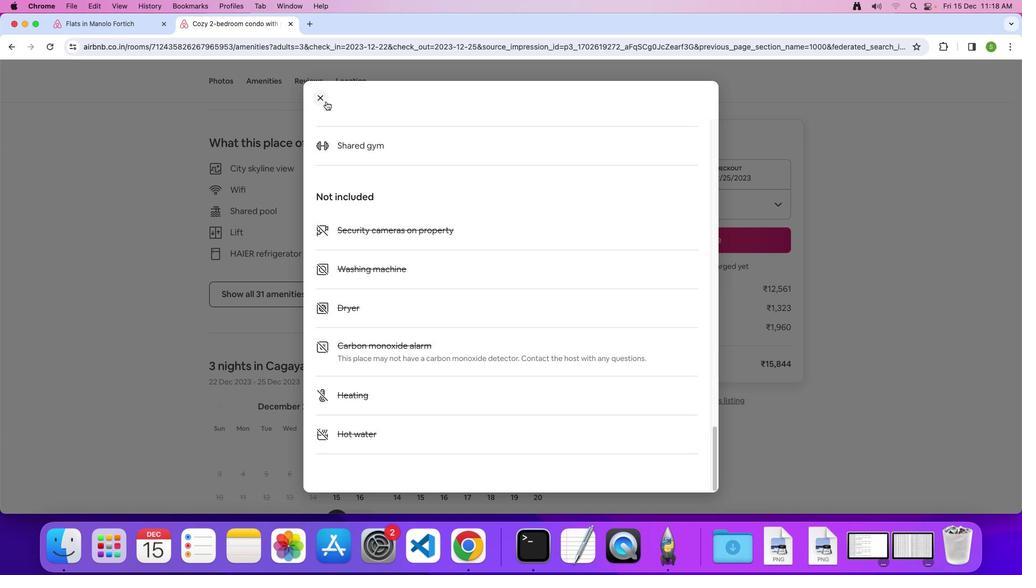 
Action: Mouse moved to (427, 249)
Screenshot: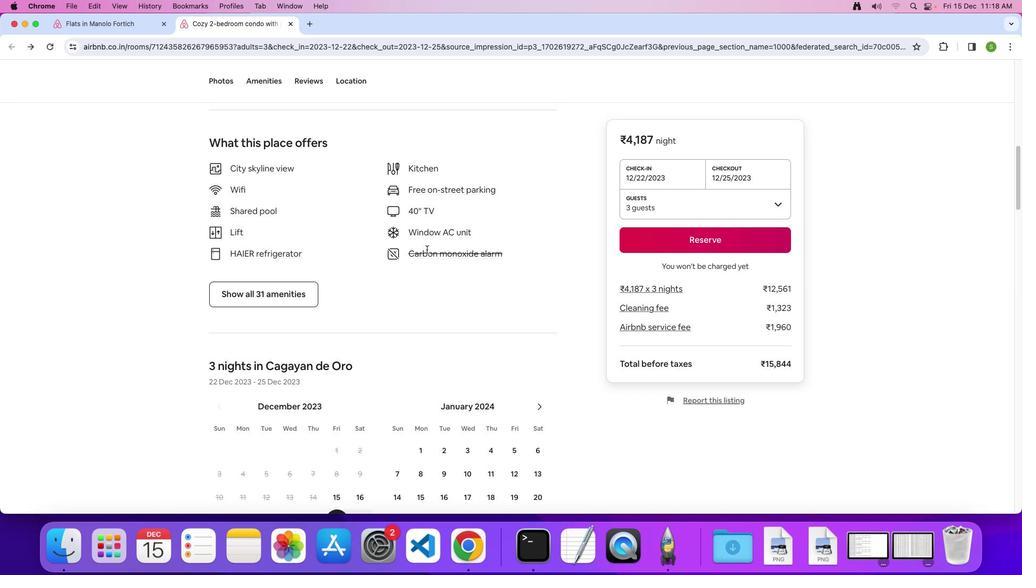 
Action: Mouse scrolled (427, 249) with delta (0, 0)
Screenshot: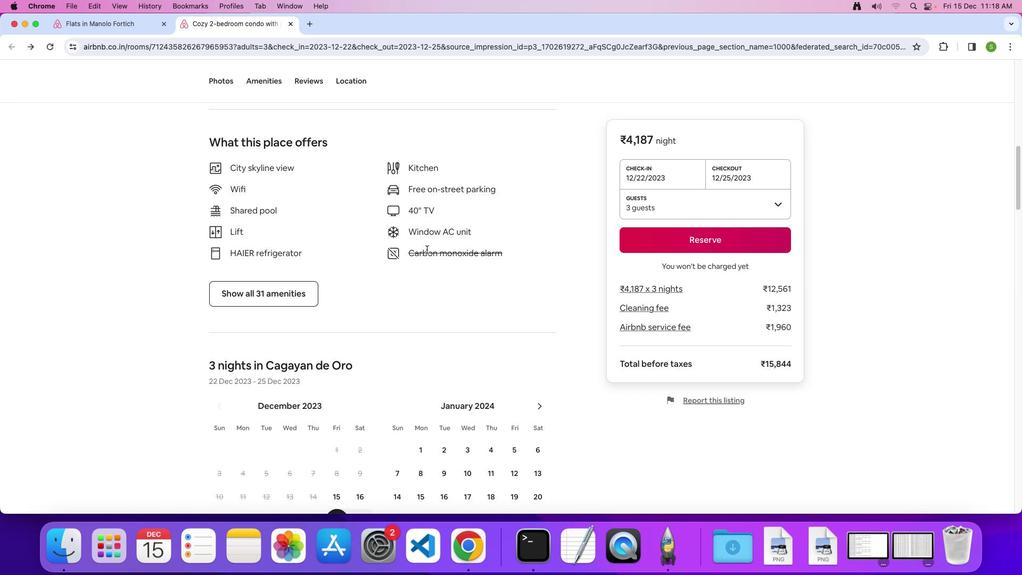 
Action: Mouse scrolled (427, 249) with delta (0, 0)
Screenshot: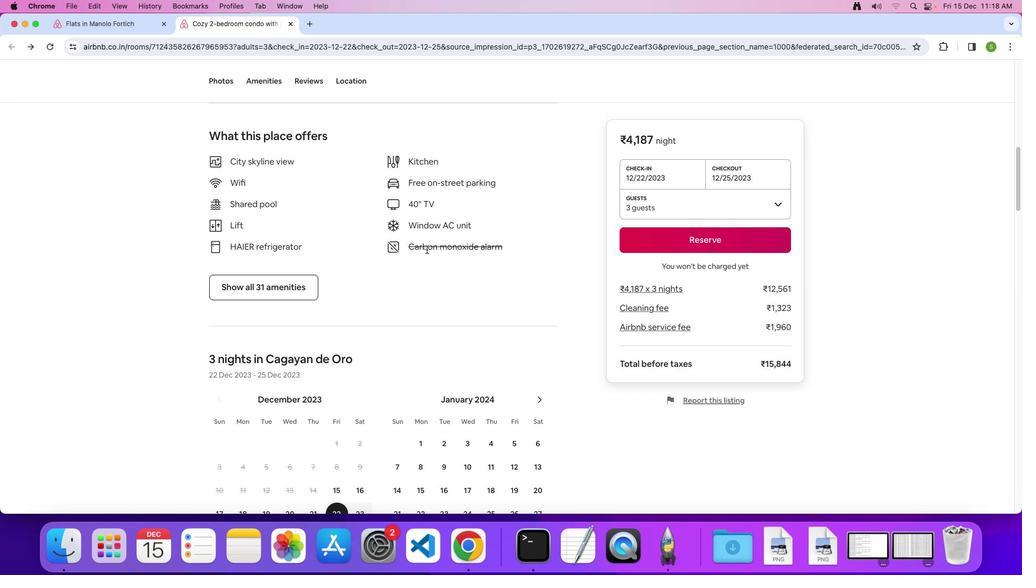 
Action: Mouse scrolled (427, 249) with delta (0, 0)
Screenshot: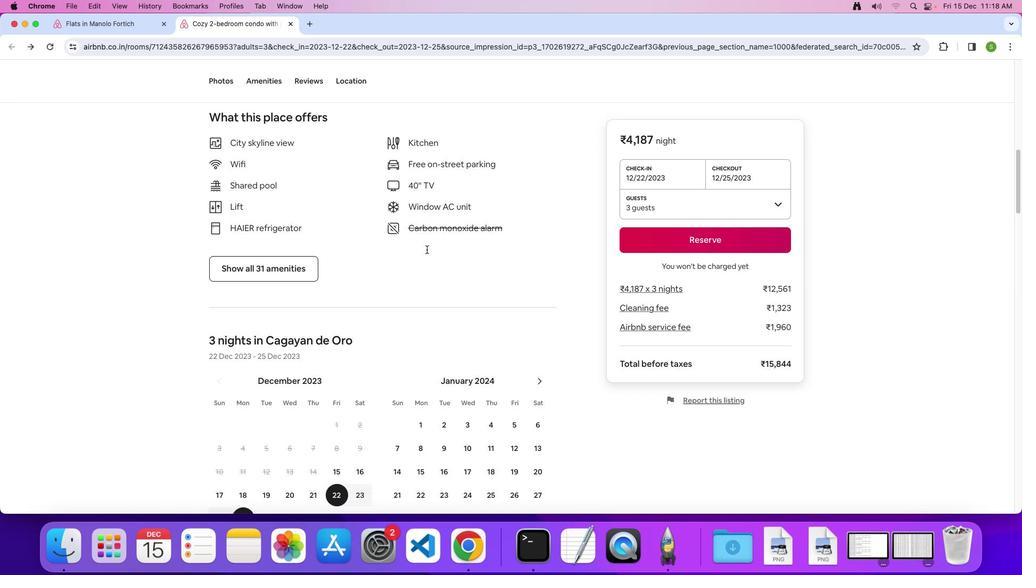 
Action: Mouse scrolled (427, 249) with delta (0, 0)
Screenshot: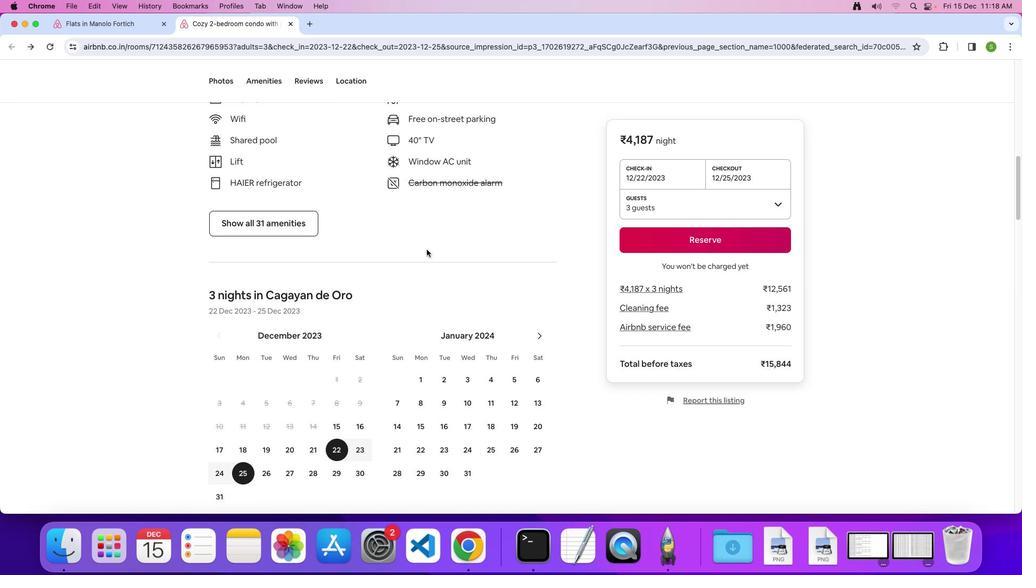 
Action: Mouse scrolled (427, 249) with delta (0, 0)
Screenshot: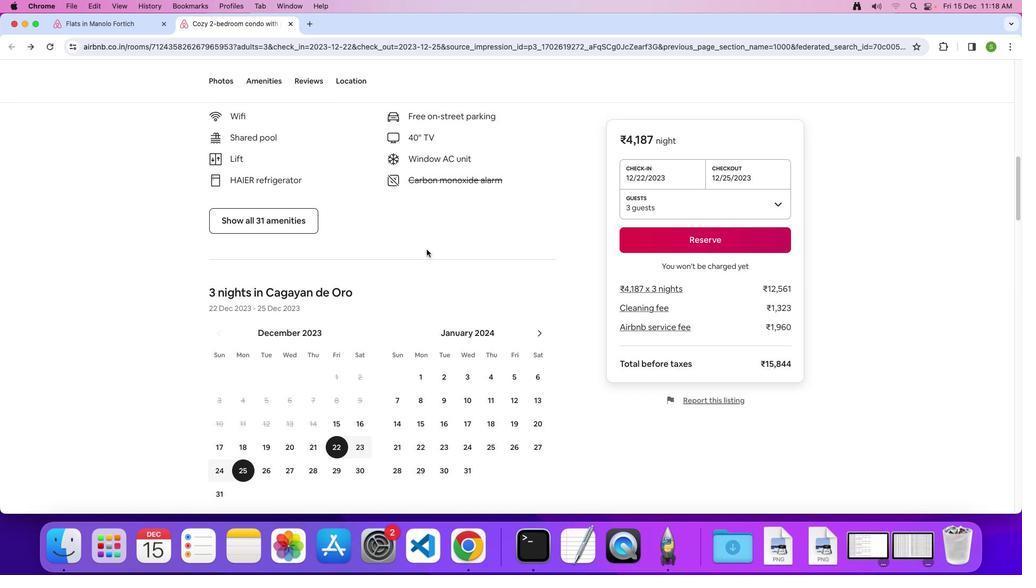 
Action: Mouse scrolled (427, 249) with delta (0, 0)
Screenshot: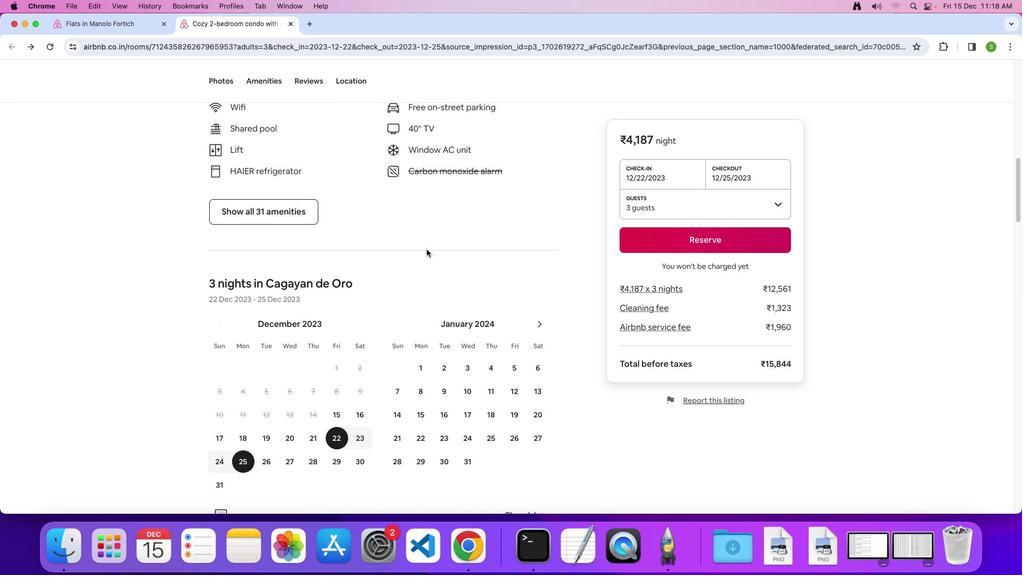 
Action: Mouse scrolled (427, 249) with delta (0, 0)
Screenshot: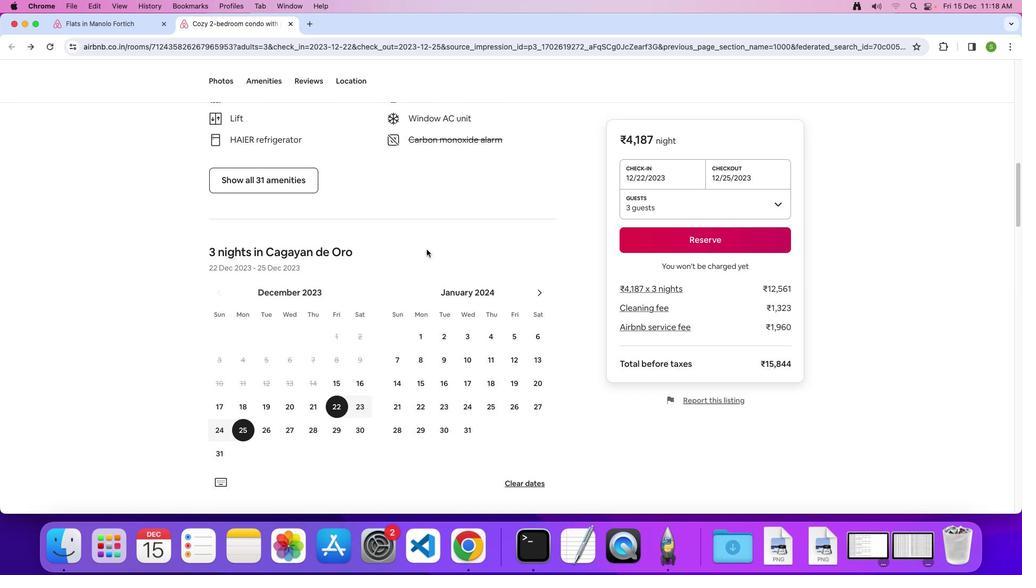 
Action: Mouse scrolled (427, 249) with delta (0, 0)
Screenshot: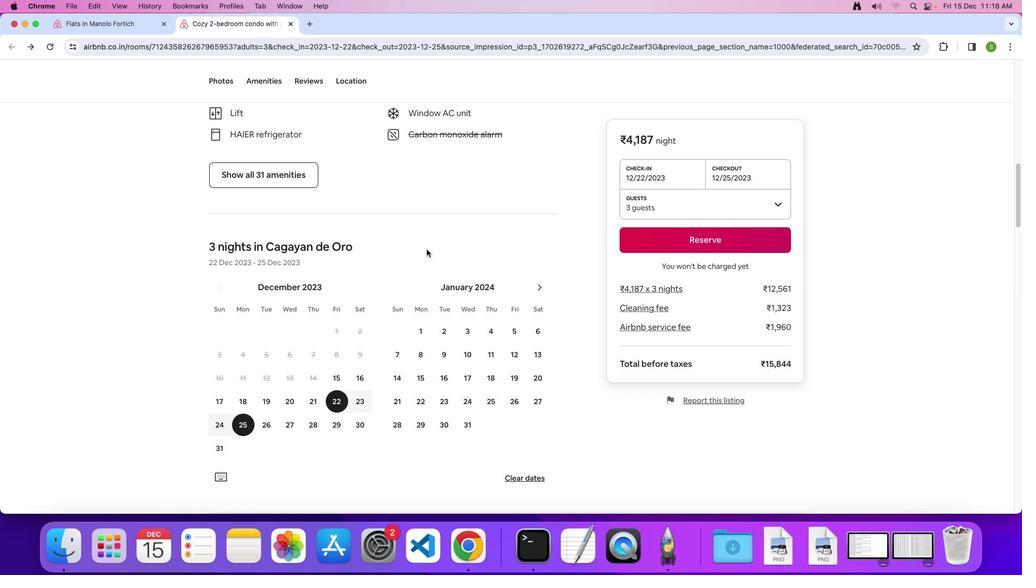 
Action: Mouse scrolled (427, 249) with delta (0, 0)
Screenshot: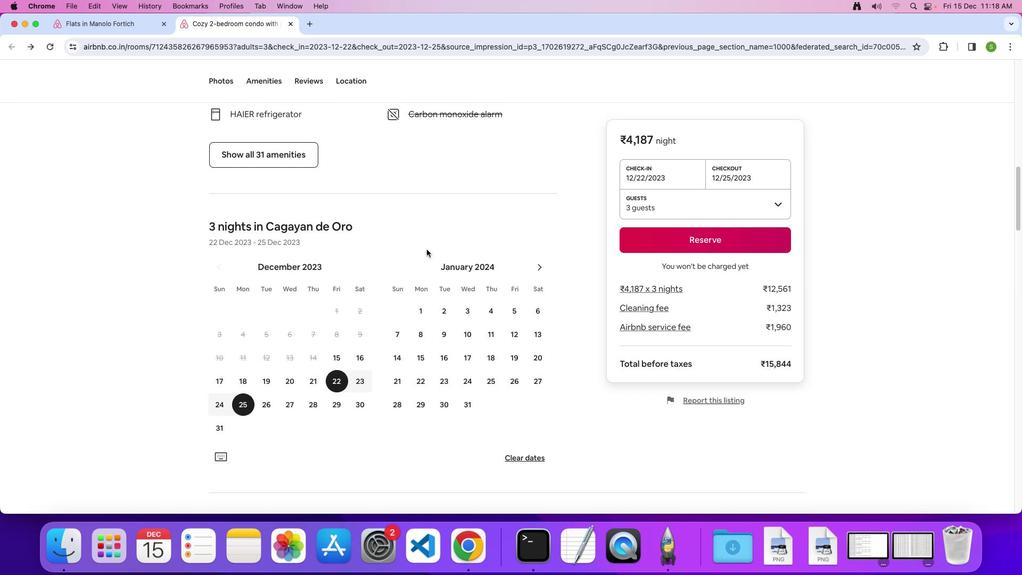 
Action: Mouse scrolled (427, 249) with delta (0, 0)
Screenshot: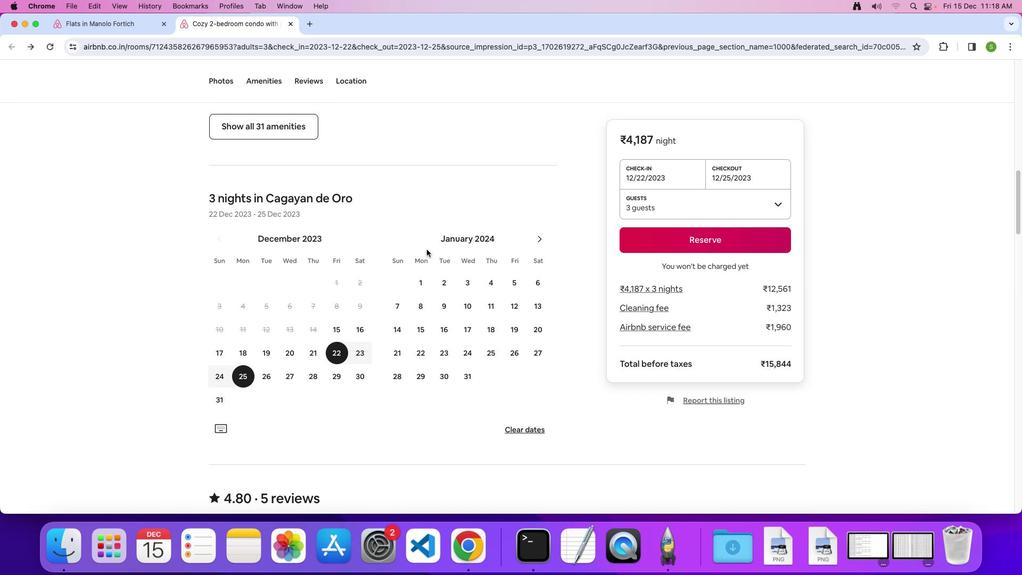 
Action: Mouse scrolled (427, 249) with delta (0, 0)
Screenshot: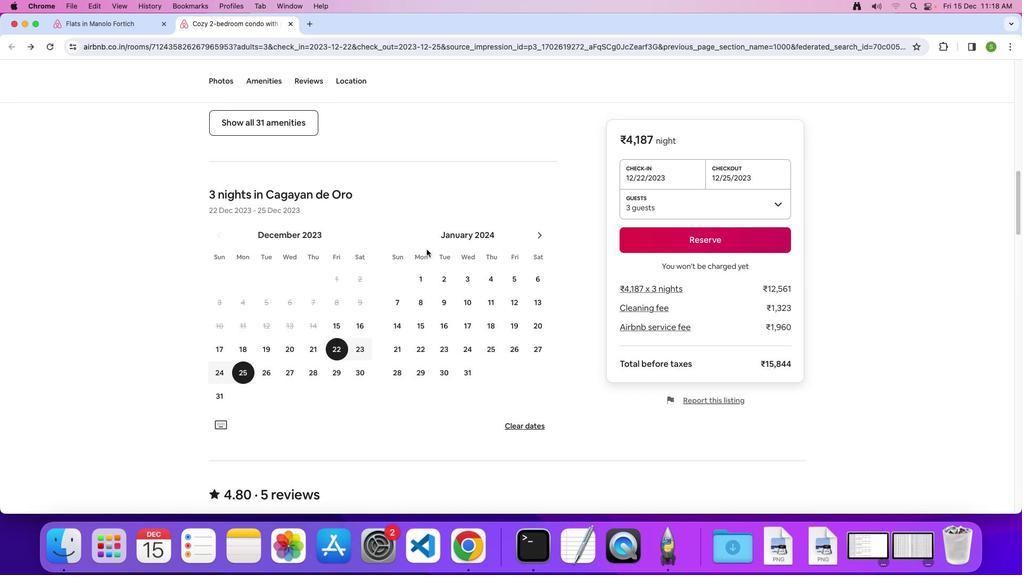 
Action: Mouse scrolled (427, 249) with delta (0, 0)
Screenshot: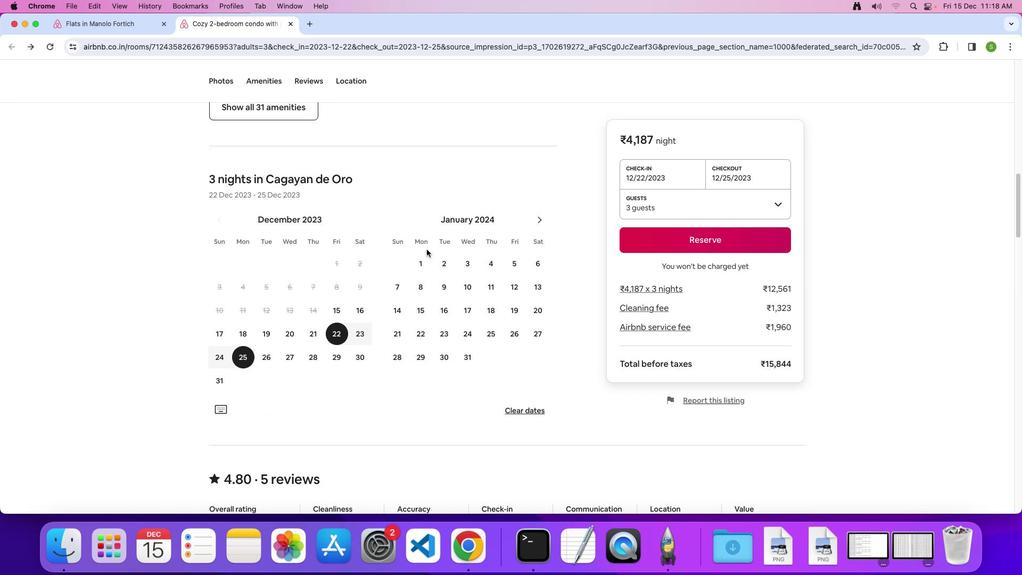 
Action: Mouse scrolled (427, 249) with delta (0, 0)
Screenshot: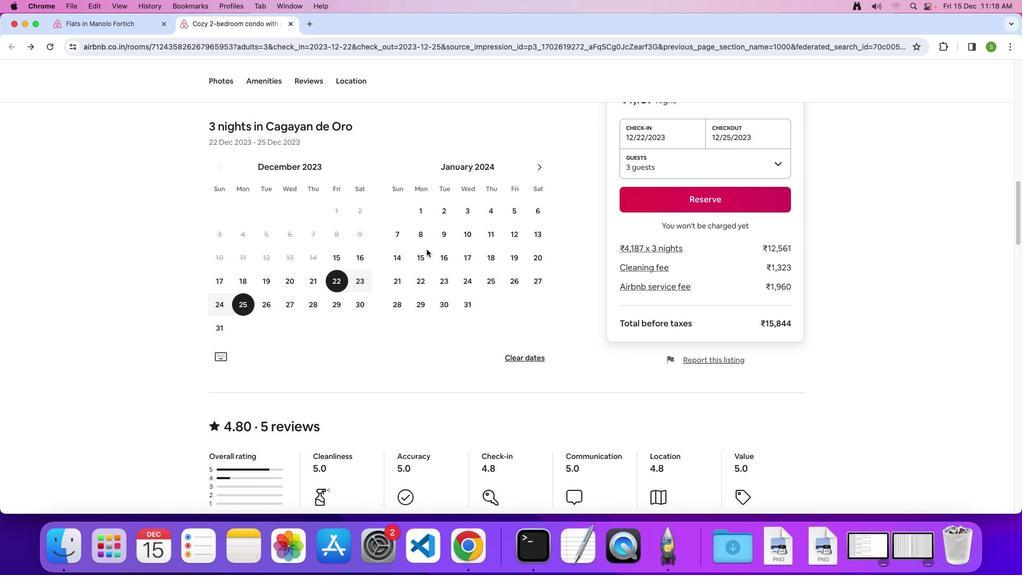 
Action: Mouse scrolled (427, 249) with delta (0, 0)
Screenshot: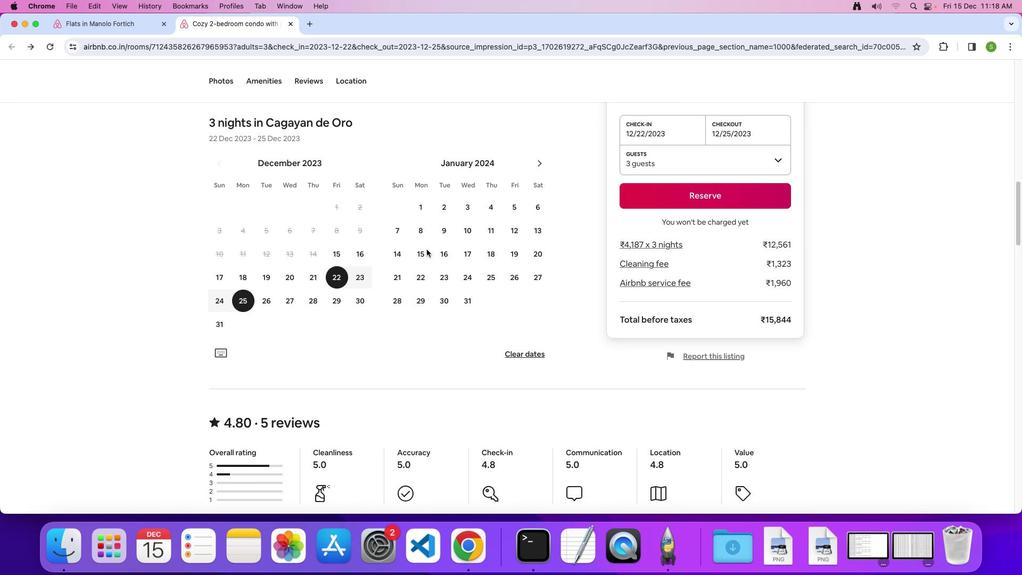 
Action: Mouse scrolled (427, 249) with delta (0, 0)
Screenshot: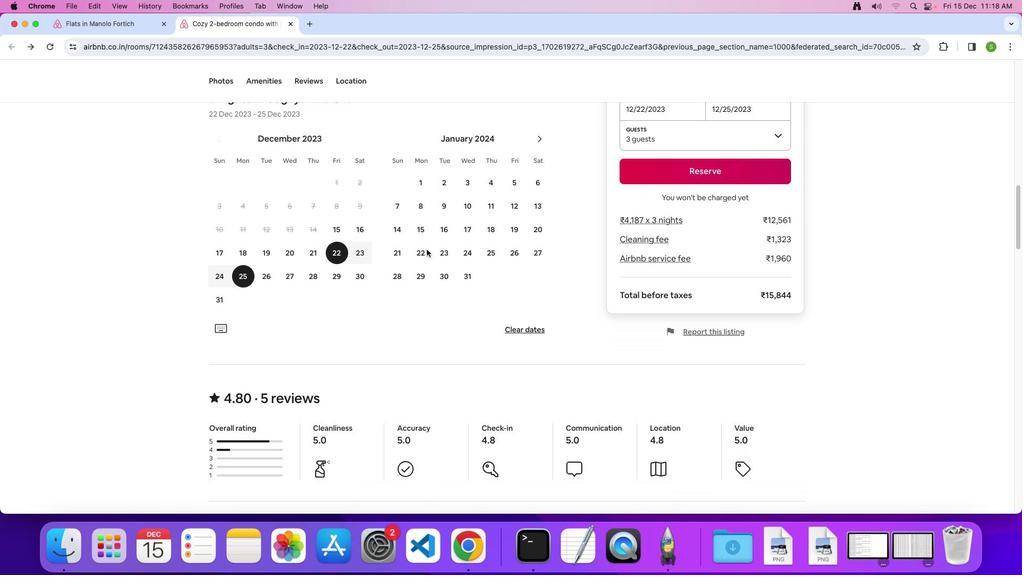 
Action: Mouse scrolled (427, 249) with delta (0, 0)
Screenshot: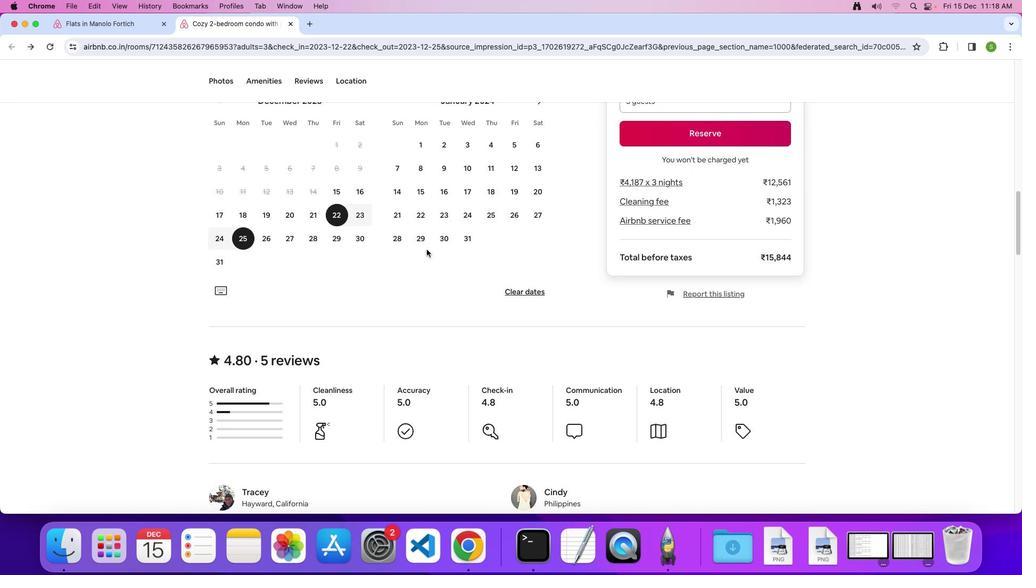 
Action: Mouse scrolled (427, 249) with delta (0, 0)
Screenshot: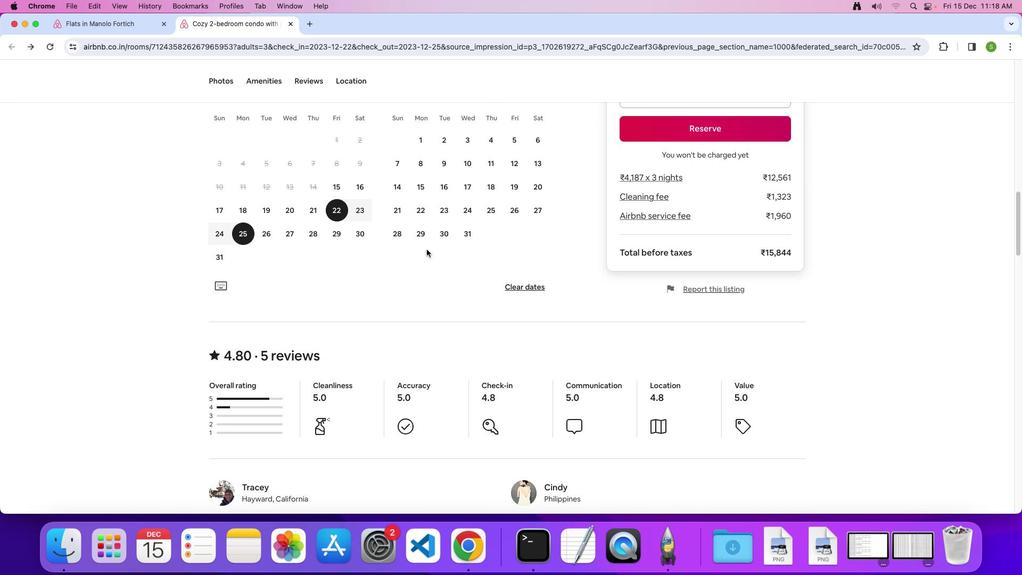 
Action: Mouse scrolled (427, 249) with delta (0, 0)
Screenshot: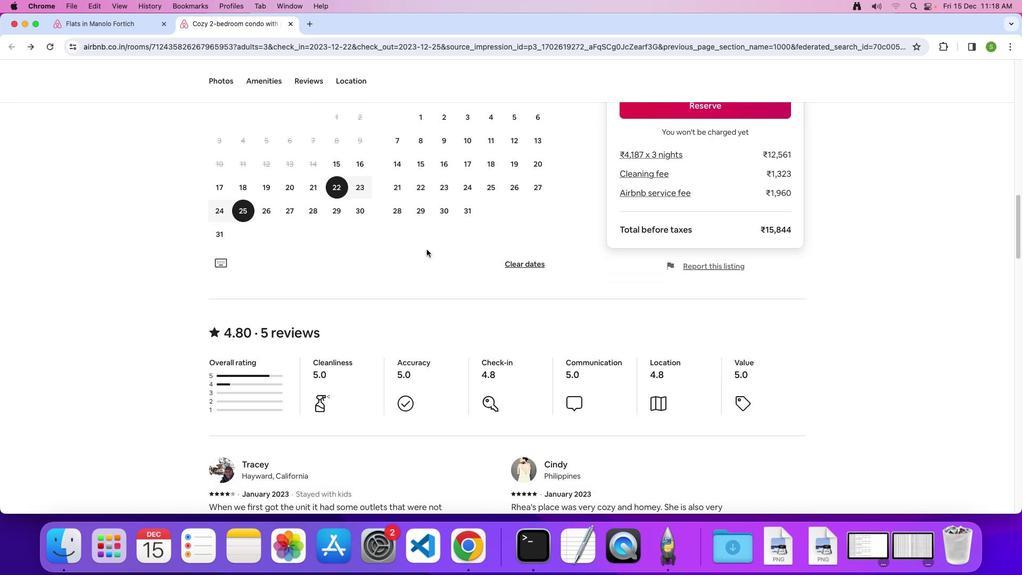 
Action: Mouse scrolled (427, 249) with delta (0, 0)
Screenshot: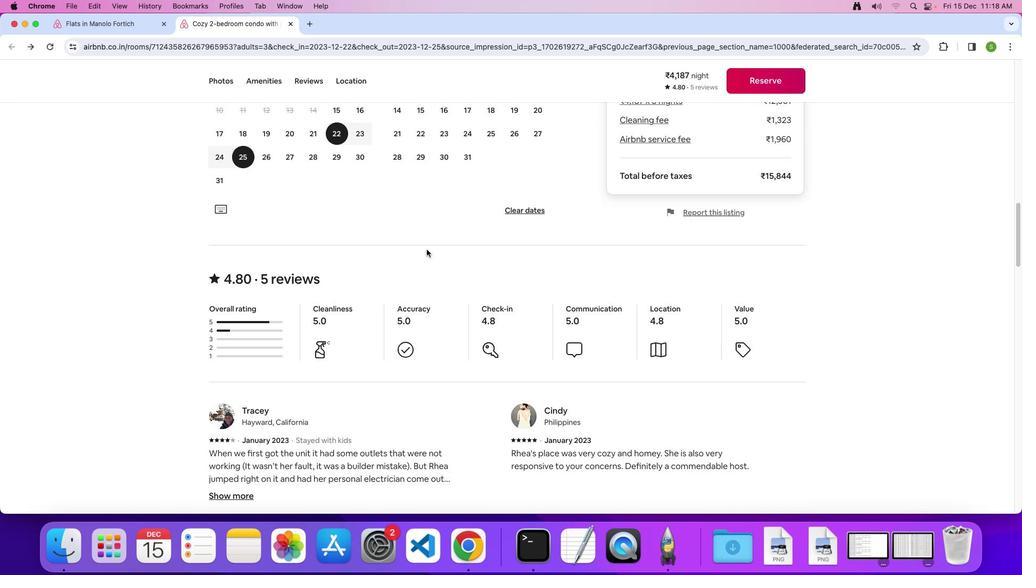 
Action: Mouse scrolled (427, 249) with delta (0, 0)
Screenshot: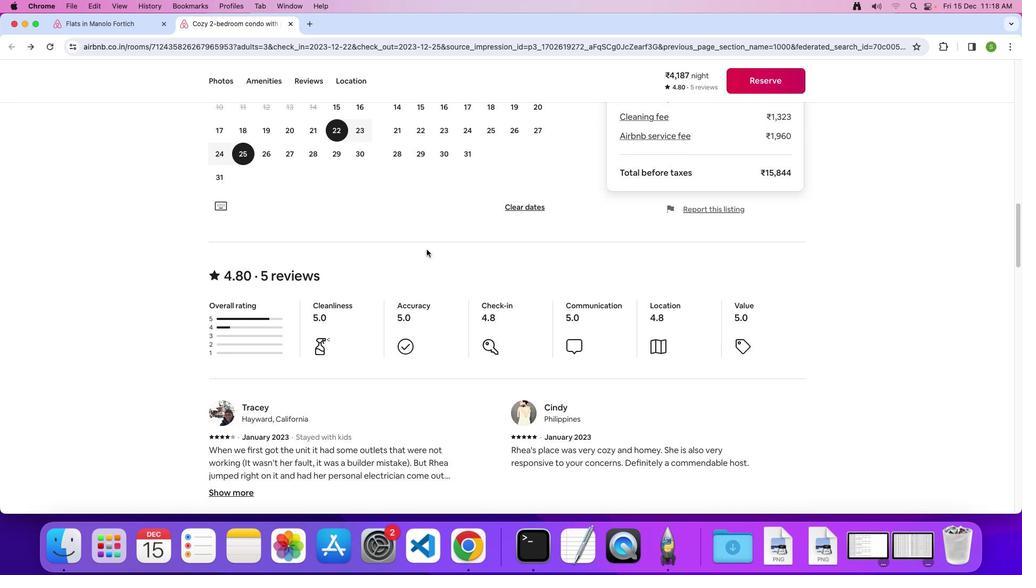 
Action: Mouse scrolled (427, 249) with delta (0, 0)
Screenshot: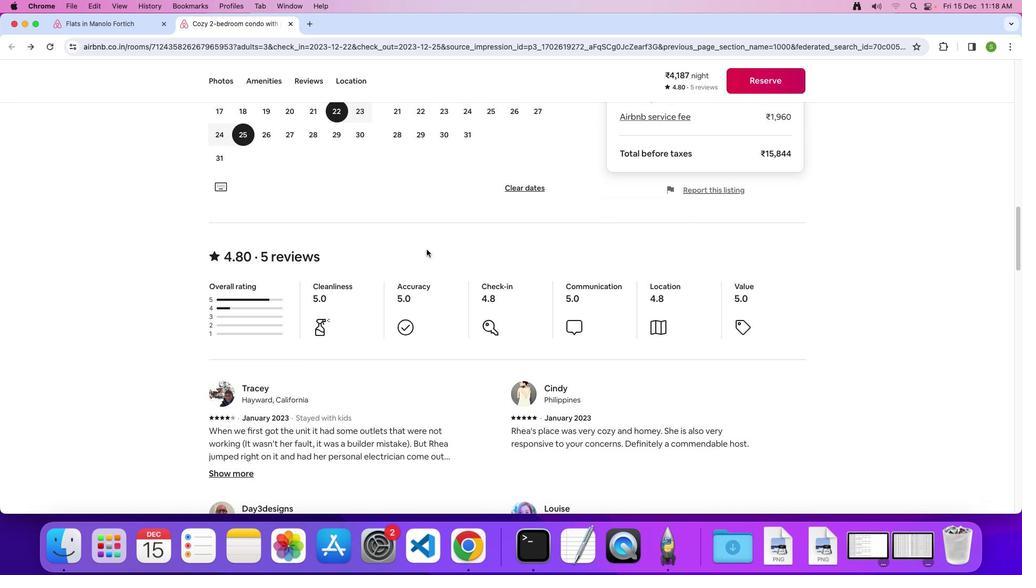 
Action: Mouse scrolled (427, 249) with delta (0, 0)
Screenshot: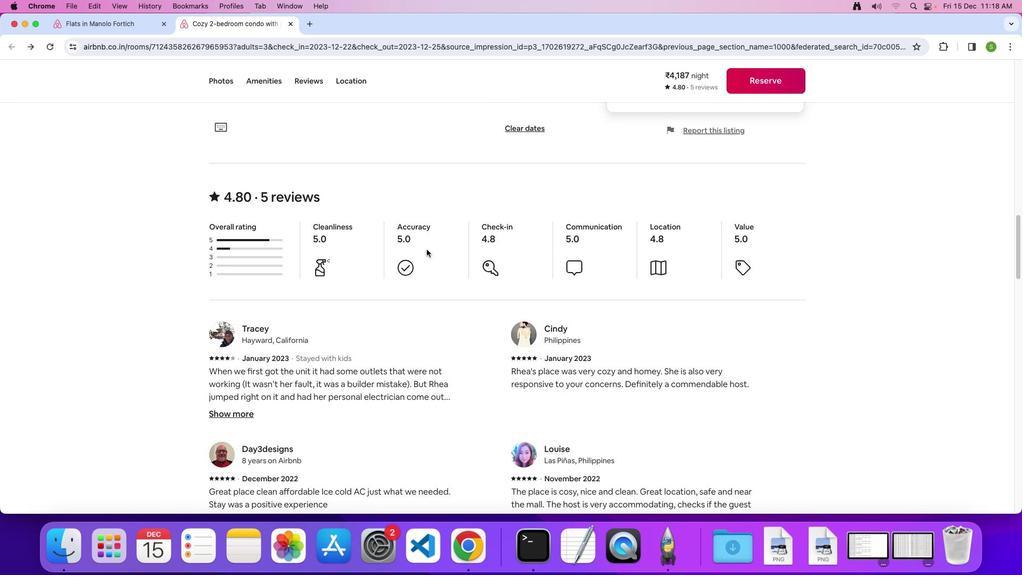 
Action: Mouse scrolled (427, 249) with delta (0, 0)
